 Task: Research Airbnb options in Puerto San José, Guatemala from 5th December, 2023 to 15th December, 2023 for 9 adults.5 bedrooms having 5 beds and 5 bathrooms. Property type can be house. Amenities needed are: washing machine. Look for 5 properties as per requirement.
Action: Mouse moved to (486, 90)
Screenshot: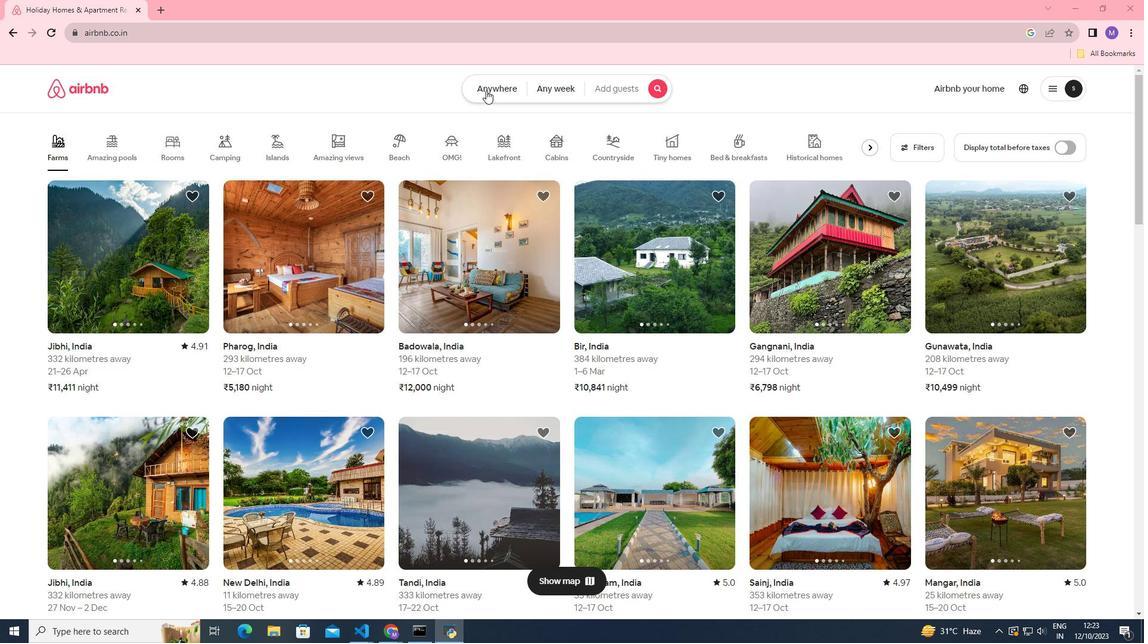 
Action: Mouse pressed left at (486, 90)
Screenshot: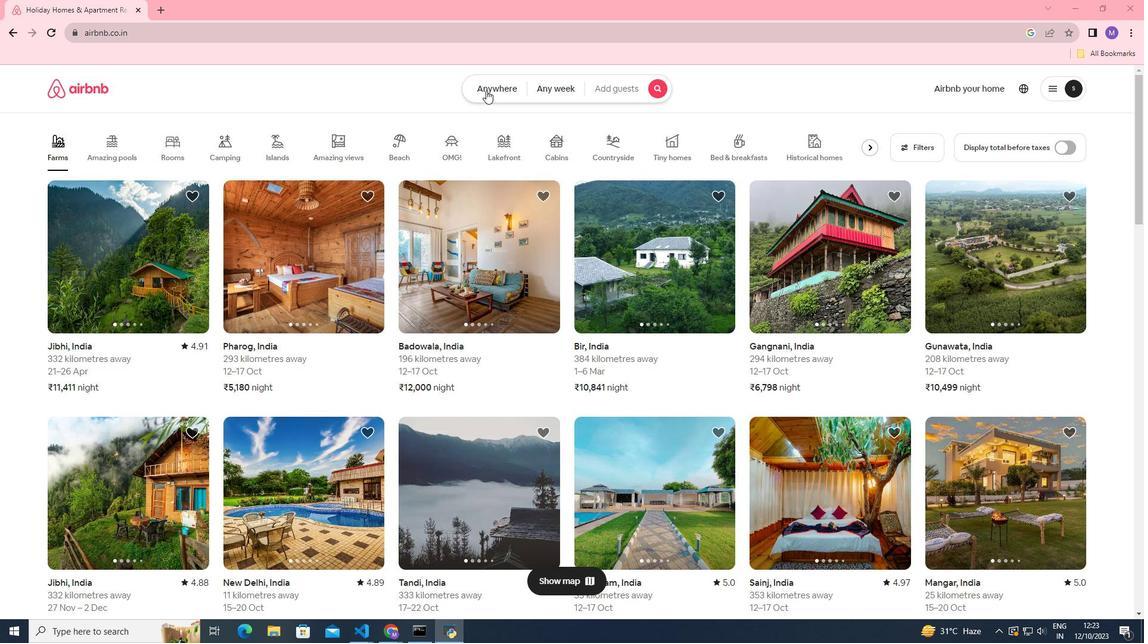 
Action: Mouse moved to (416, 137)
Screenshot: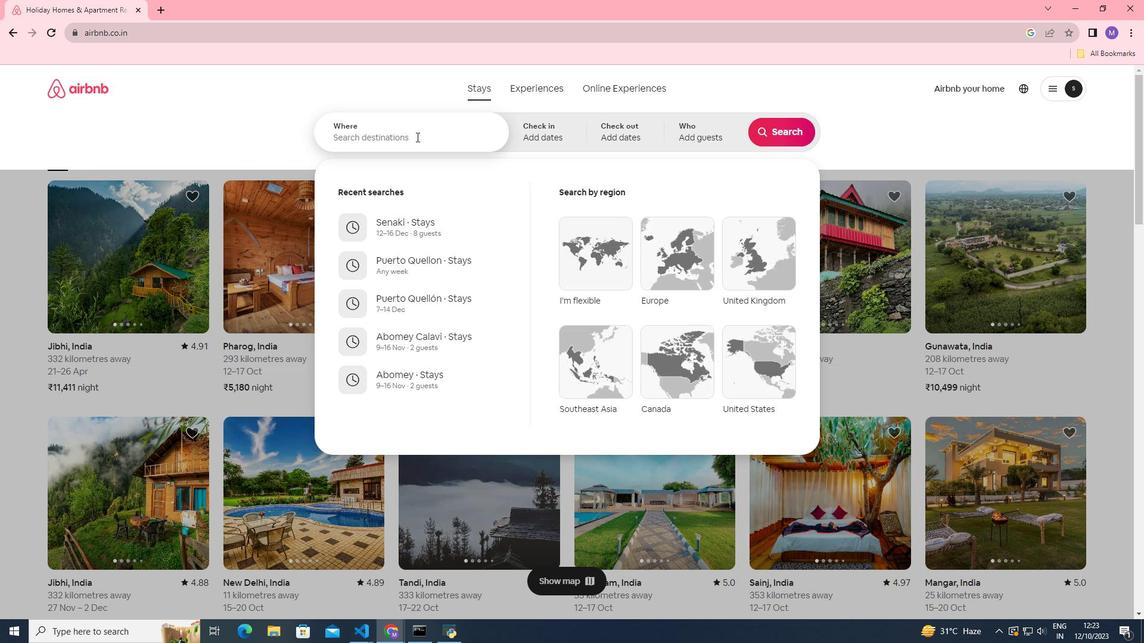 
Action: Mouse pressed left at (416, 137)
Screenshot: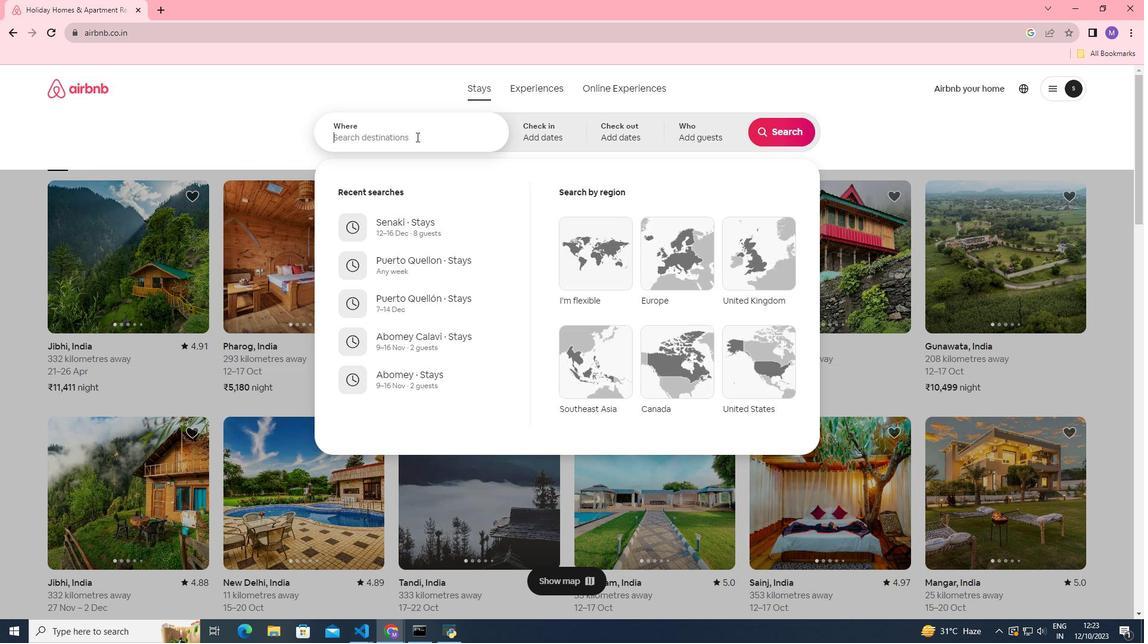 
Action: Key pressed <Key.shift>Puerto<Key.space><Key.shift>San<Key.space><Key.shift><Key.shift>Jose
Screenshot: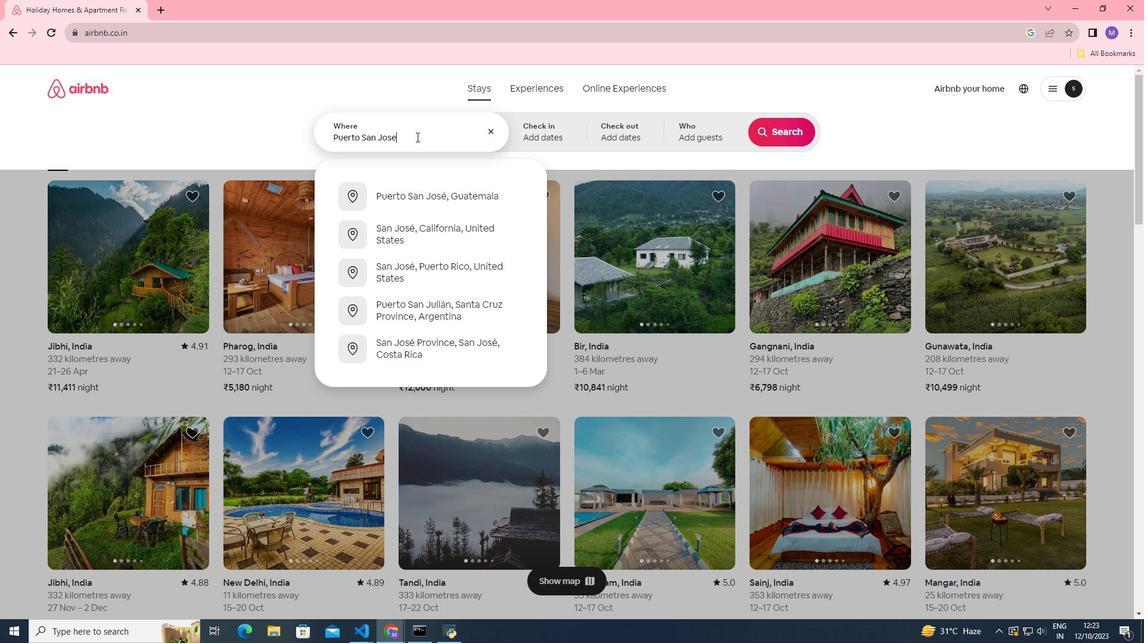 
Action: Mouse moved to (425, 137)
Screenshot: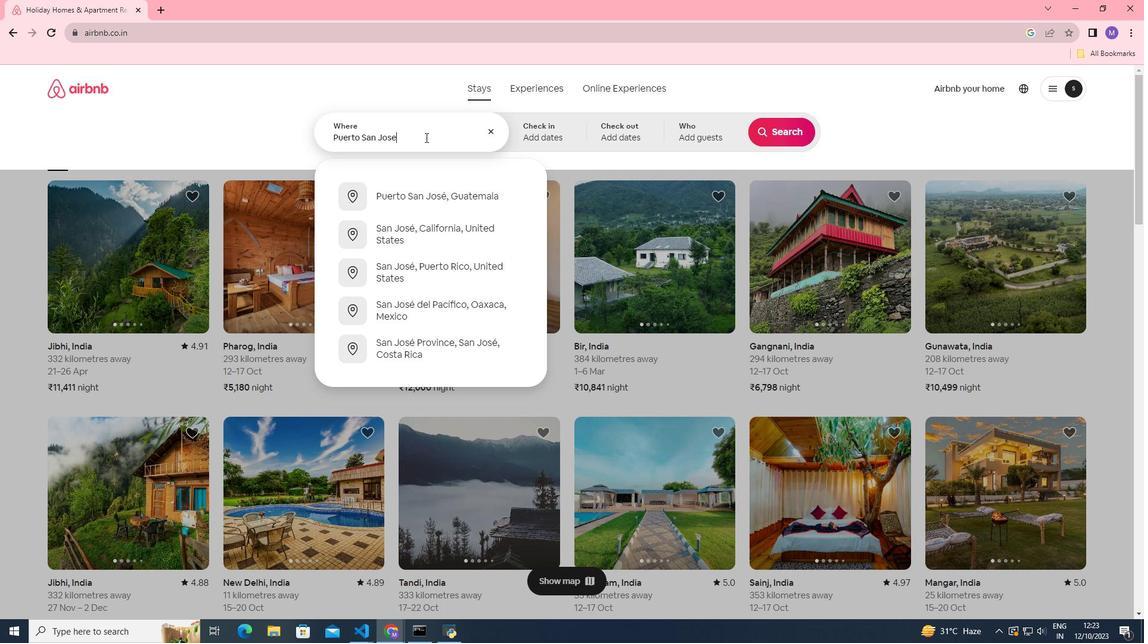 
Action: Key pressed <Key.space><Key.shift>Guatemala
Screenshot: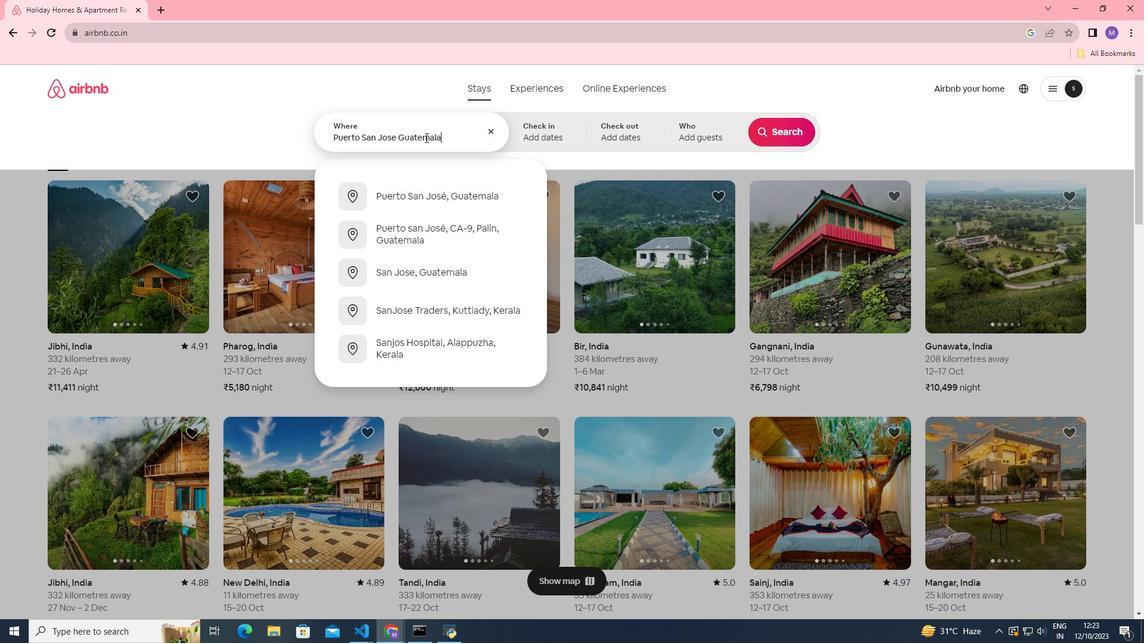 
Action: Mouse moved to (559, 131)
Screenshot: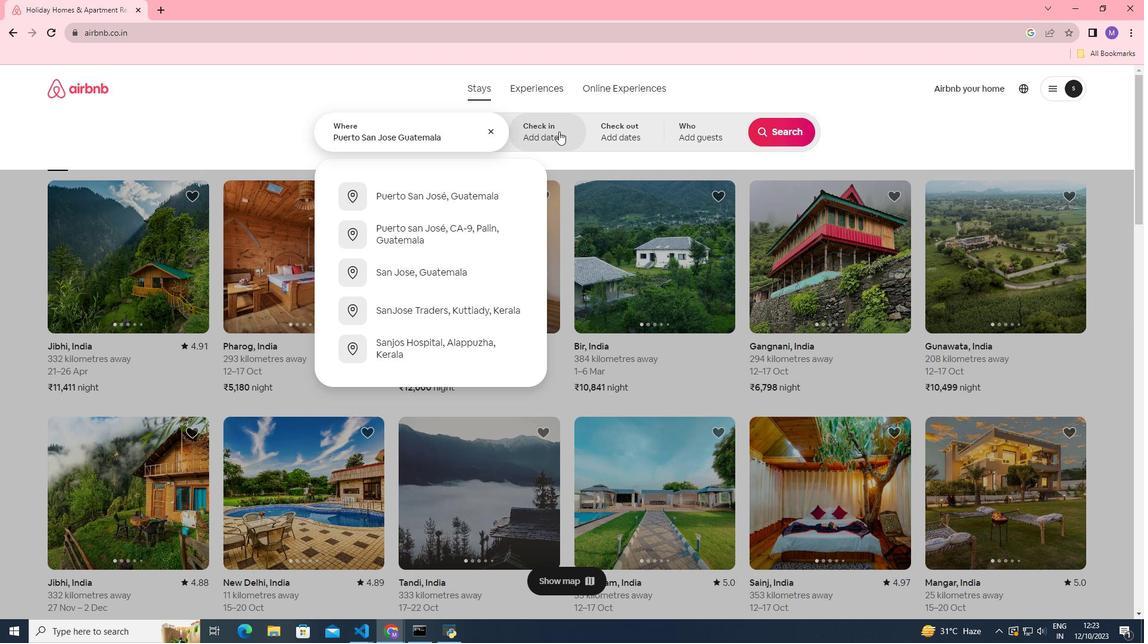 
Action: Mouse pressed left at (559, 131)
Screenshot: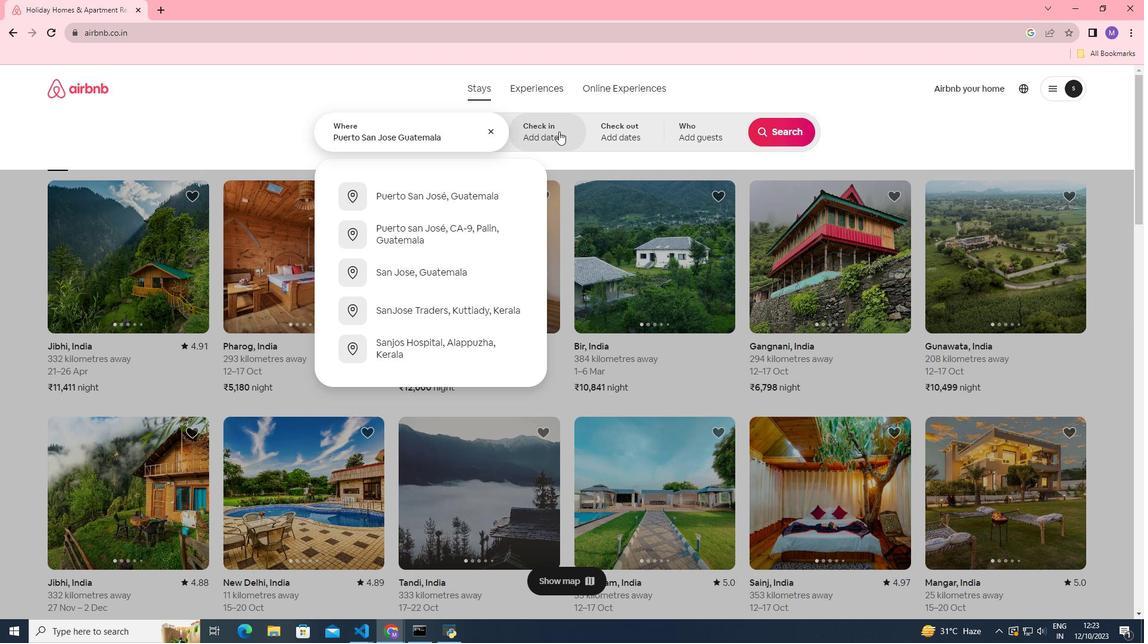 
Action: Mouse moved to (788, 228)
Screenshot: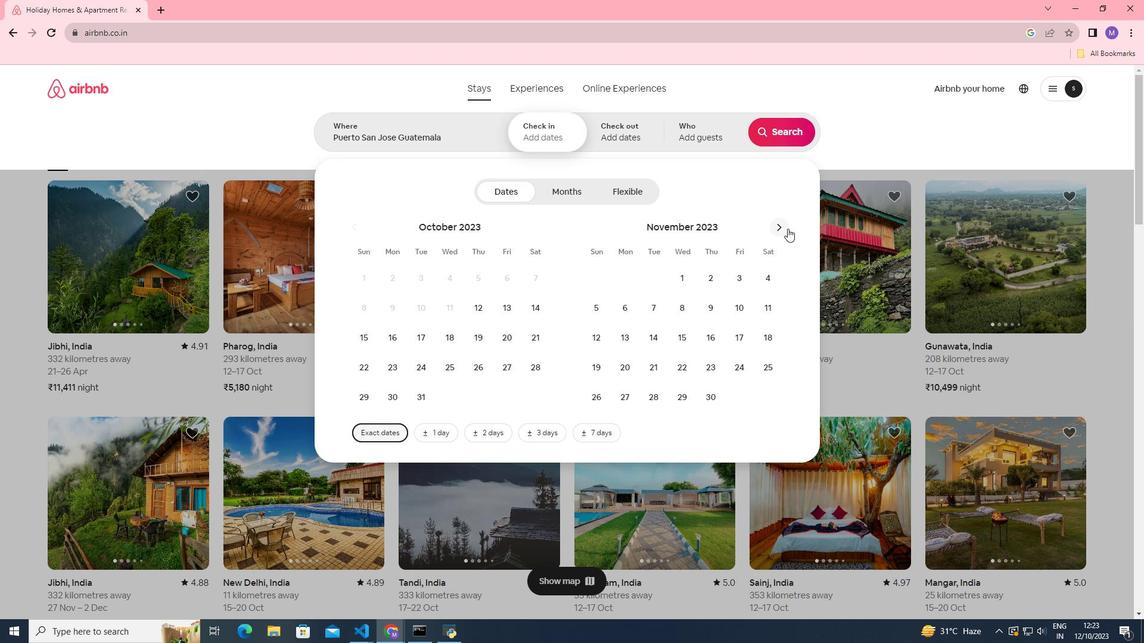 
Action: Mouse pressed left at (788, 228)
Screenshot: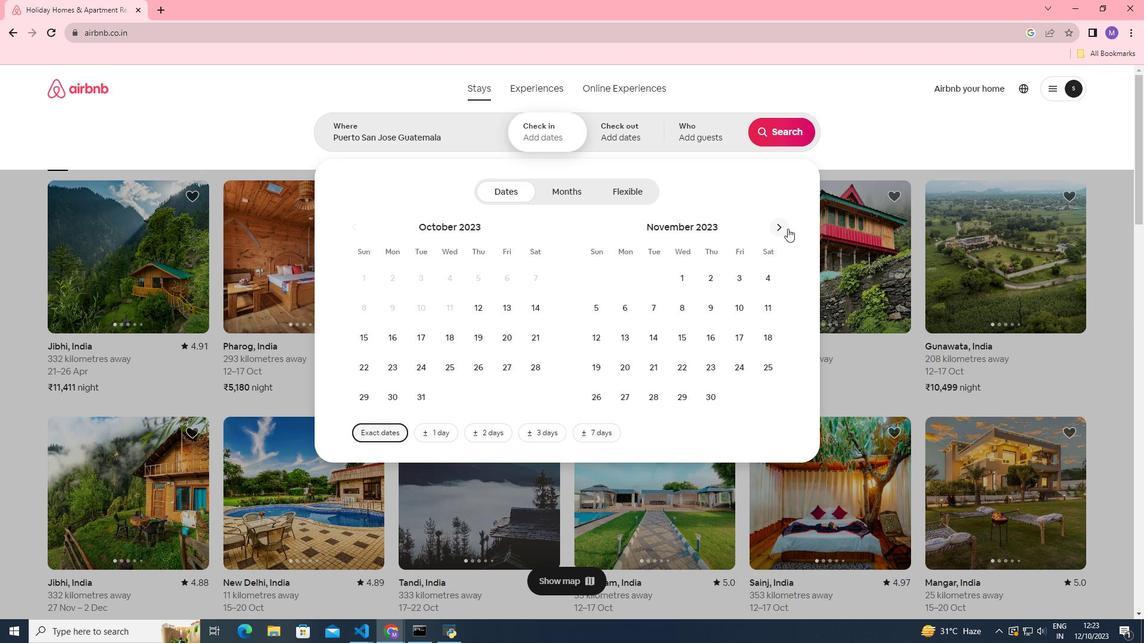 
Action: Mouse moved to (651, 304)
Screenshot: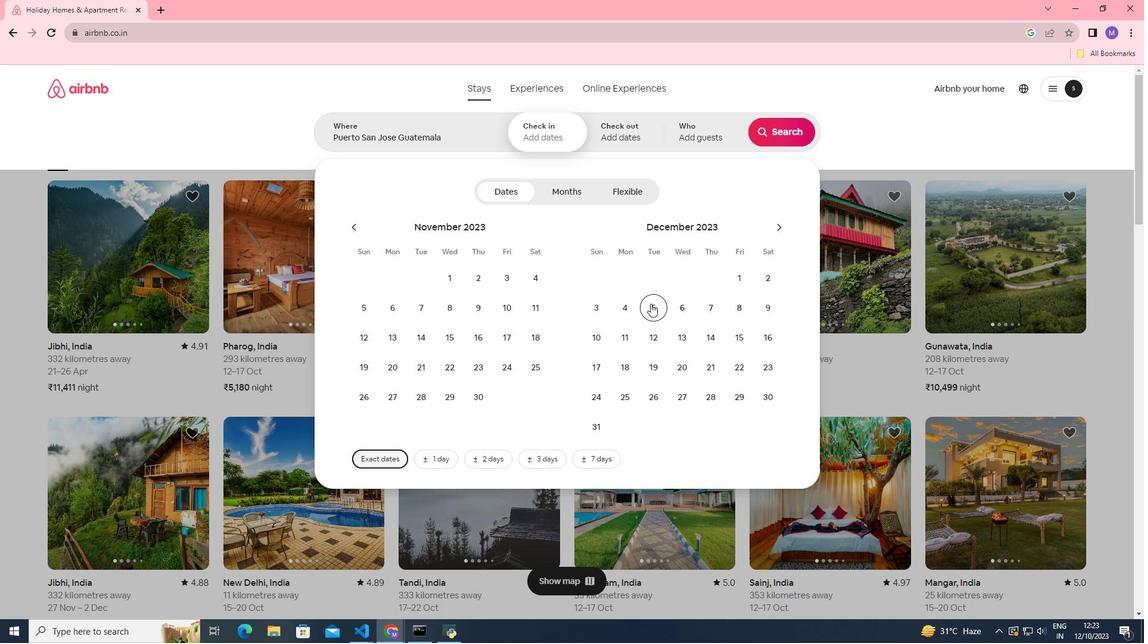 
Action: Mouse pressed left at (651, 304)
Screenshot: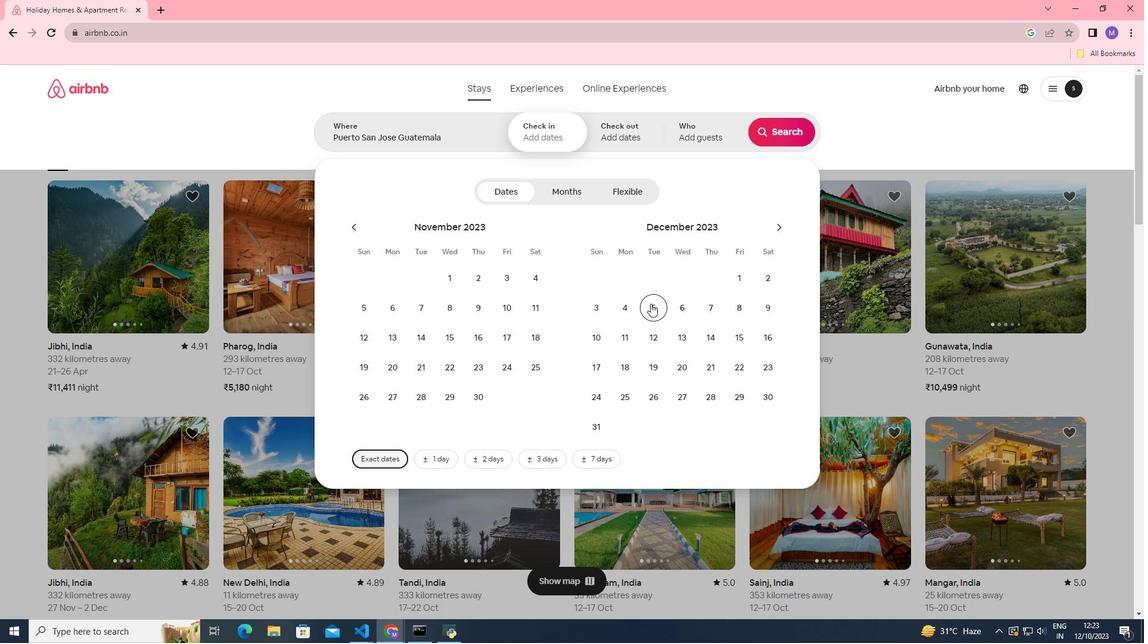 
Action: Mouse moved to (732, 340)
Screenshot: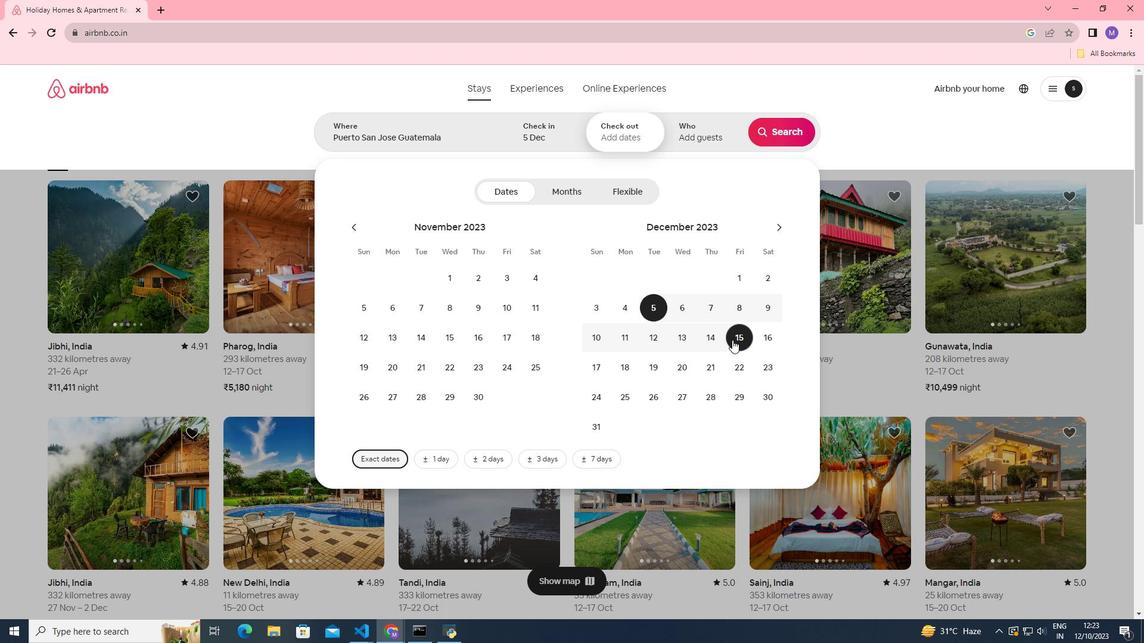 
Action: Mouse pressed left at (732, 340)
Screenshot: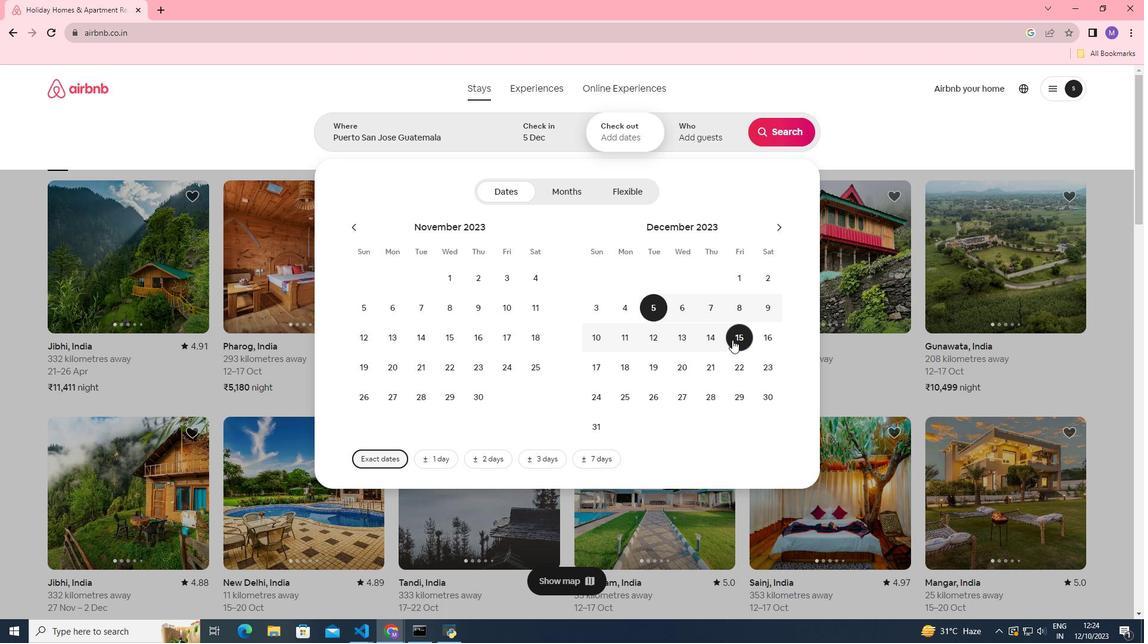 
Action: Mouse moved to (710, 135)
Screenshot: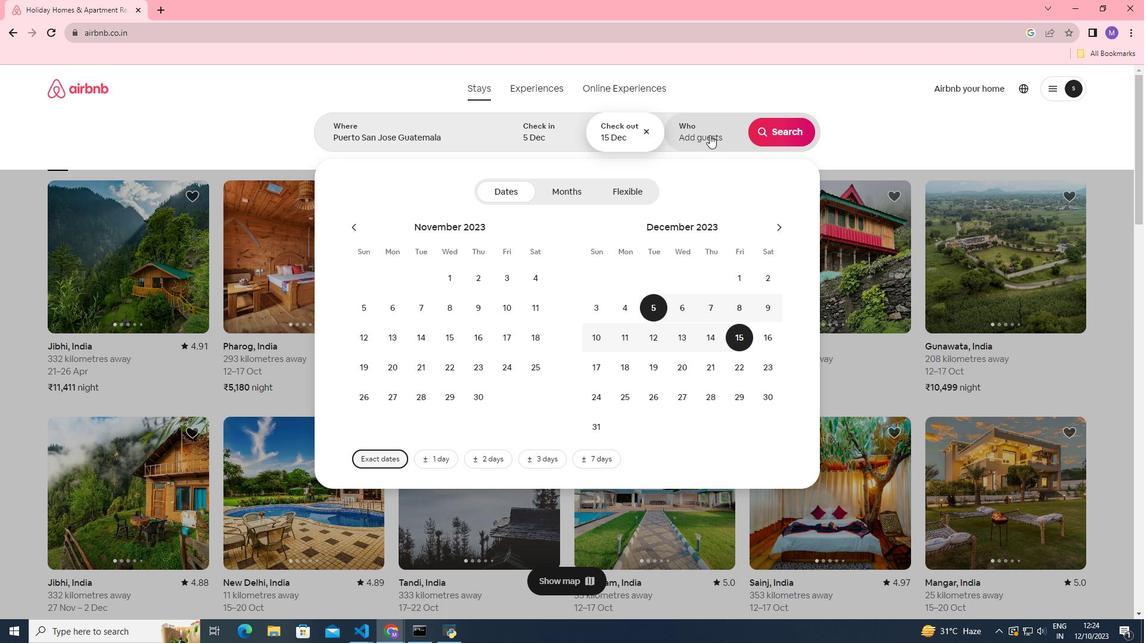 
Action: Mouse pressed left at (710, 135)
Screenshot: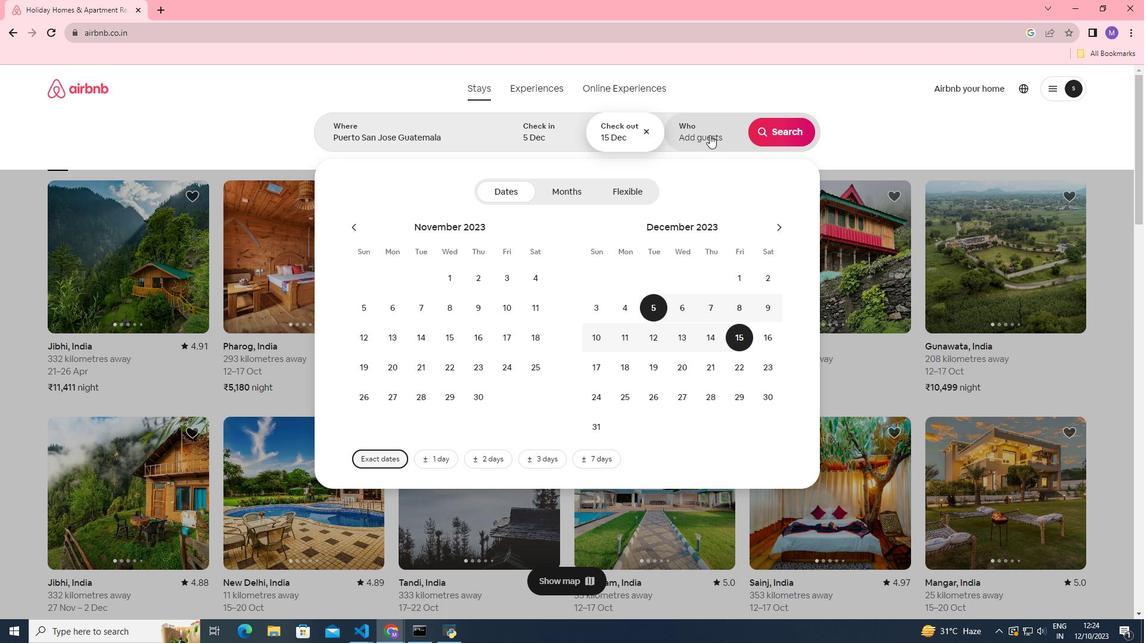 
Action: Mouse moved to (785, 194)
Screenshot: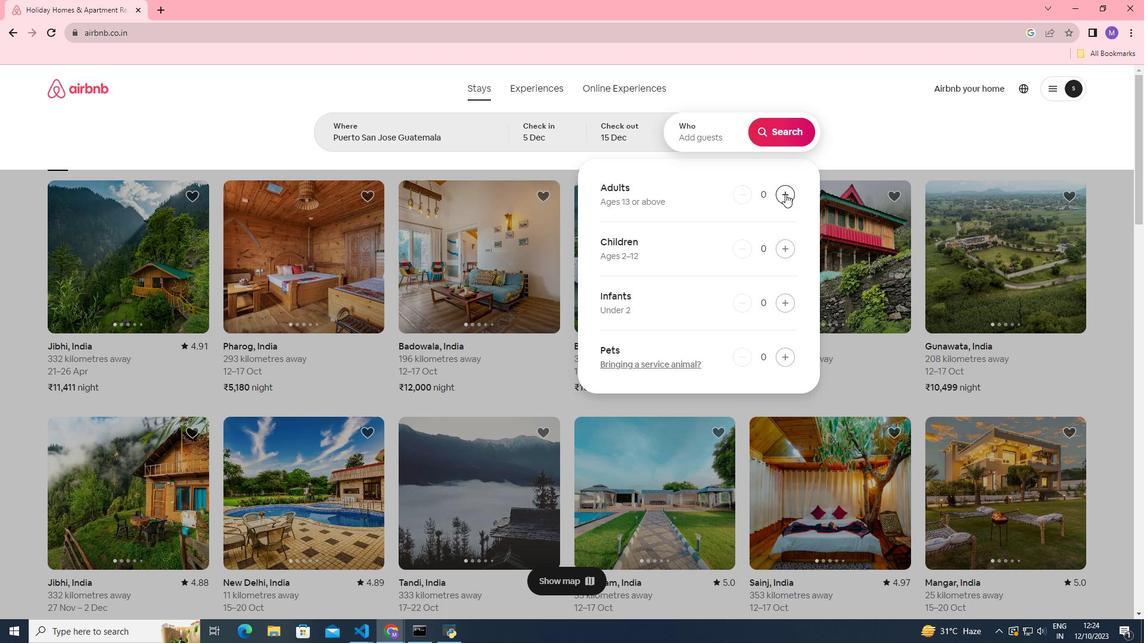 
Action: Mouse pressed left at (785, 194)
Screenshot: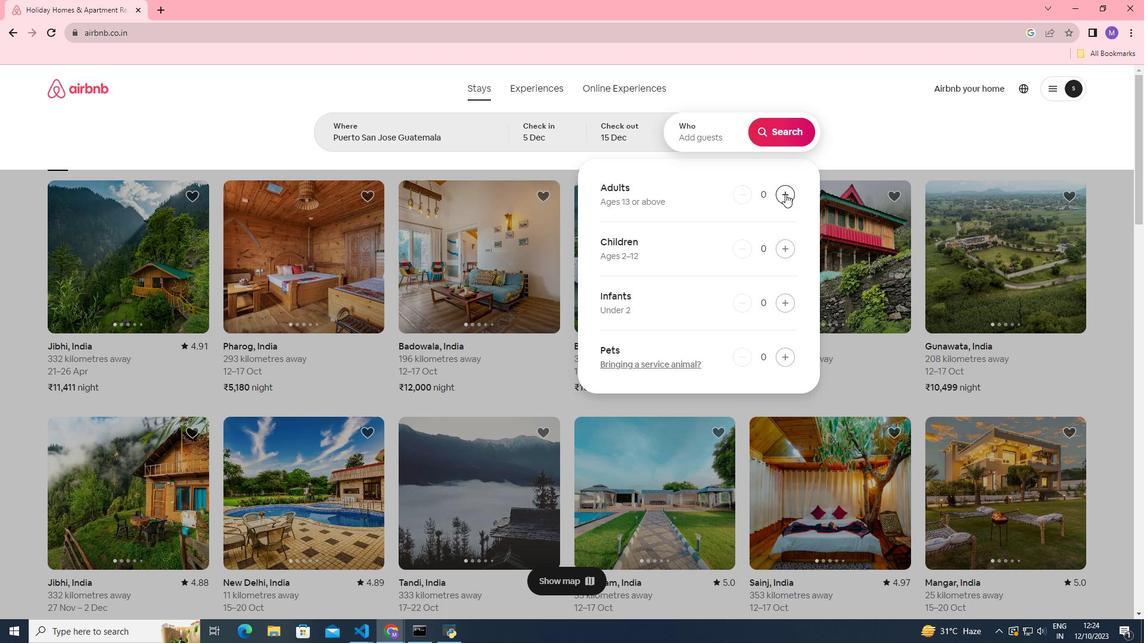 
Action: Mouse pressed left at (785, 194)
Screenshot: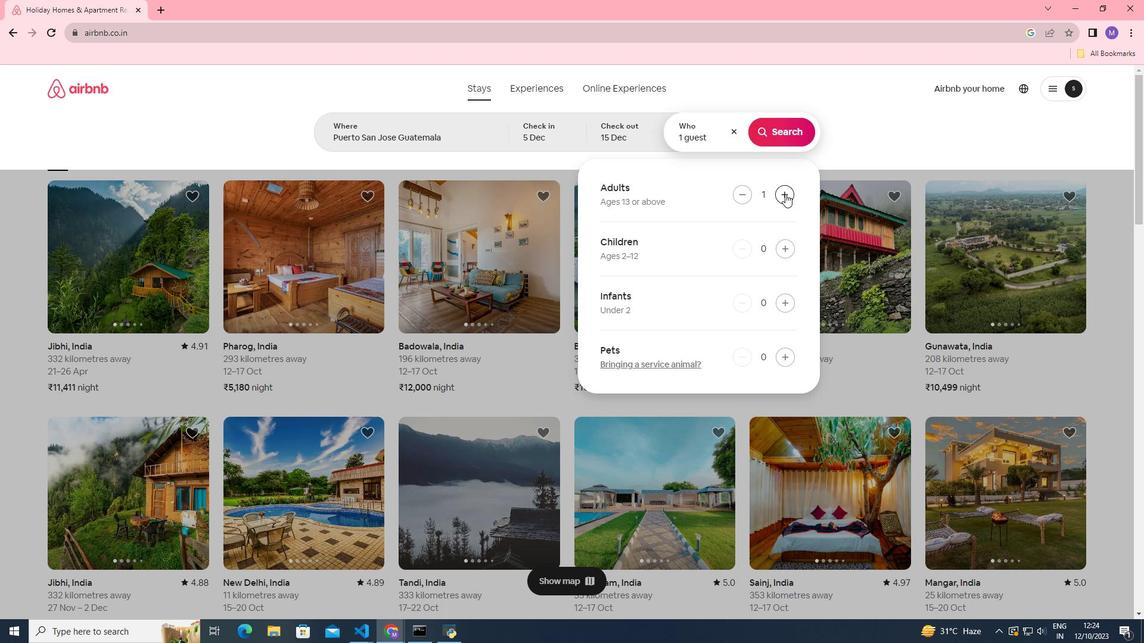 
Action: Mouse pressed left at (785, 194)
Screenshot: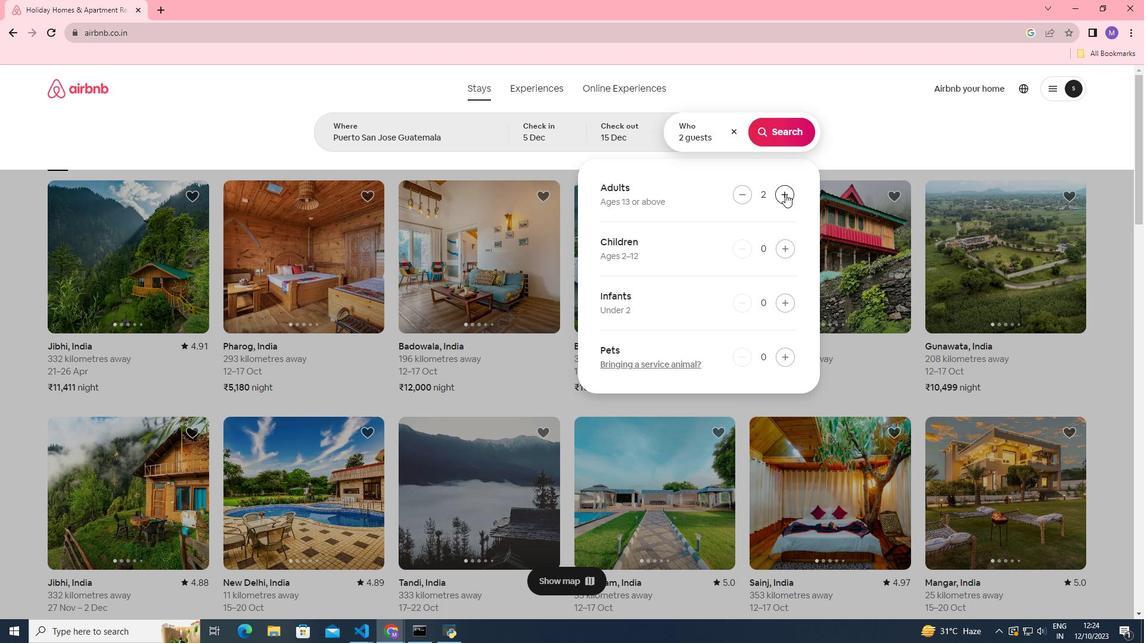 
Action: Mouse pressed left at (785, 194)
Screenshot: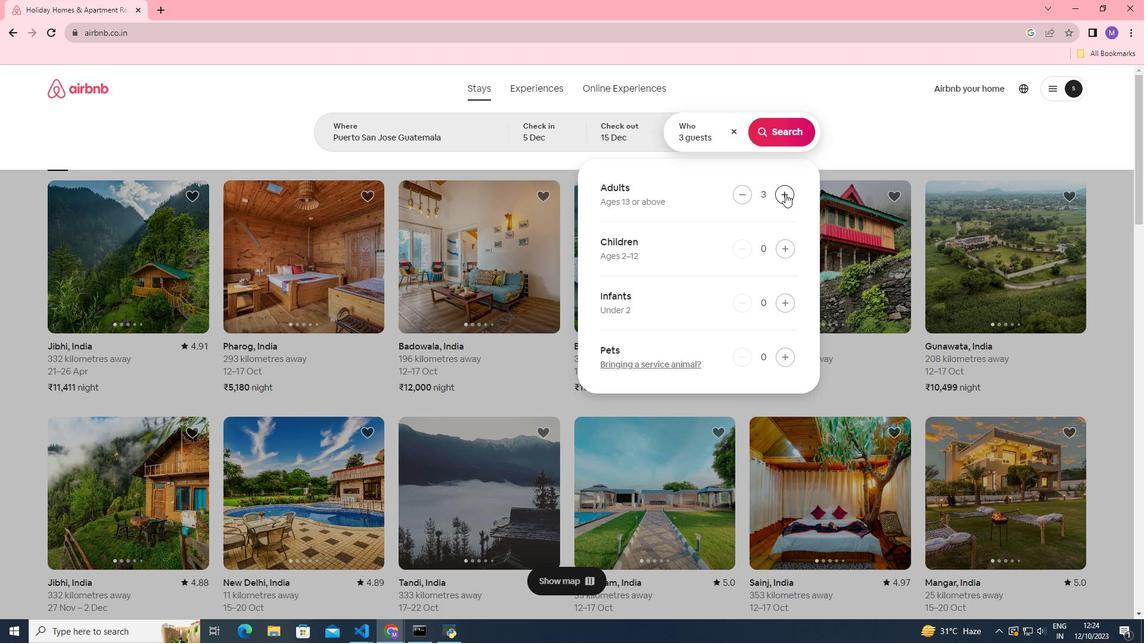
Action: Mouse pressed left at (785, 194)
Screenshot: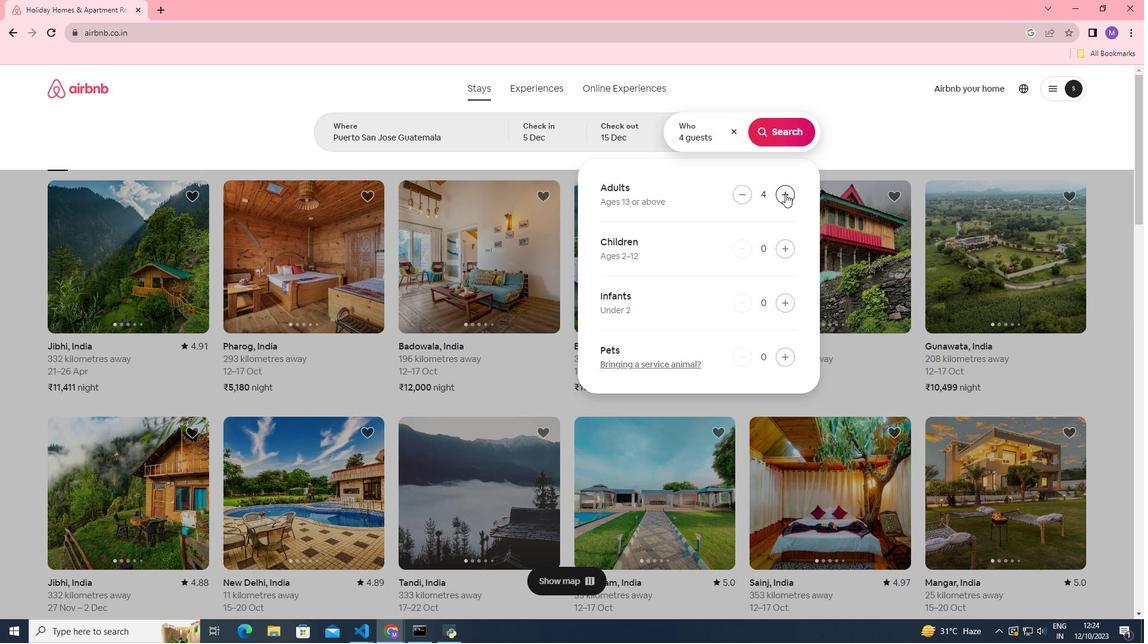 
Action: Mouse pressed left at (785, 194)
Screenshot: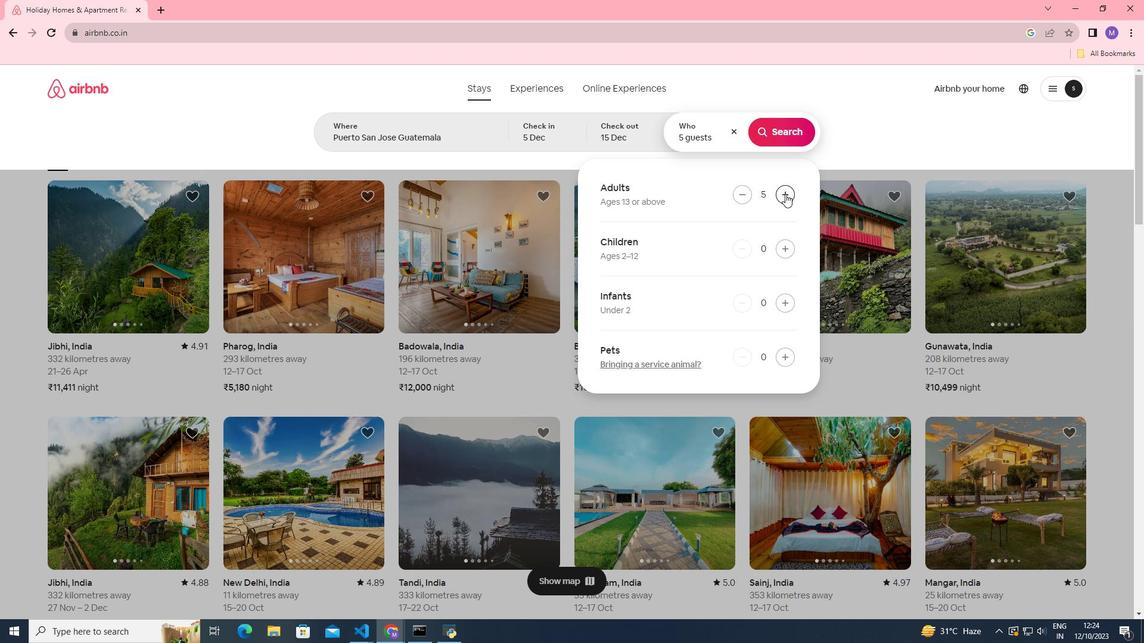 
Action: Mouse pressed left at (785, 194)
Screenshot: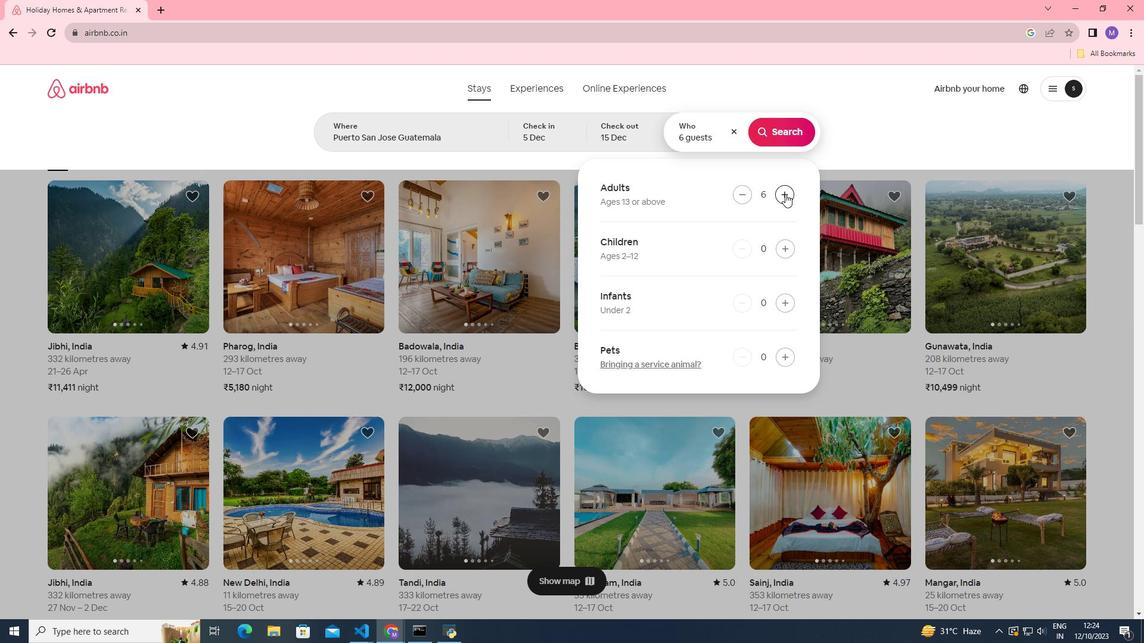 
Action: Mouse pressed left at (785, 194)
Screenshot: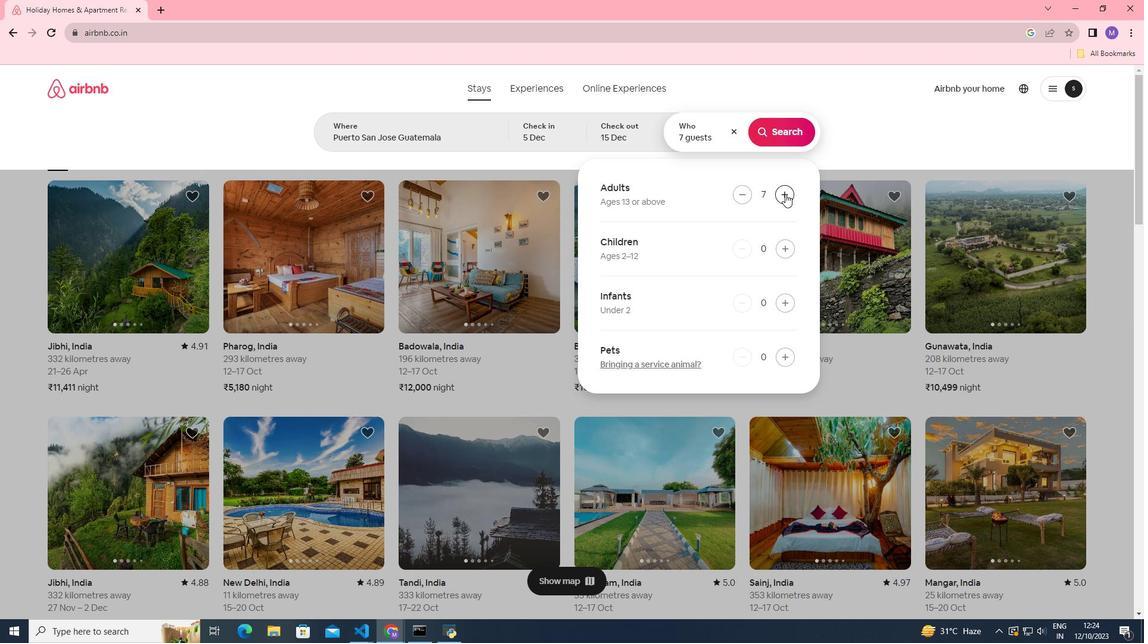 
Action: Mouse pressed left at (785, 194)
Screenshot: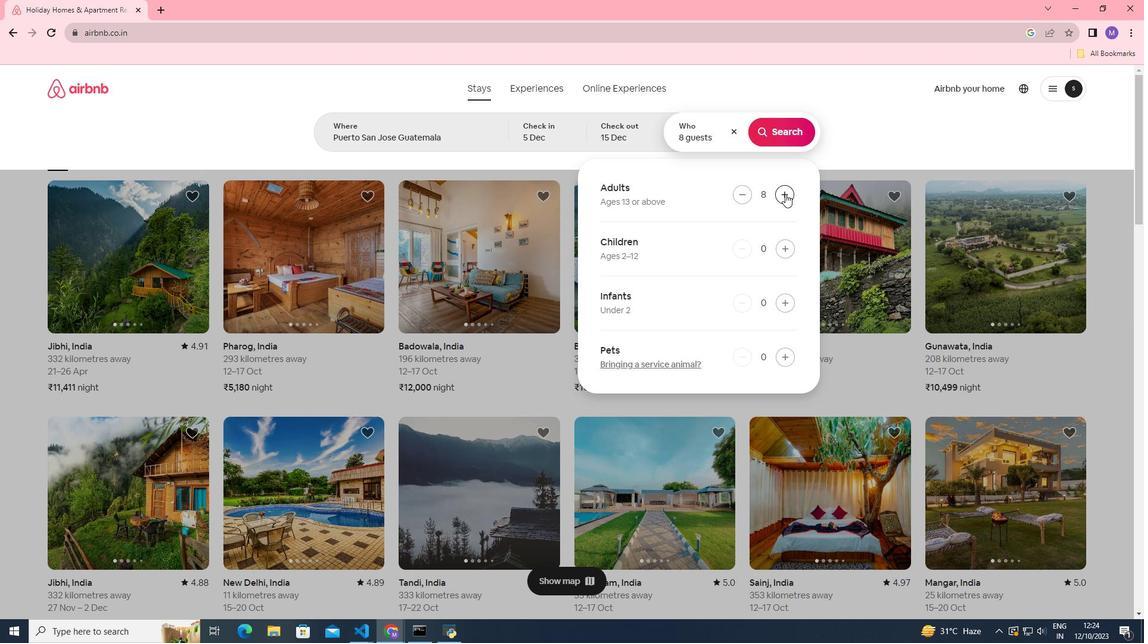 
Action: Mouse moved to (778, 132)
Screenshot: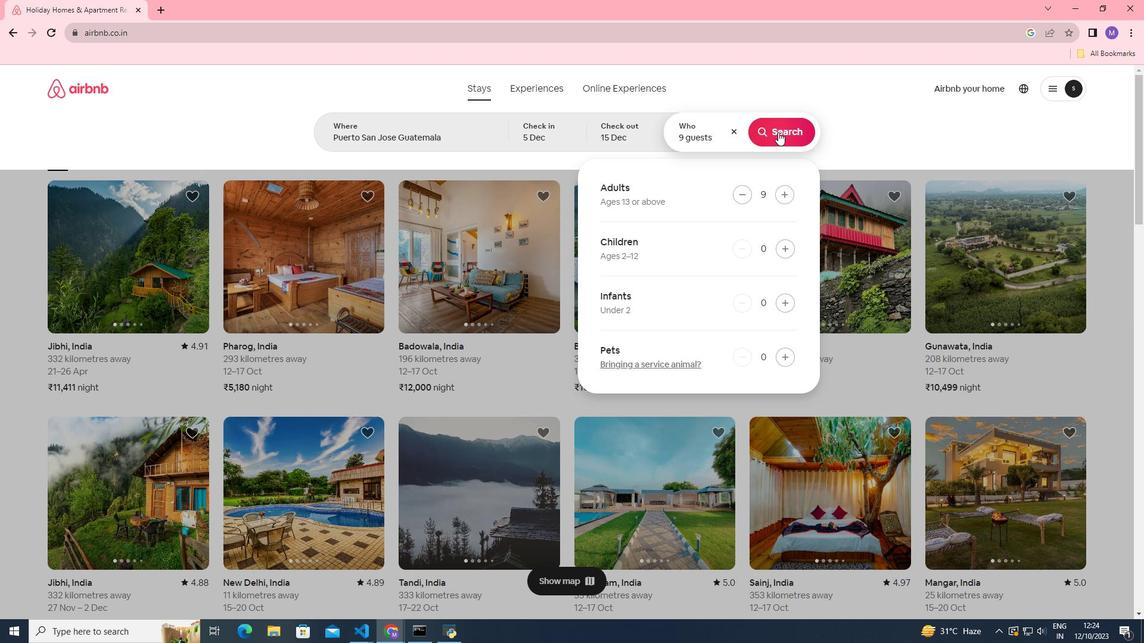
Action: Mouse pressed left at (778, 132)
Screenshot: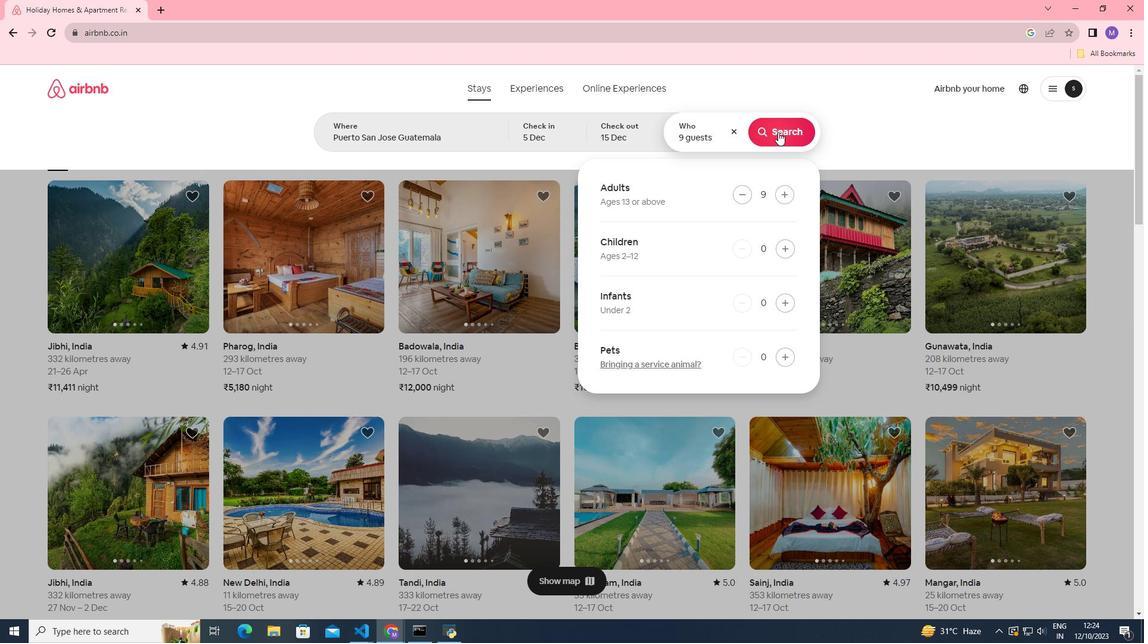
Action: Mouse moved to (964, 134)
Screenshot: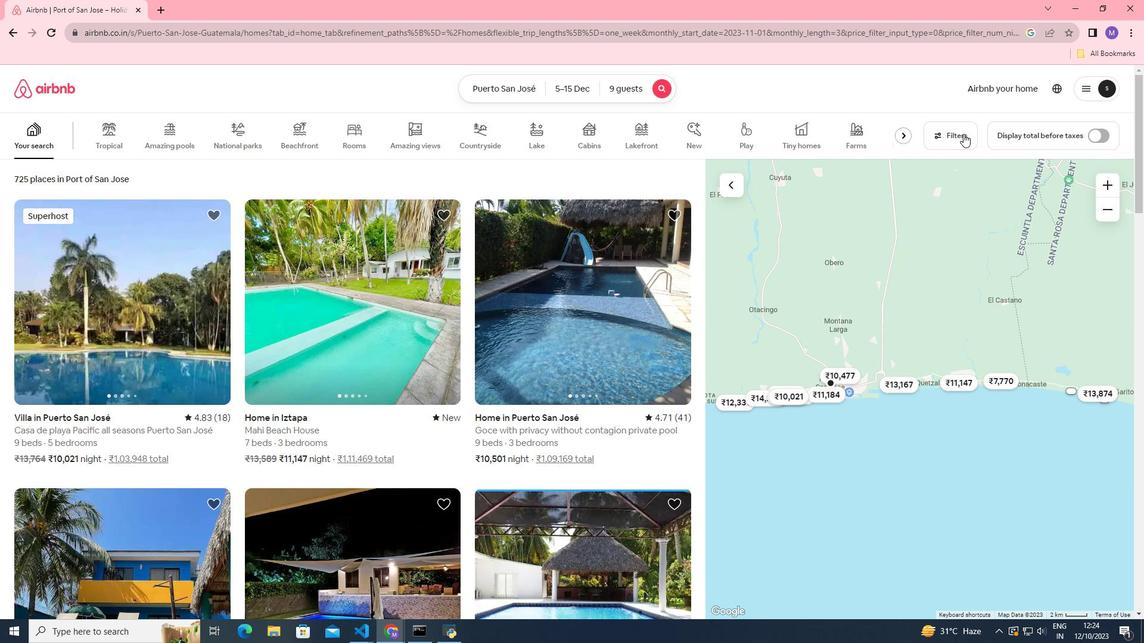 
Action: Mouse pressed left at (964, 134)
Screenshot: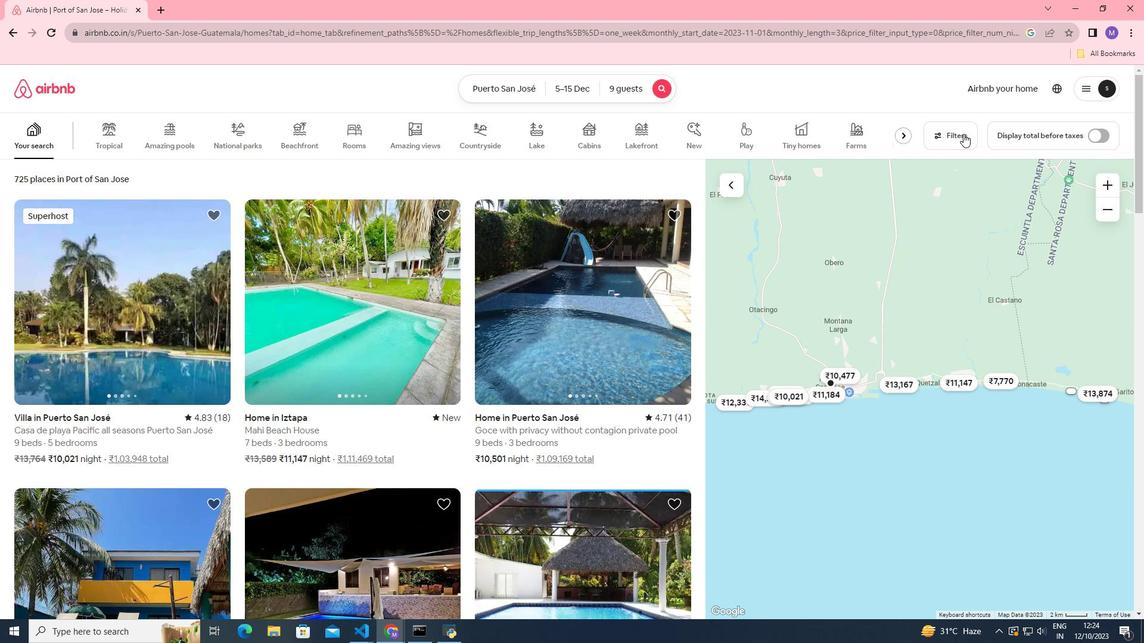 
Action: Mouse moved to (507, 411)
Screenshot: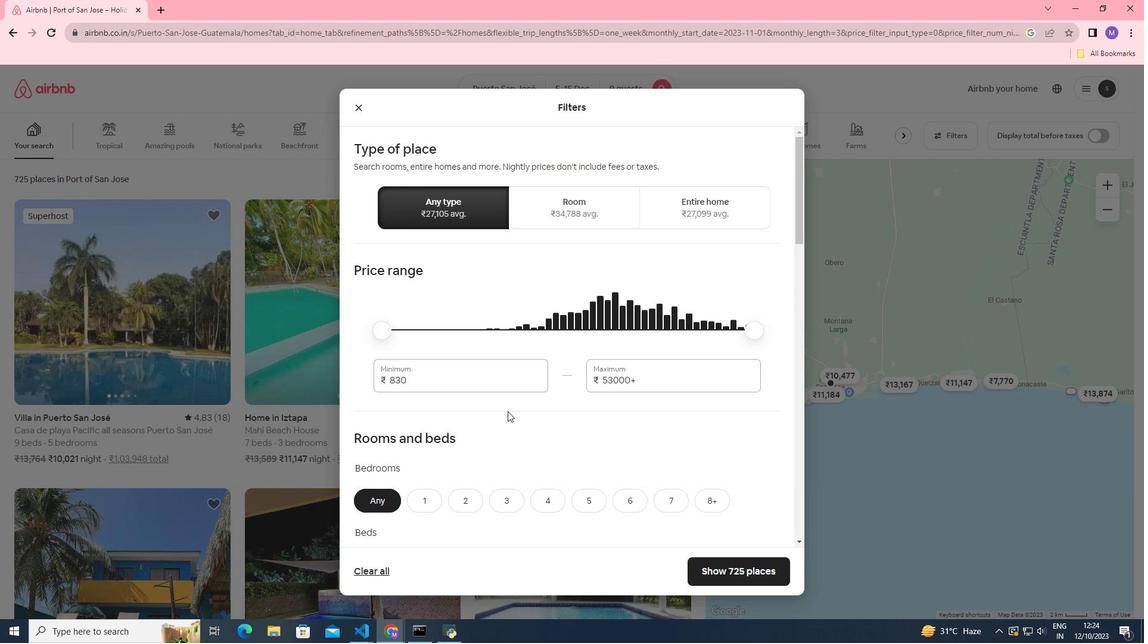
Action: Mouse scrolled (507, 411) with delta (0, 0)
Screenshot: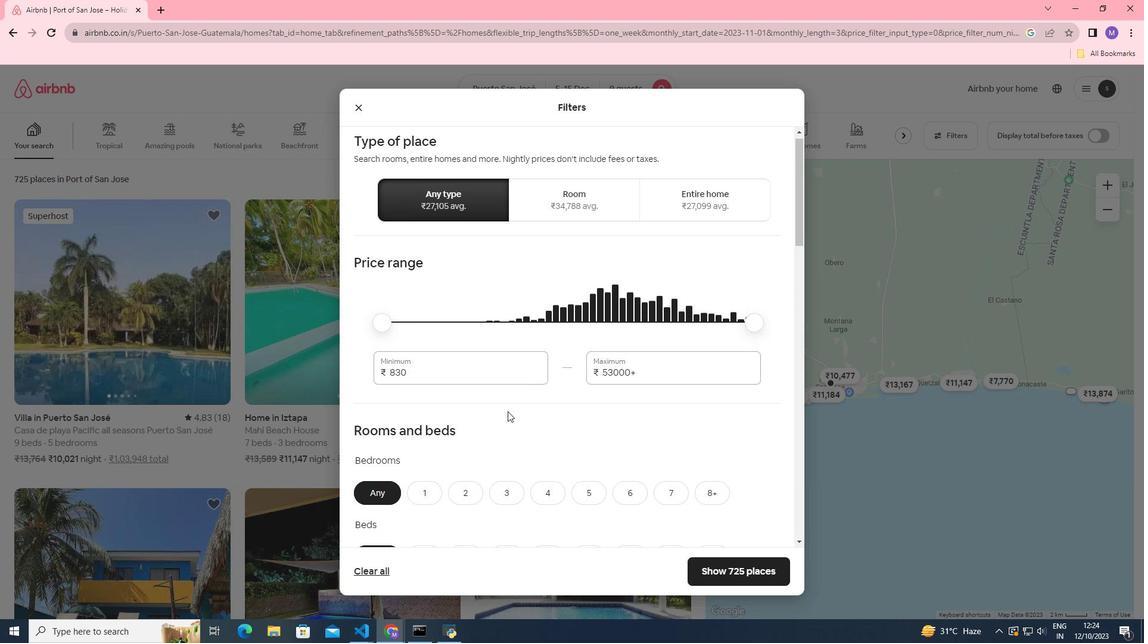 
Action: Mouse moved to (521, 402)
Screenshot: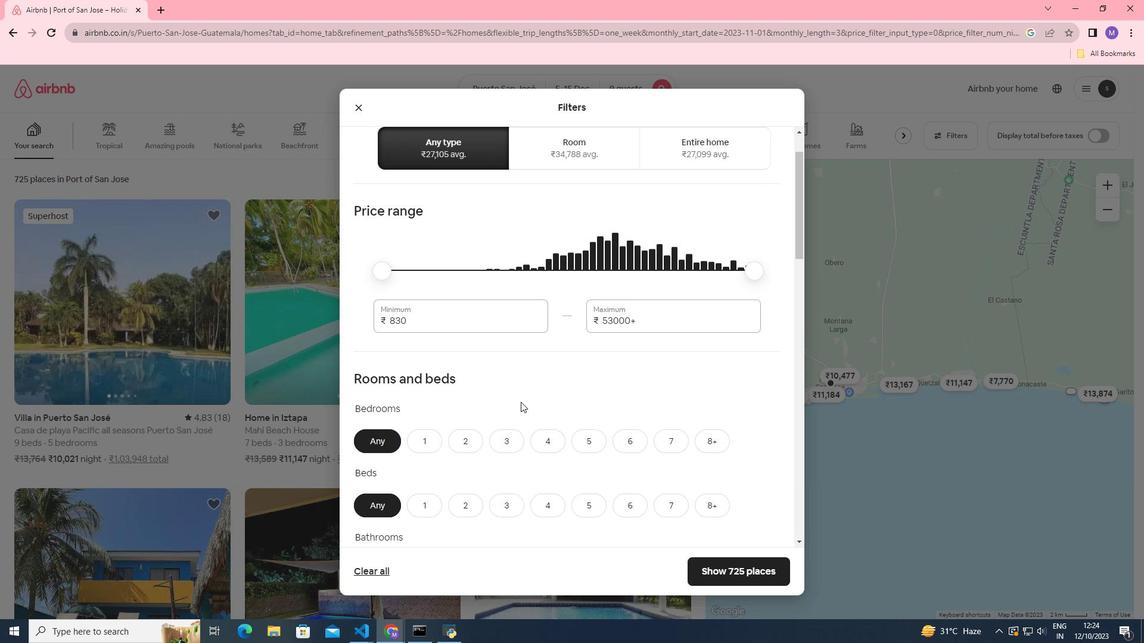 
Action: Mouse scrolled (521, 401) with delta (0, 0)
Screenshot: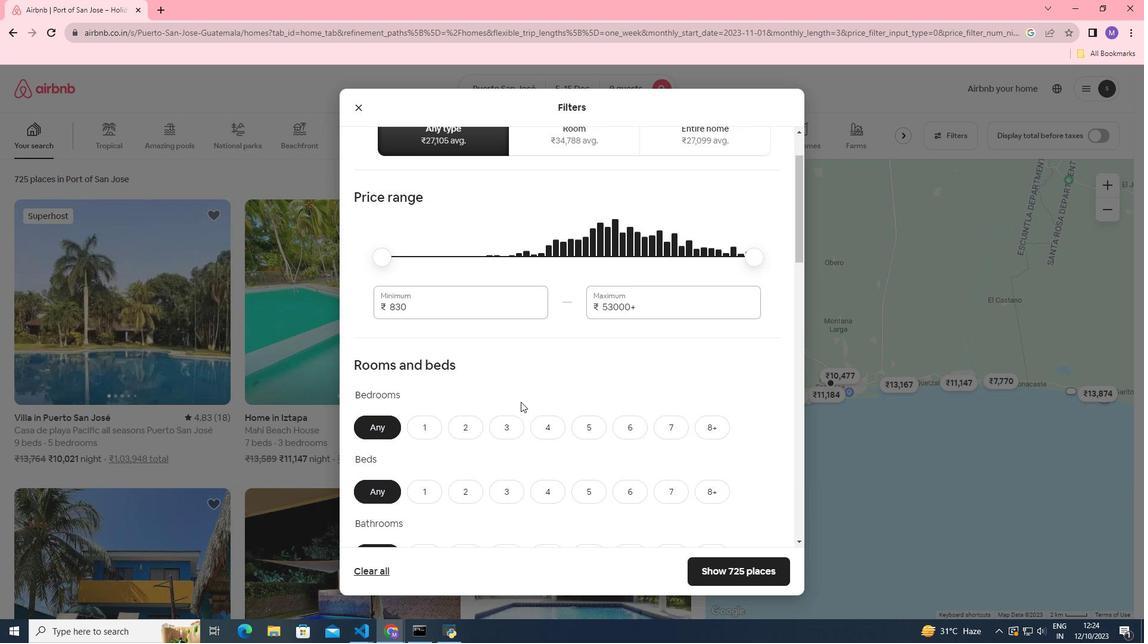 
Action: Mouse scrolled (521, 401) with delta (0, 0)
Screenshot: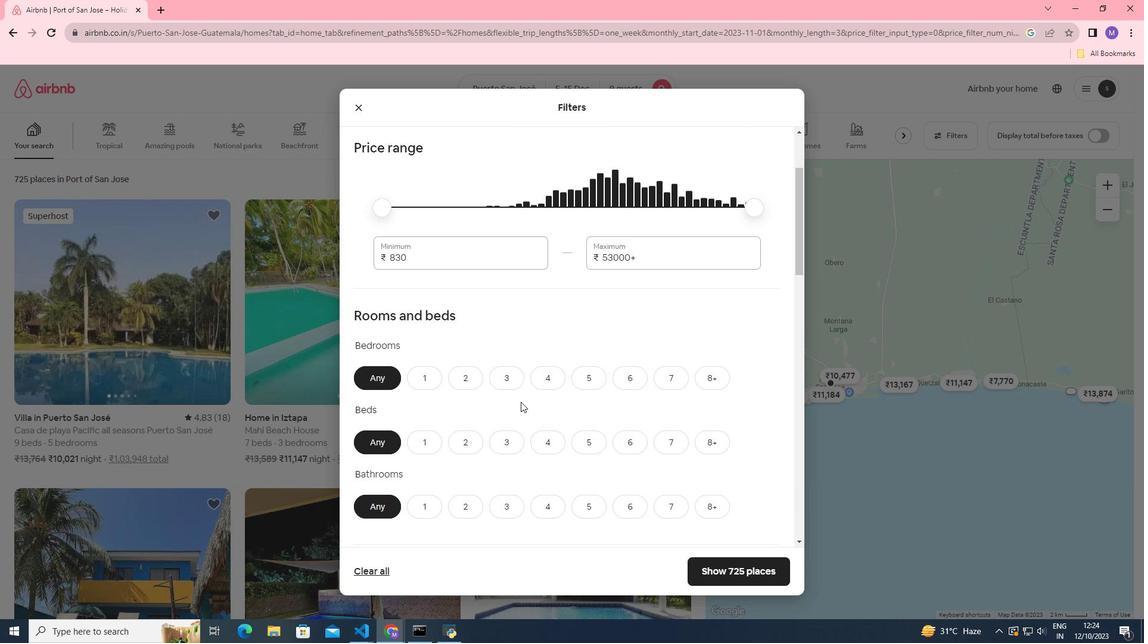 
Action: Mouse moved to (587, 324)
Screenshot: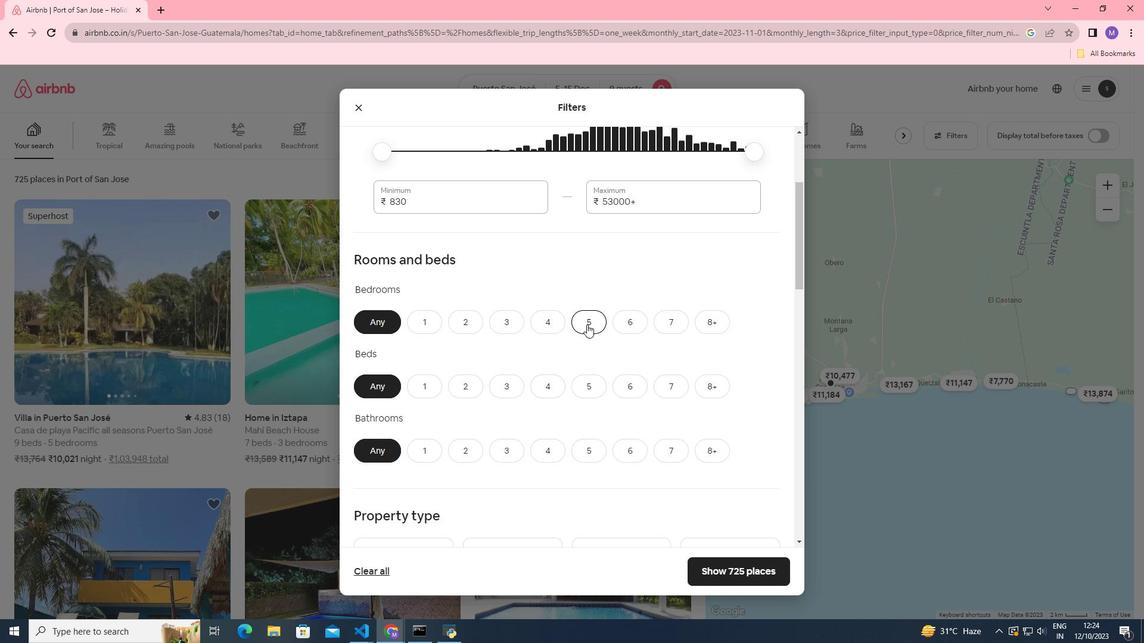 
Action: Mouse pressed left at (587, 324)
Screenshot: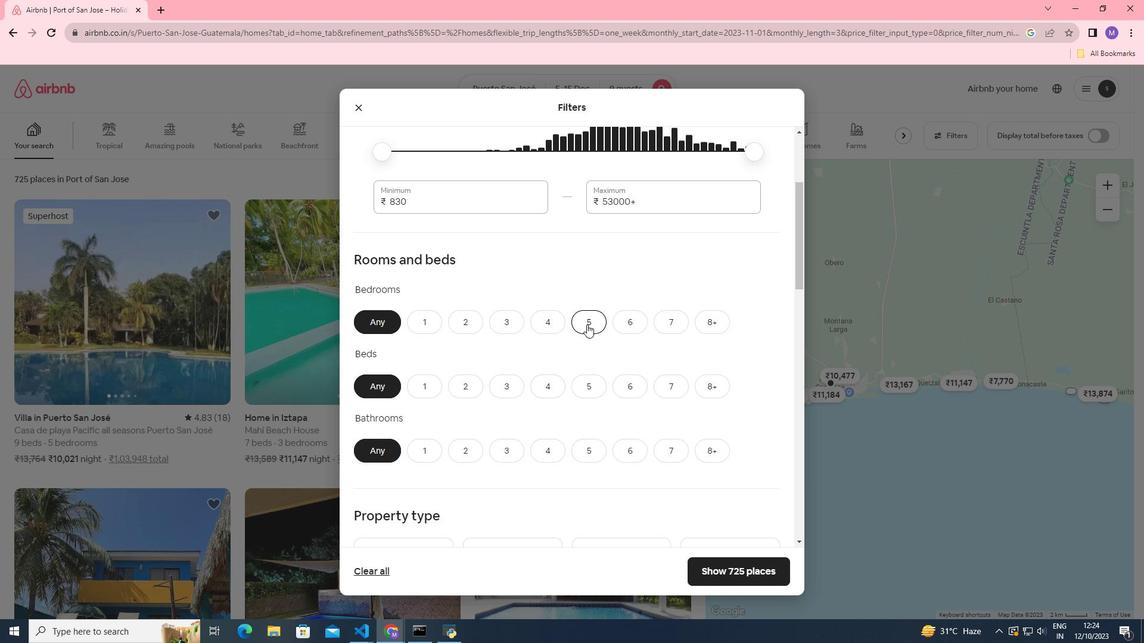 
Action: Mouse moved to (589, 386)
Screenshot: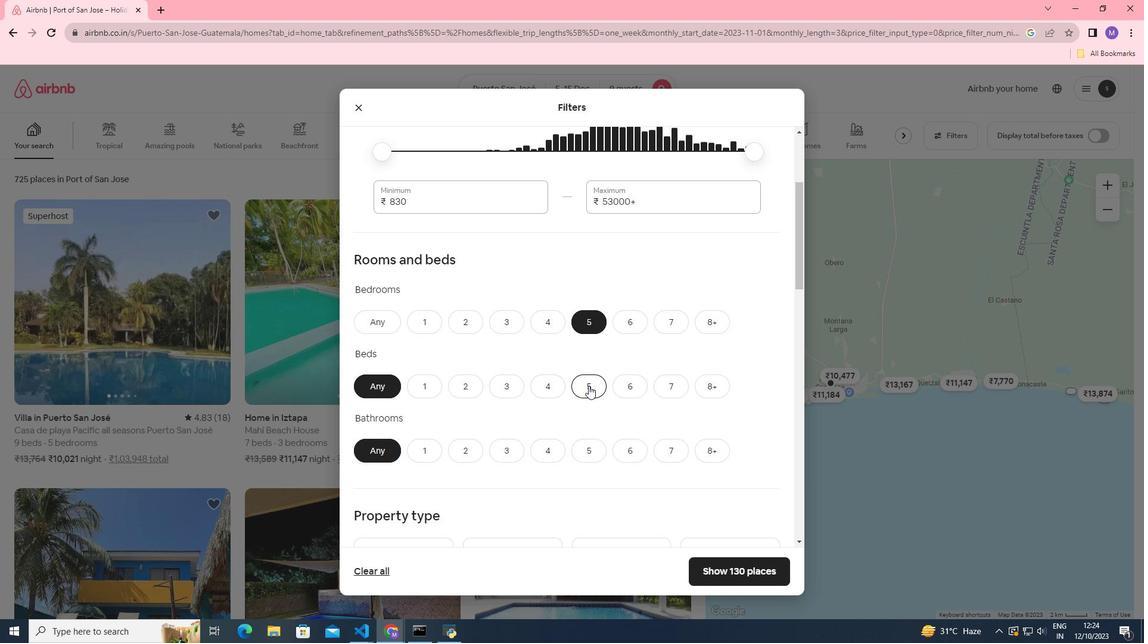 
Action: Mouse pressed left at (589, 386)
Screenshot: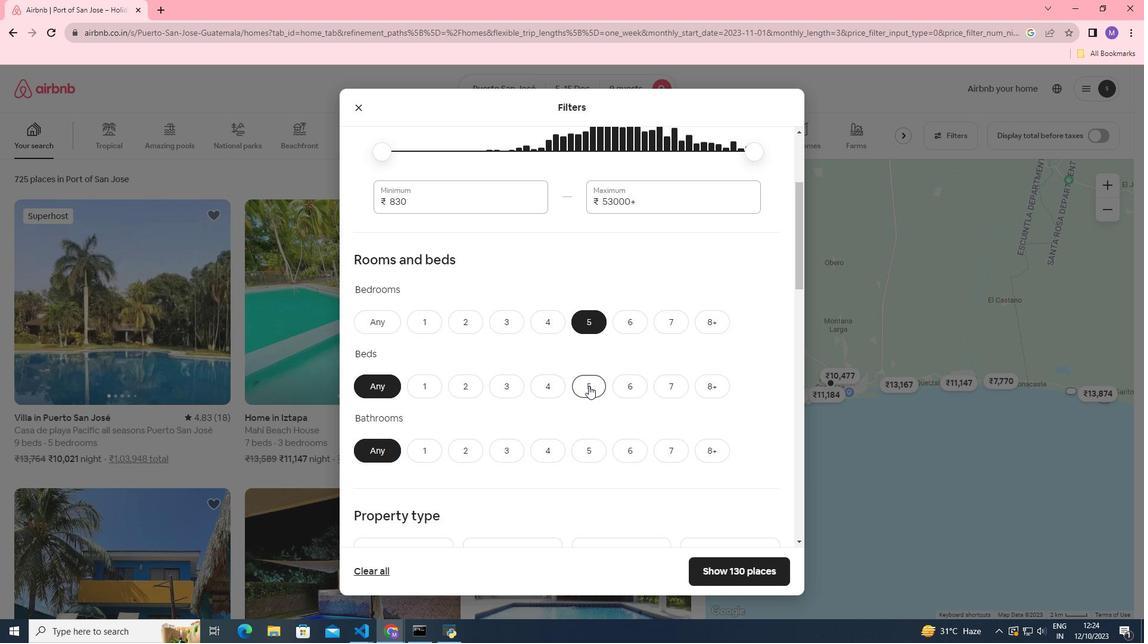 
Action: Mouse moved to (589, 450)
Screenshot: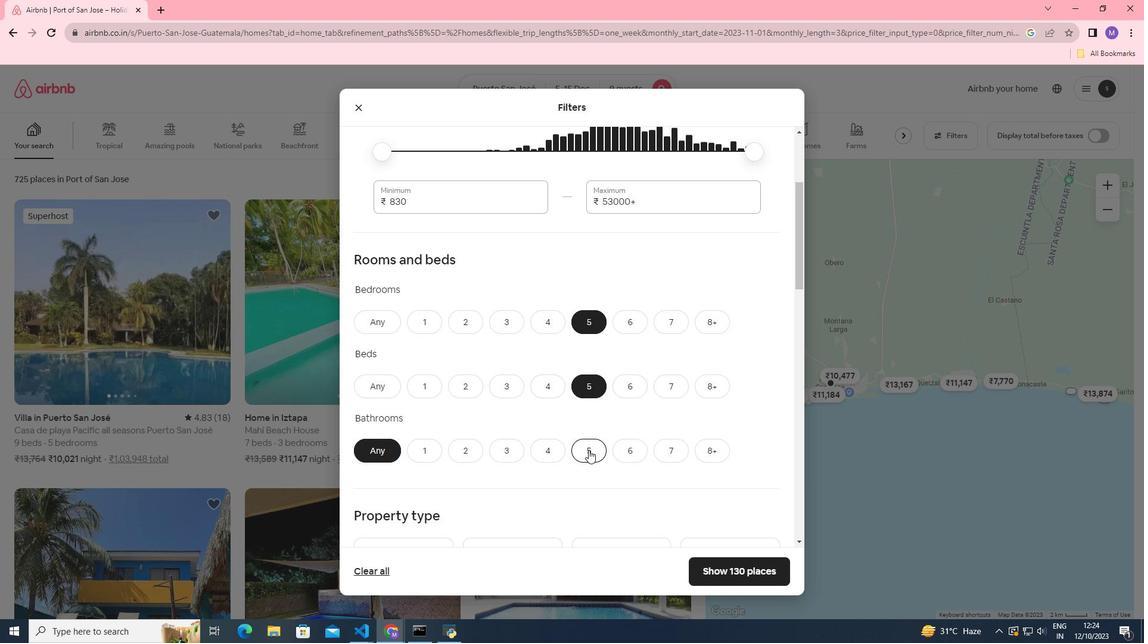 
Action: Mouse pressed left at (589, 450)
Screenshot: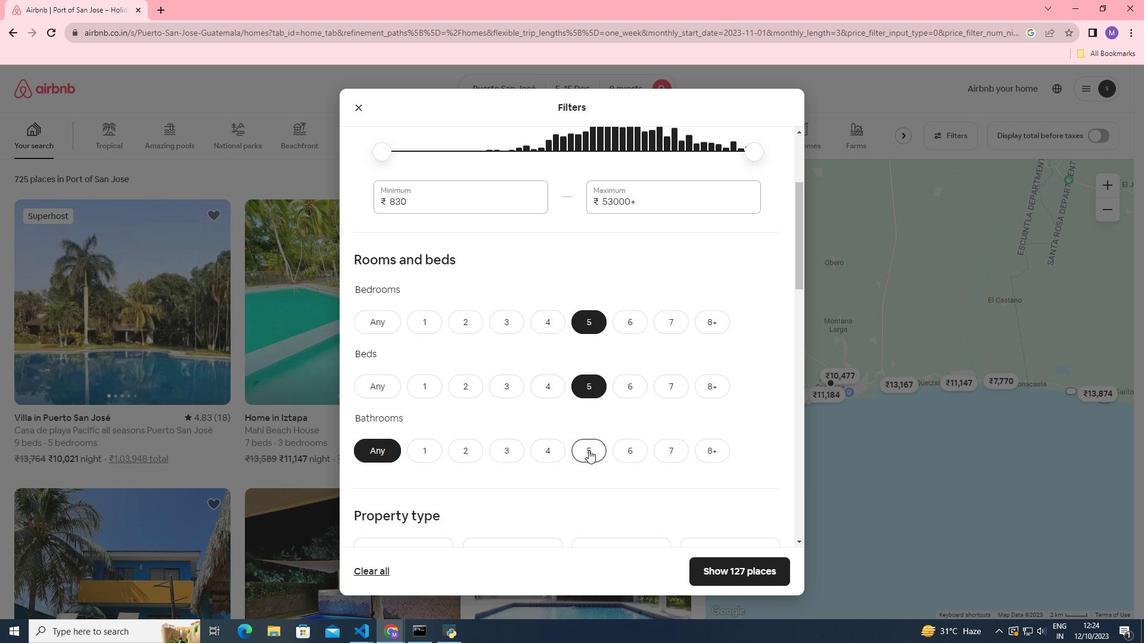 
Action: Mouse moved to (631, 375)
Screenshot: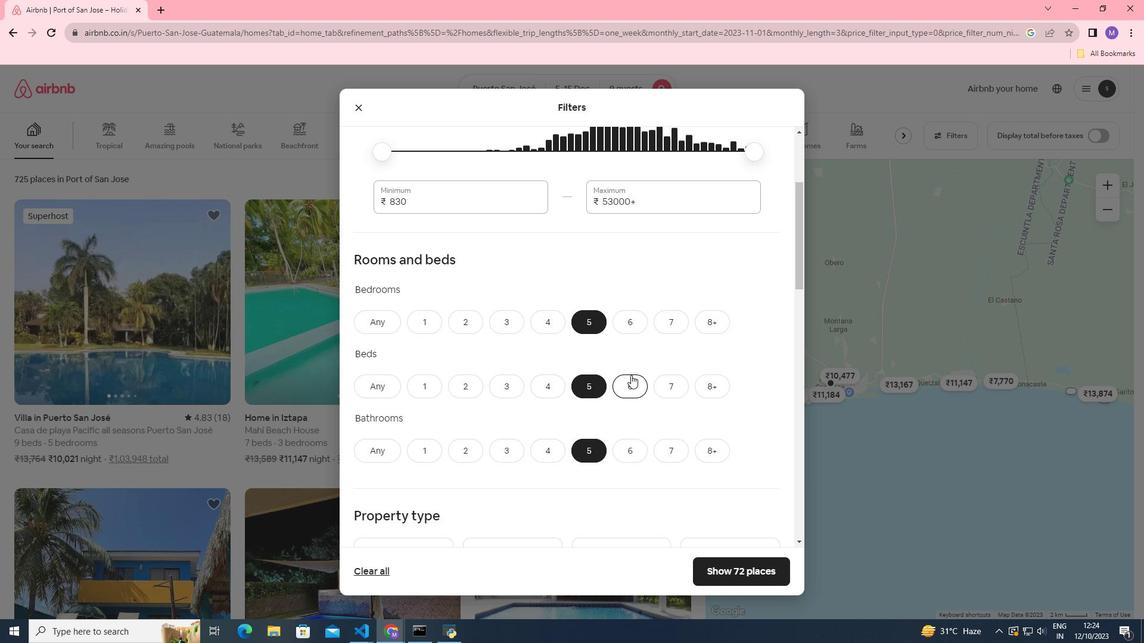 
Action: Mouse scrolled (631, 375) with delta (0, 0)
Screenshot: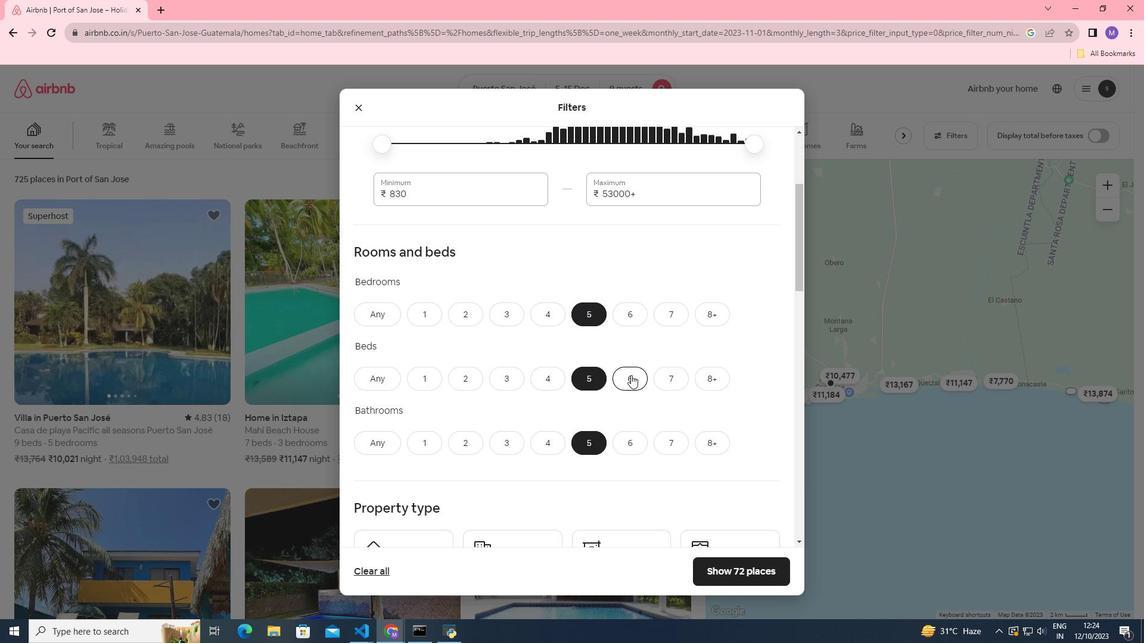 
Action: Mouse scrolled (631, 375) with delta (0, 0)
Screenshot: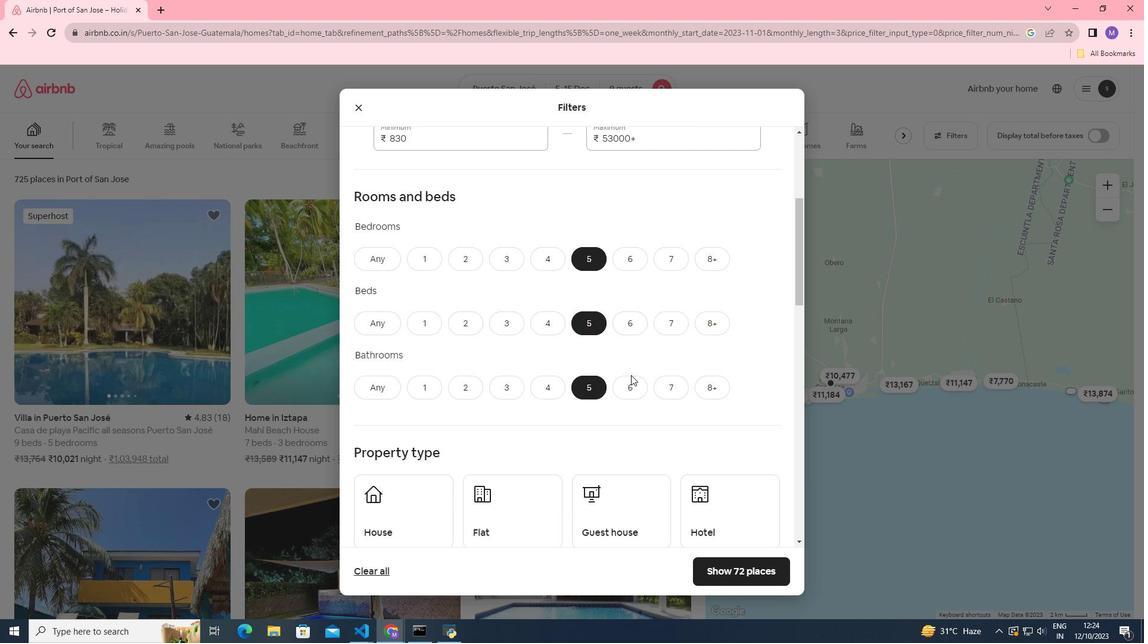 
Action: Mouse scrolled (631, 375) with delta (0, 0)
Screenshot: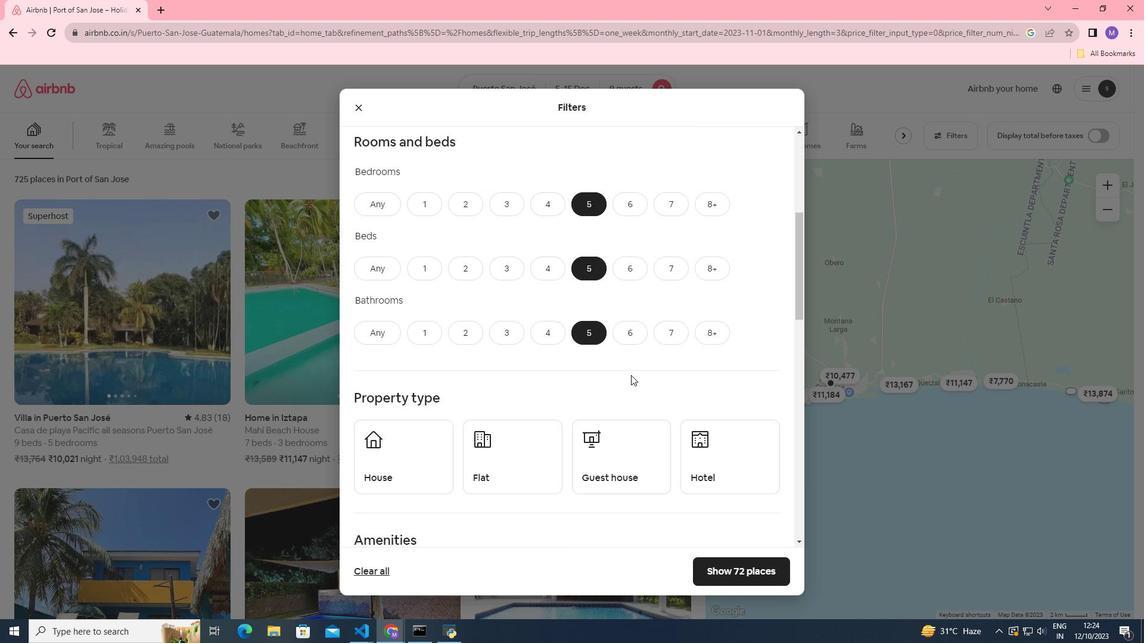 
Action: Mouse moved to (381, 388)
Screenshot: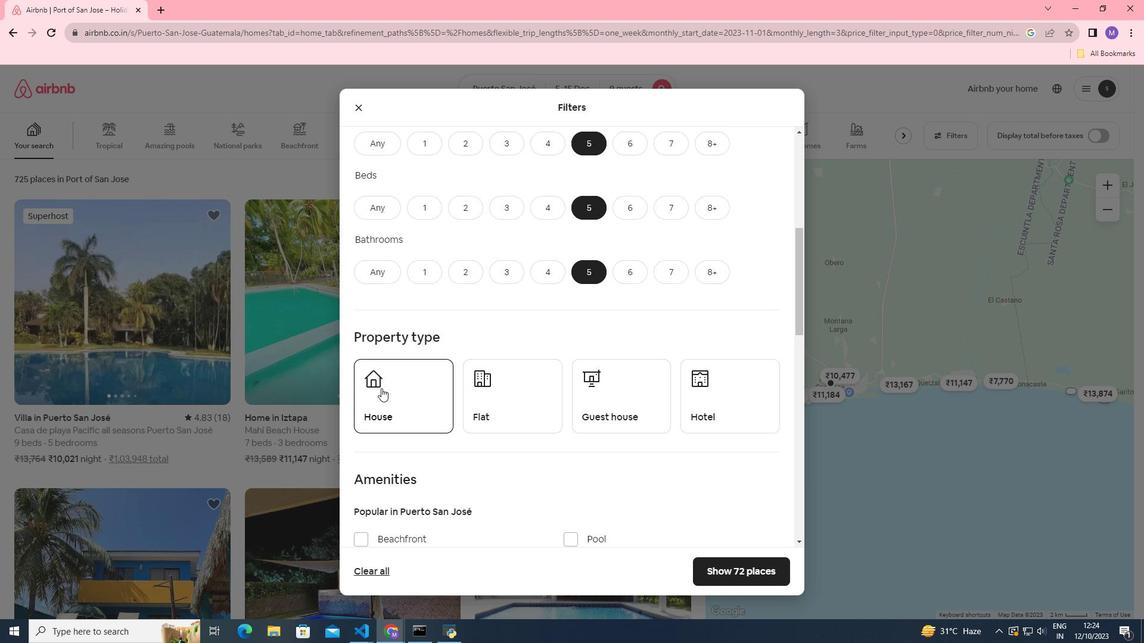 
Action: Mouse pressed left at (381, 388)
Screenshot: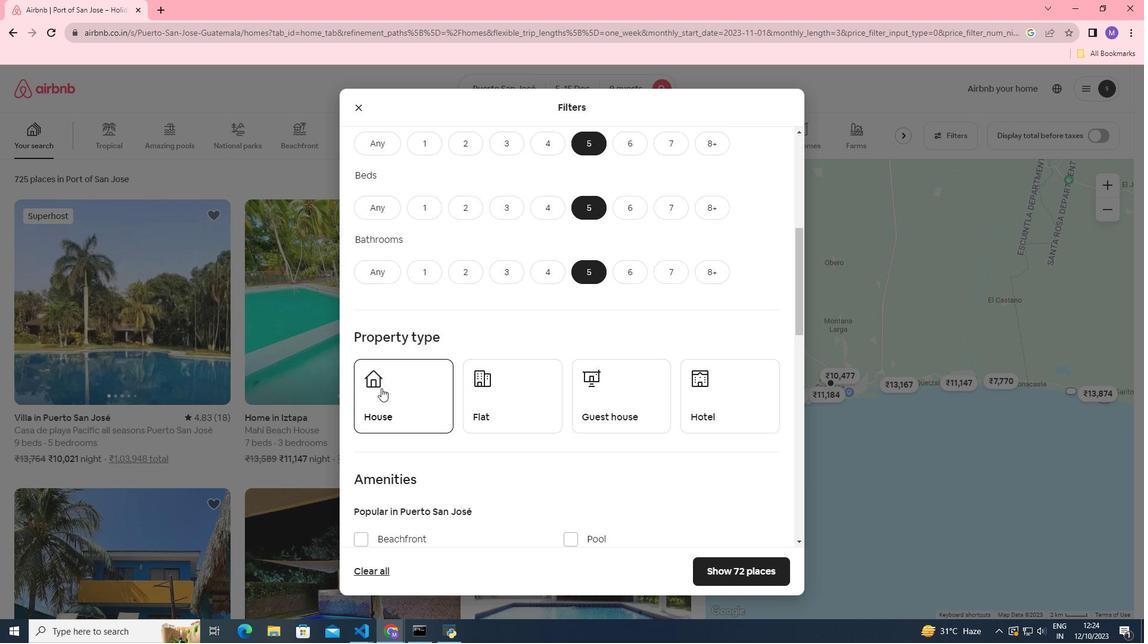 
Action: Mouse moved to (456, 392)
Screenshot: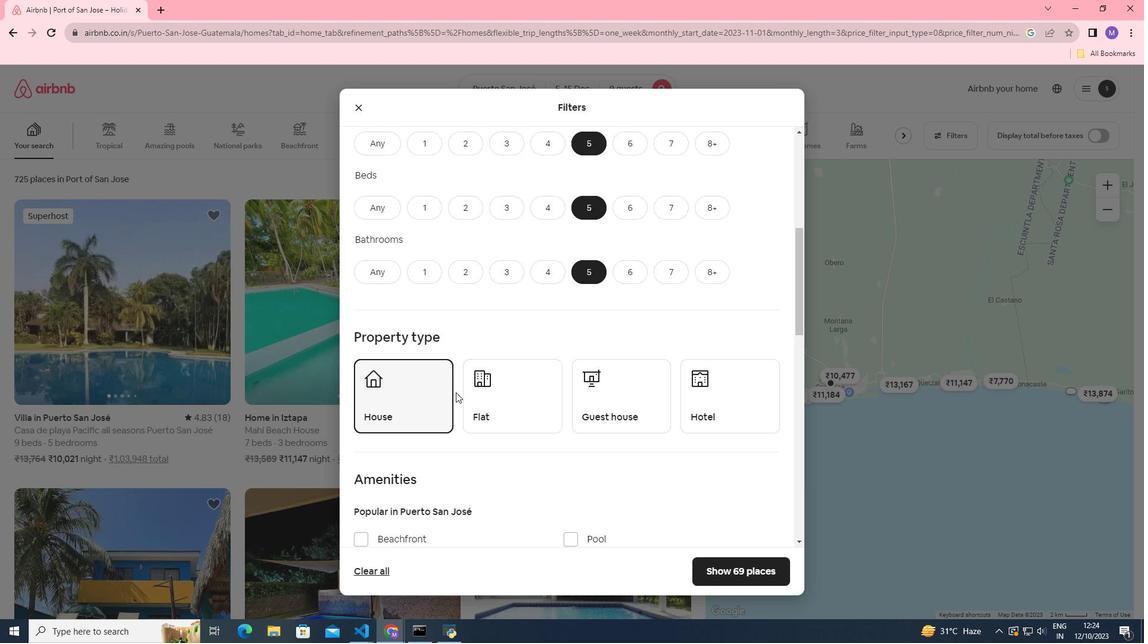 
Action: Mouse scrolled (456, 392) with delta (0, 0)
Screenshot: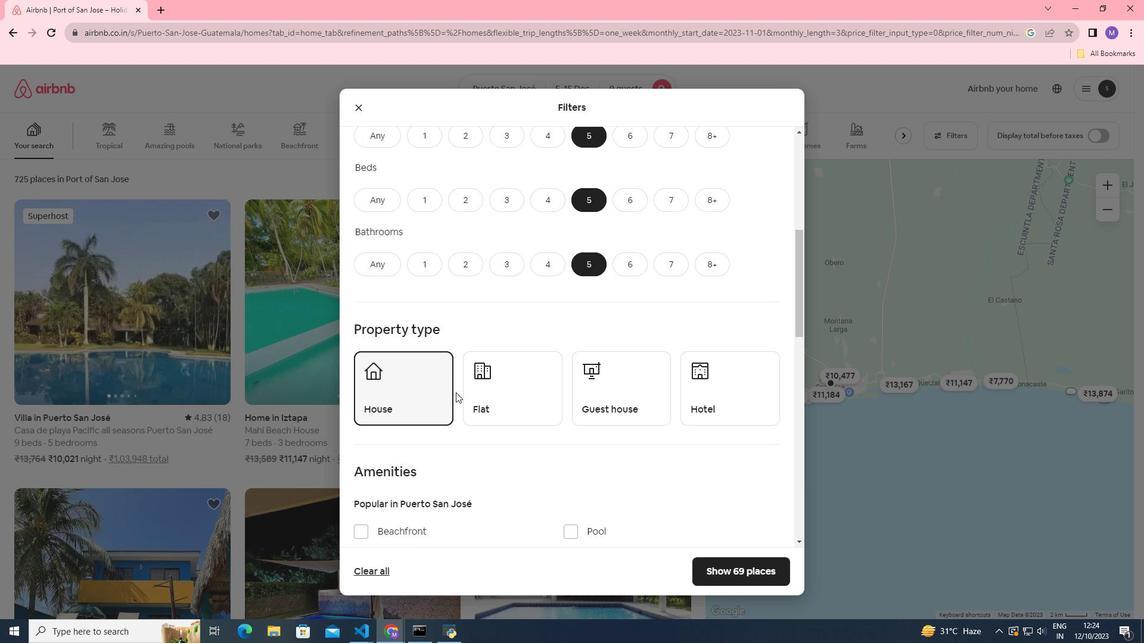 
Action: Mouse scrolled (456, 392) with delta (0, 0)
Screenshot: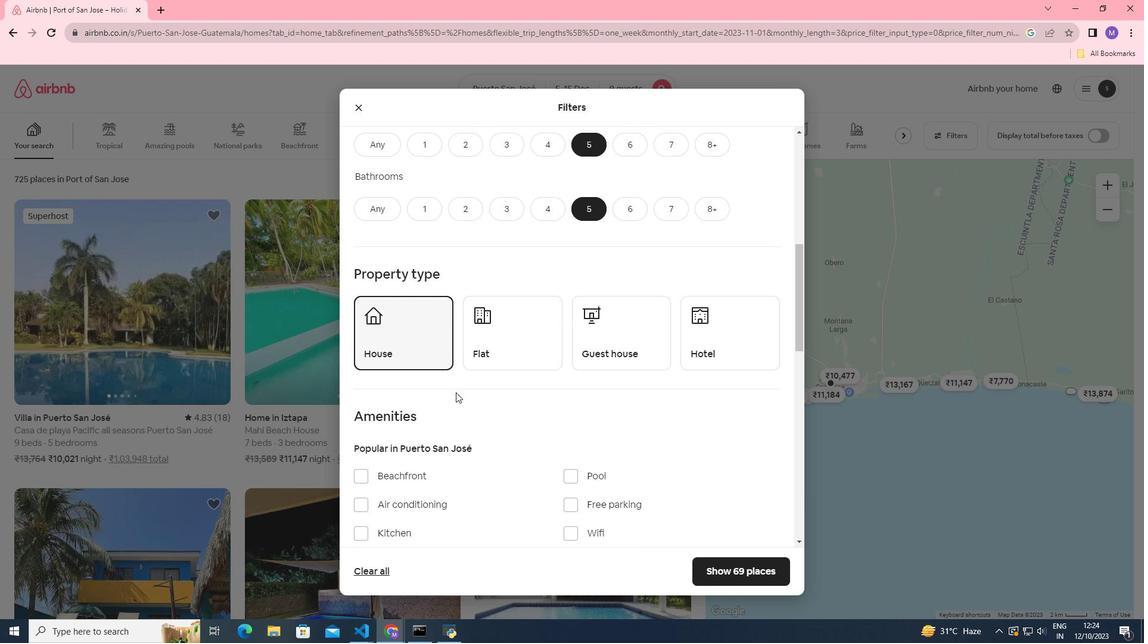 
Action: Mouse moved to (492, 375)
Screenshot: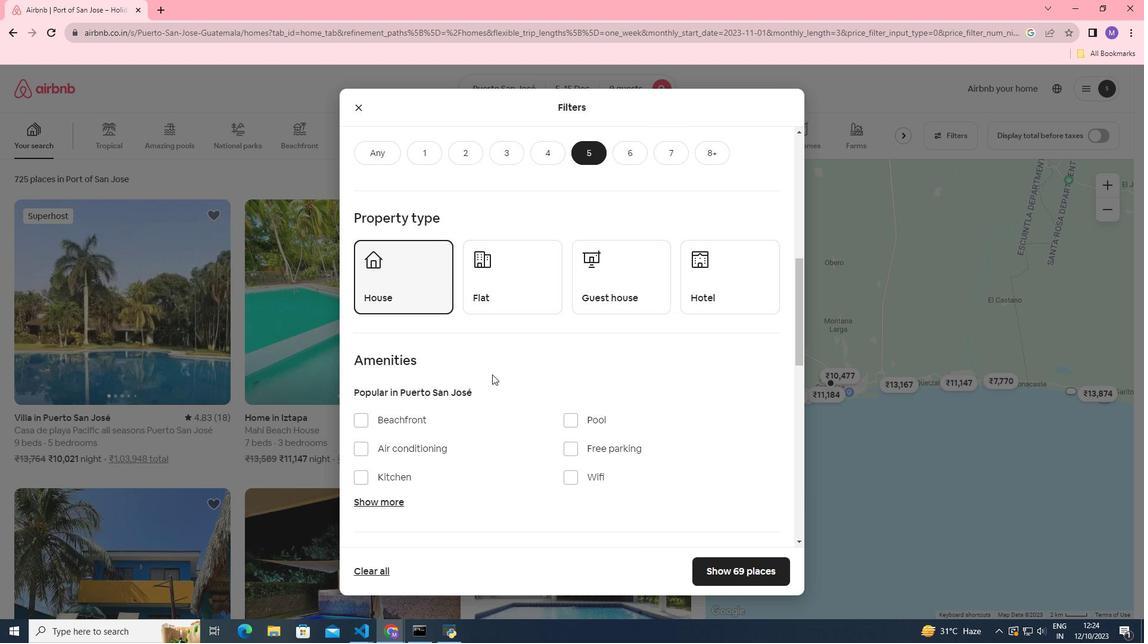 
Action: Mouse scrolled (492, 374) with delta (0, 0)
Screenshot: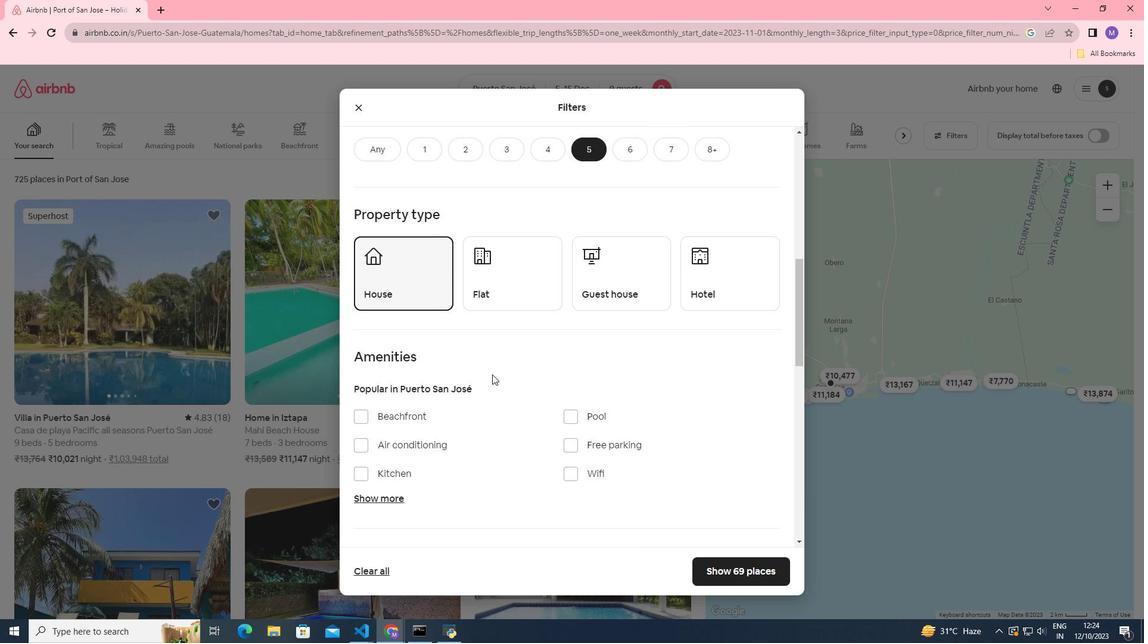 
Action: Mouse moved to (380, 445)
Screenshot: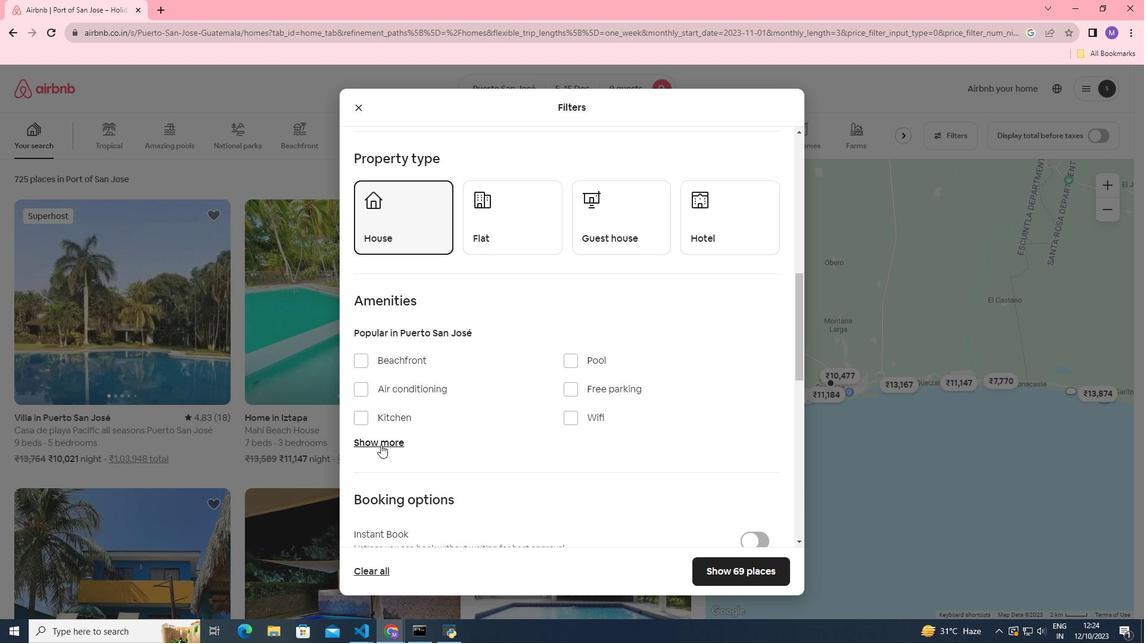 
Action: Mouse pressed left at (380, 445)
Screenshot: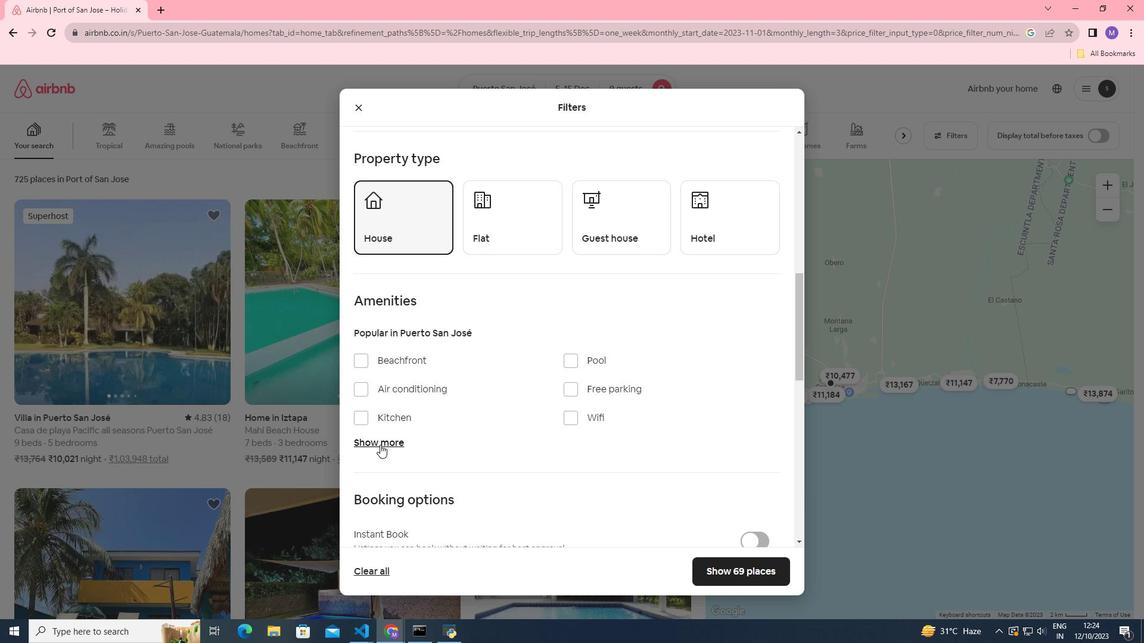 
Action: Mouse moved to (484, 431)
Screenshot: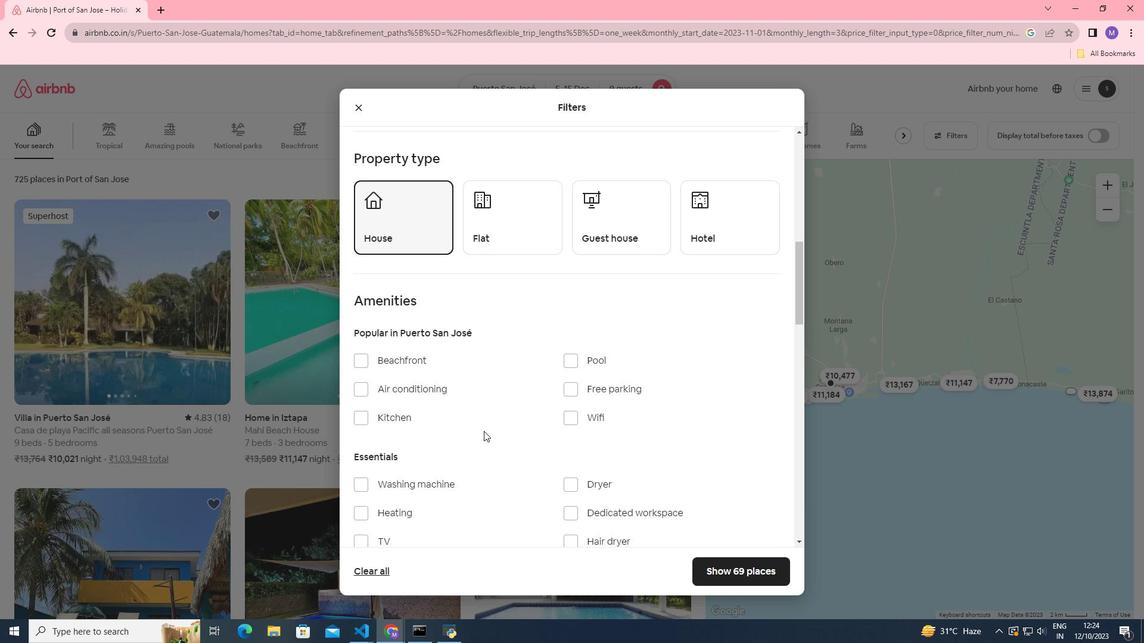
Action: Mouse scrolled (484, 431) with delta (0, 0)
Screenshot: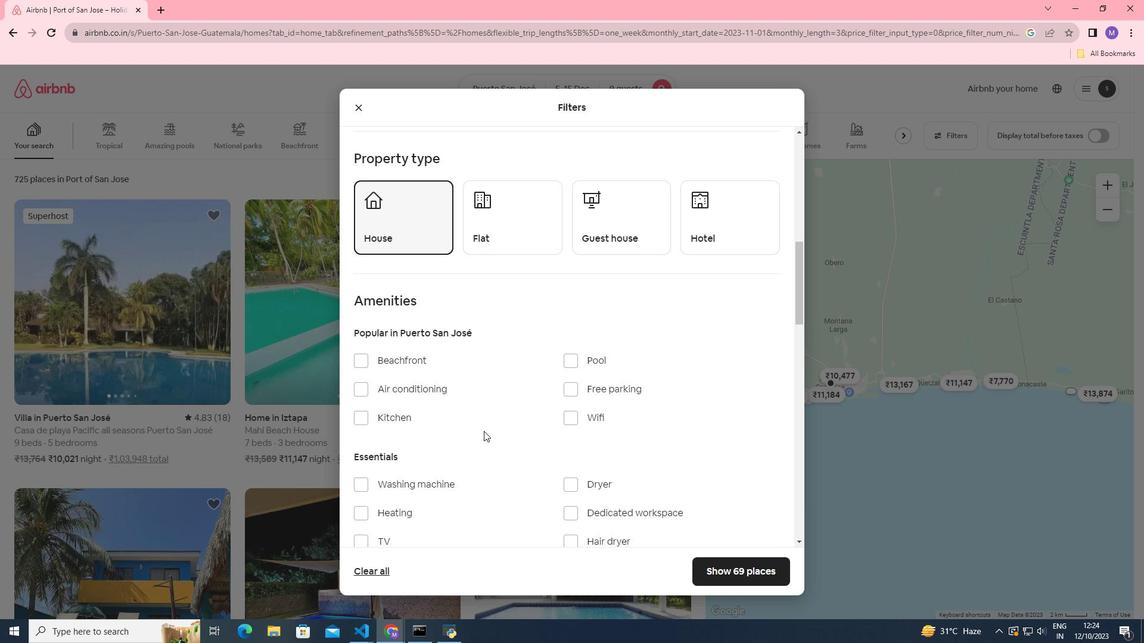 
Action: Mouse moved to (358, 425)
Screenshot: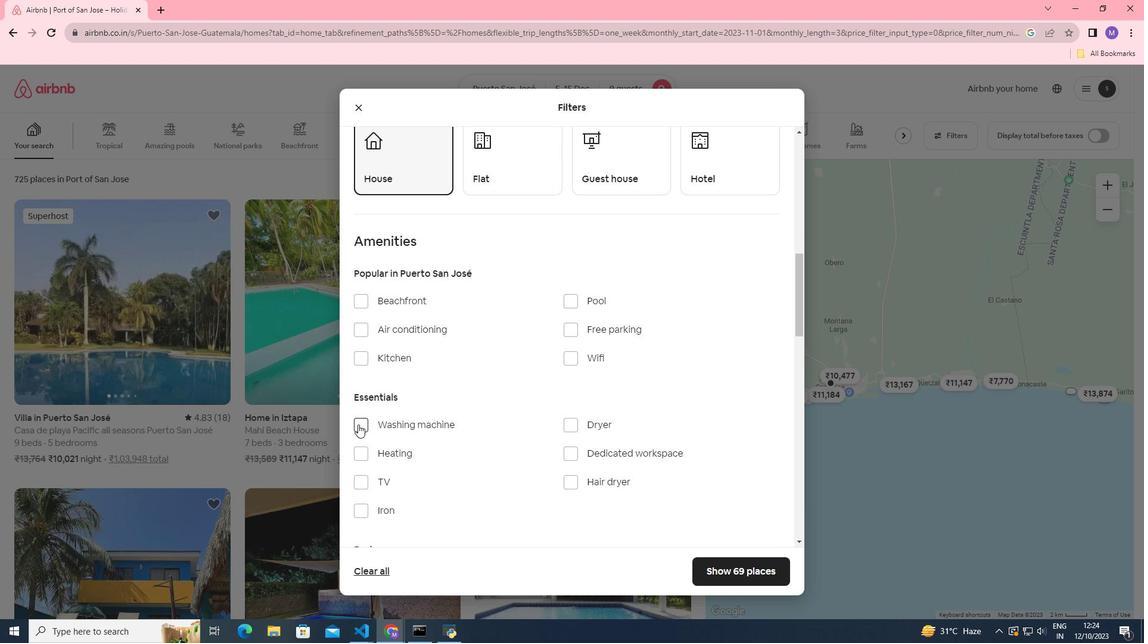 
Action: Mouse pressed left at (358, 425)
Screenshot: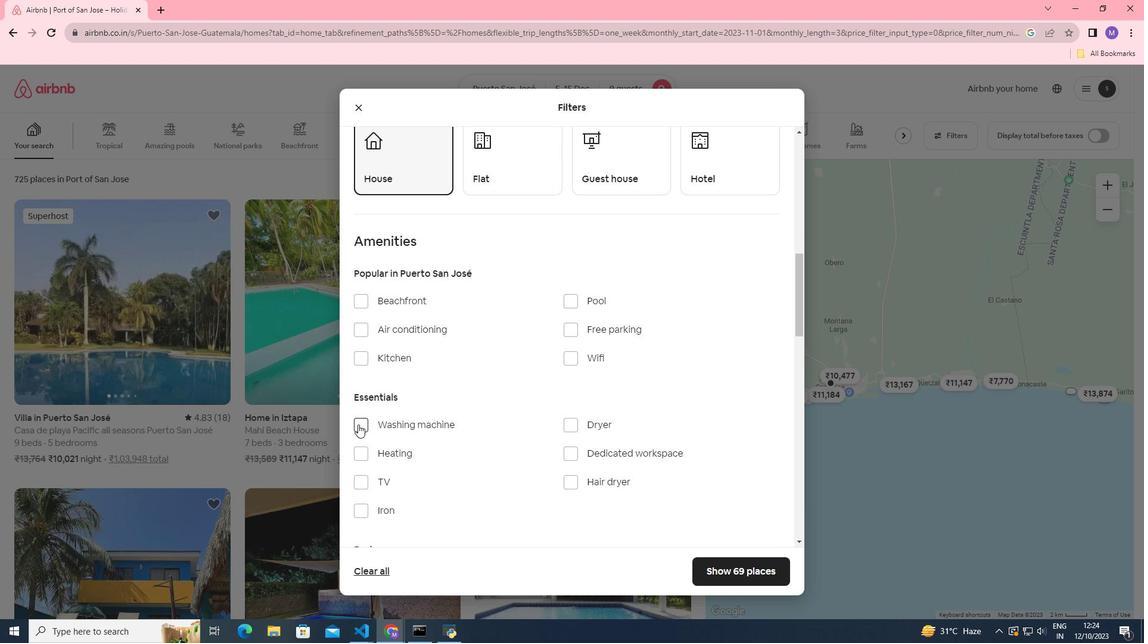 
Action: Mouse moved to (710, 385)
Screenshot: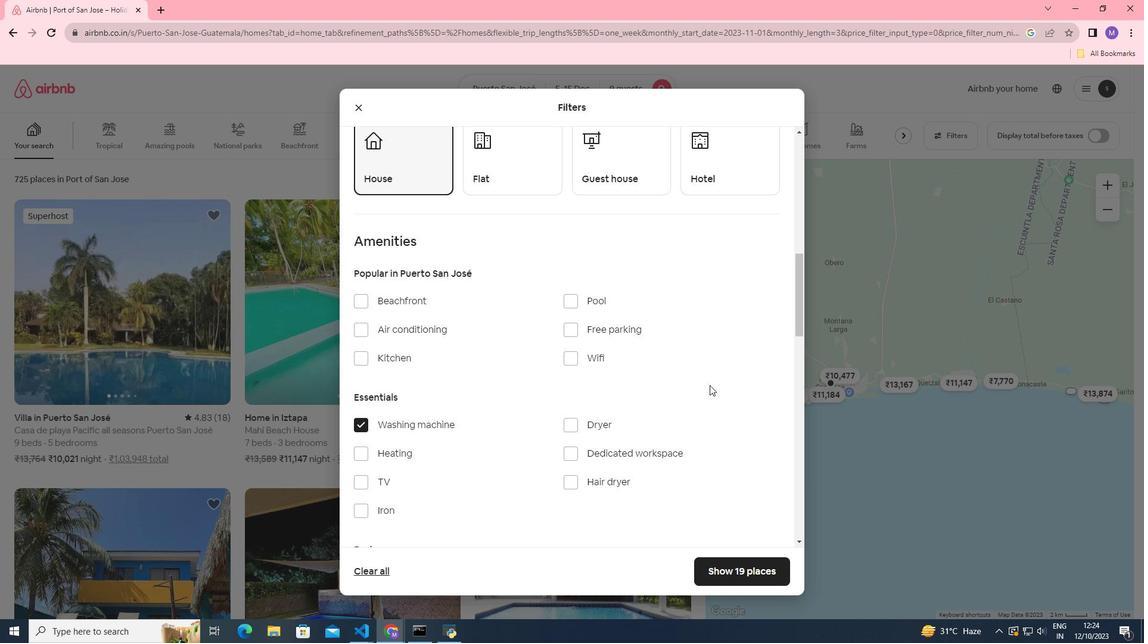 
Action: Mouse scrolled (710, 385) with delta (0, 0)
Screenshot: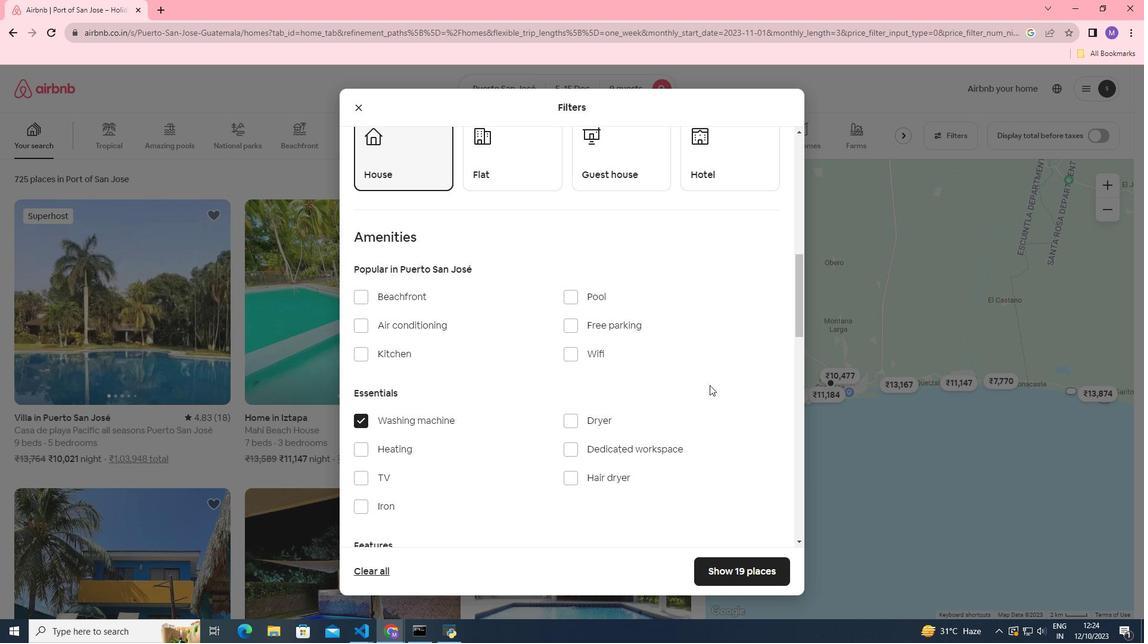 
Action: Mouse moved to (733, 562)
Screenshot: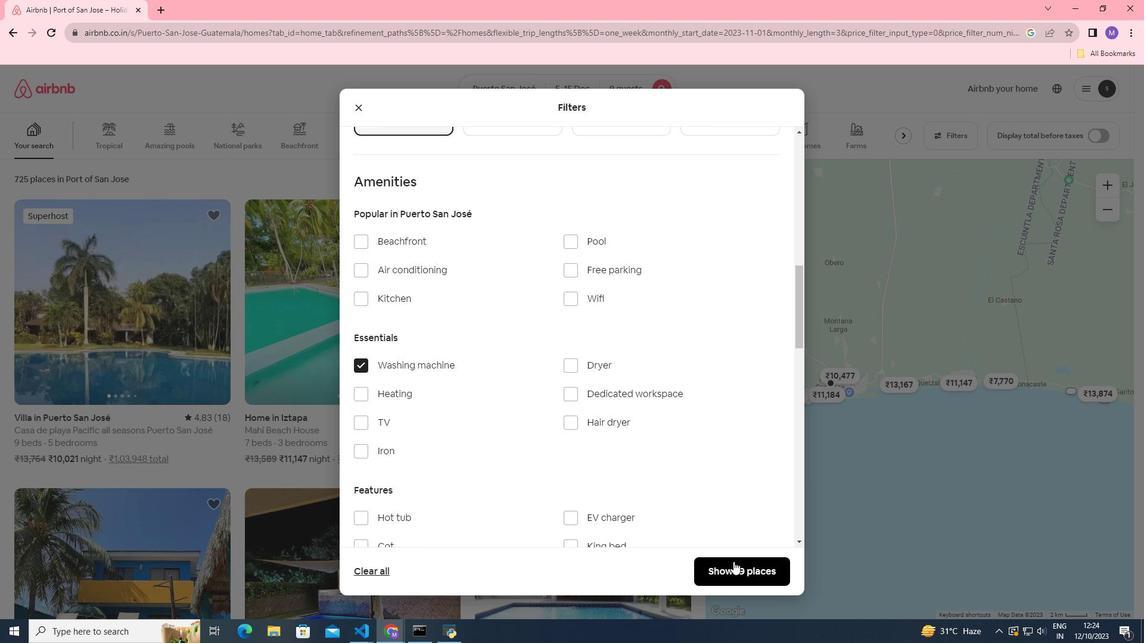 
Action: Mouse pressed left at (733, 562)
Screenshot: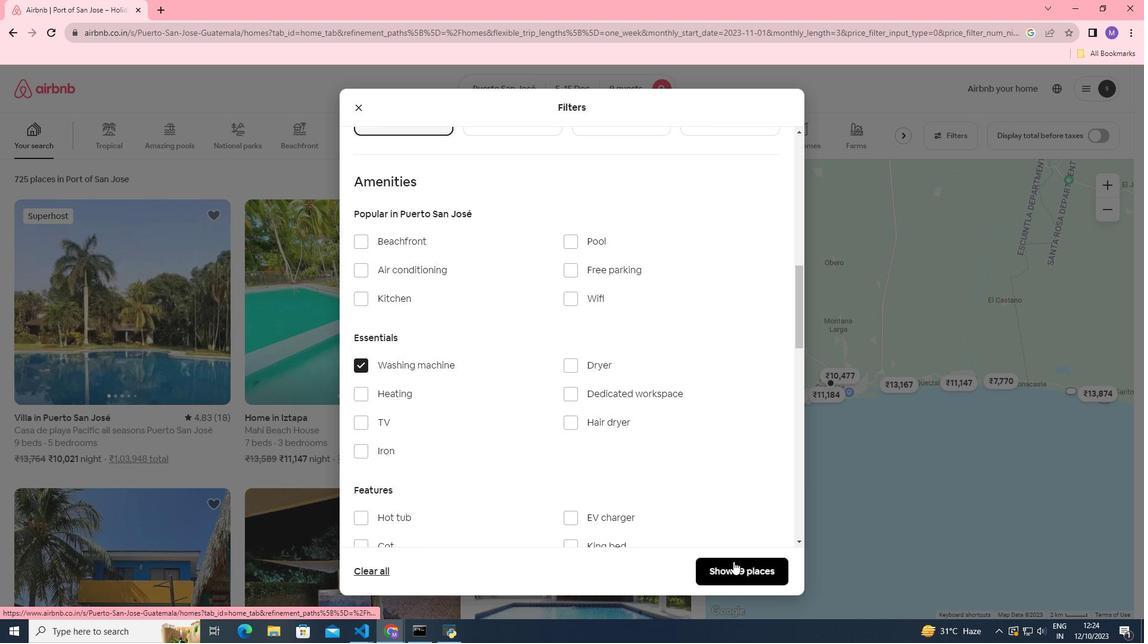 
Action: Mouse moved to (138, 305)
Screenshot: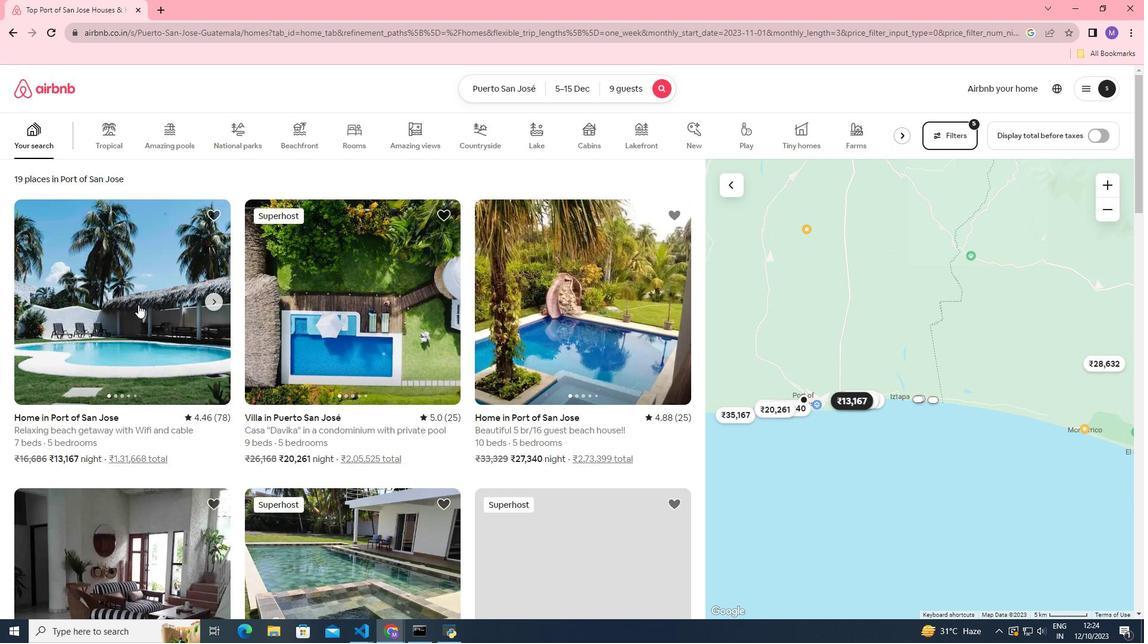 
Action: Mouse pressed left at (138, 305)
Screenshot: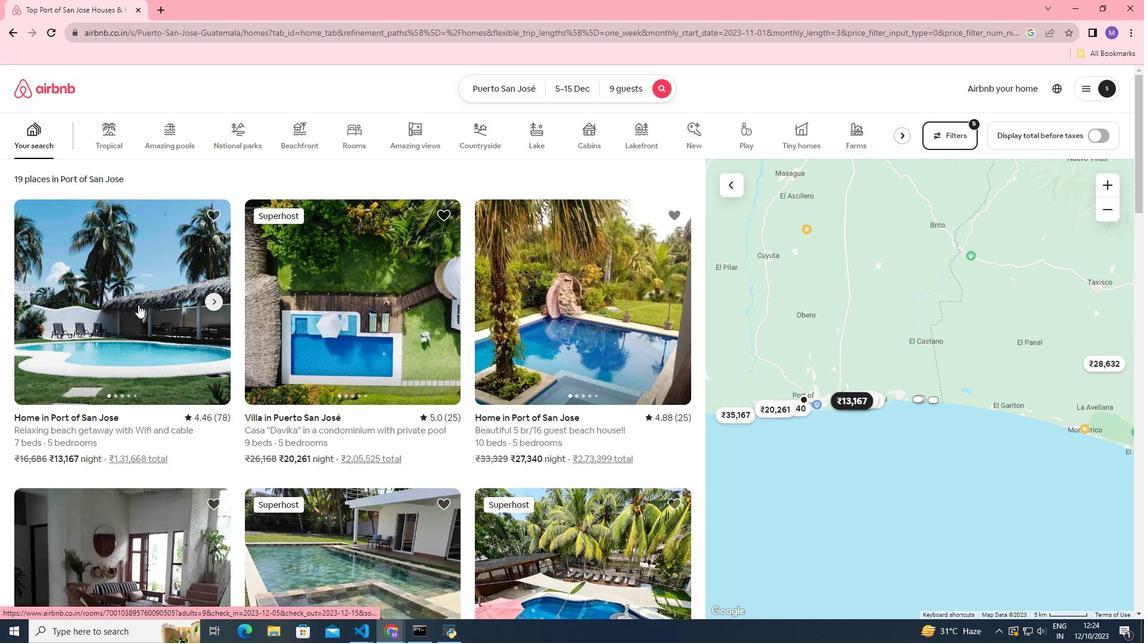 
Action: Mouse moved to (865, 450)
Screenshot: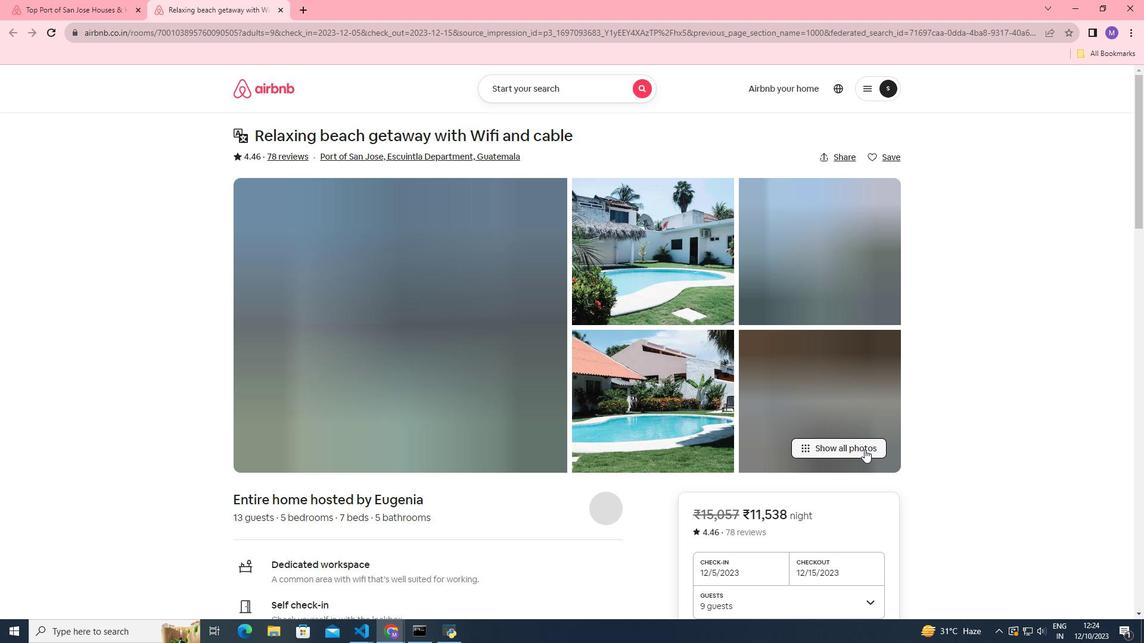 
Action: Mouse pressed left at (865, 450)
Screenshot: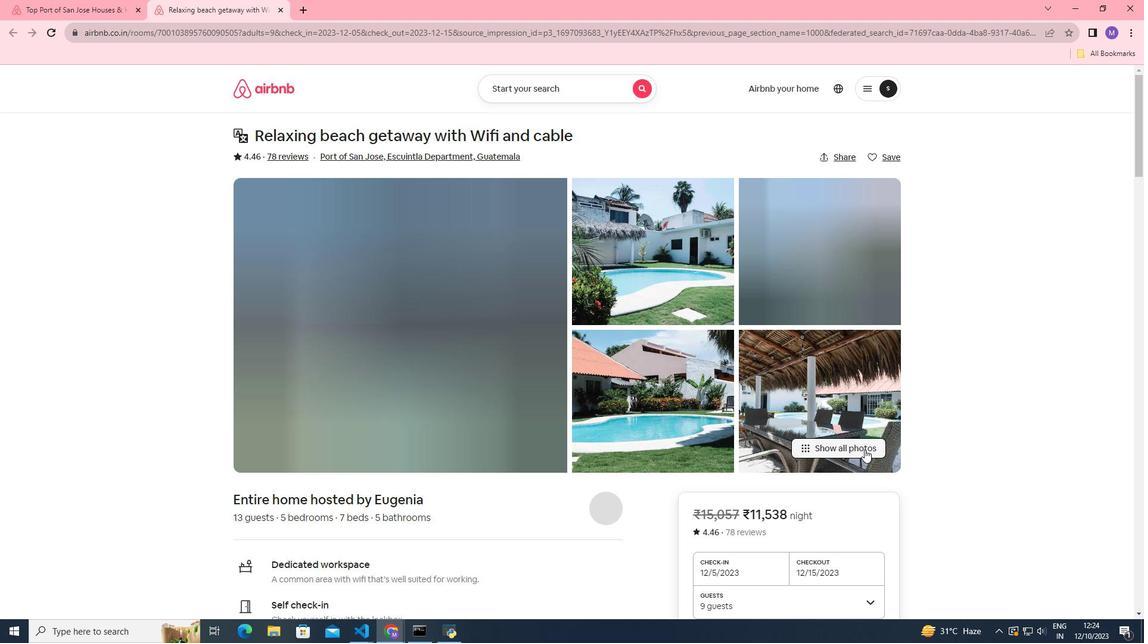
Action: Mouse moved to (559, 298)
Screenshot: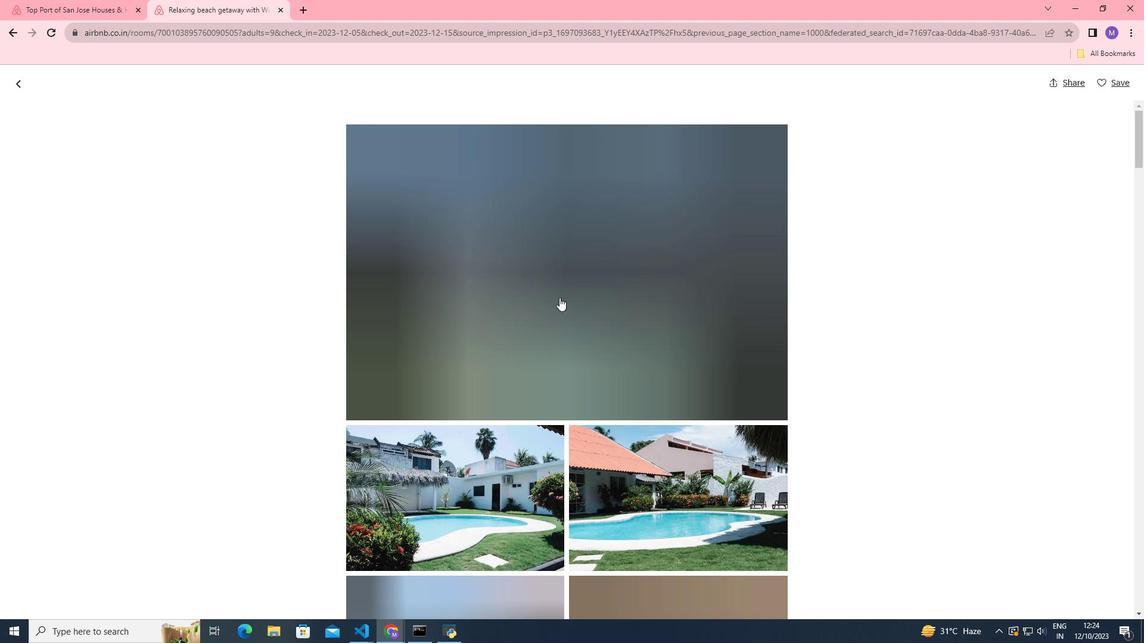 
Action: Mouse scrolled (559, 297) with delta (0, 0)
Screenshot: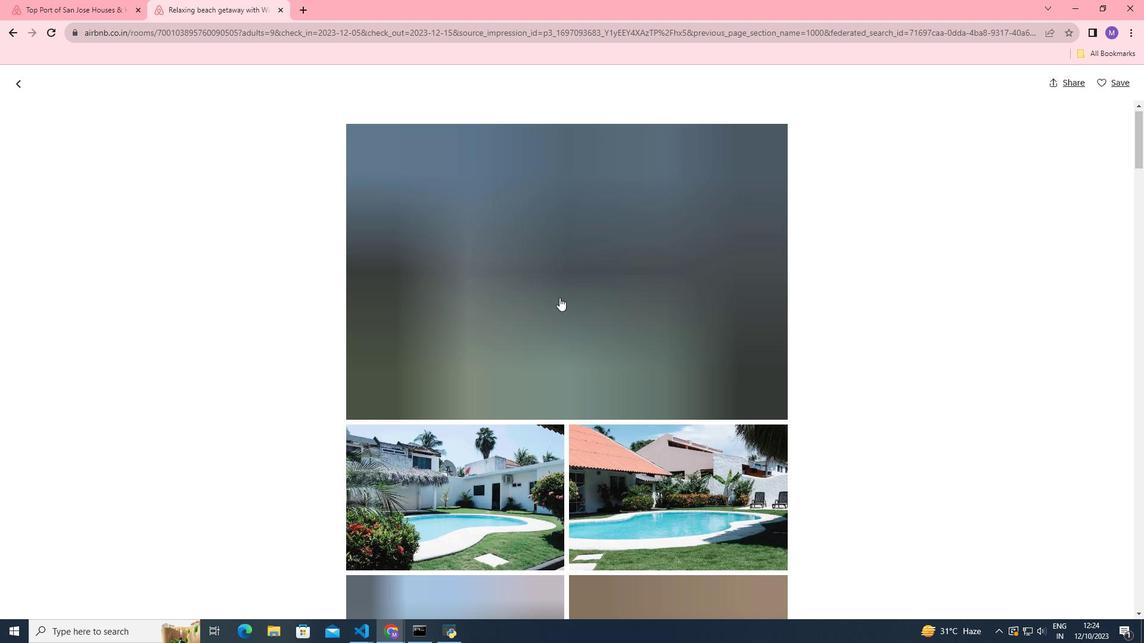 
Action: Mouse scrolled (559, 297) with delta (0, 0)
Screenshot: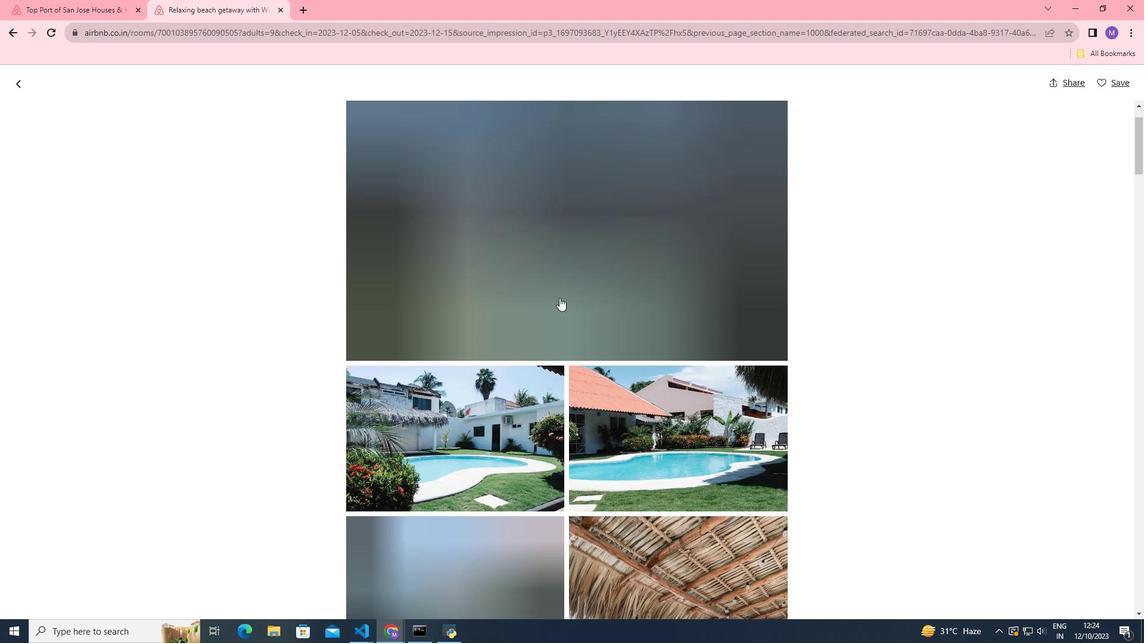 
Action: Mouse scrolled (559, 297) with delta (0, 0)
Screenshot: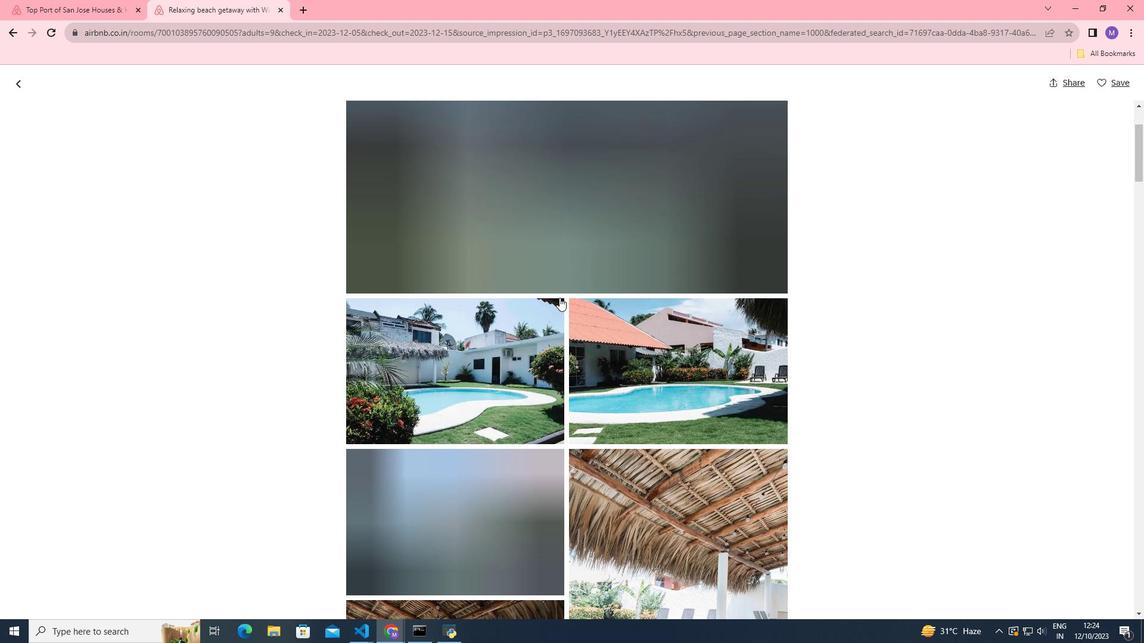 
Action: Mouse scrolled (559, 297) with delta (0, 0)
Screenshot: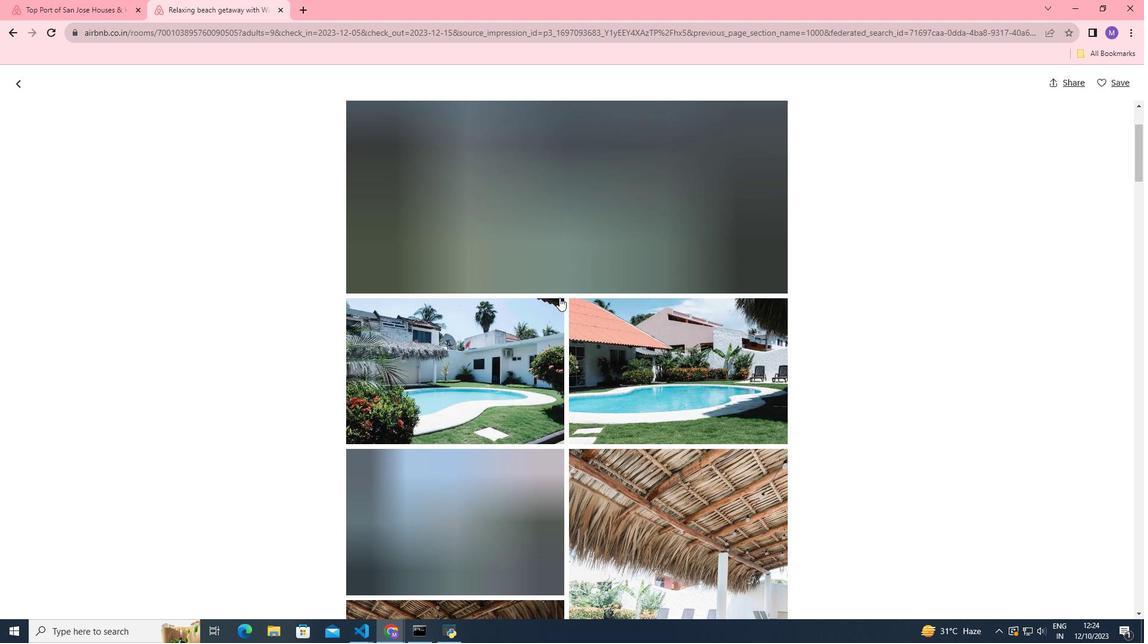 
Action: Mouse scrolled (559, 297) with delta (0, 0)
Screenshot: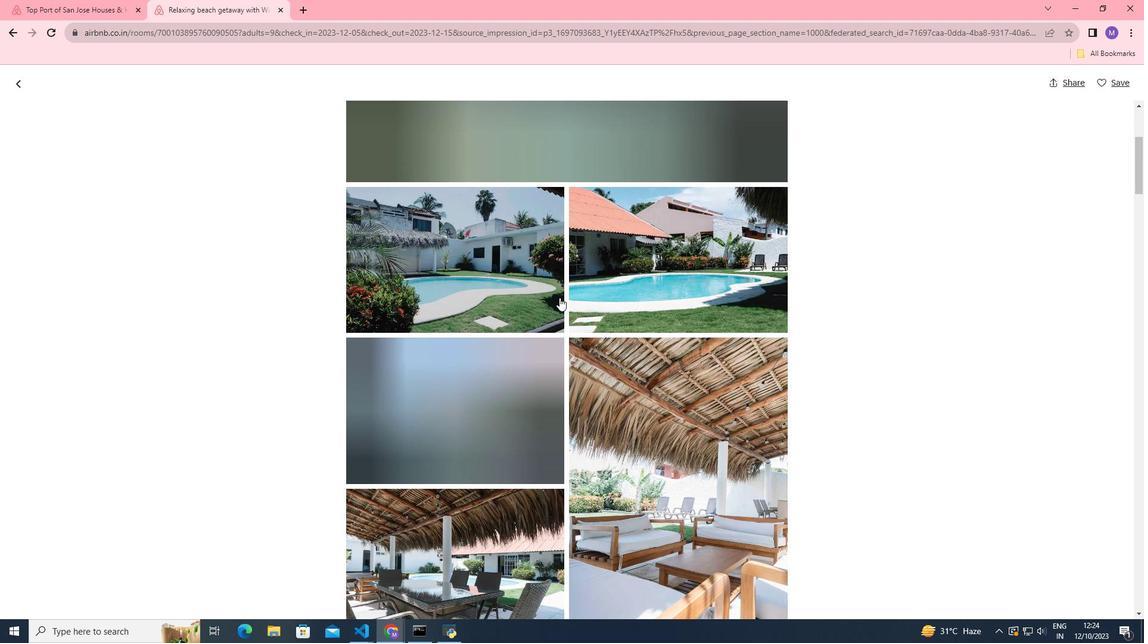 
Action: Mouse scrolled (559, 297) with delta (0, 0)
Screenshot: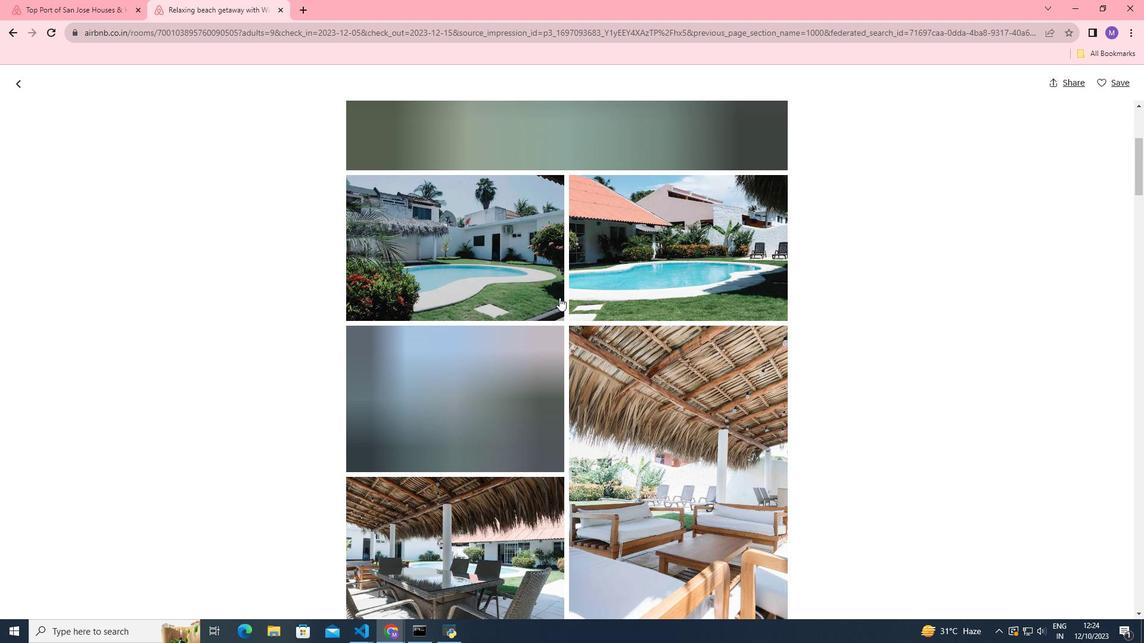 
Action: Mouse scrolled (559, 297) with delta (0, 0)
Screenshot: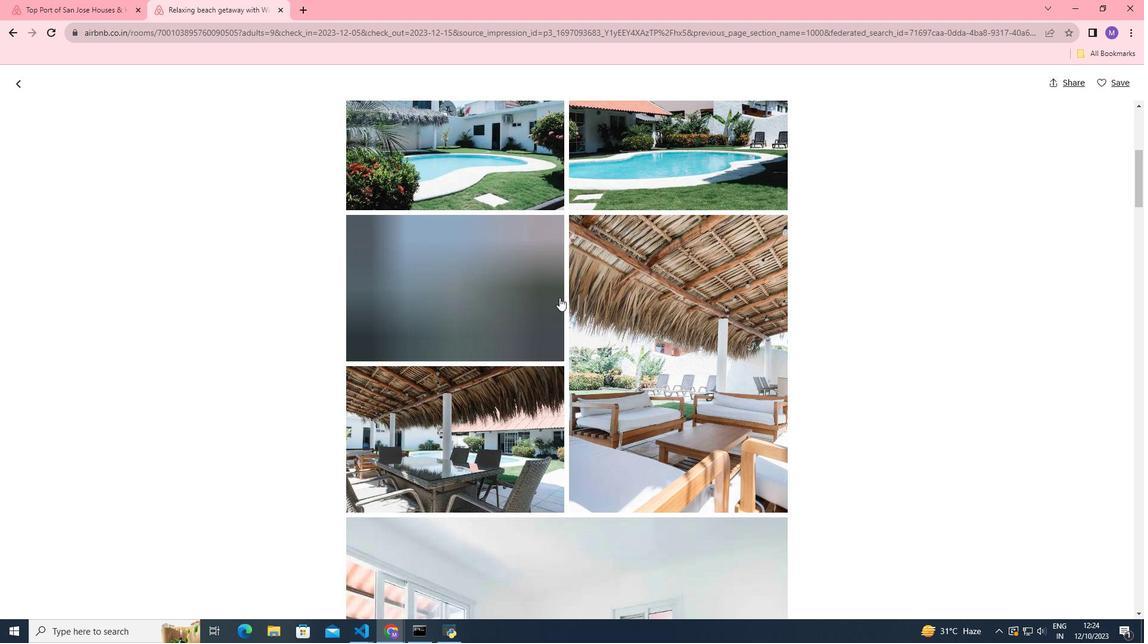 
Action: Mouse scrolled (559, 297) with delta (0, 0)
Screenshot: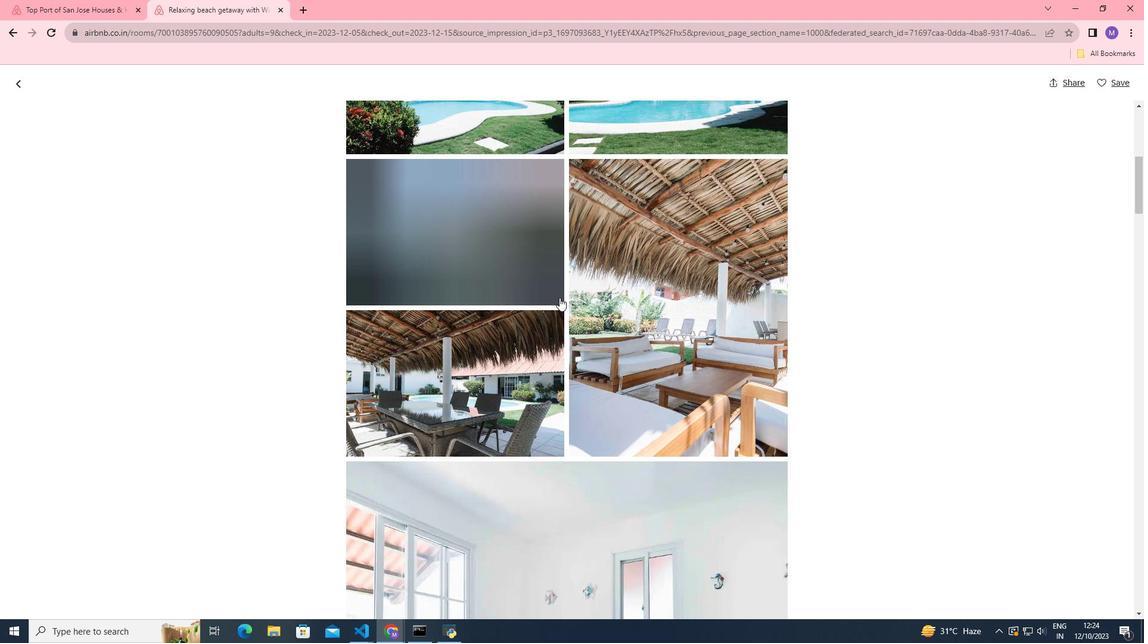 
Action: Mouse scrolled (559, 297) with delta (0, 0)
Screenshot: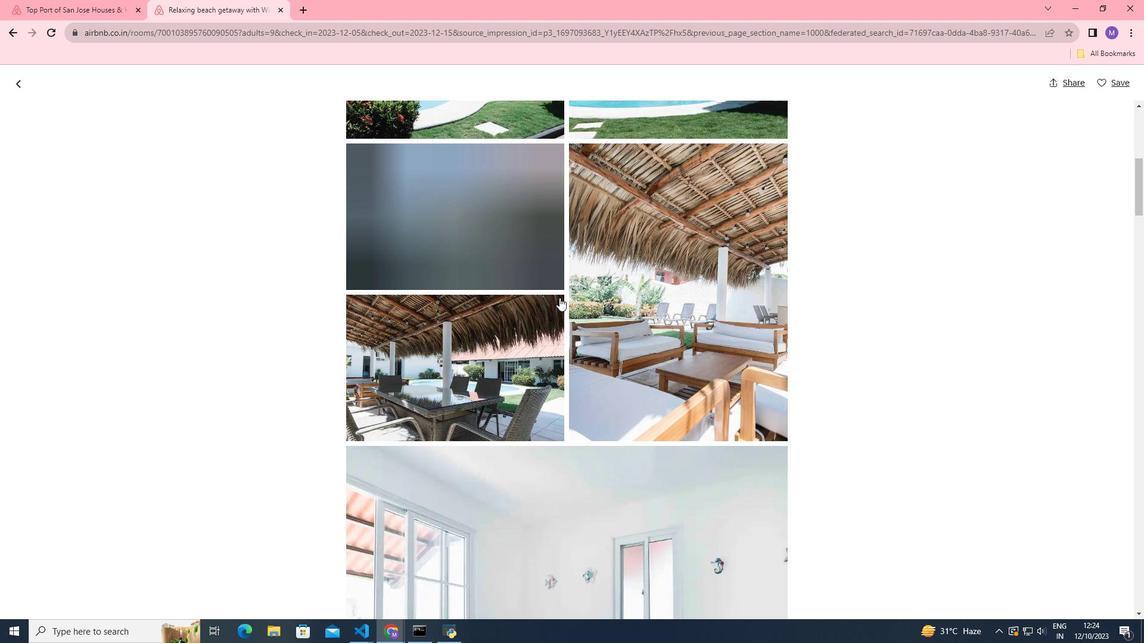 
Action: Mouse scrolled (559, 297) with delta (0, 0)
Screenshot: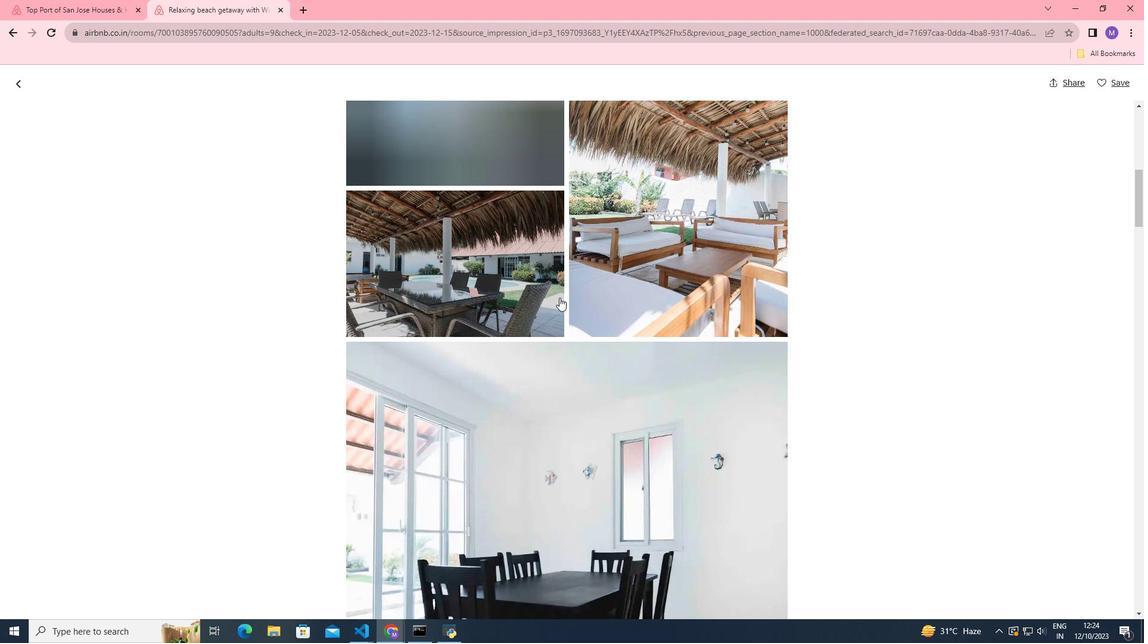
Action: Mouse scrolled (559, 297) with delta (0, 0)
Screenshot: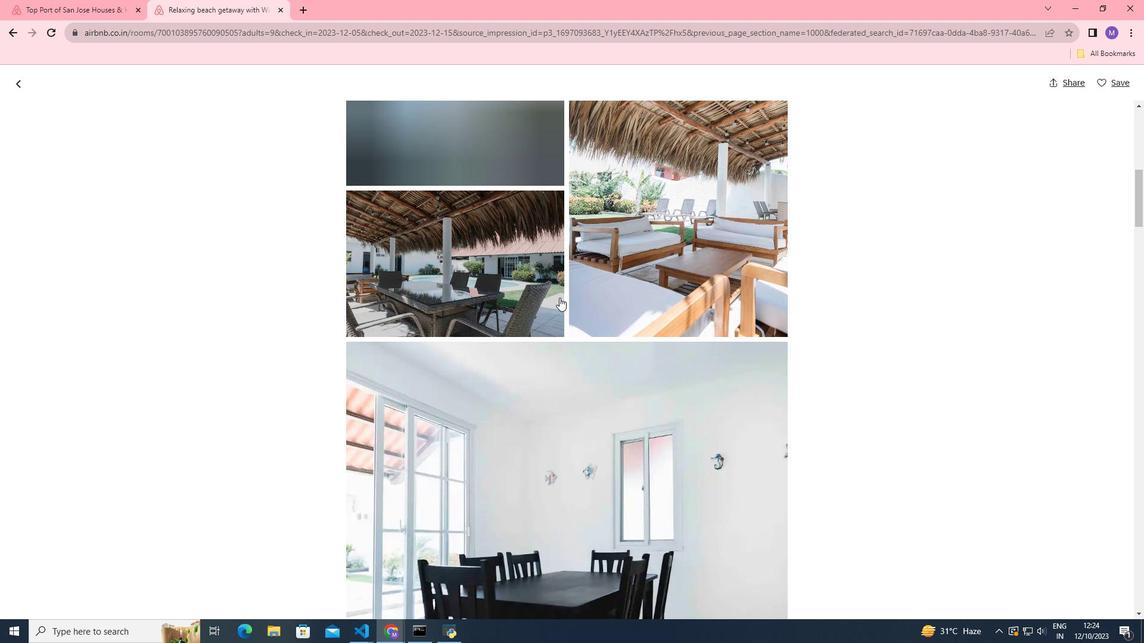 
Action: Mouse scrolled (559, 297) with delta (0, 0)
Screenshot: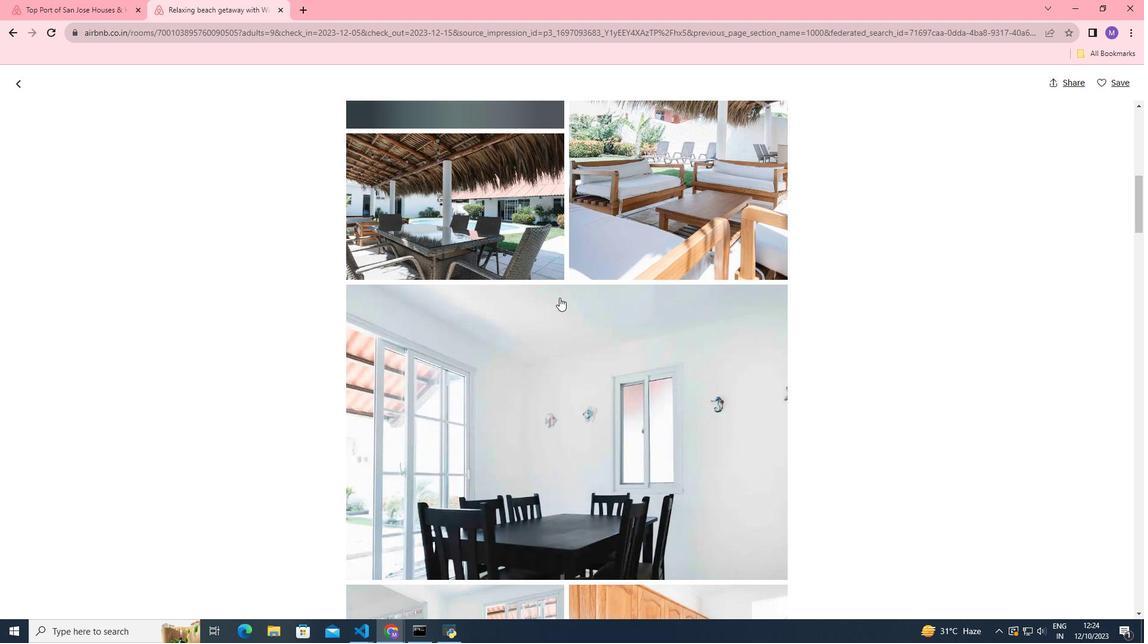 
Action: Mouse scrolled (559, 297) with delta (0, 0)
Screenshot: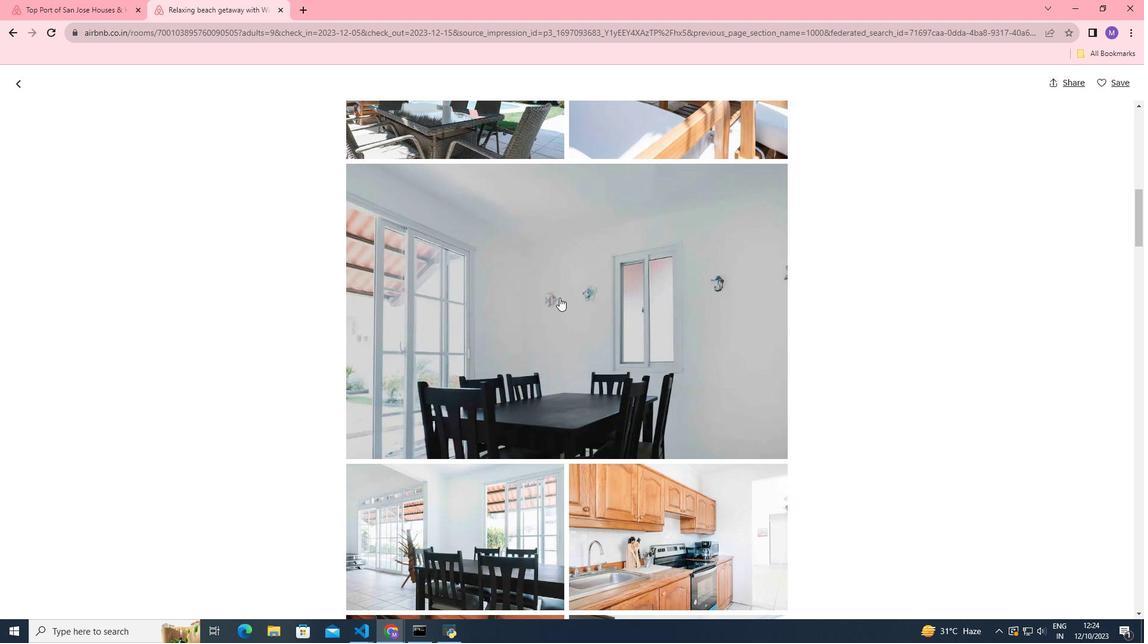 
Action: Mouse scrolled (559, 297) with delta (0, 0)
Screenshot: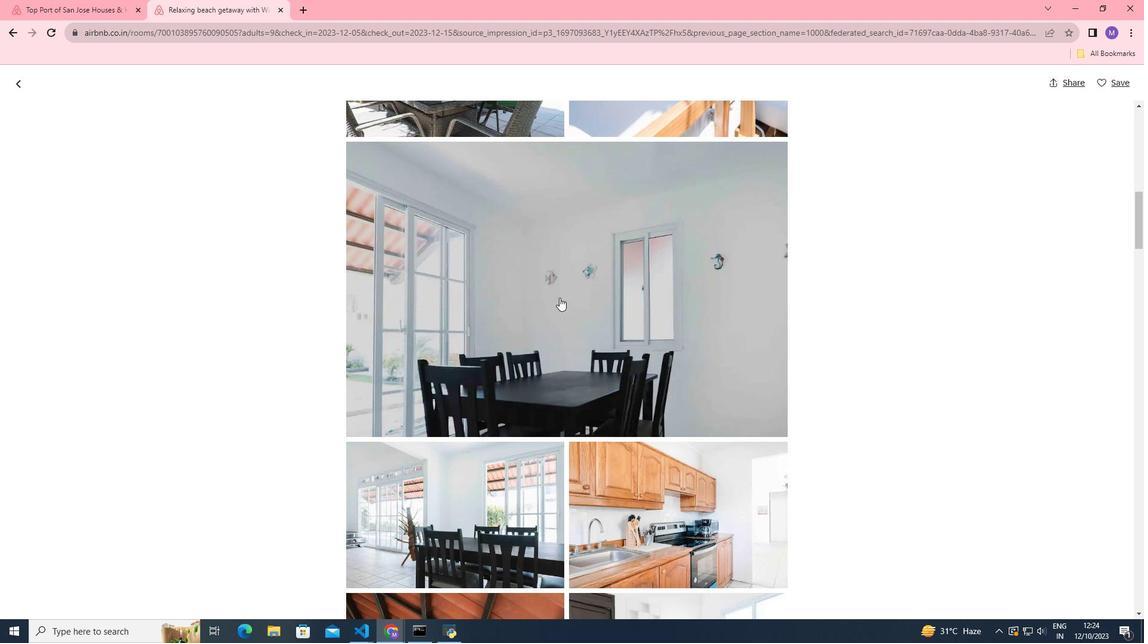 
Action: Mouse scrolled (559, 297) with delta (0, 0)
Screenshot: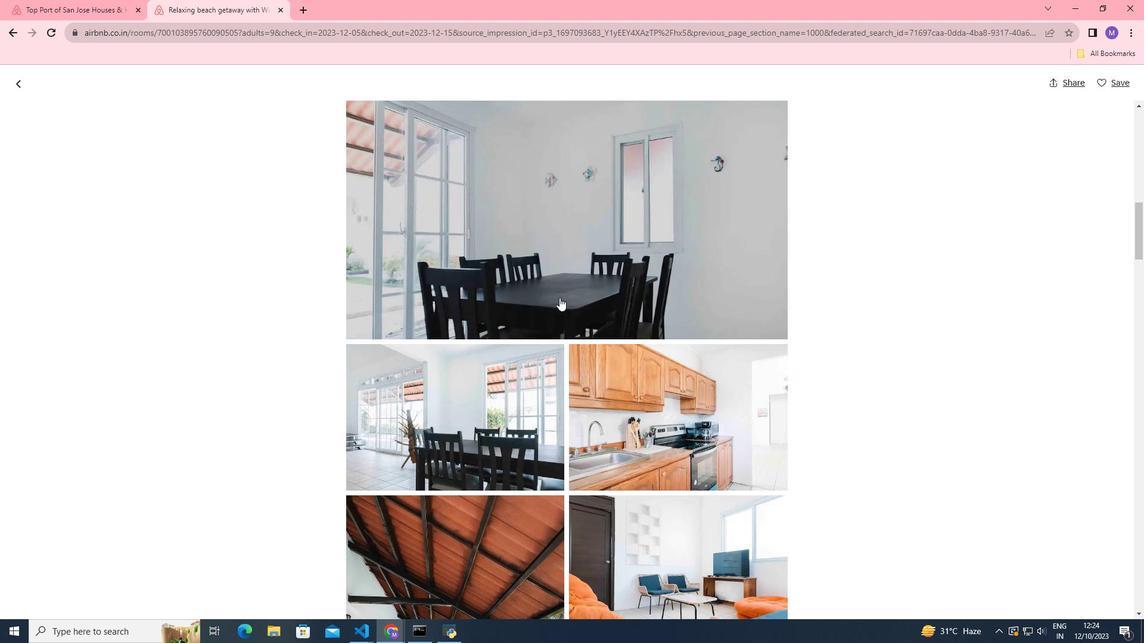 
Action: Mouse scrolled (559, 297) with delta (0, 0)
Screenshot: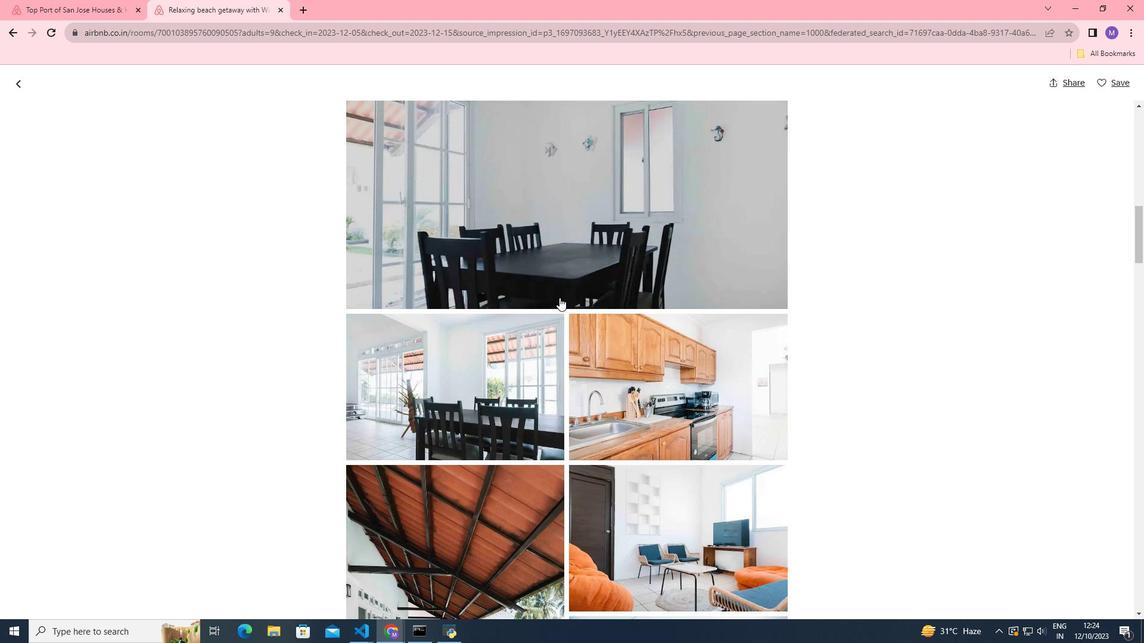 
Action: Mouse scrolled (559, 297) with delta (0, 0)
Screenshot: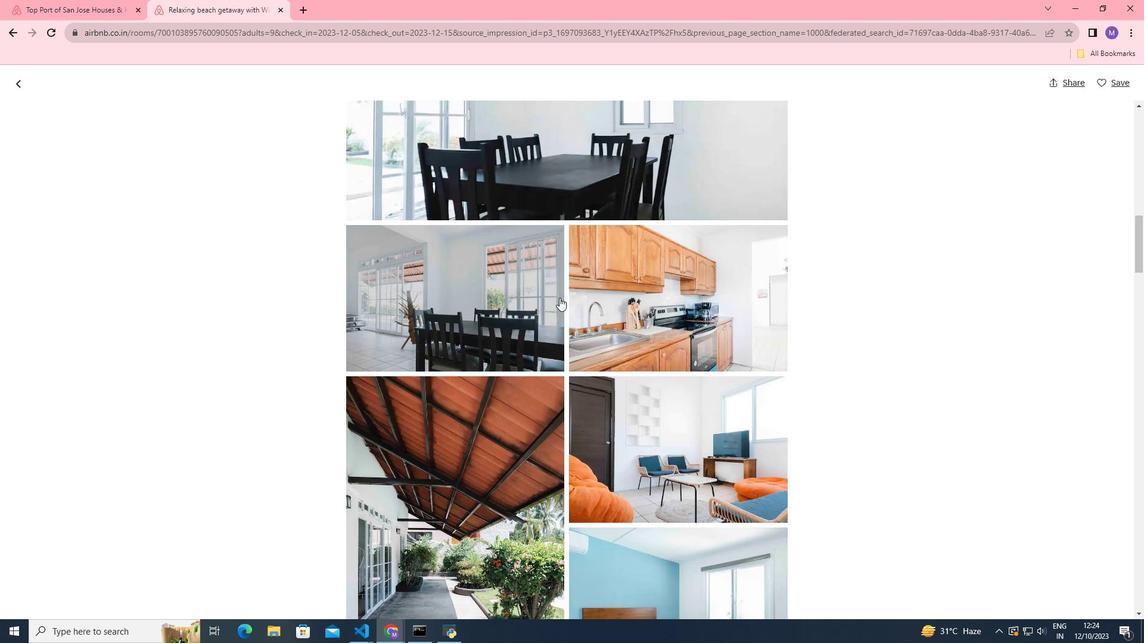 
Action: Mouse scrolled (559, 297) with delta (0, 0)
Screenshot: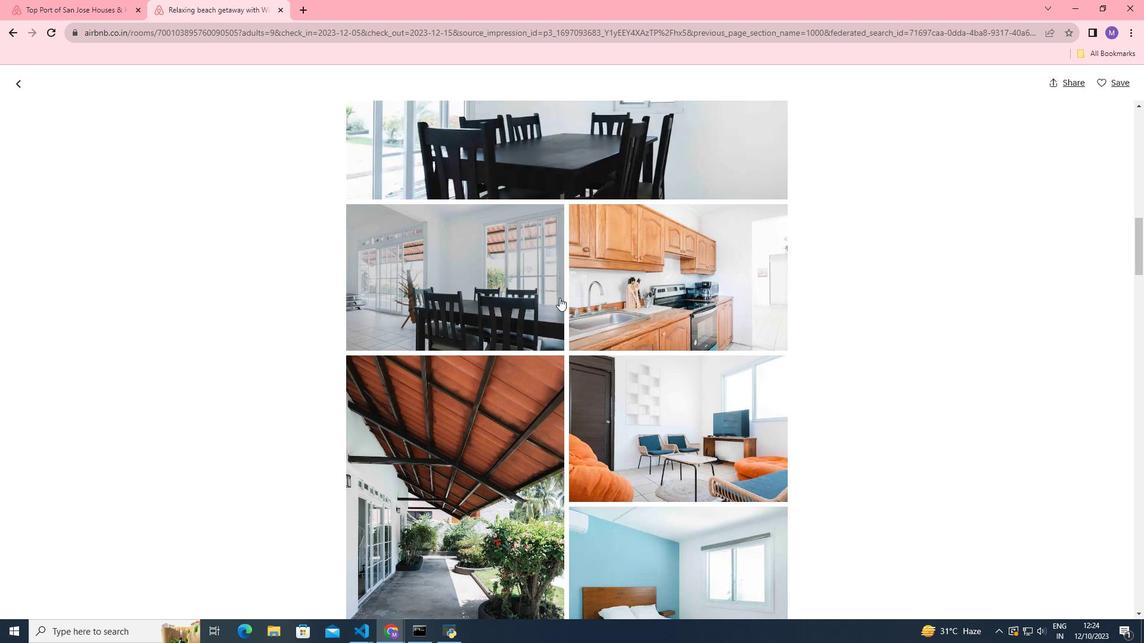 
Action: Mouse scrolled (559, 297) with delta (0, 0)
Screenshot: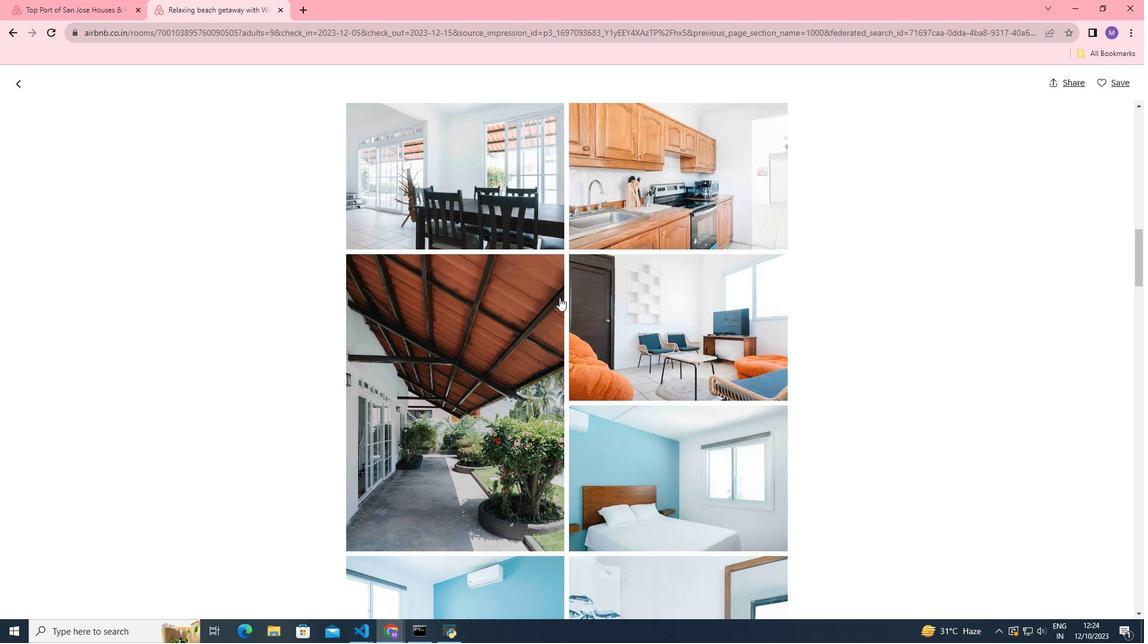 
Action: Mouse scrolled (559, 297) with delta (0, 0)
Screenshot: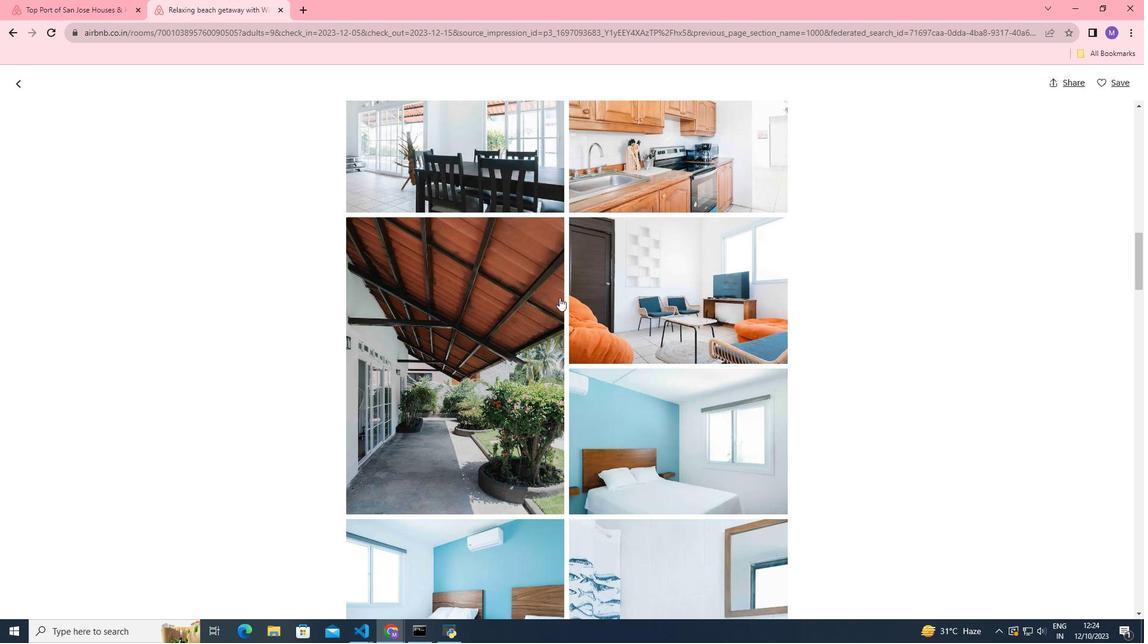 
Action: Mouse scrolled (559, 297) with delta (0, 0)
Screenshot: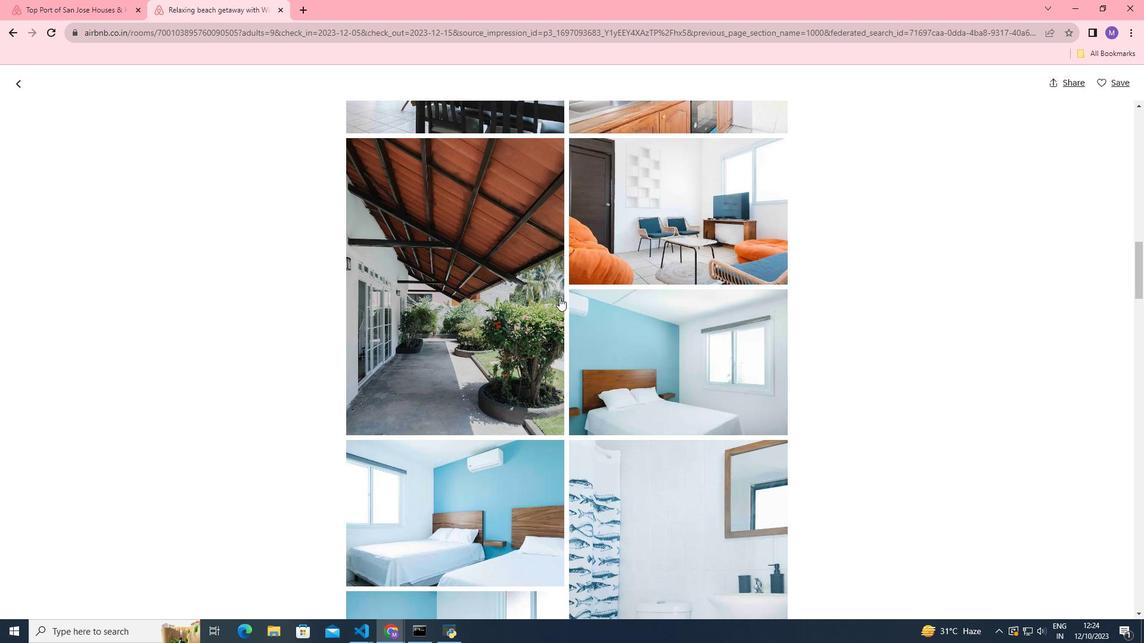 
Action: Mouse scrolled (559, 297) with delta (0, 0)
Screenshot: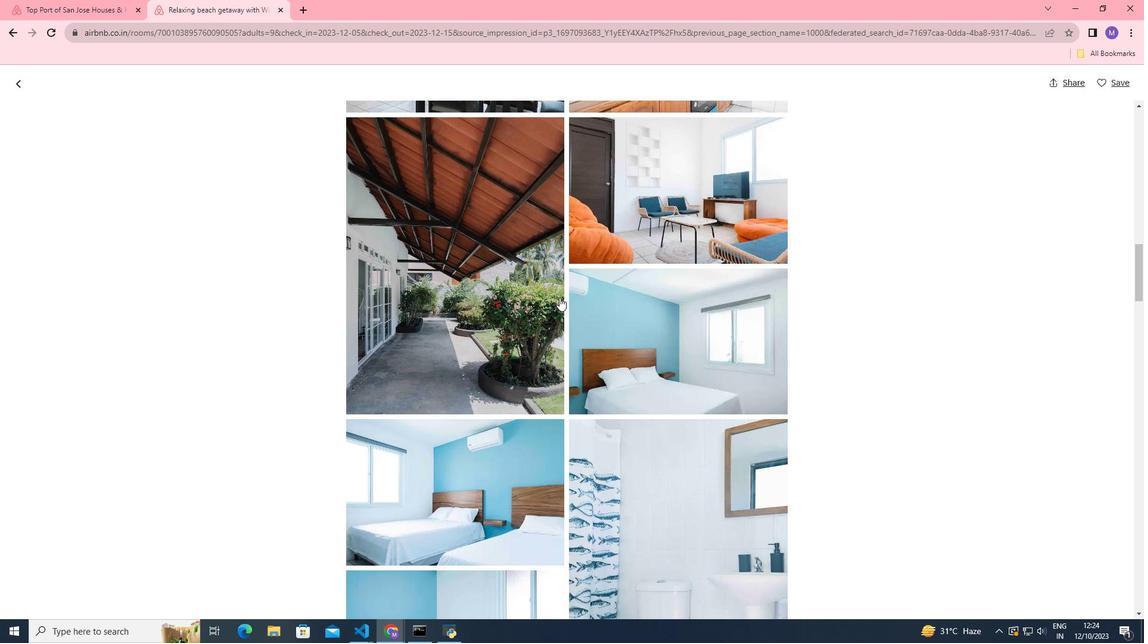 
Action: Mouse scrolled (559, 297) with delta (0, 0)
Screenshot: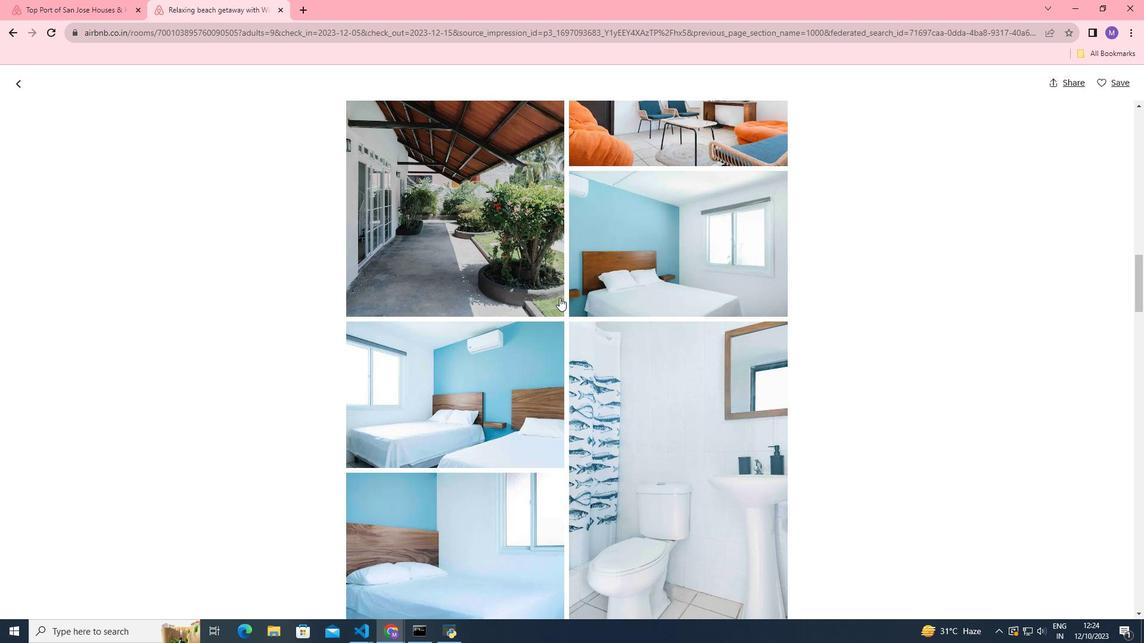 
Action: Mouse moved to (559, 298)
Screenshot: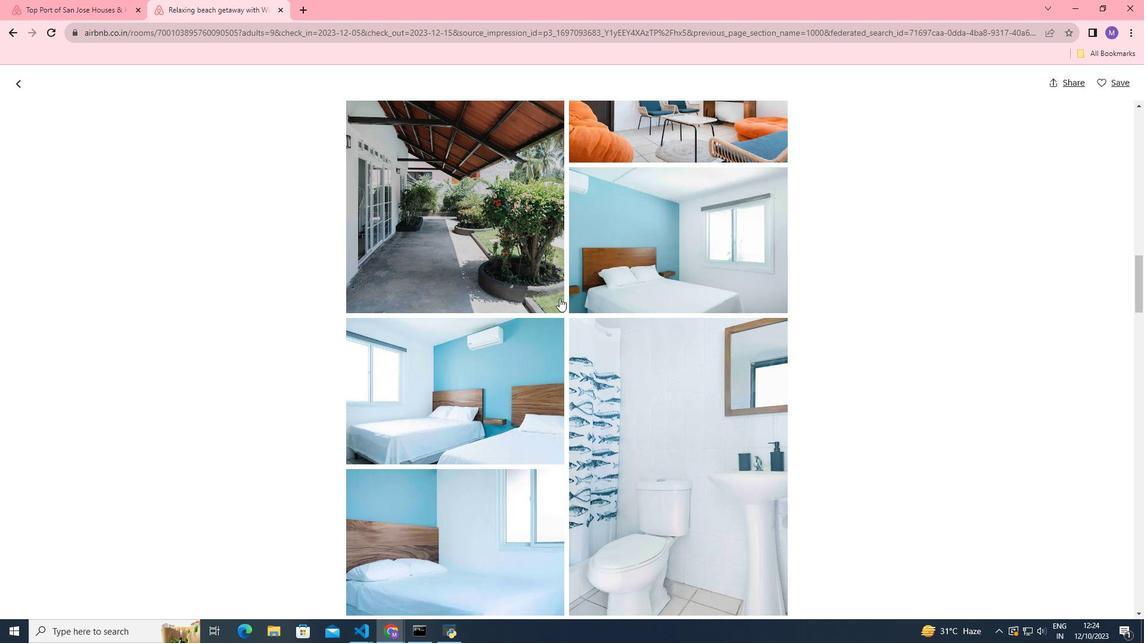 
Action: Mouse scrolled (559, 298) with delta (0, 0)
Screenshot: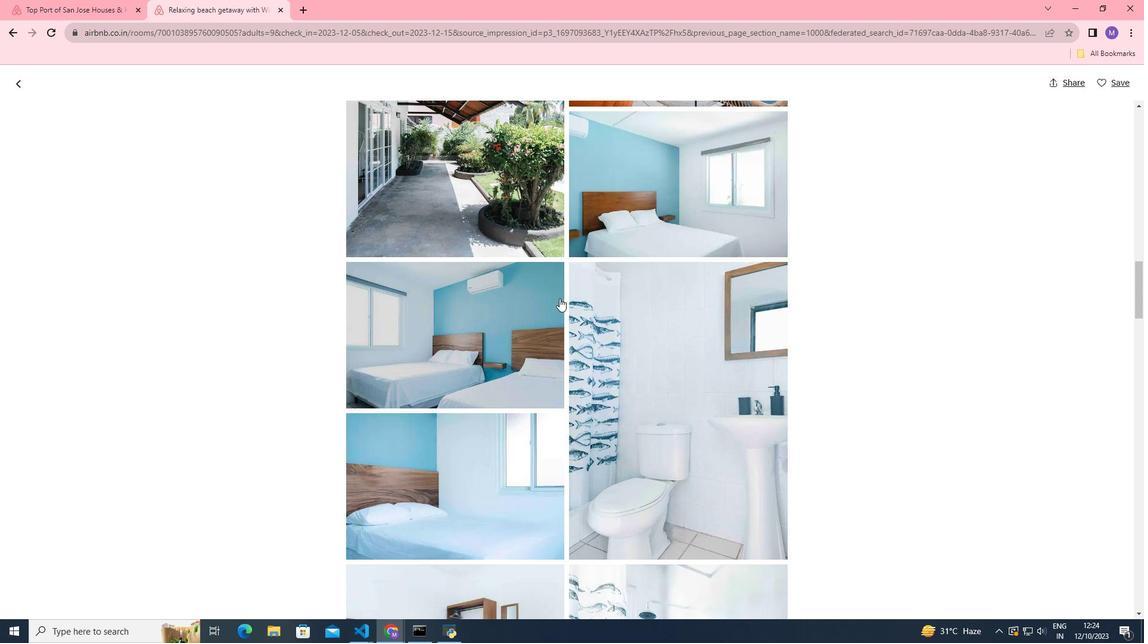 
Action: Mouse scrolled (559, 298) with delta (0, 0)
Screenshot: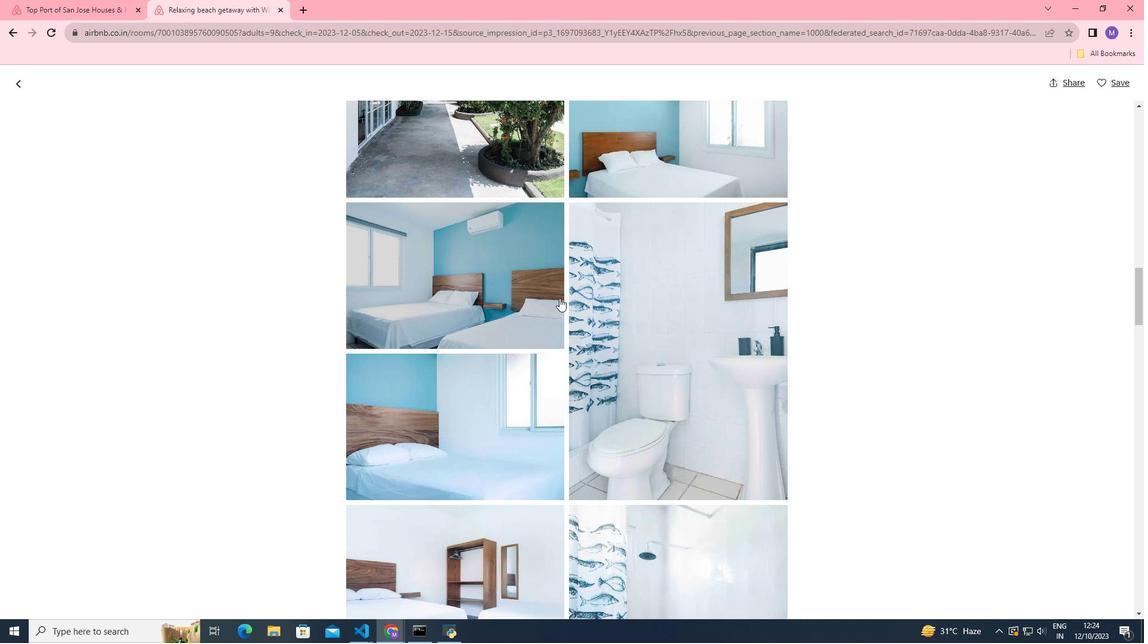
Action: Mouse scrolled (559, 298) with delta (0, 0)
Screenshot: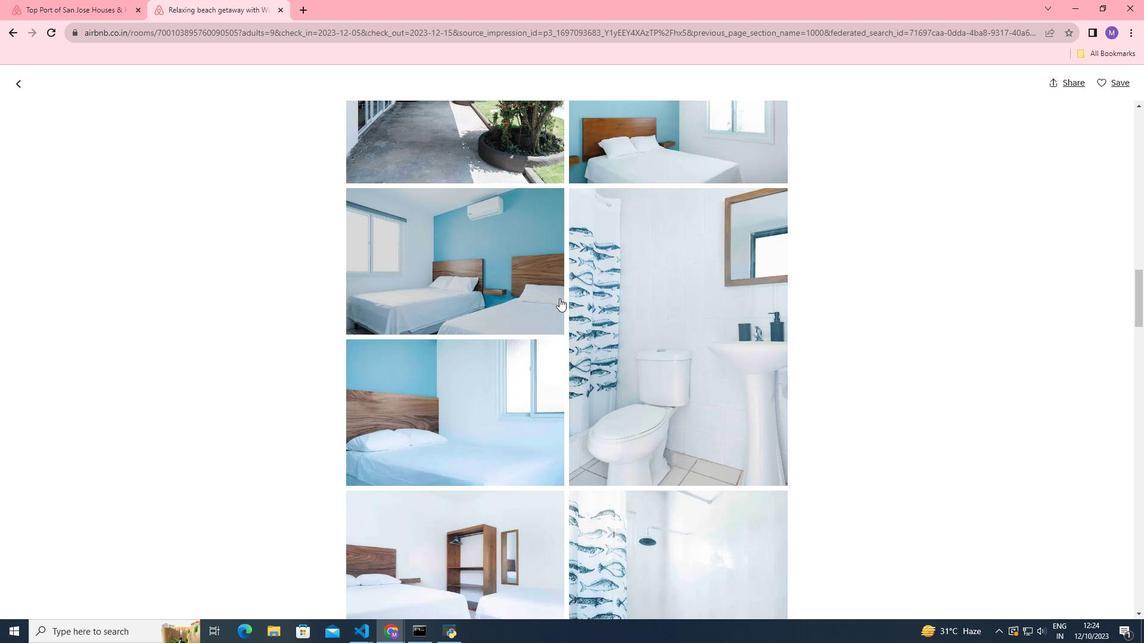 
Action: Mouse scrolled (559, 298) with delta (0, 0)
Screenshot: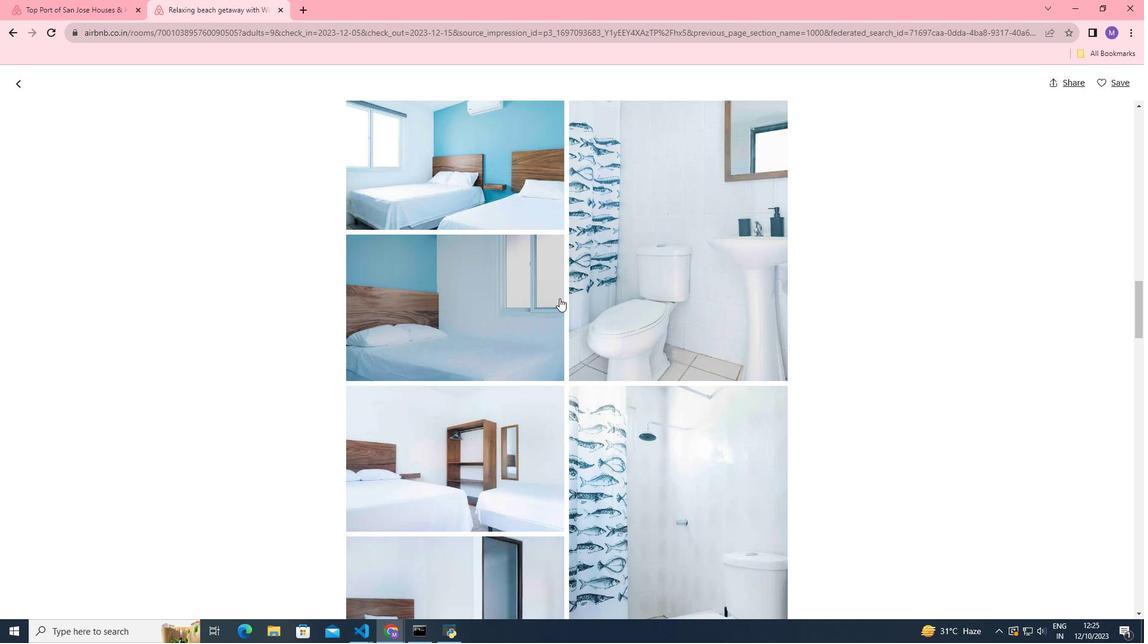
Action: Mouse scrolled (559, 298) with delta (0, 0)
Screenshot: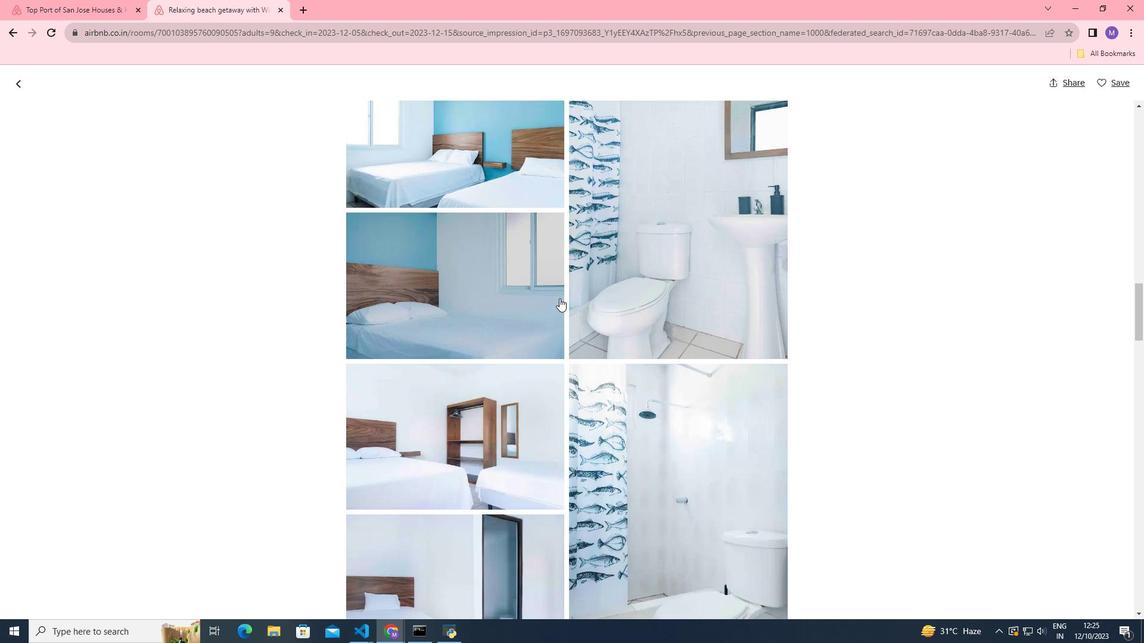 
Action: Mouse scrolled (559, 298) with delta (0, 0)
Screenshot: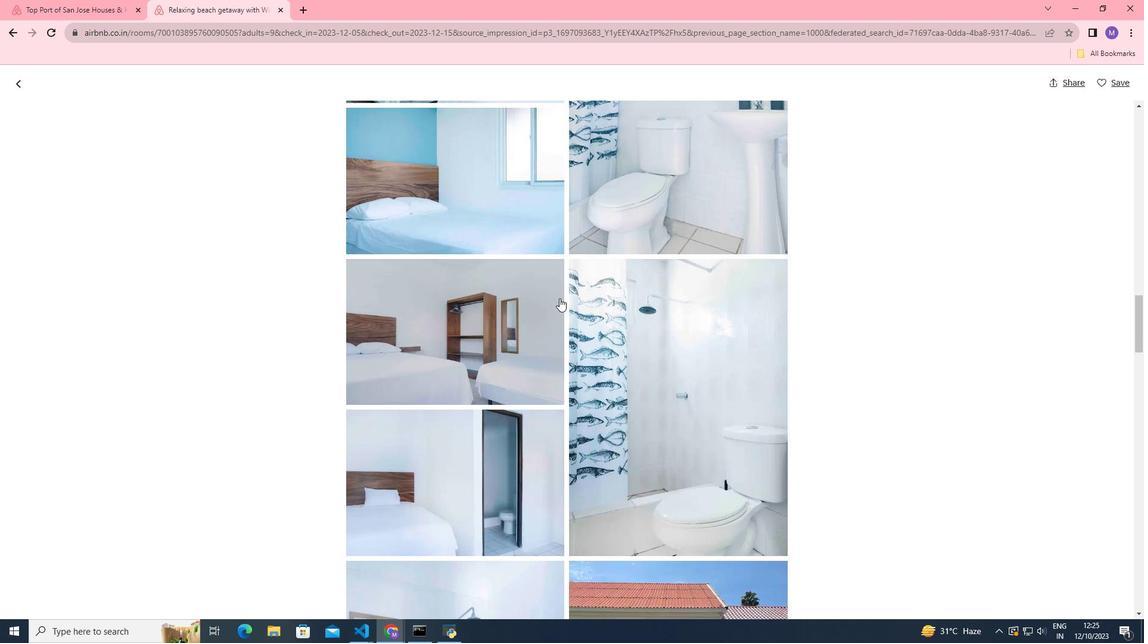 
Action: Mouse scrolled (559, 298) with delta (0, 0)
Screenshot: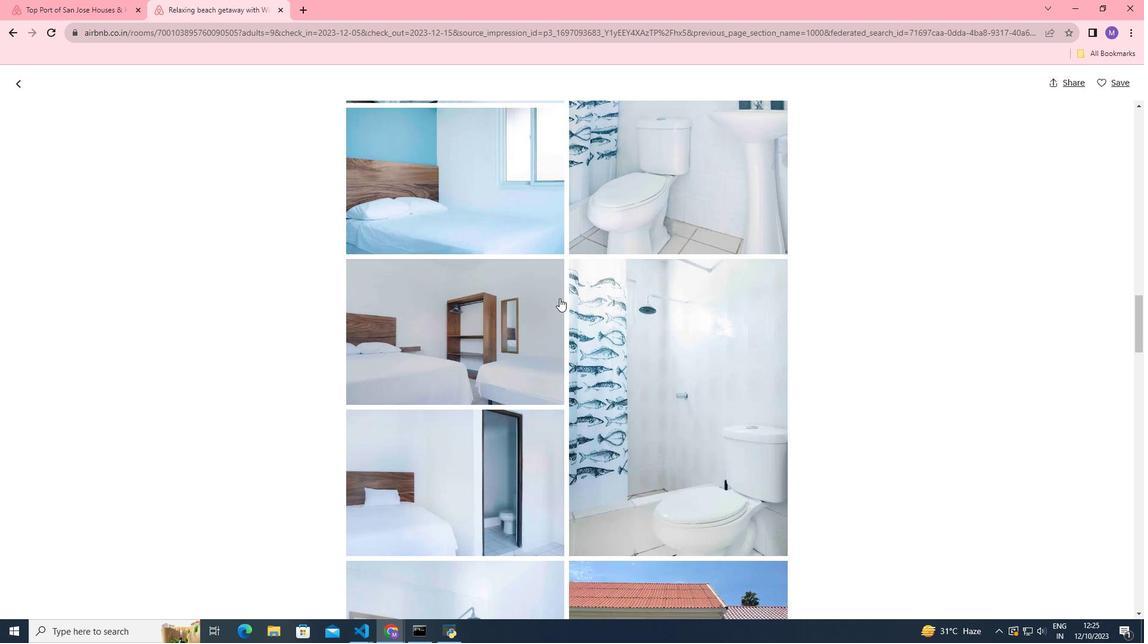 
Action: Mouse scrolled (559, 298) with delta (0, 0)
Screenshot: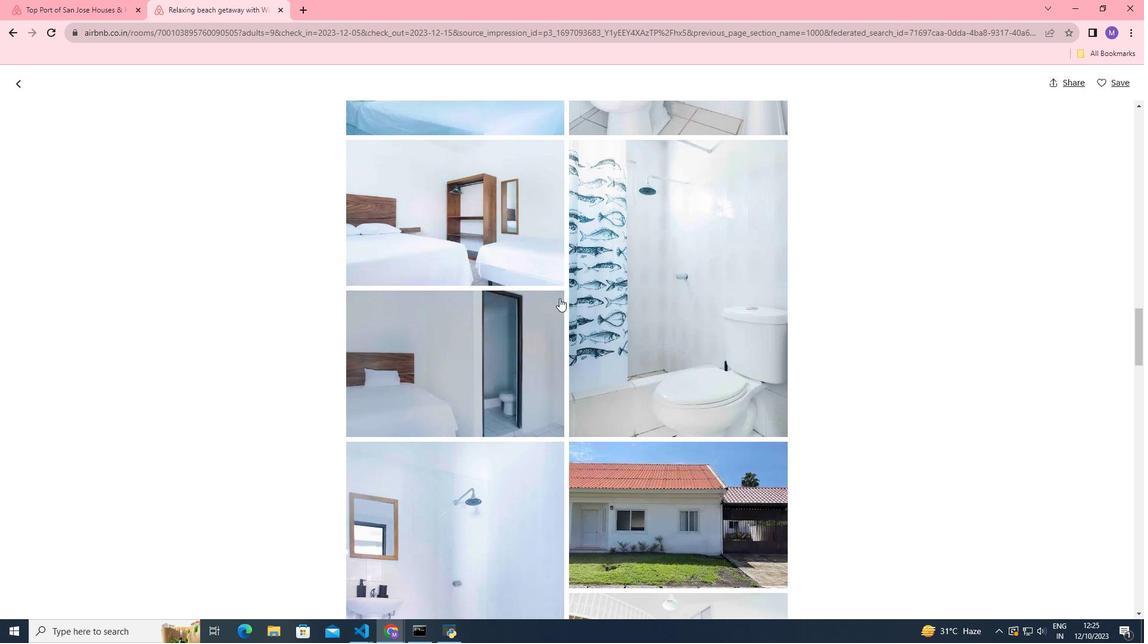 
Action: Mouse scrolled (559, 298) with delta (0, 0)
Screenshot: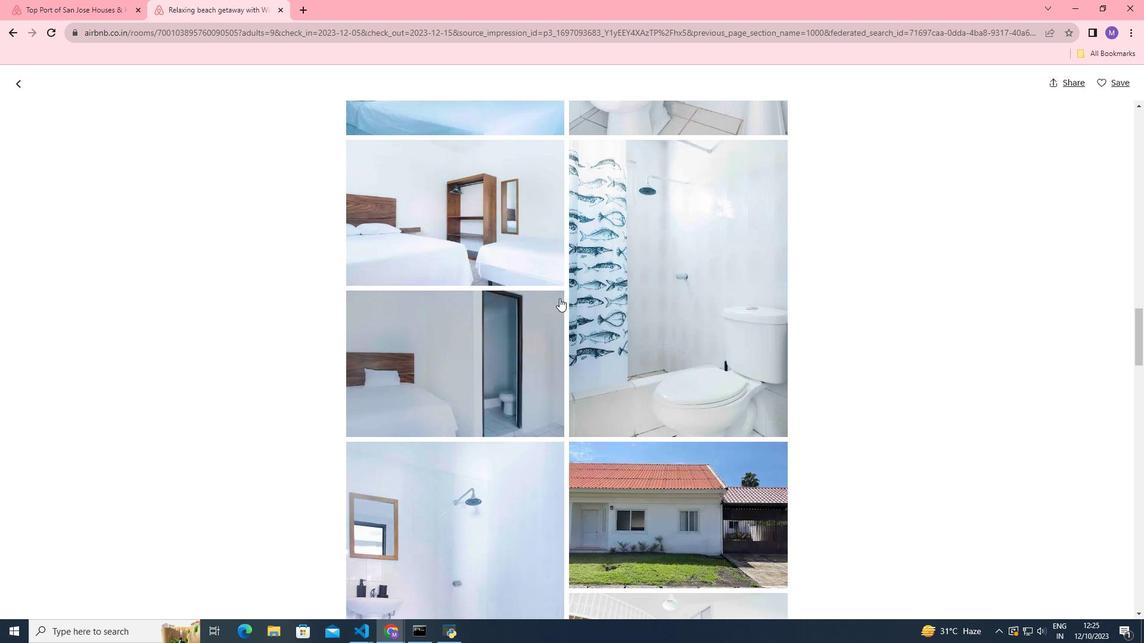 
Action: Mouse scrolled (559, 298) with delta (0, 0)
Screenshot: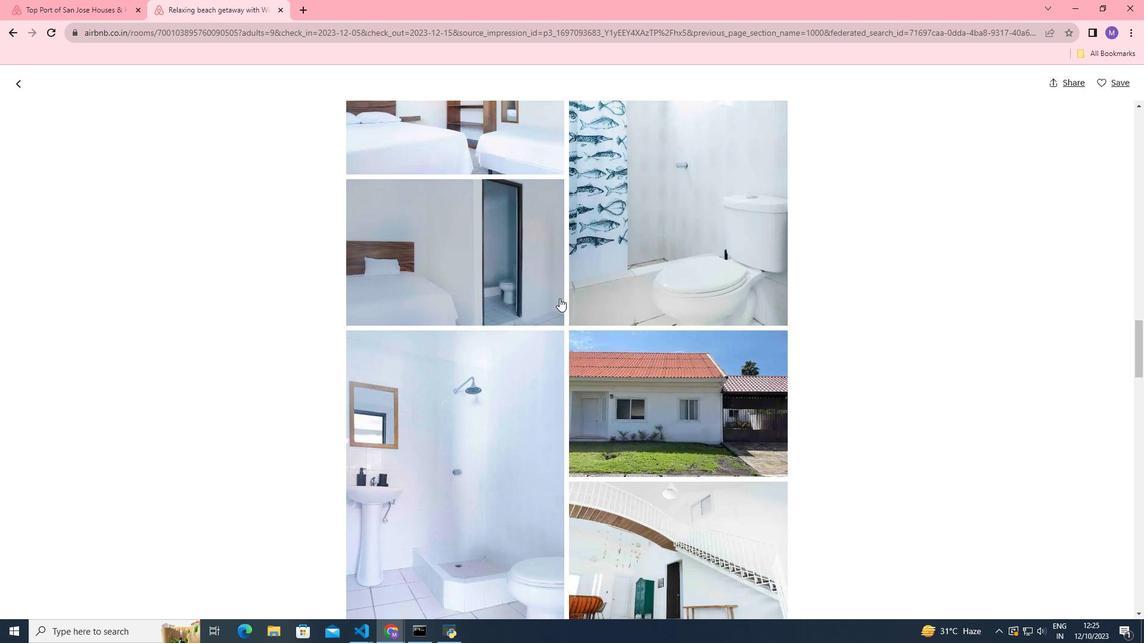 
Action: Mouse scrolled (559, 298) with delta (0, 0)
Screenshot: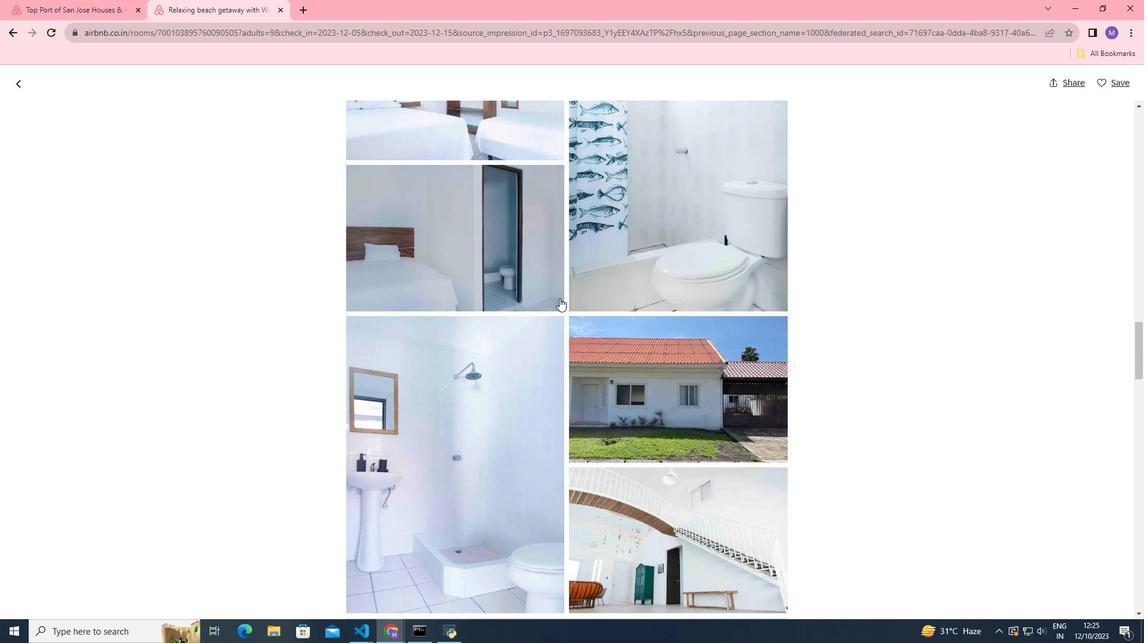 
Action: Mouse scrolled (559, 298) with delta (0, 0)
Screenshot: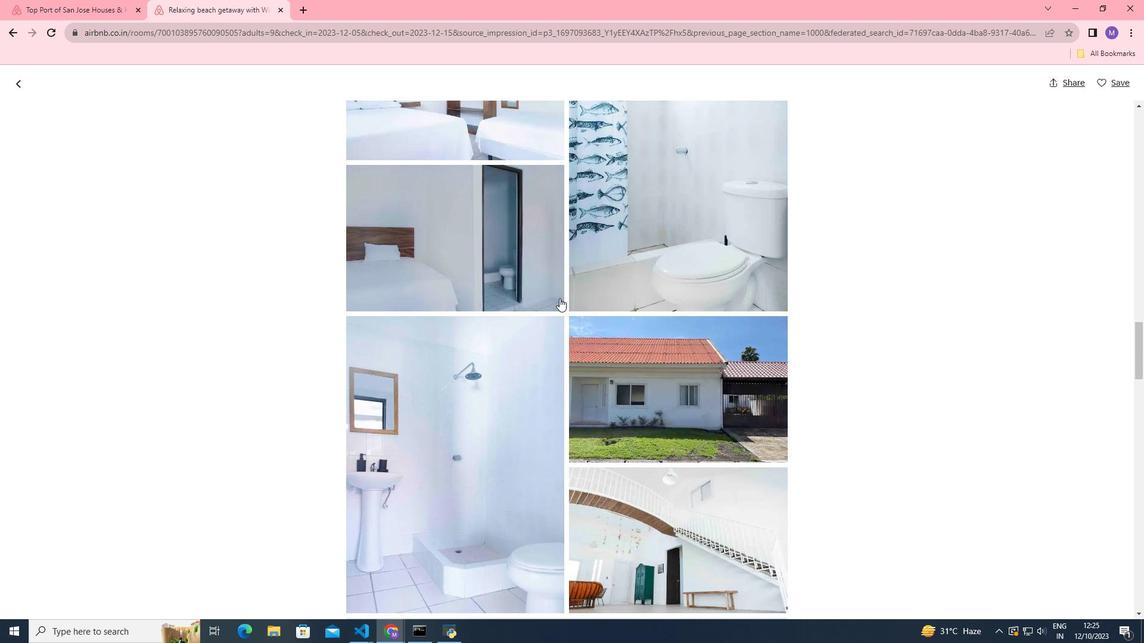 
Action: Mouse scrolled (559, 298) with delta (0, 0)
Screenshot: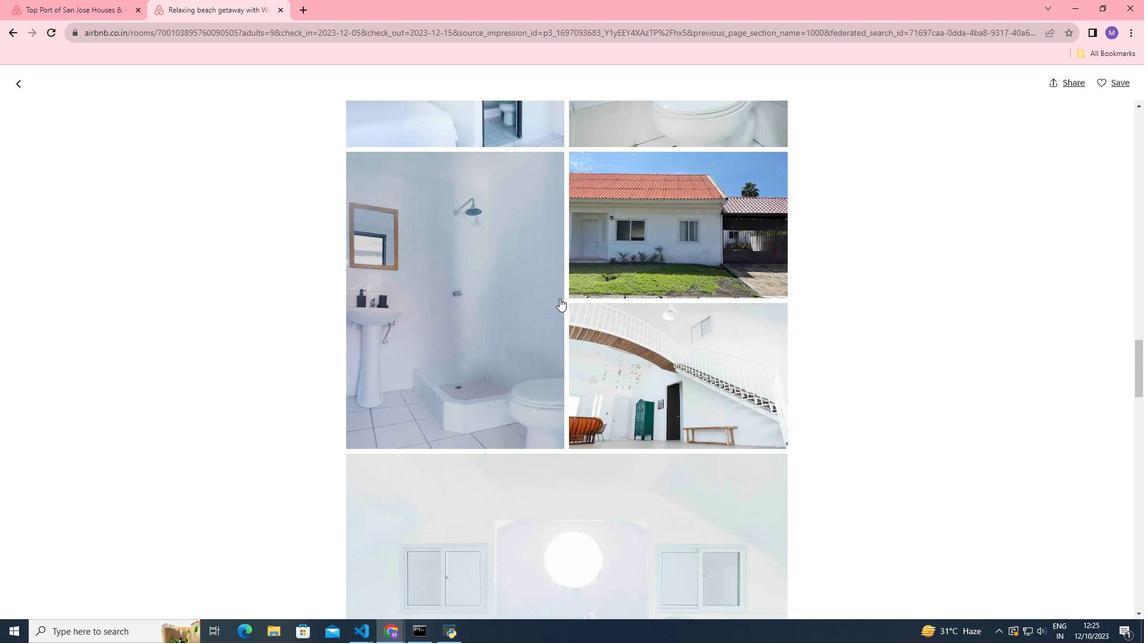 
Action: Mouse scrolled (559, 298) with delta (0, 0)
Screenshot: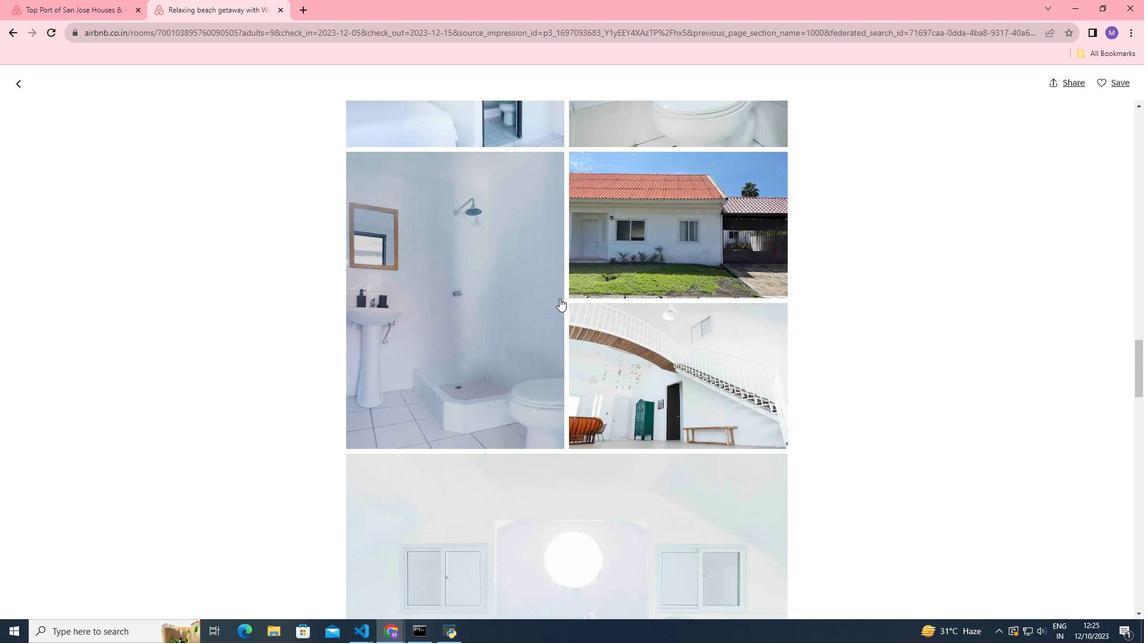
Action: Mouse scrolled (559, 298) with delta (0, 0)
Screenshot: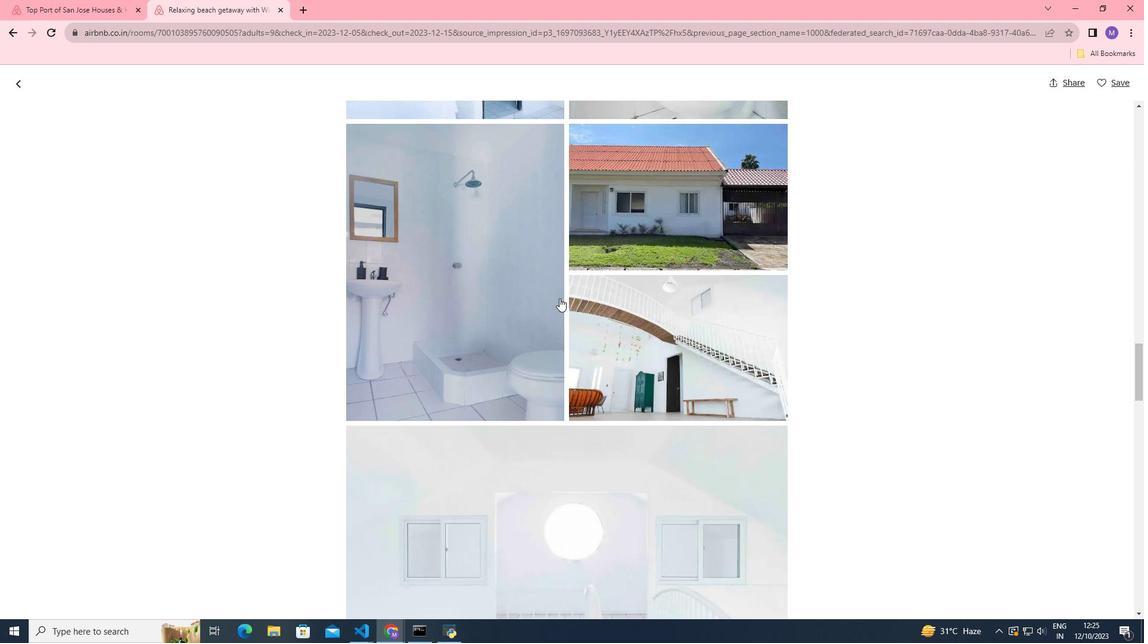 
Action: Mouse scrolled (559, 298) with delta (0, 0)
Screenshot: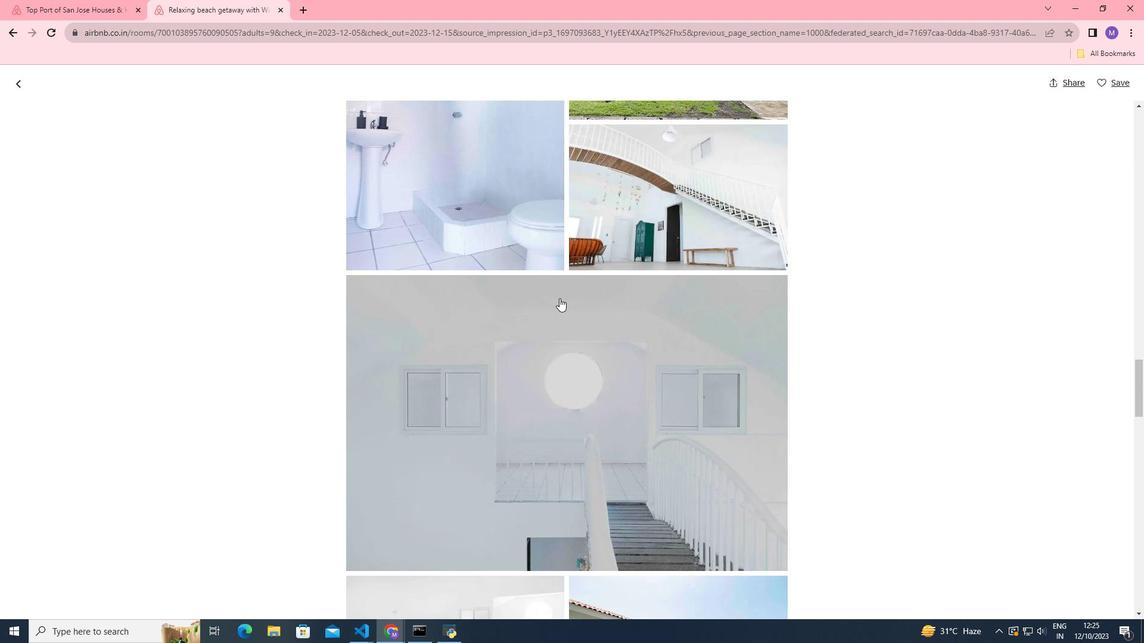 
Action: Mouse scrolled (559, 298) with delta (0, 0)
Screenshot: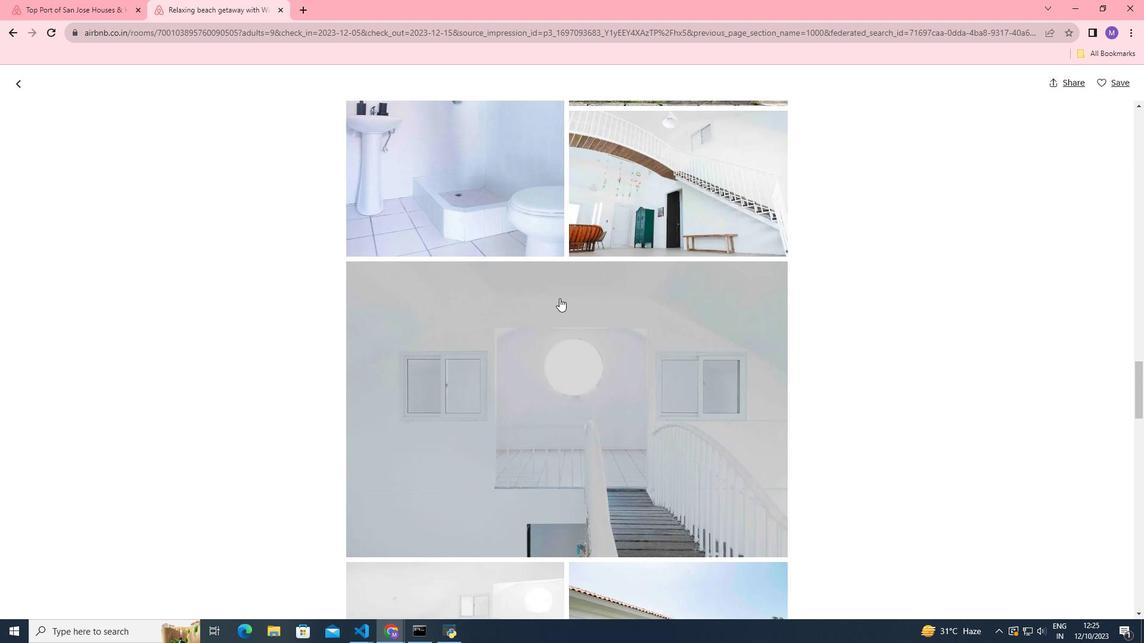 
Action: Mouse scrolled (559, 298) with delta (0, 0)
Screenshot: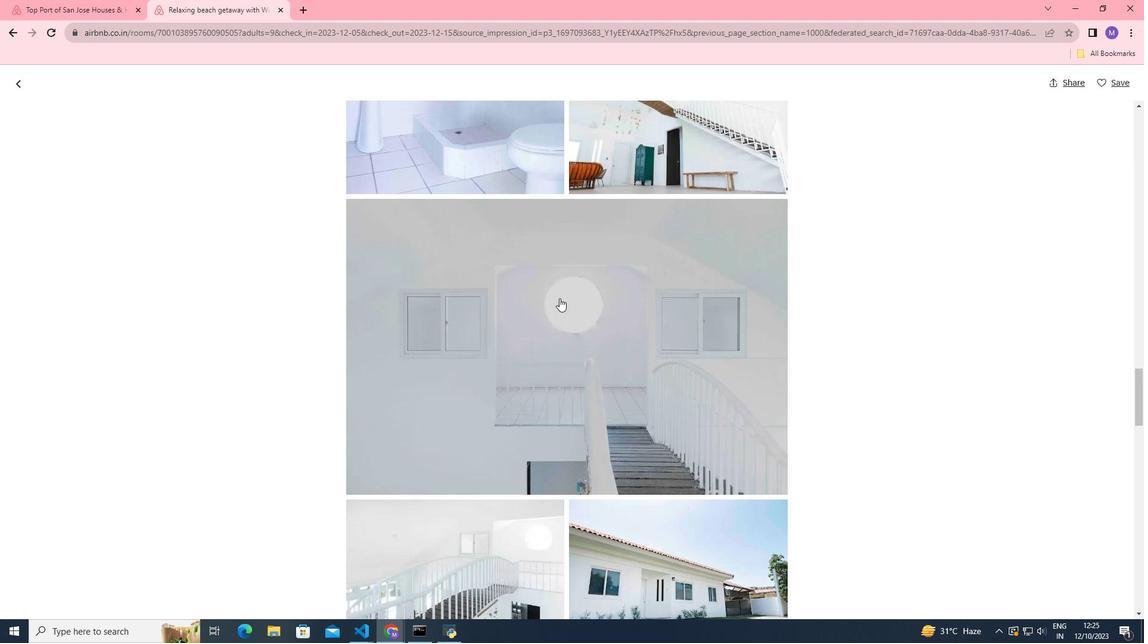 
Action: Mouse scrolled (559, 298) with delta (0, 0)
Screenshot: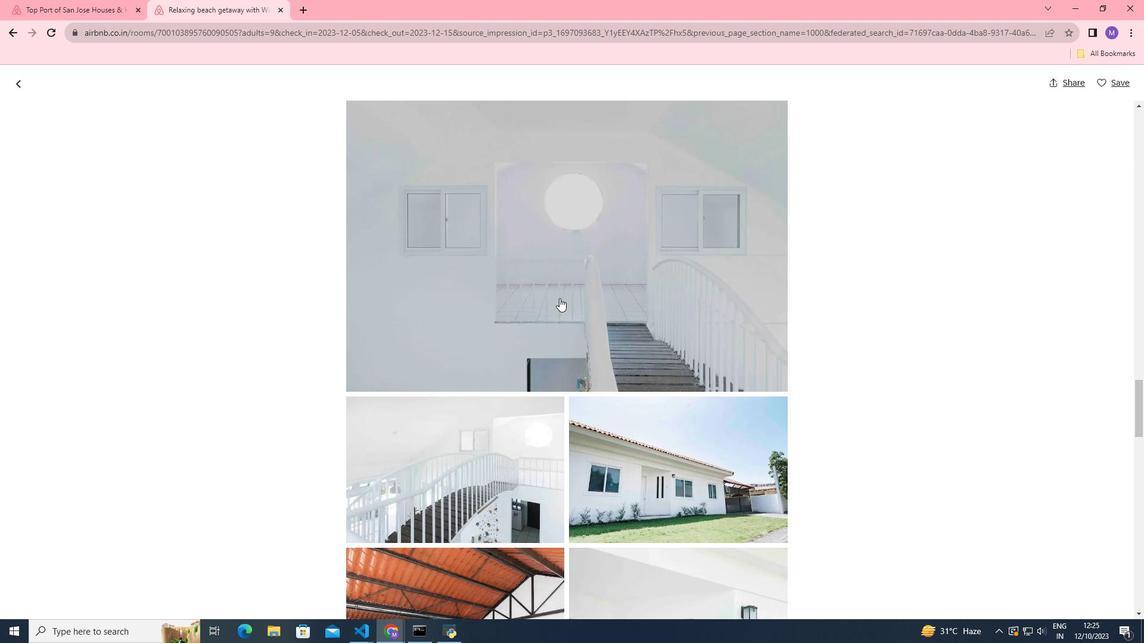 
Action: Mouse scrolled (559, 298) with delta (0, 0)
Screenshot: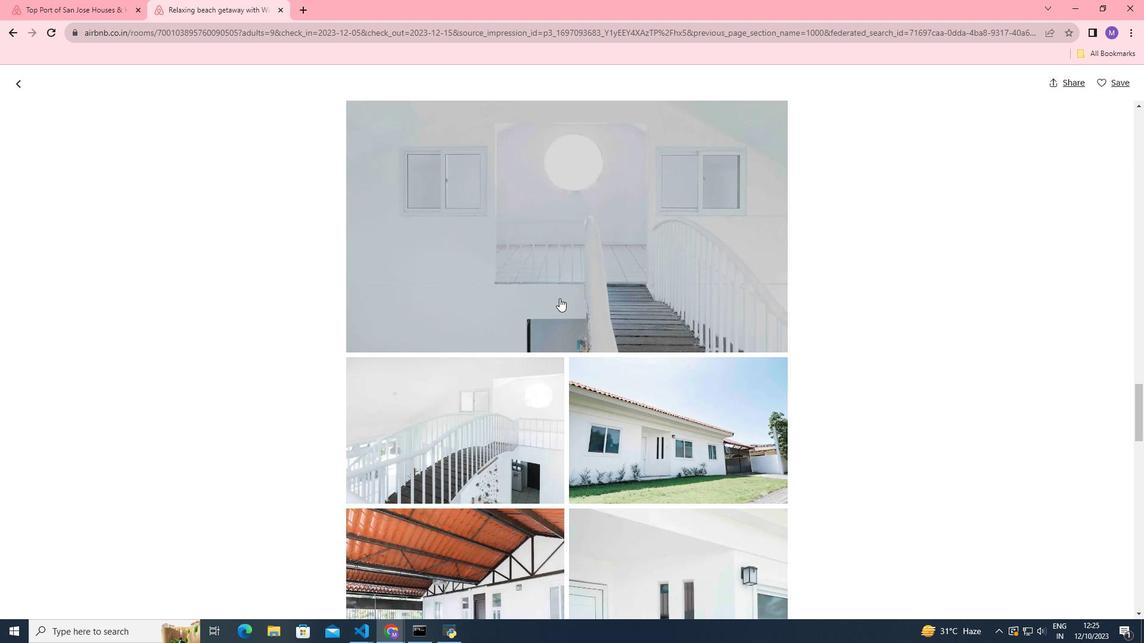 
Action: Mouse scrolled (559, 298) with delta (0, 0)
Screenshot: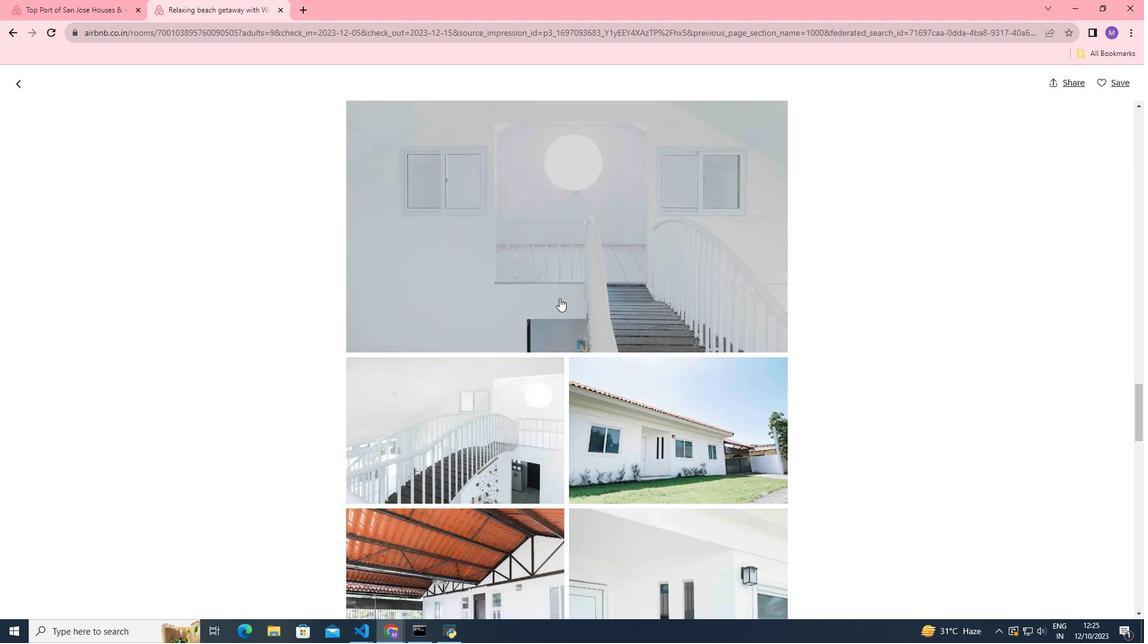 
Action: Mouse scrolled (559, 298) with delta (0, 0)
Screenshot: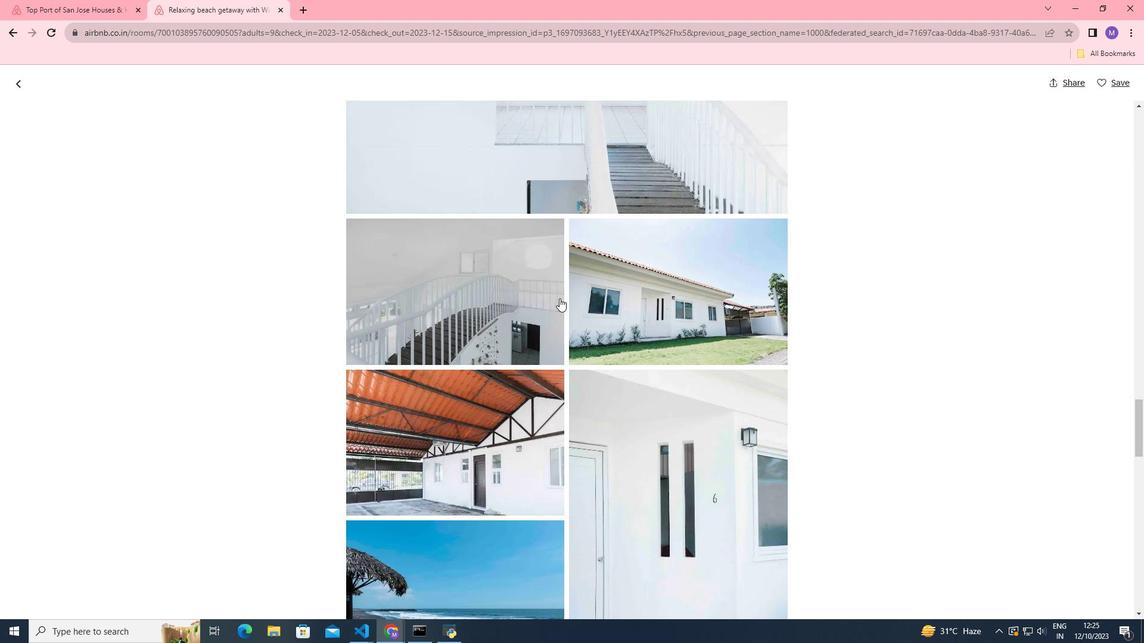 
Action: Mouse scrolled (559, 298) with delta (0, 0)
Screenshot: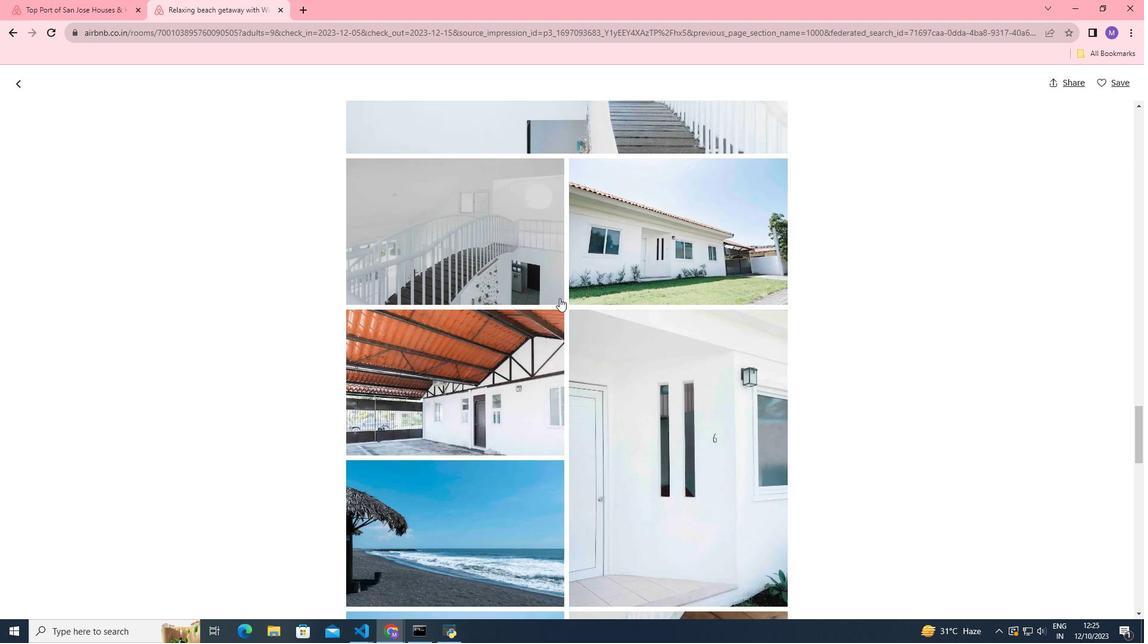 
Action: Mouse scrolled (559, 298) with delta (0, 0)
Screenshot: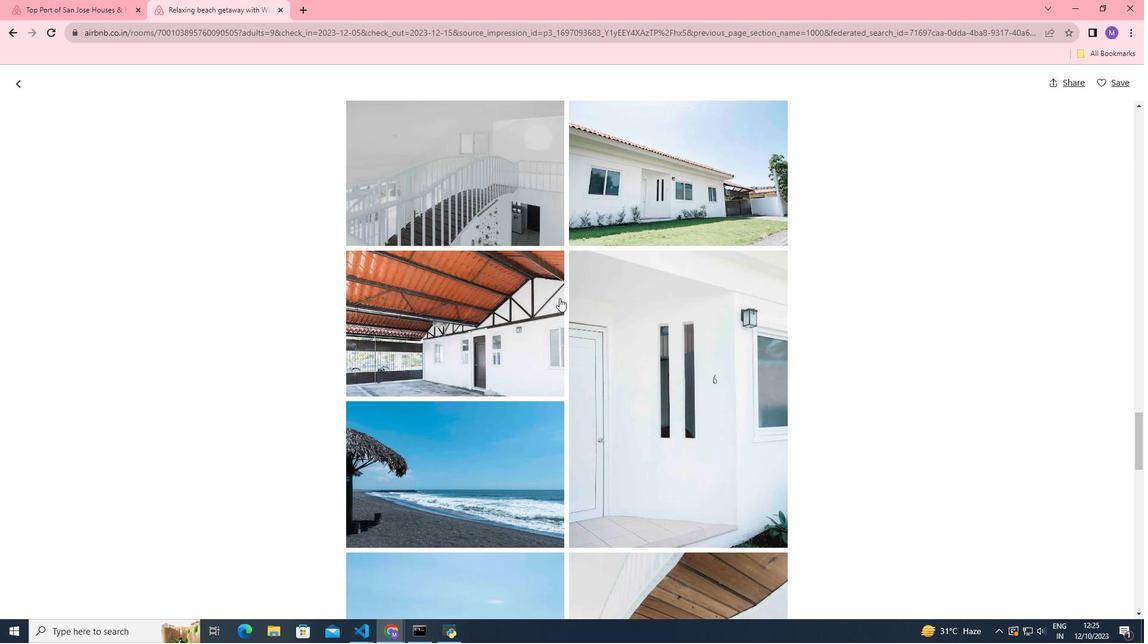 
Action: Mouse scrolled (559, 298) with delta (0, 0)
Screenshot: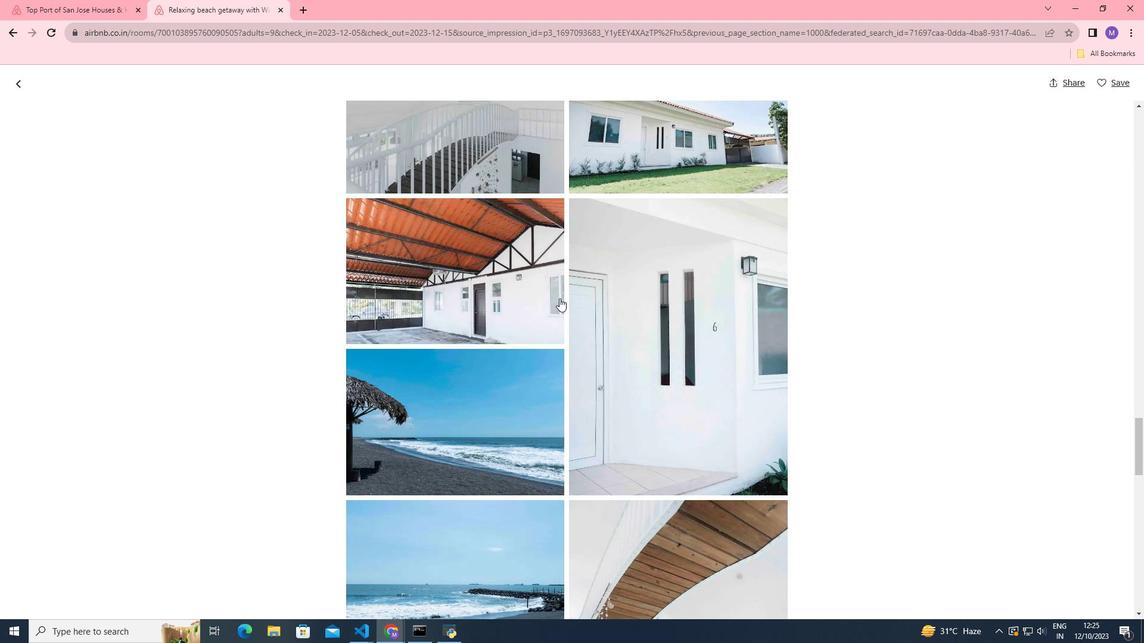 
Action: Mouse scrolled (559, 298) with delta (0, 0)
Screenshot: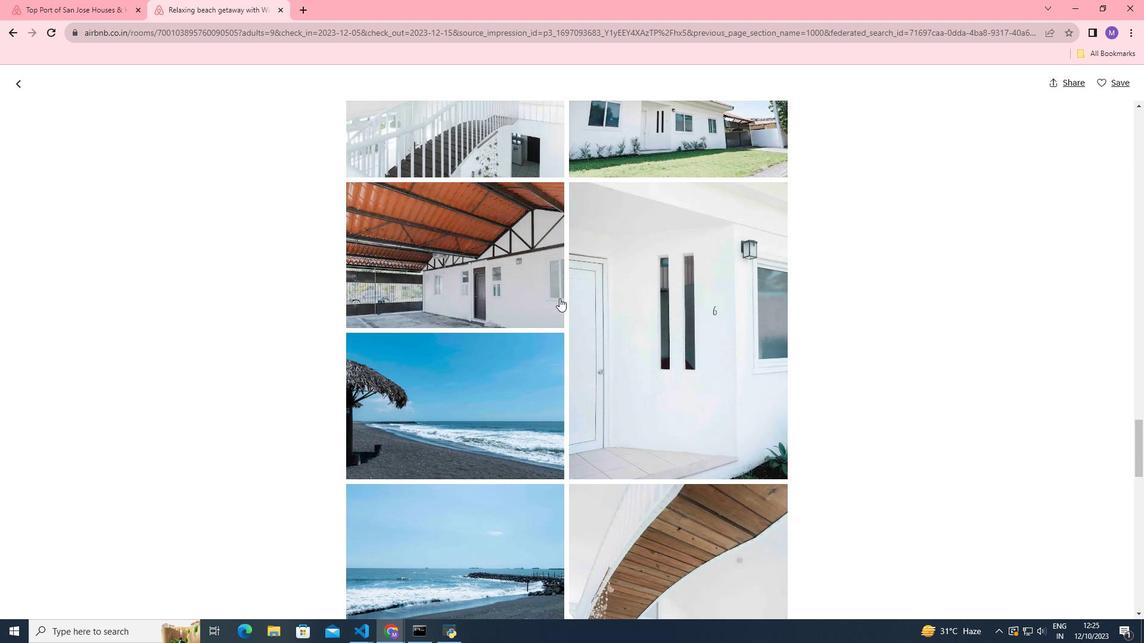 
Action: Mouse scrolled (559, 298) with delta (0, 0)
Screenshot: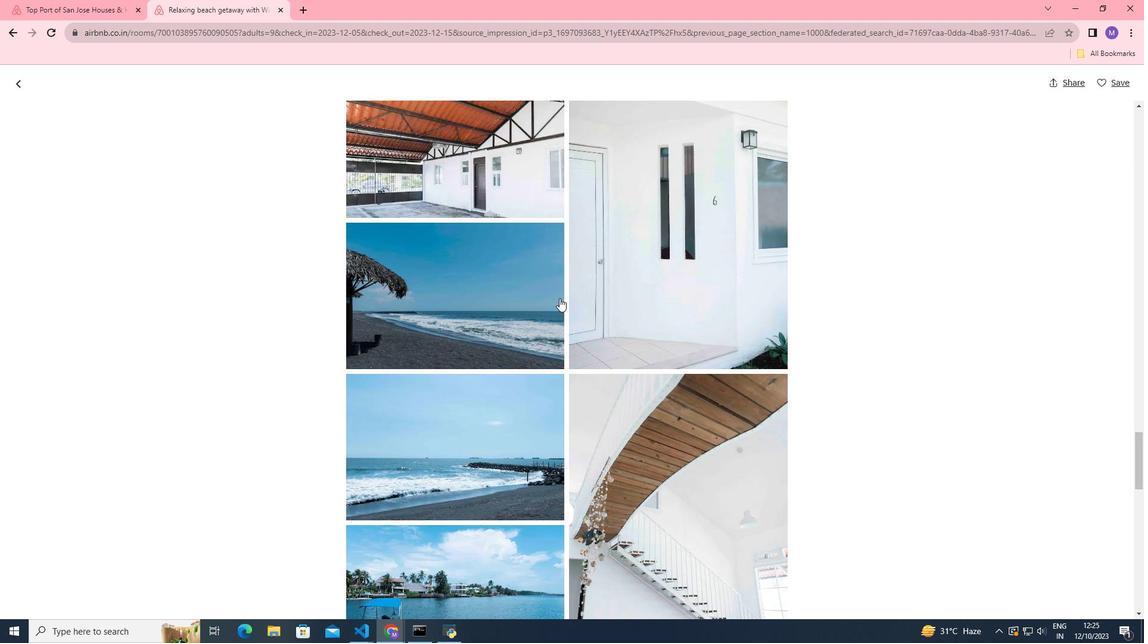 
Action: Mouse scrolled (559, 298) with delta (0, 0)
Screenshot: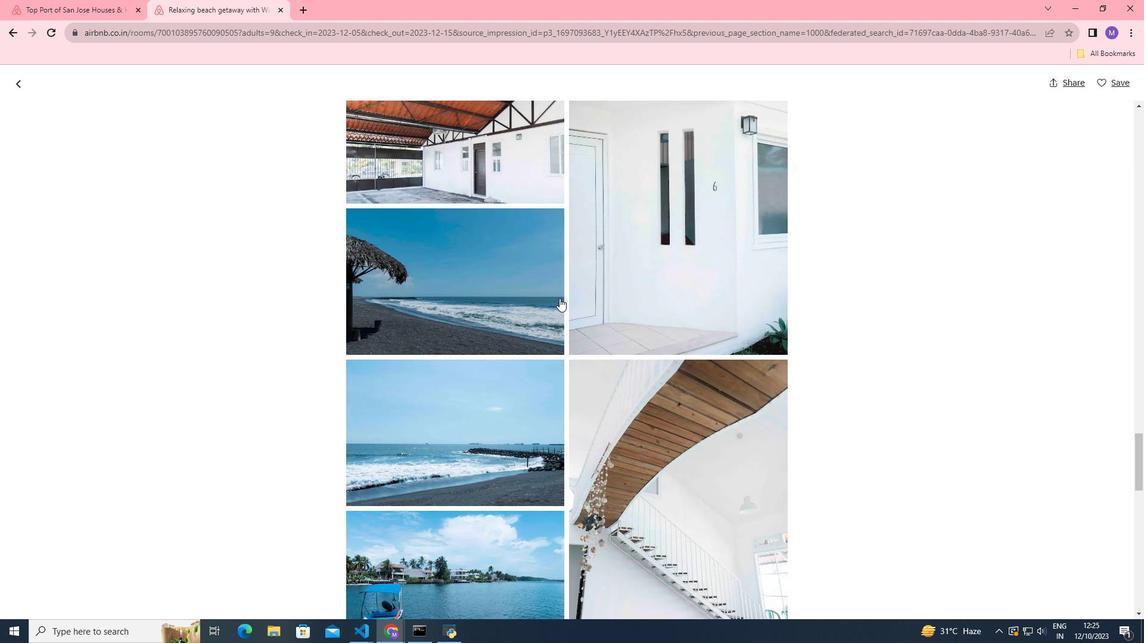 
Action: Mouse moved to (559, 298)
Screenshot: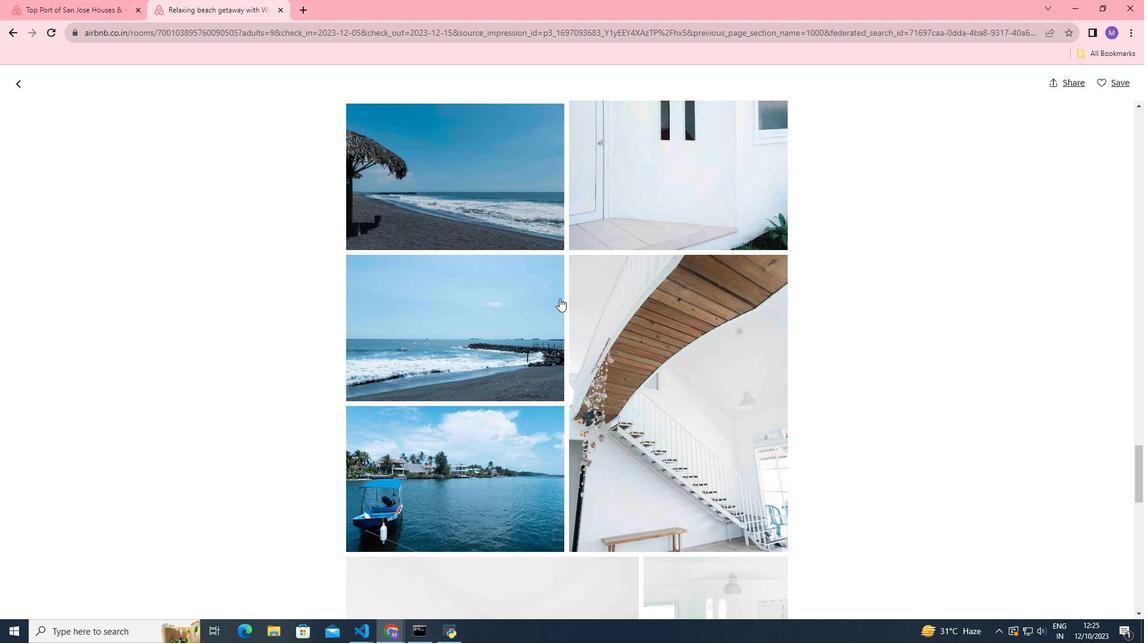 
Action: Mouse scrolled (559, 298) with delta (0, 0)
Screenshot: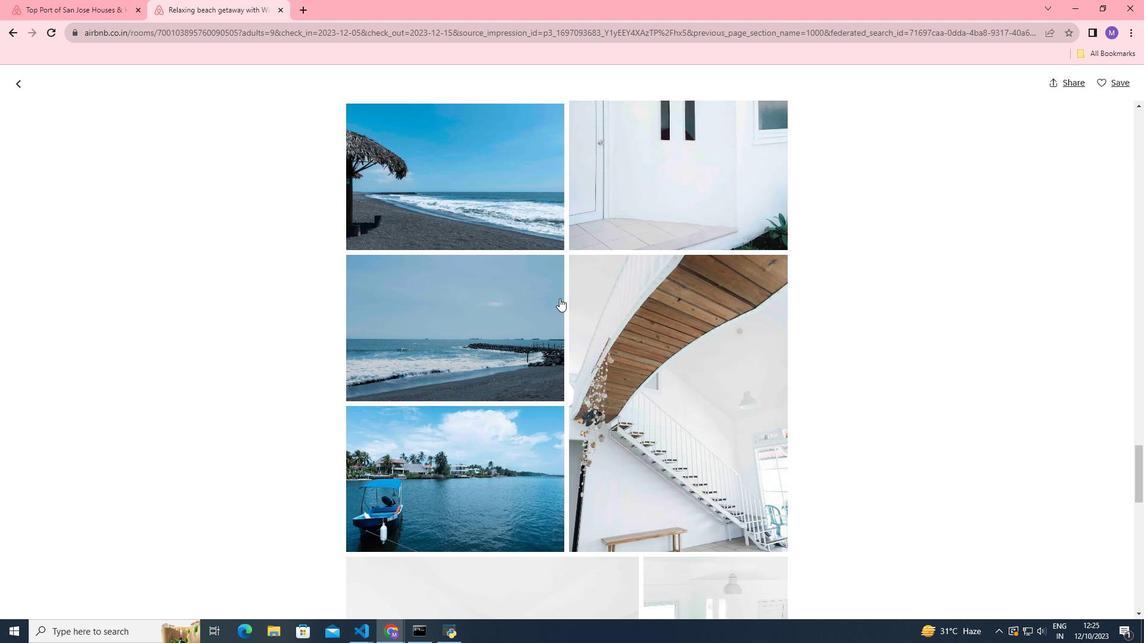 
Action: Mouse scrolled (559, 298) with delta (0, 0)
Screenshot: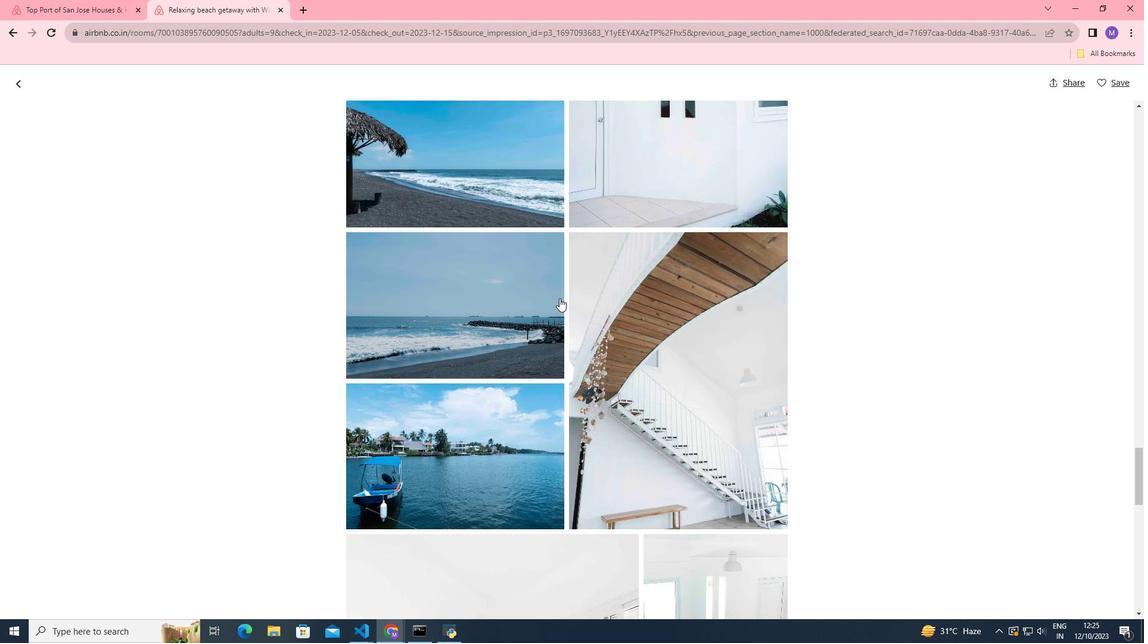 
Action: Mouse scrolled (559, 298) with delta (0, 0)
Screenshot: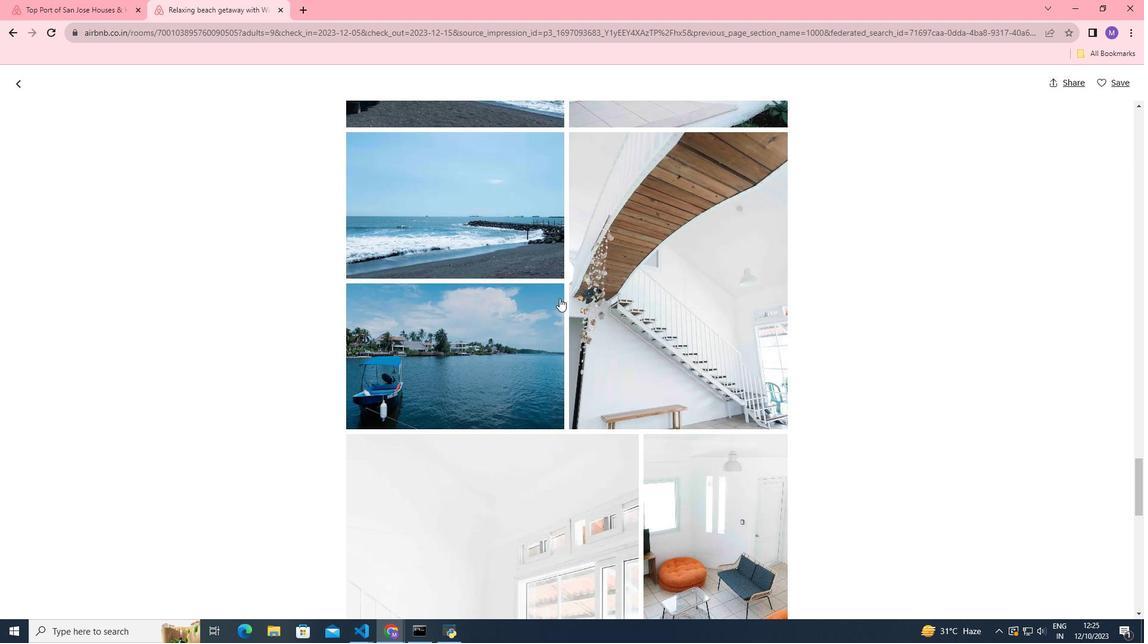 
Action: Mouse scrolled (559, 298) with delta (0, 0)
Screenshot: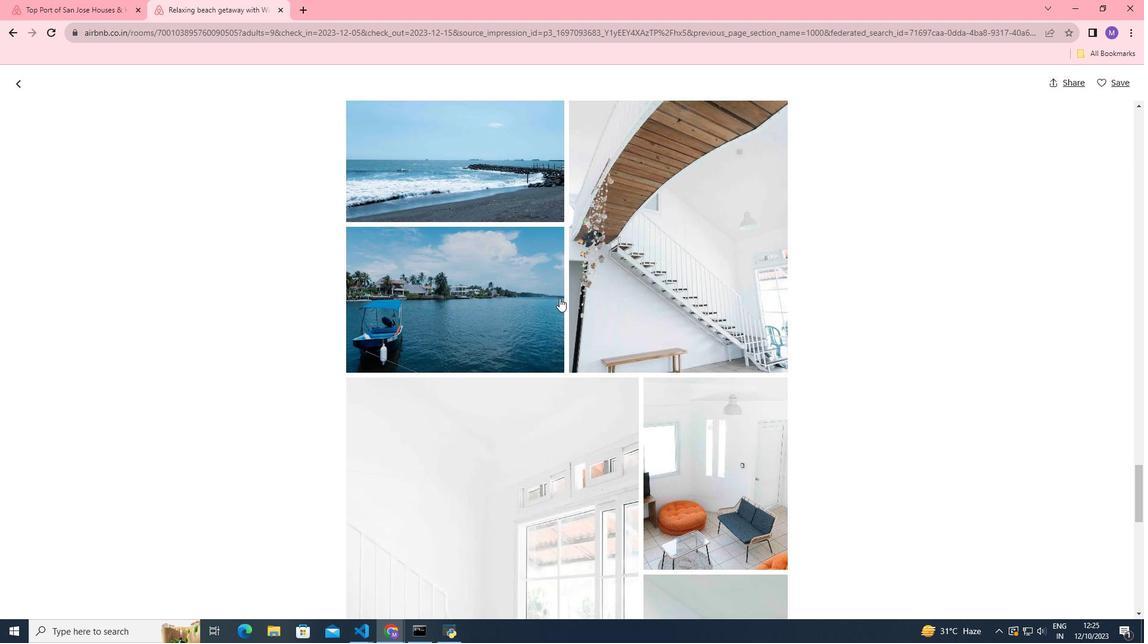 
Action: Mouse scrolled (559, 298) with delta (0, 0)
Screenshot: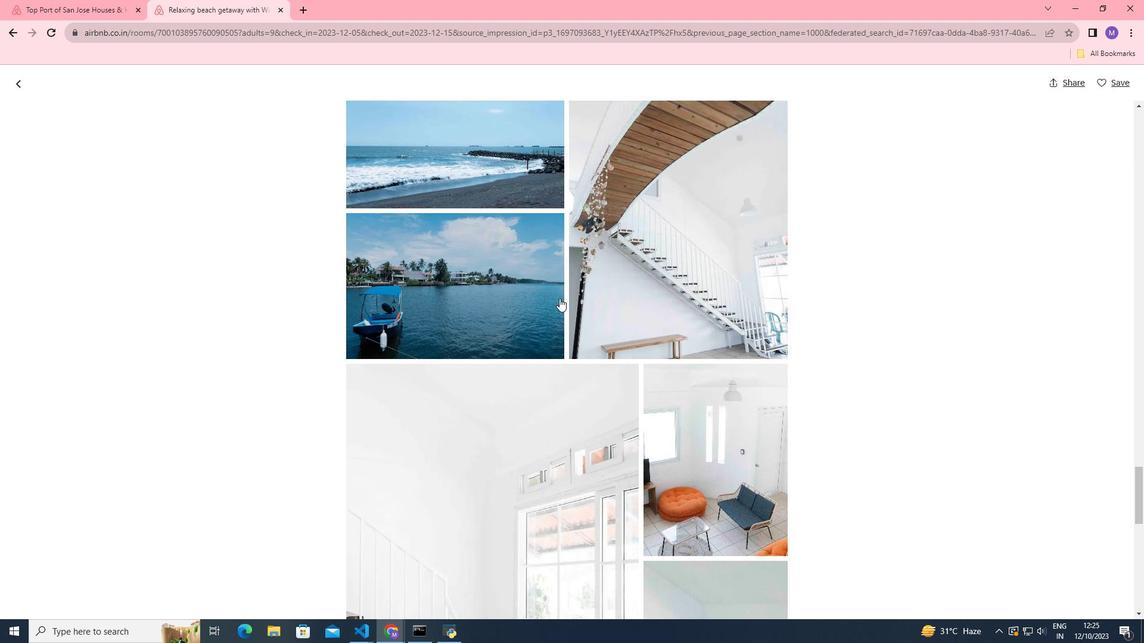 
Action: Mouse scrolled (559, 298) with delta (0, 0)
Screenshot: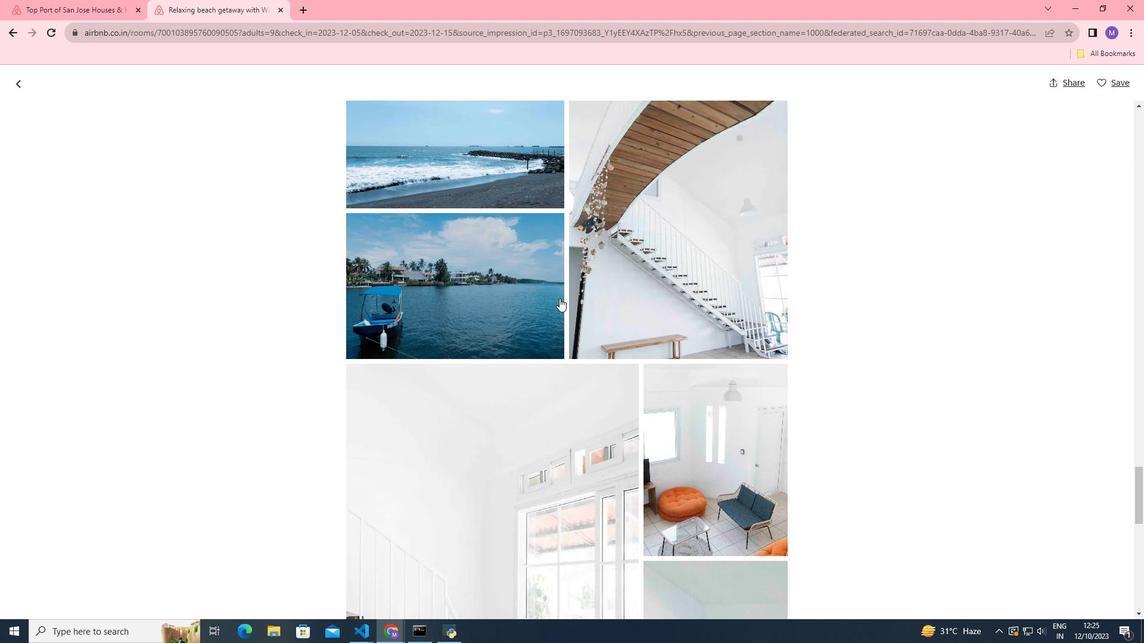 
Action: Mouse scrolled (559, 298) with delta (0, 0)
Screenshot: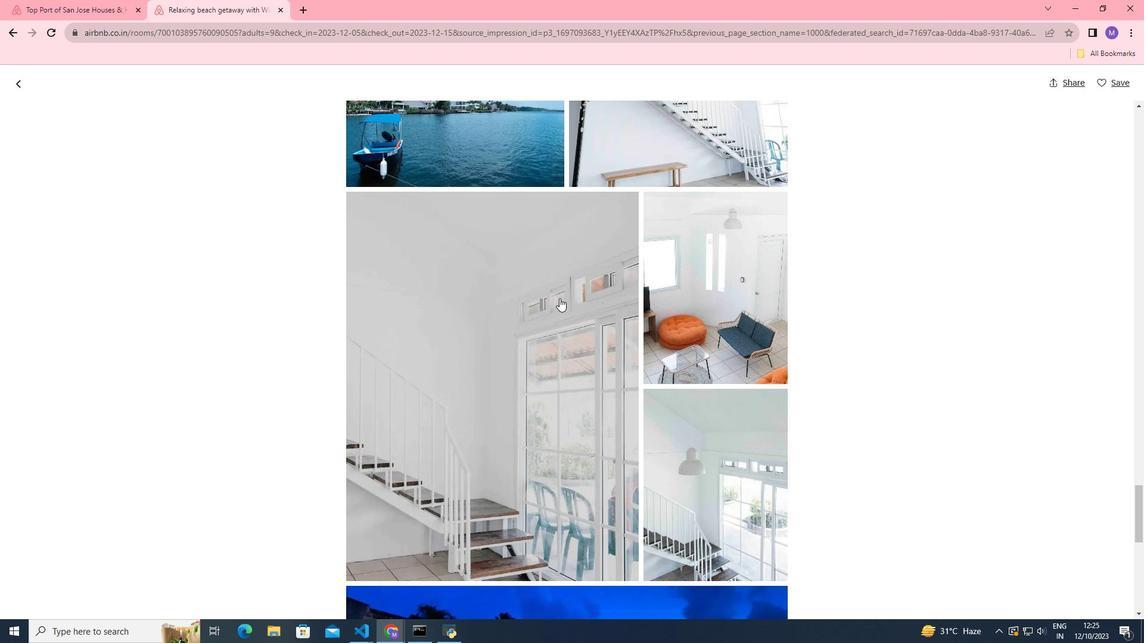 
Action: Mouse scrolled (559, 298) with delta (0, 0)
Screenshot: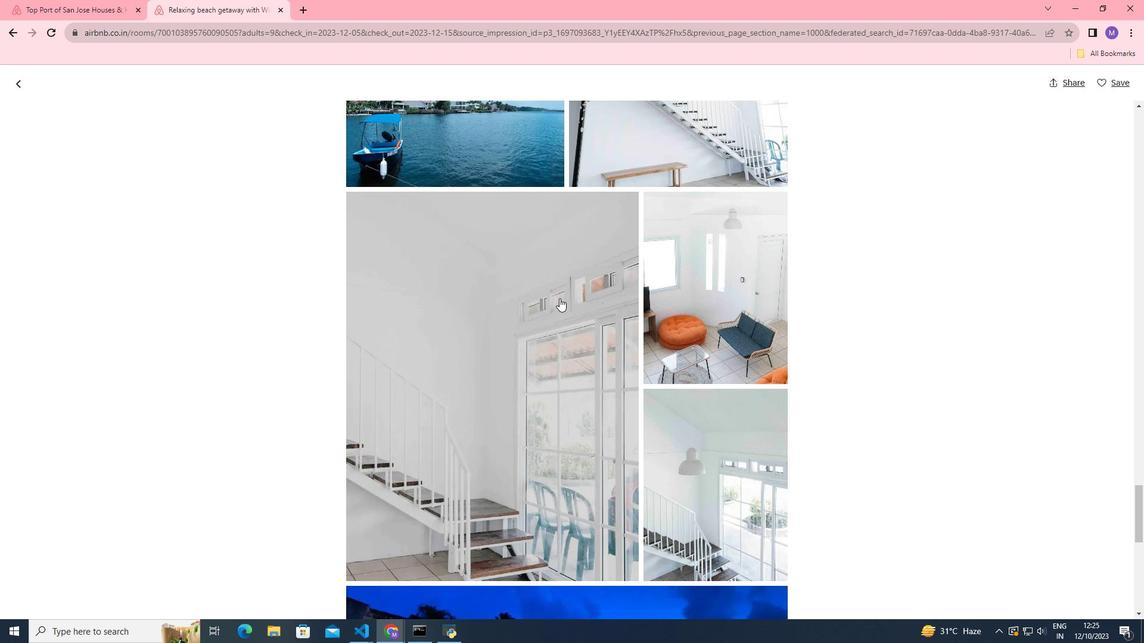 
Action: Mouse scrolled (559, 298) with delta (0, 0)
Screenshot: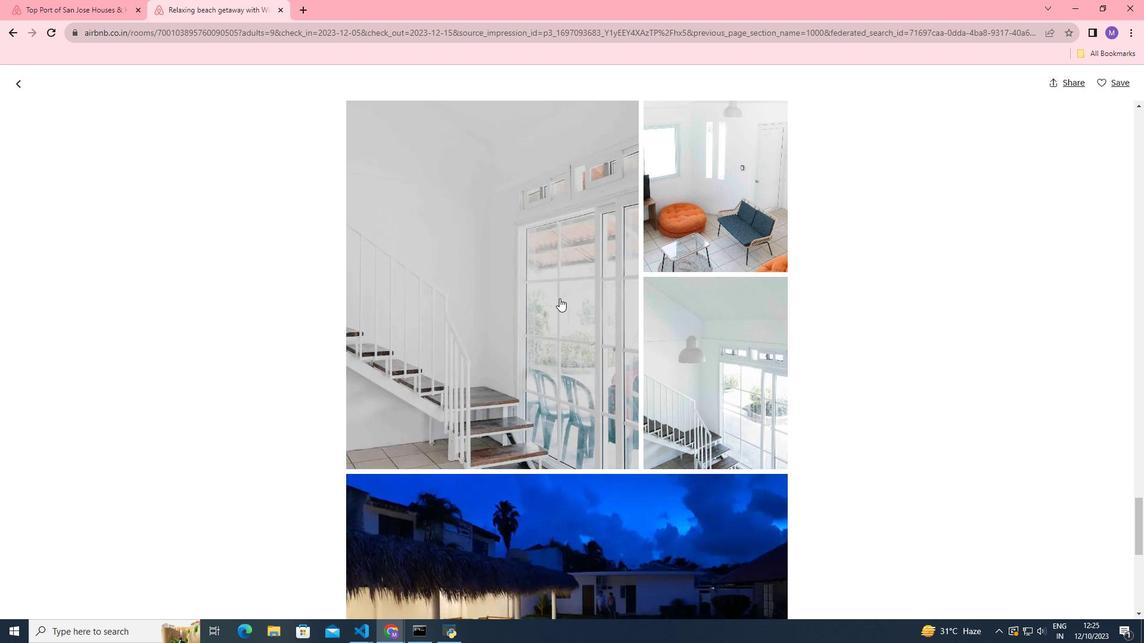 
Action: Mouse scrolled (559, 298) with delta (0, 0)
Screenshot: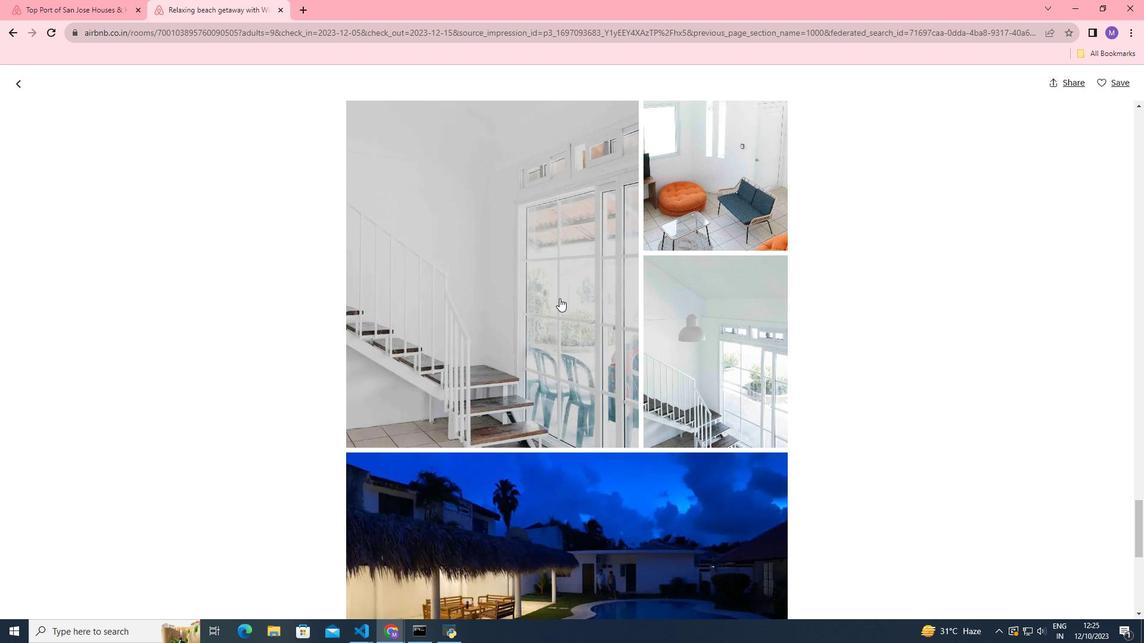 
Action: Mouse scrolled (559, 298) with delta (0, 0)
Screenshot: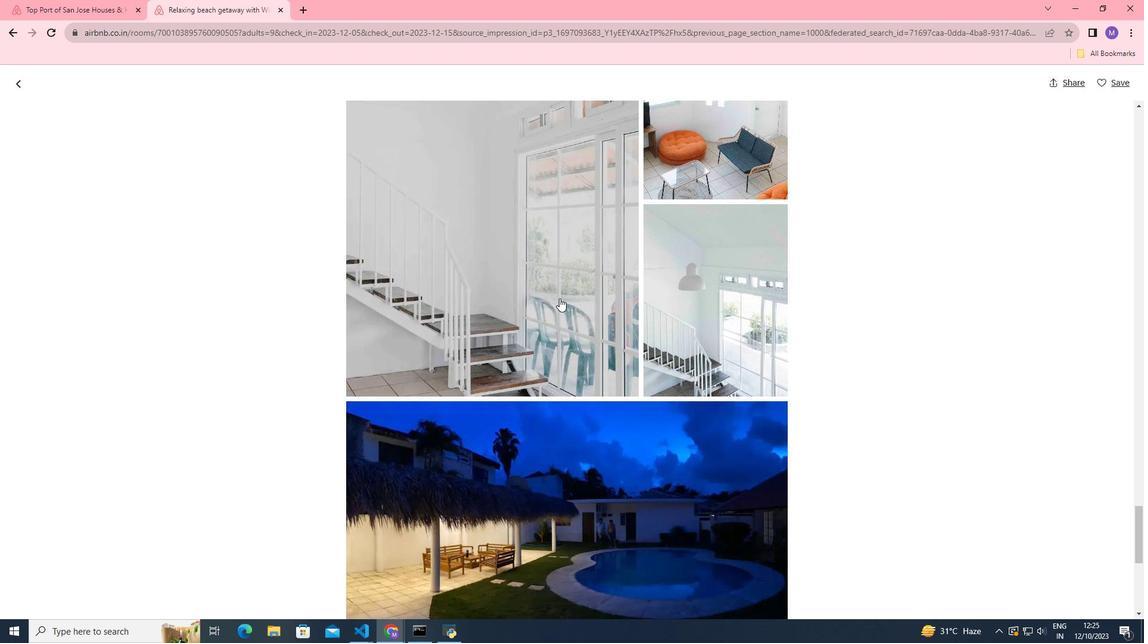 
Action: Mouse scrolled (559, 298) with delta (0, 0)
Screenshot: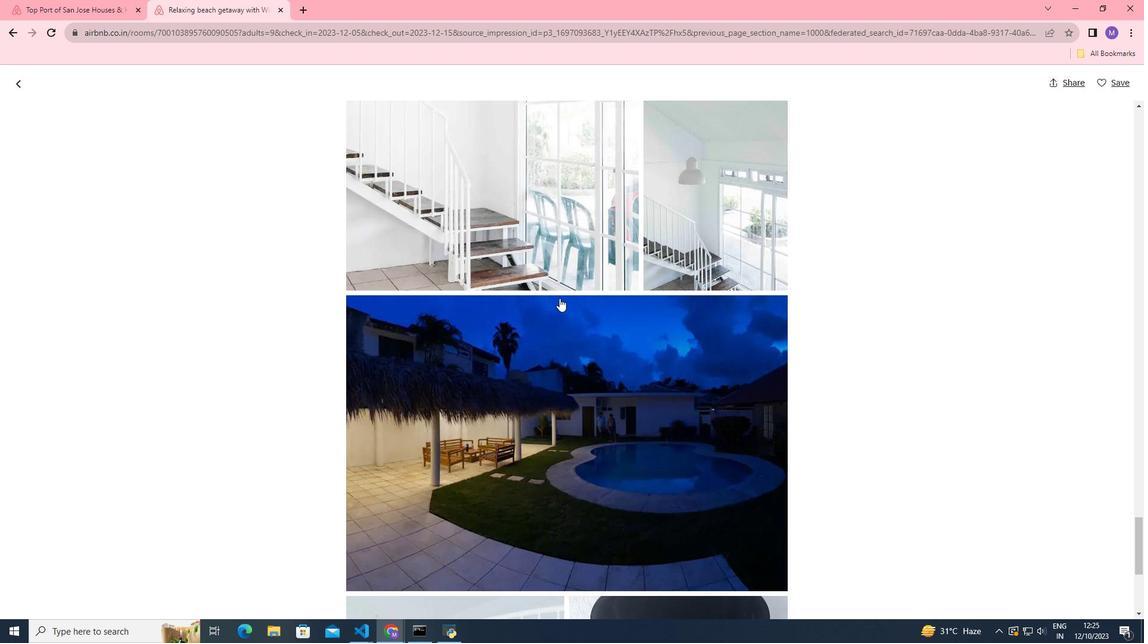 
Action: Mouse scrolled (559, 298) with delta (0, 0)
Screenshot: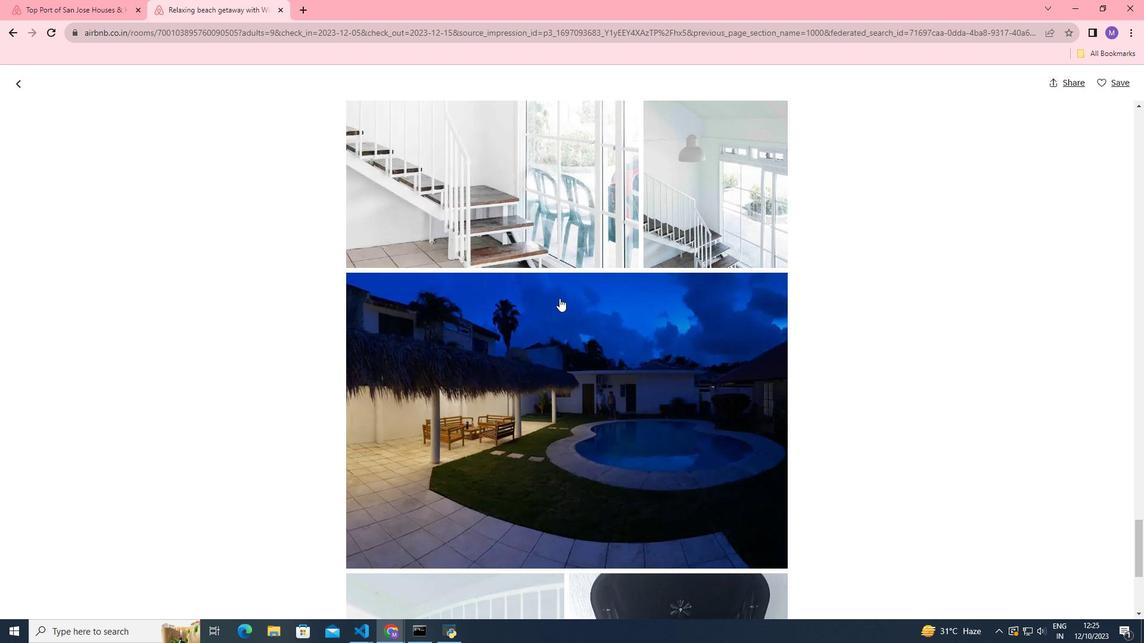 
Action: Mouse scrolled (559, 298) with delta (0, 0)
Screenshot: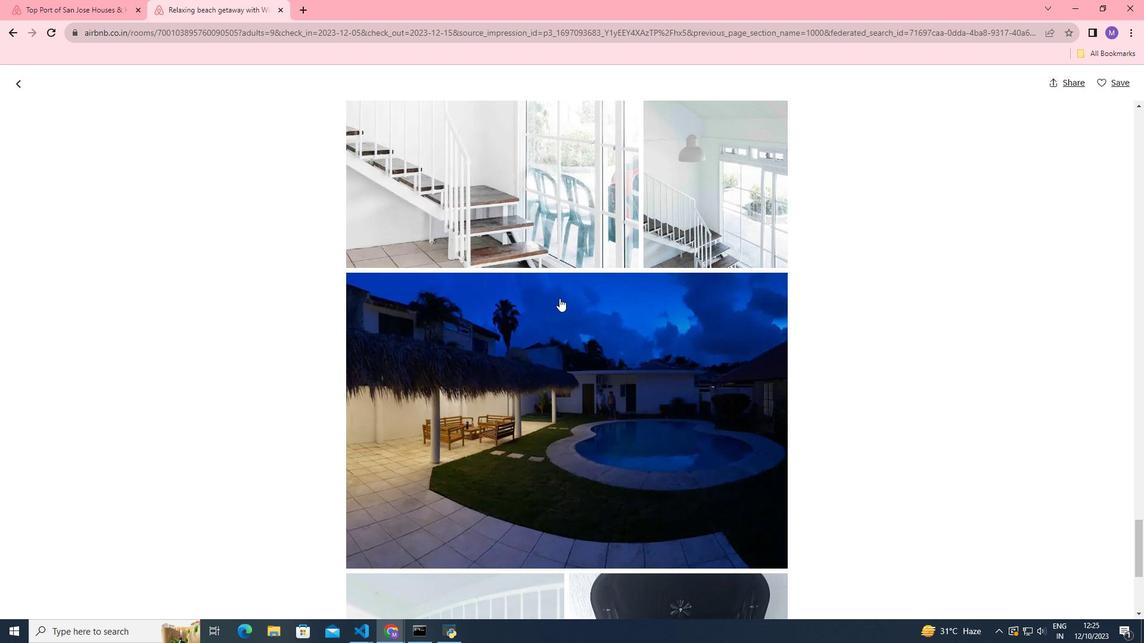 
Action: Mouse scrolled (559, 298) with delta (0, 0)
Screenshot: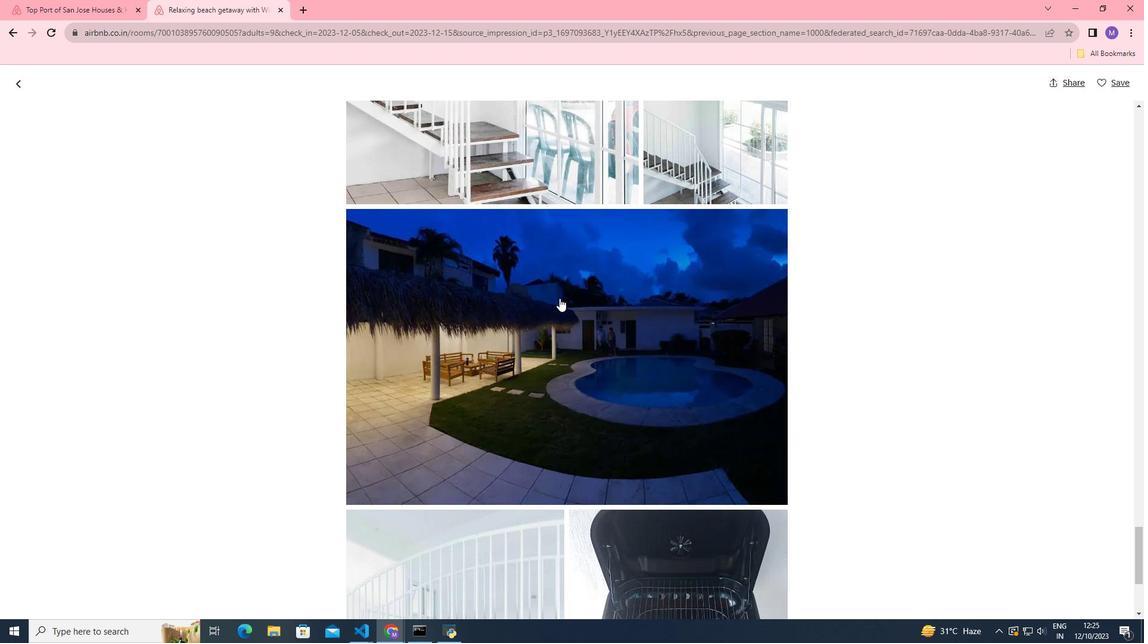 
Action: Mouse scrolled (559, 298) with delta (0, 0)
Screenshot: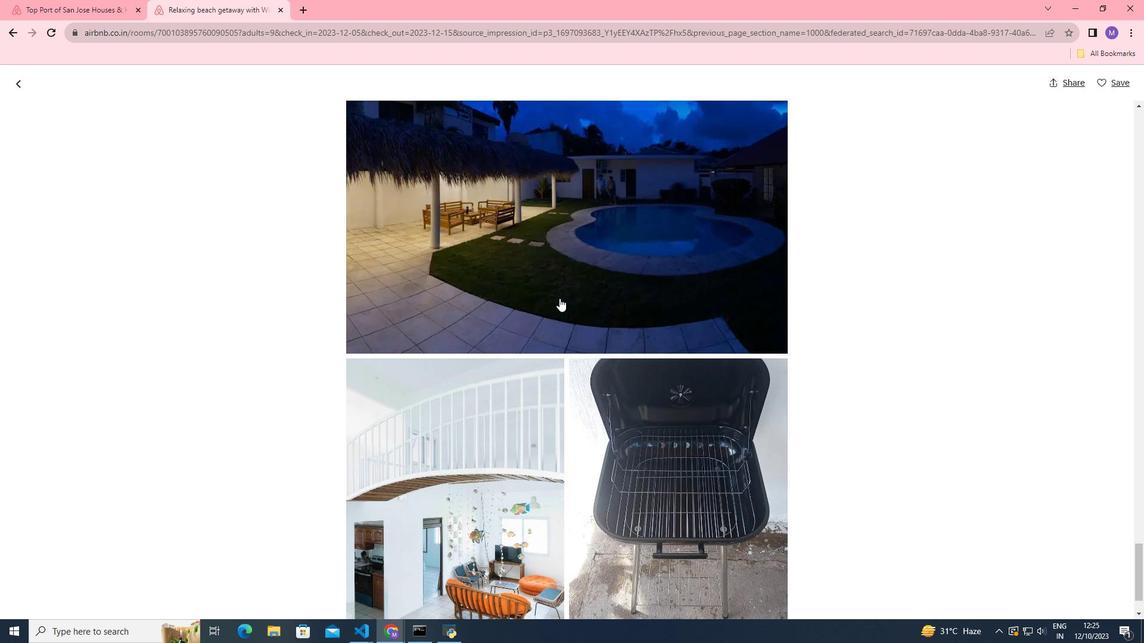 
Action: Mouse scrolled (559, 298) with delta (0, 0)
Screenshot: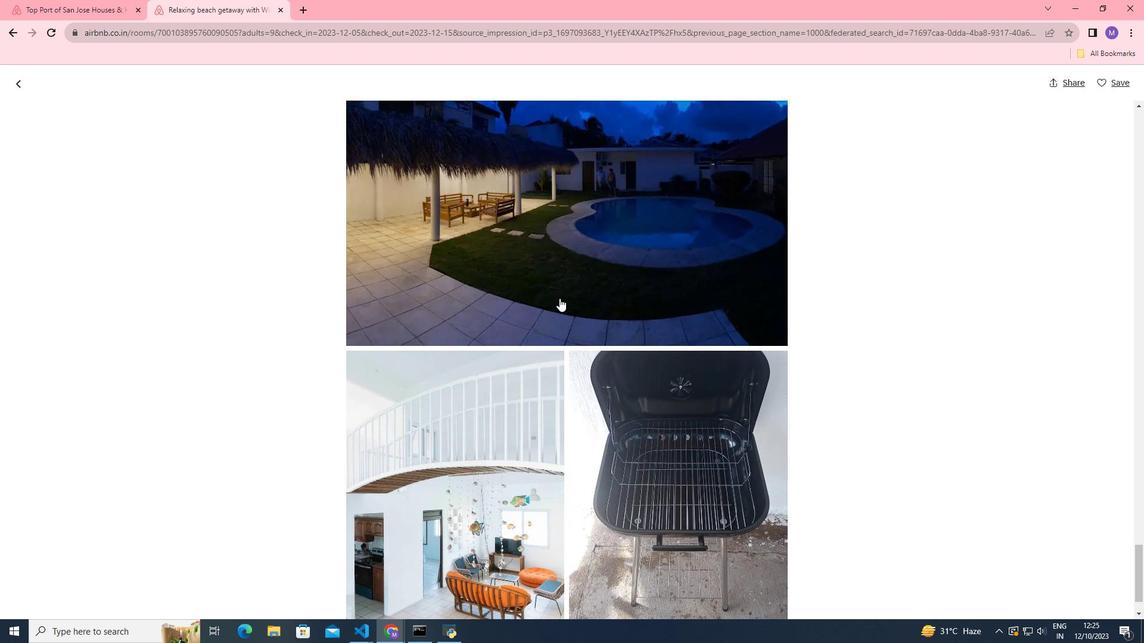 
Action: Mouse scrolled (559, 298) with delta (0, 0)
Screenshot: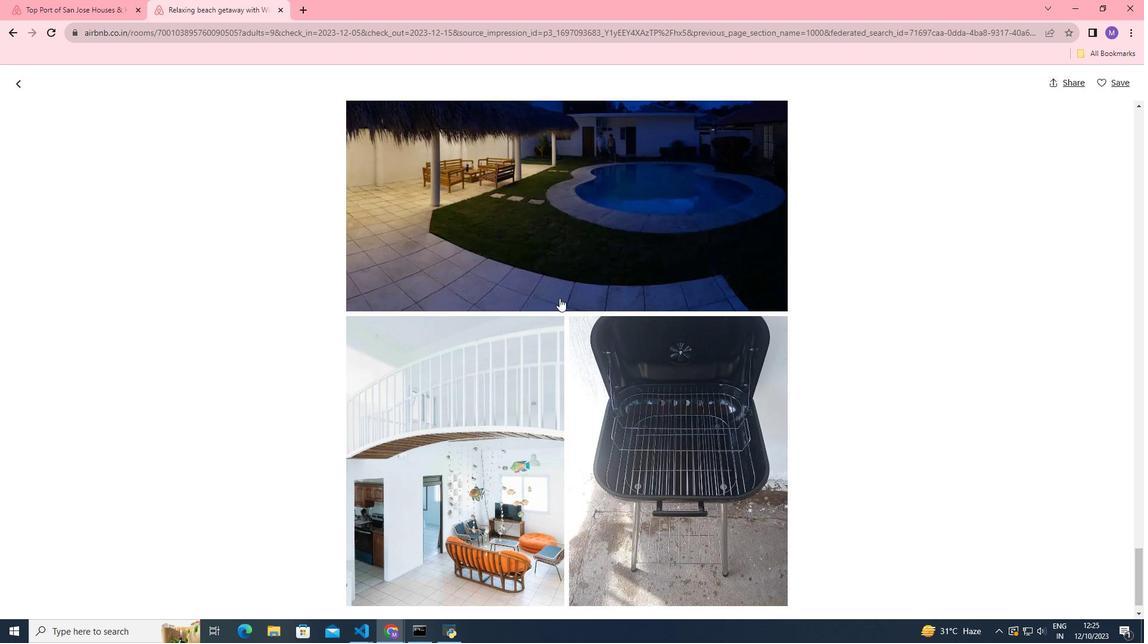 
Action: Mouse scrolled (559, 298) with delta (0, 0)
Screenshot: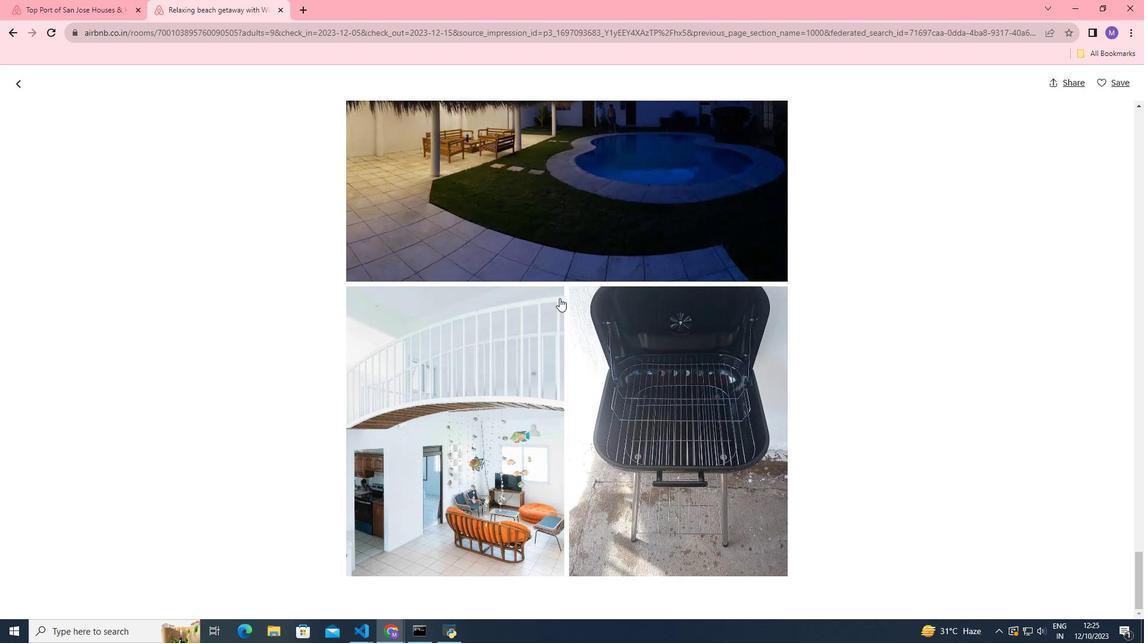 
Action: Mouse scrolled (559, 298) with delta (0, 0)
Screenshot: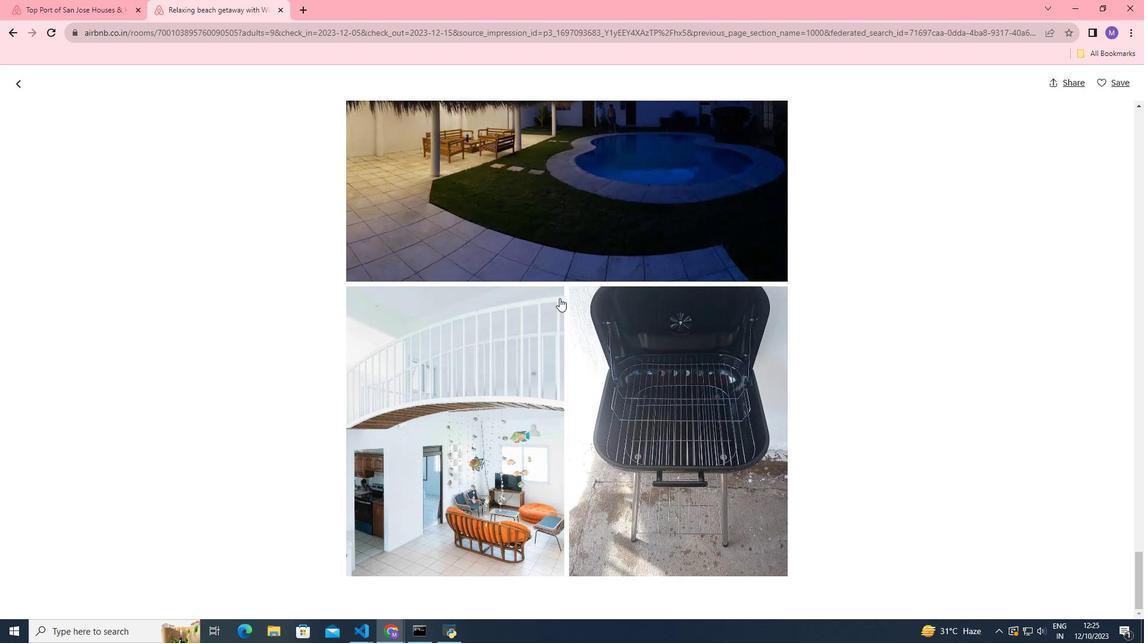 
Action: Mouse scrolled (559, 298) with delta (0, 0)
Screenshot: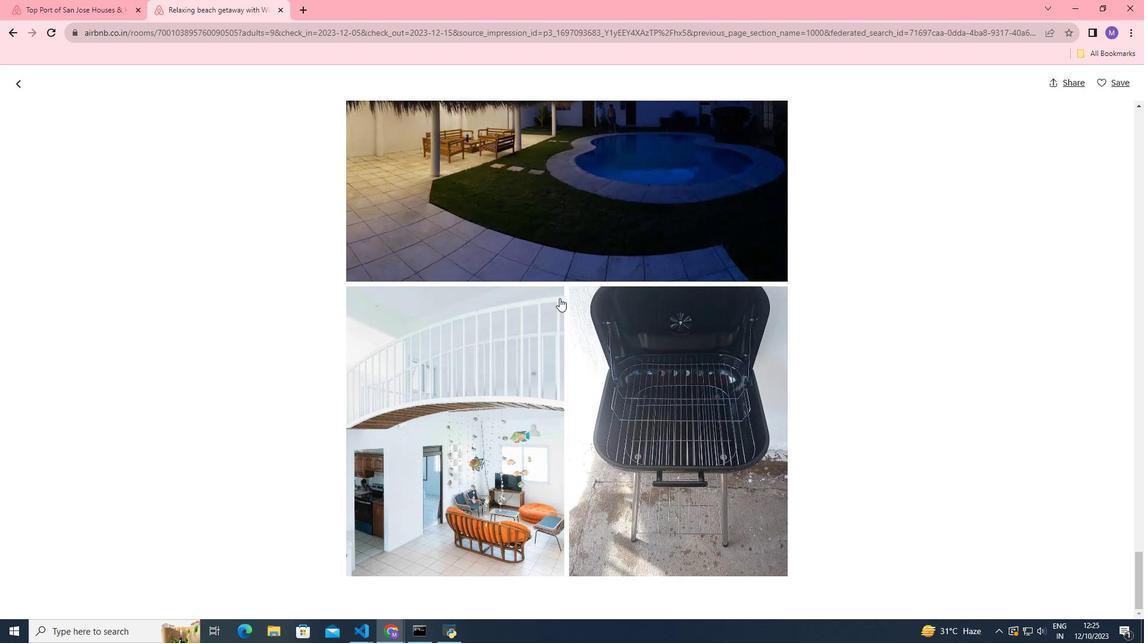 
Action: Mouse scrolled (559, 298) with delta (0, 0)
Screenshot: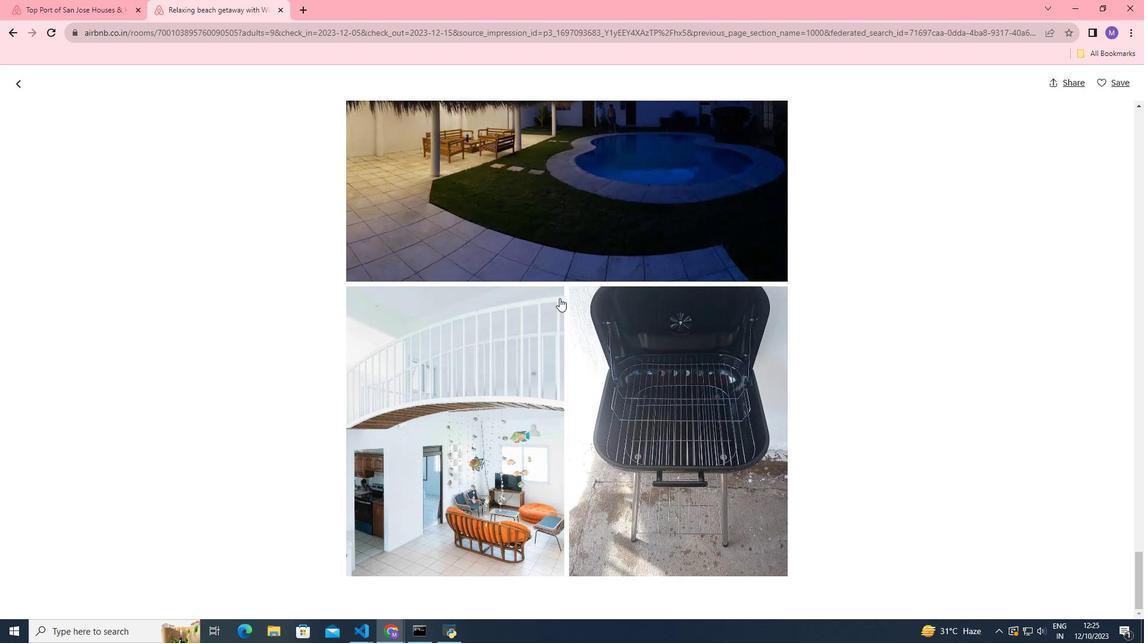 
Action: Mouse moved to (13, 81)
Screenshot: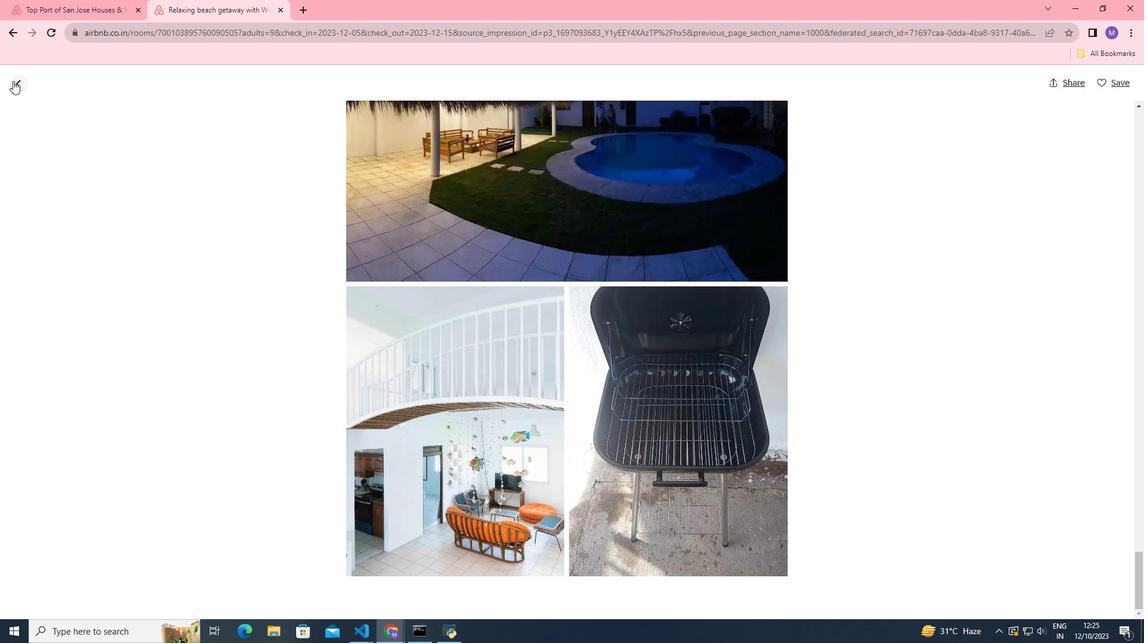 
Action: Mouse pressed left at (13, 81)
Screenshot: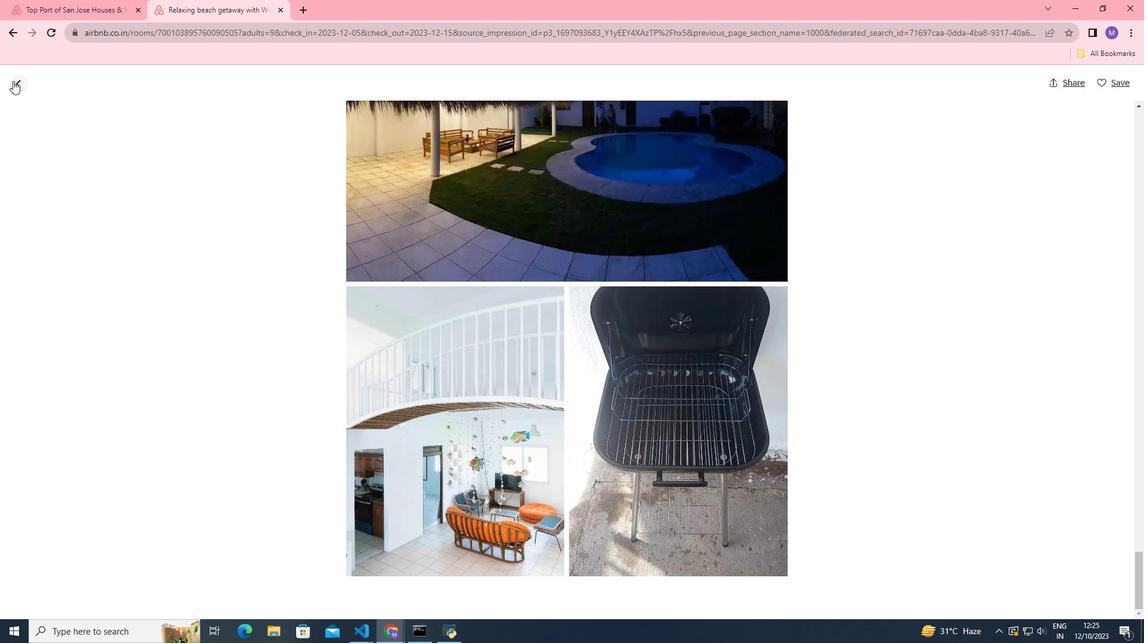 
Action: Mouse moved to (347, 300)
Screenshot: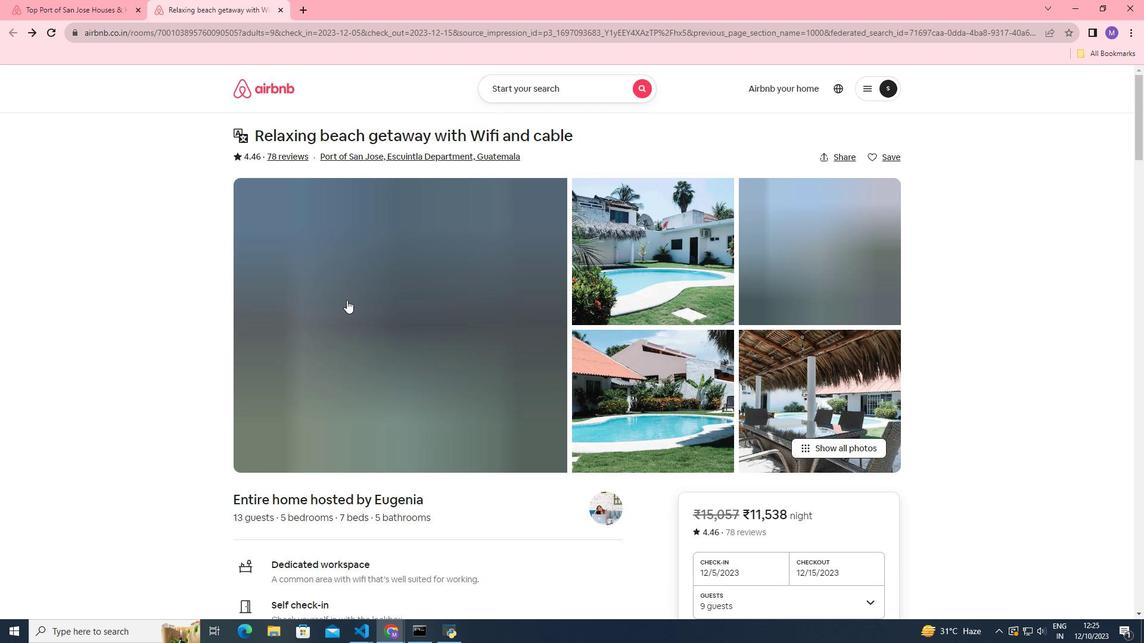 
Action: Mouse scrolled (347, 299) with delta (0, 0)
Screenshot: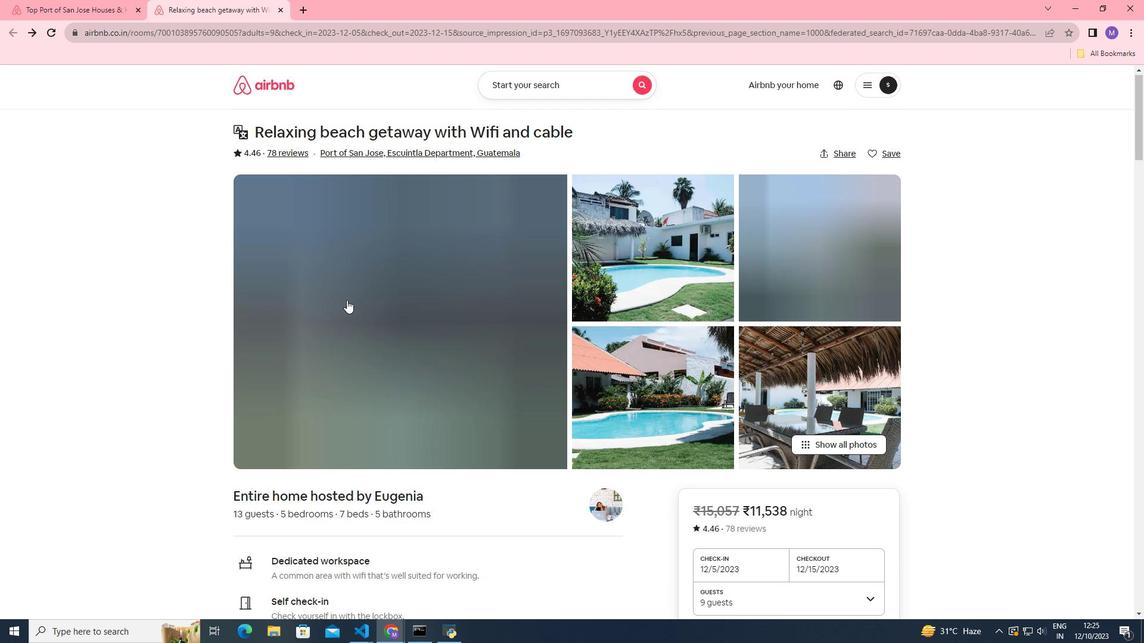 
Action: Mouse scrolled (347, 299) with delta (0, 0)
Screenshot: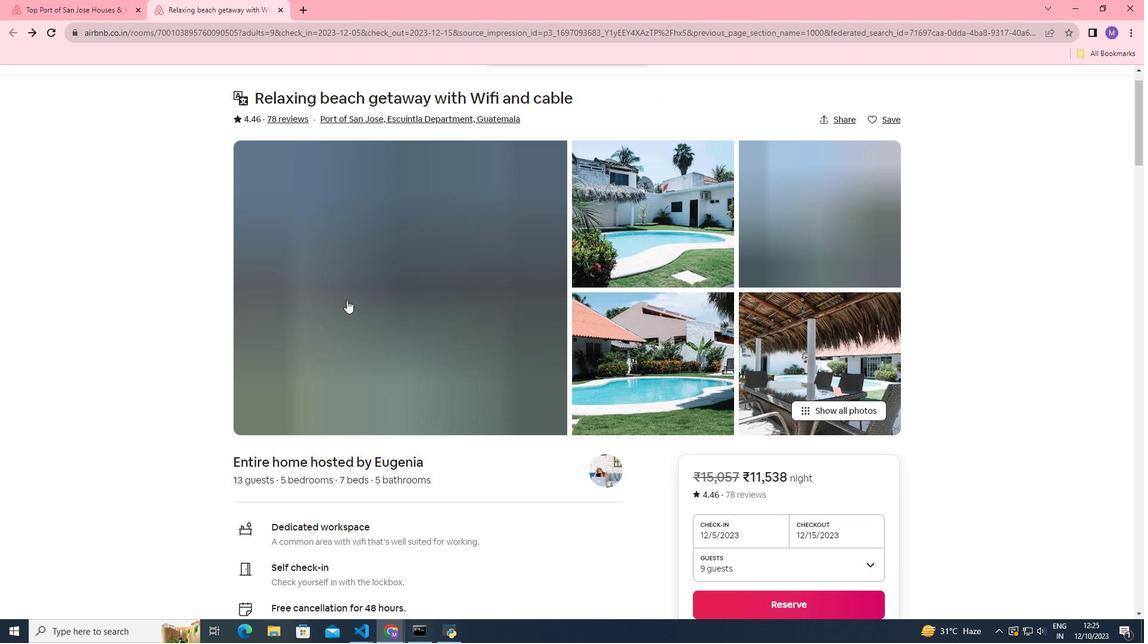 
Action: Mouse scrolled (347, 299) with delta (0, 0)
Screenshot: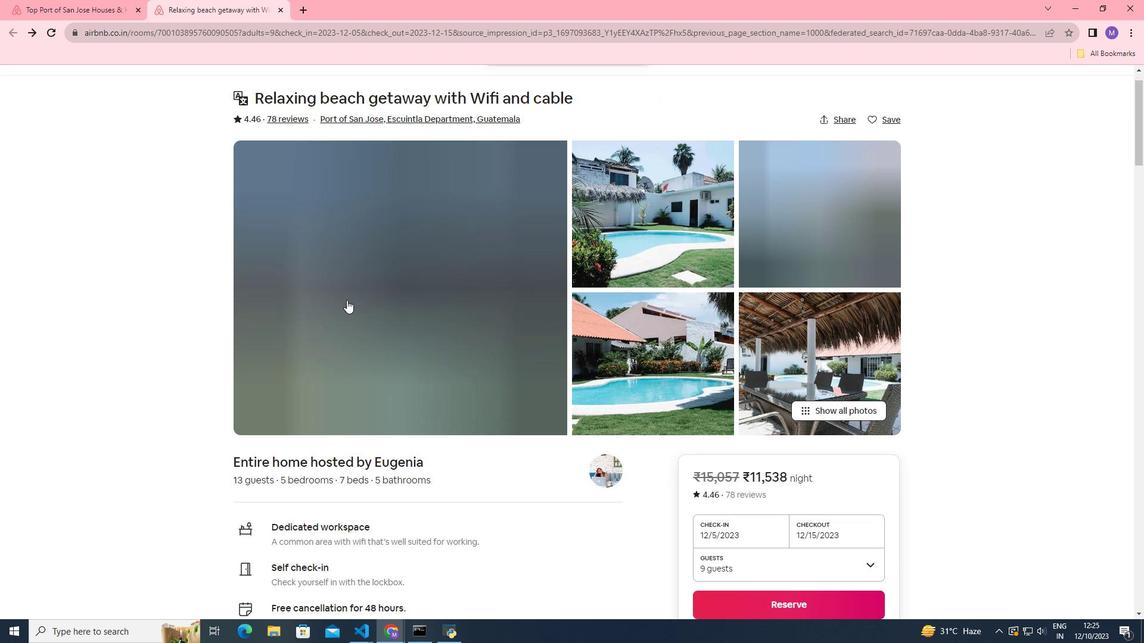 
Action: Mouse scrolled (347, 299) with delta (0, 0)
Screenshot: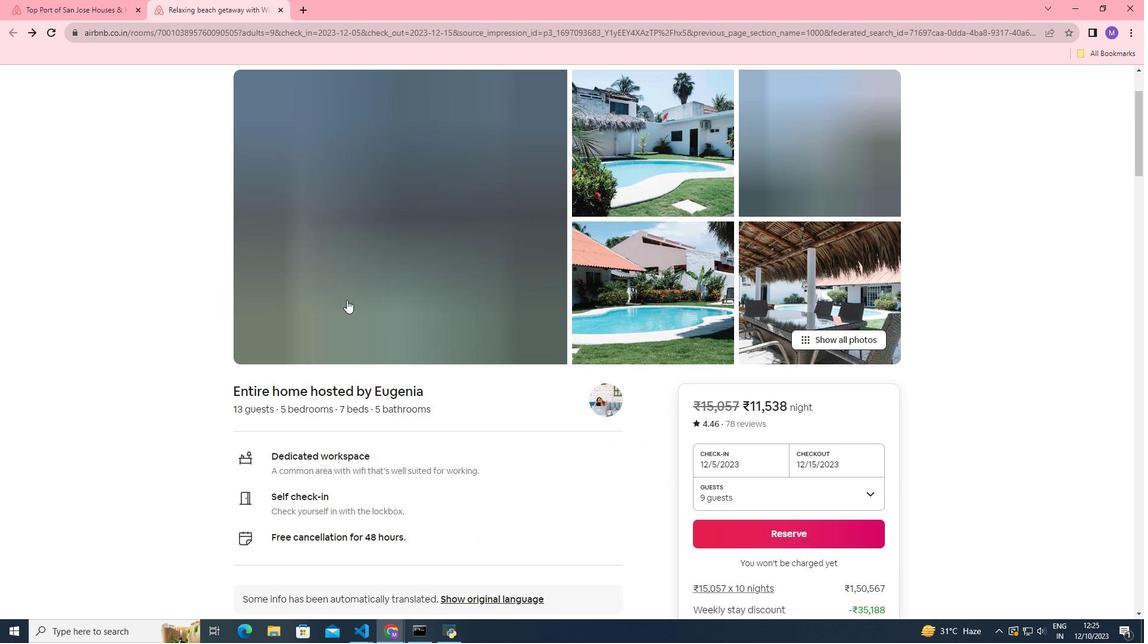 
Action: Mouse scrolled (347, 299) with delta (0, 0)
Screenshot: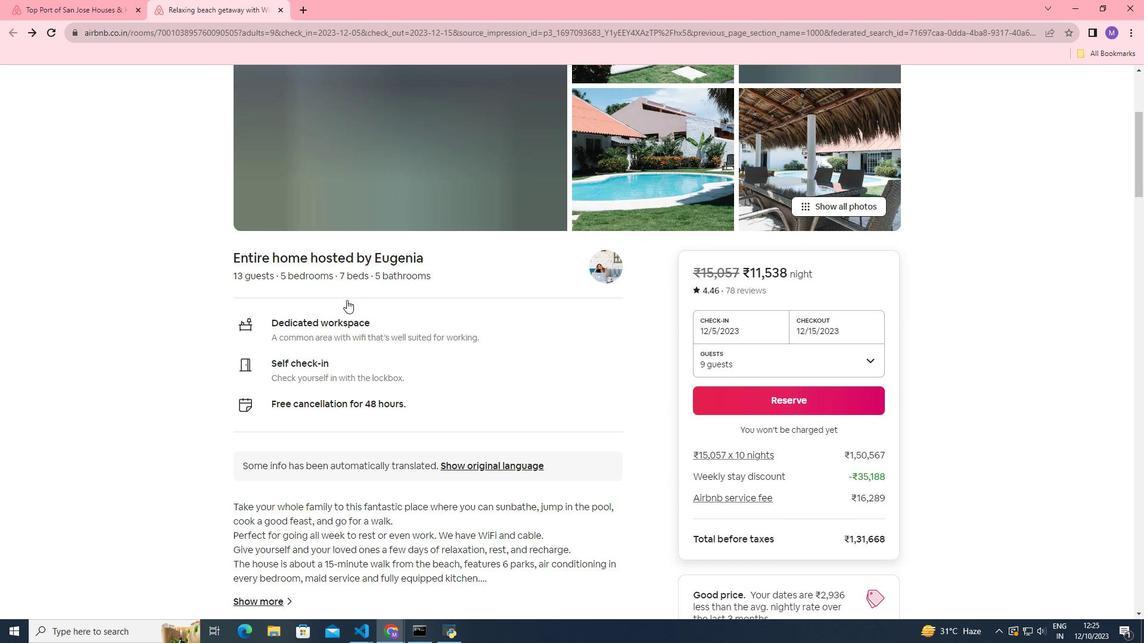 
Action: Mouse scrolled (347, 299) with delta (0, 0)
Screenshot: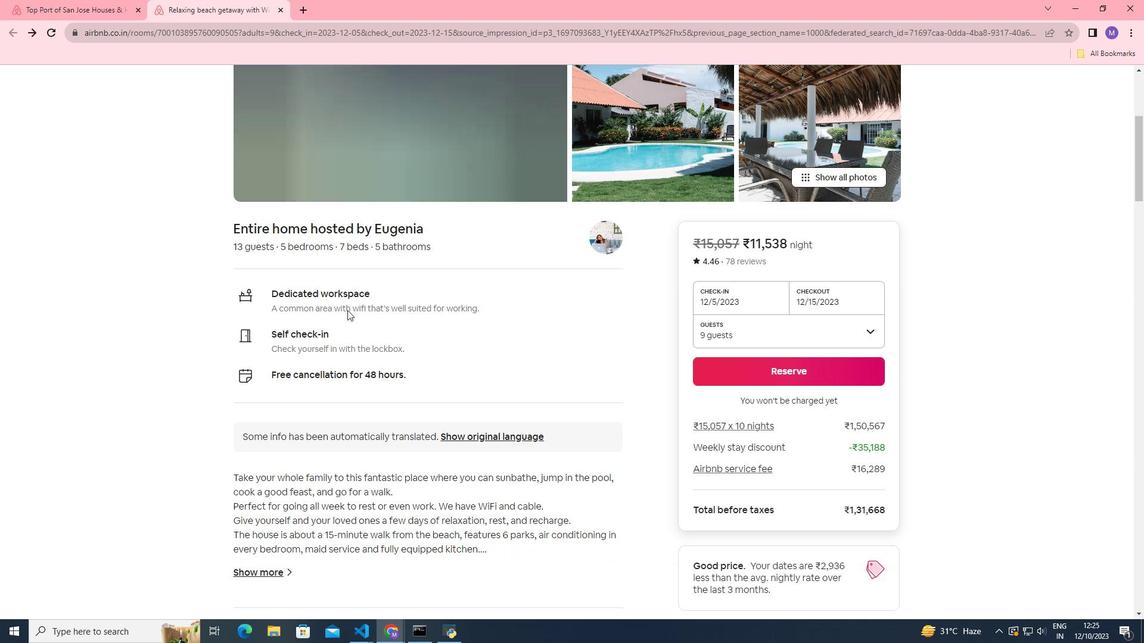 
Action: Mouse moved to (347, 309)
Screenshot: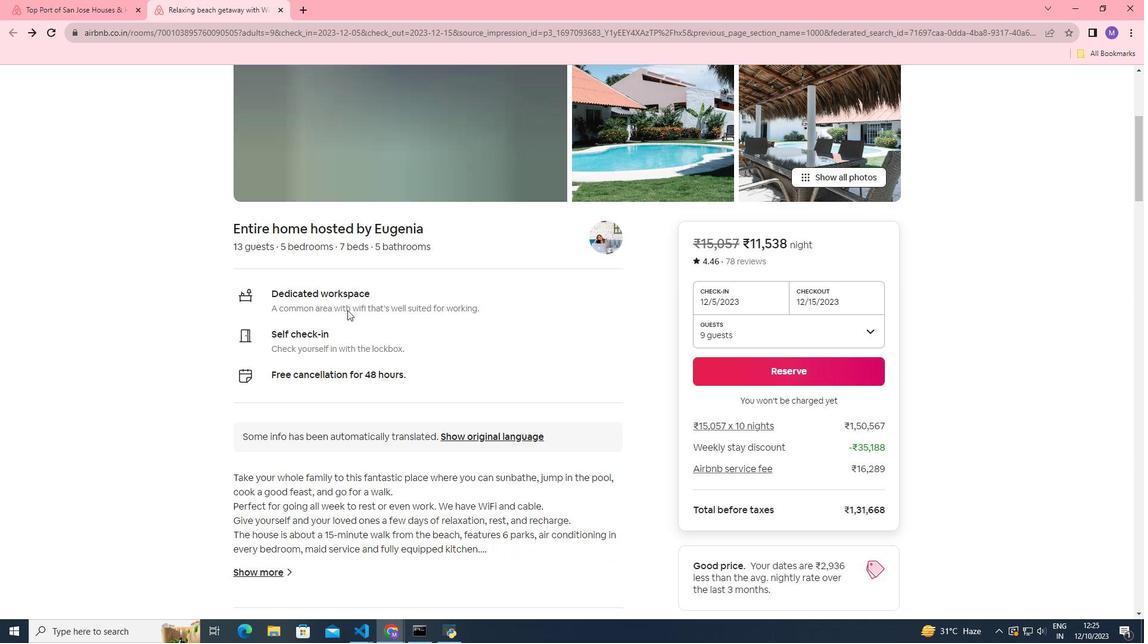 
Action: Mouse scrolled (347, 308) with delta (0, 0)
Screenshot: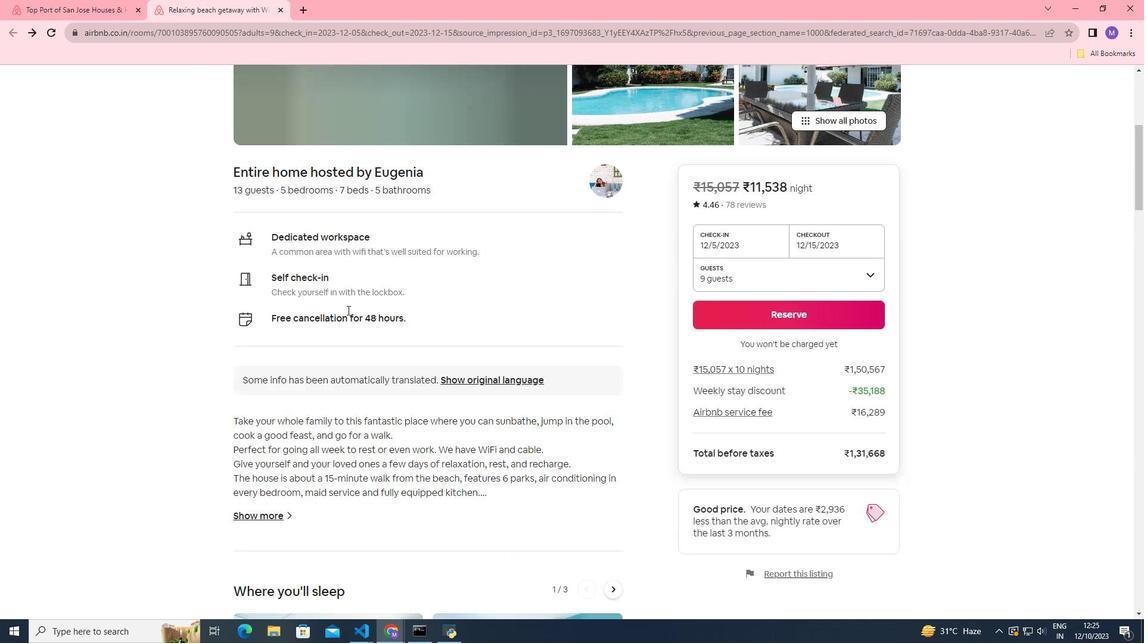 
Action: Mouse moved to (305, 365)
Screenshot: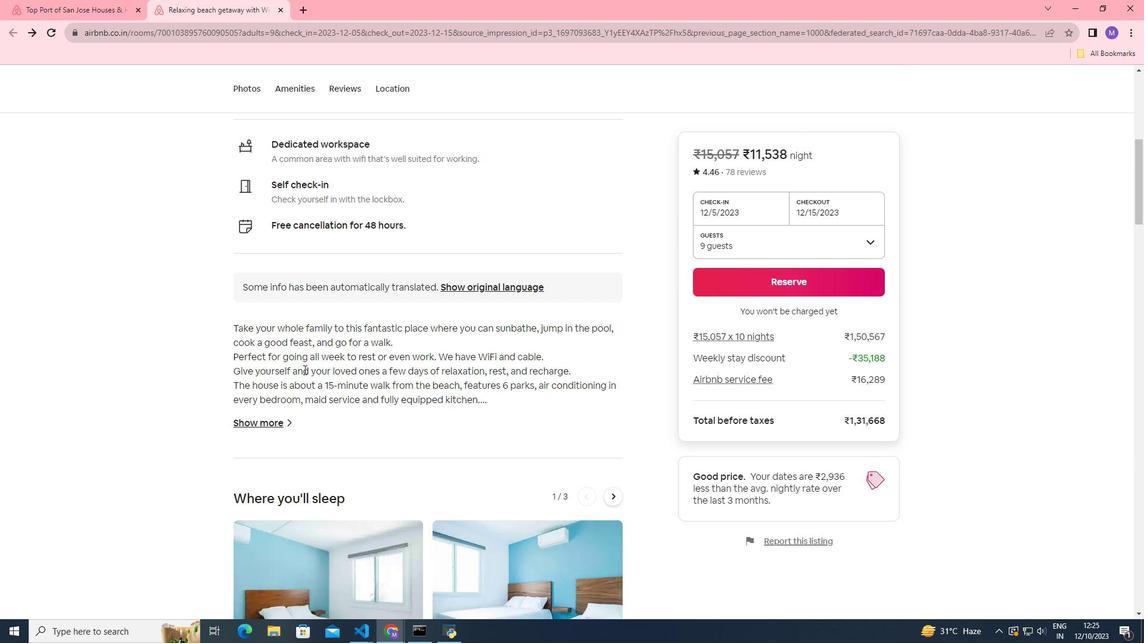 
Action: Mouse scrolled (305, 364) with delta (0, 0)
Screenshot: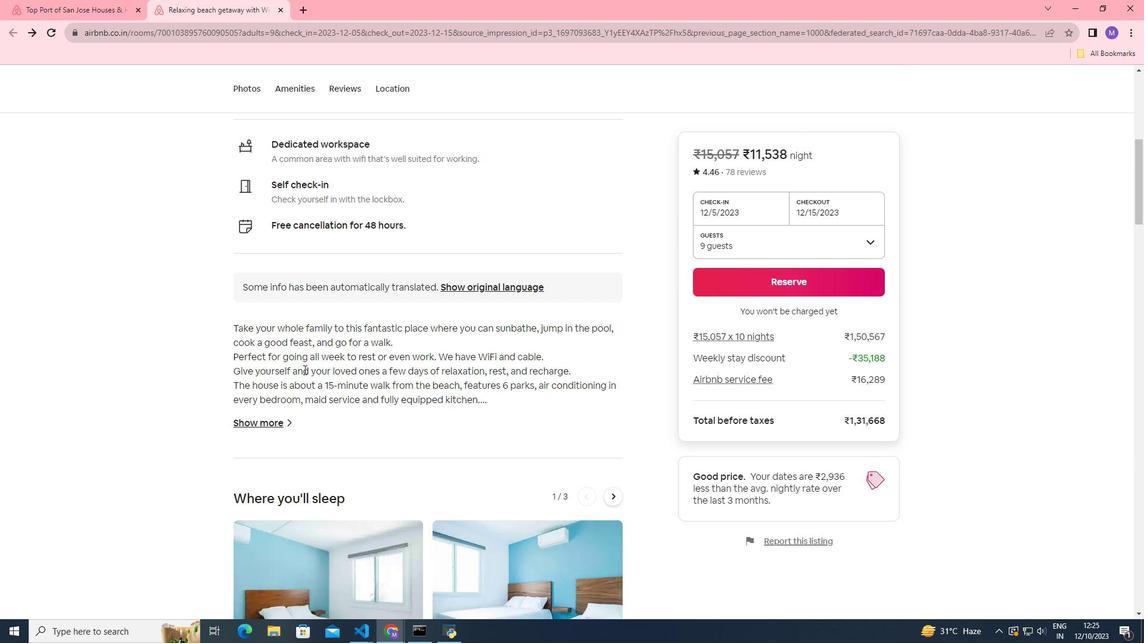 
Action: Mouse moved to (264, 369)
Screenshot: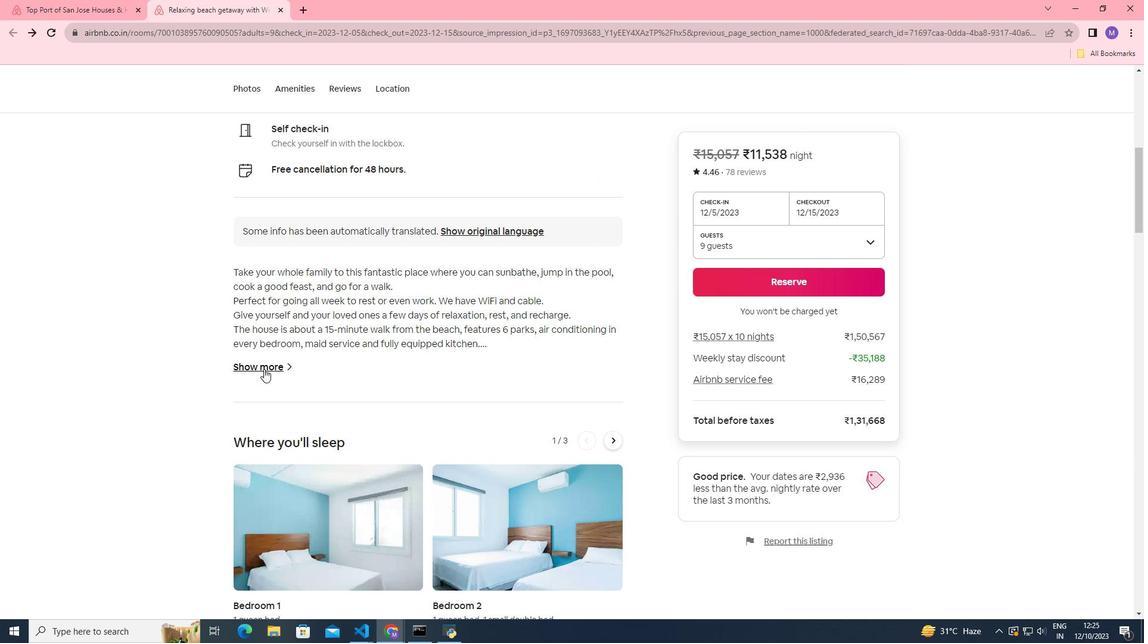 
Action: Mouse pressed left at (264, 369)
Screenshot: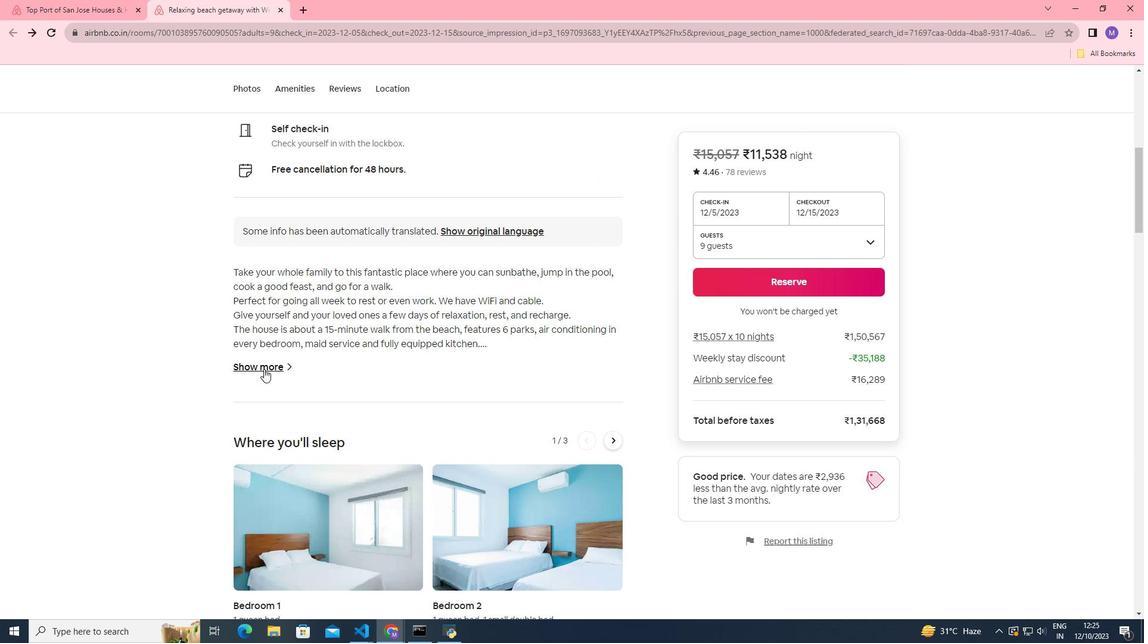 
Action: Mouse moved to (354, 205)
Screenshot: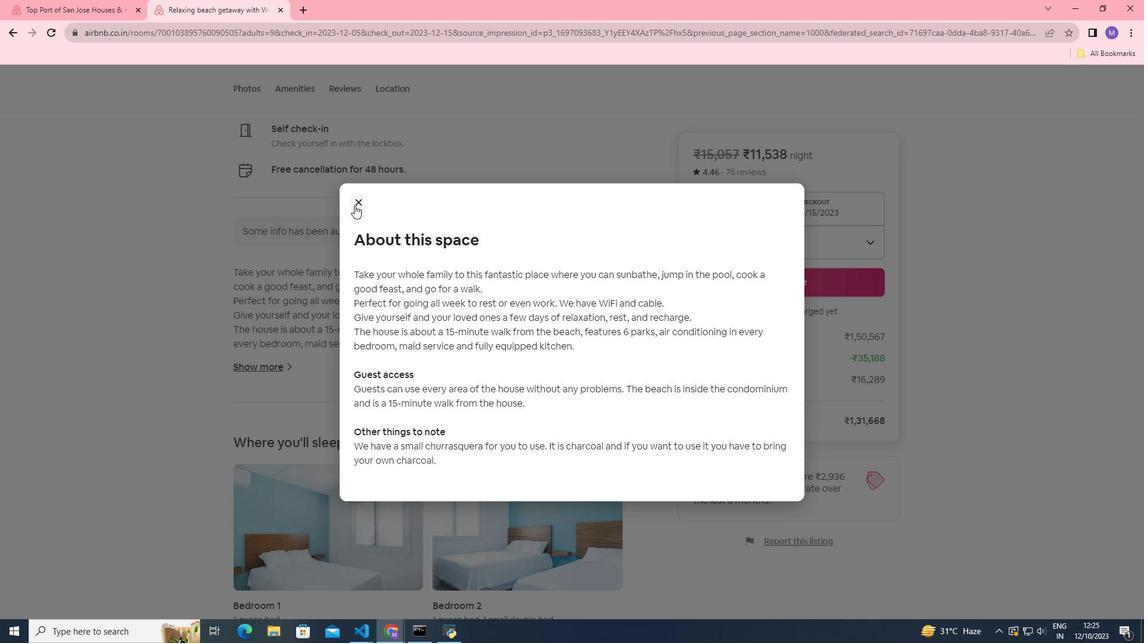 
Action: Mouse pressed left at (354, 205)
Screenshot: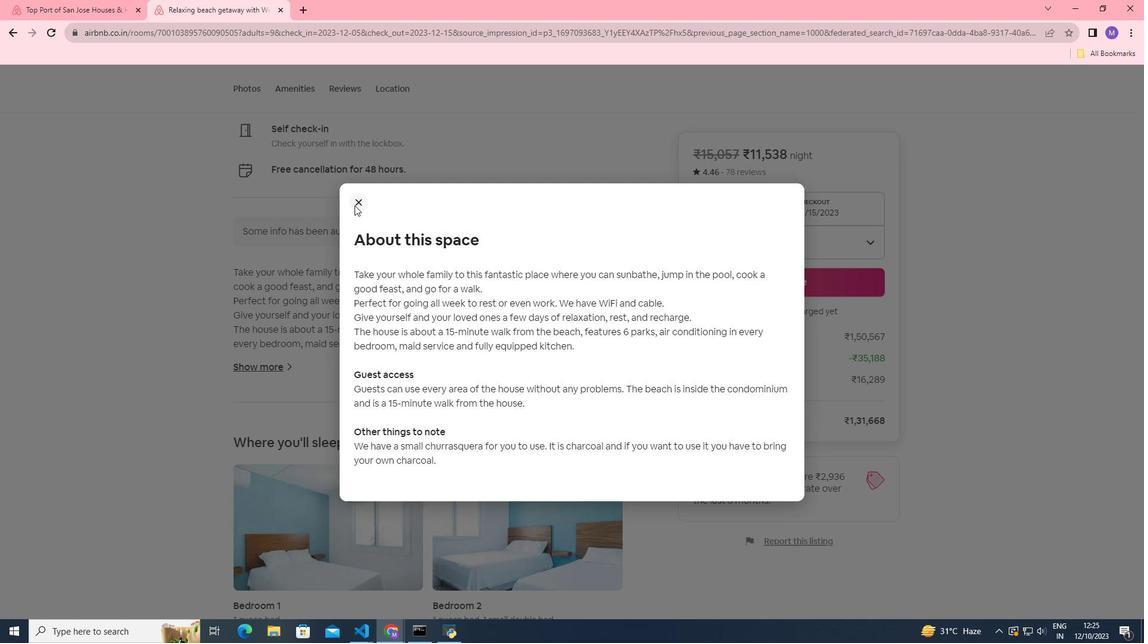 
Action: Mouse moved to (430, 383)
Screenshot: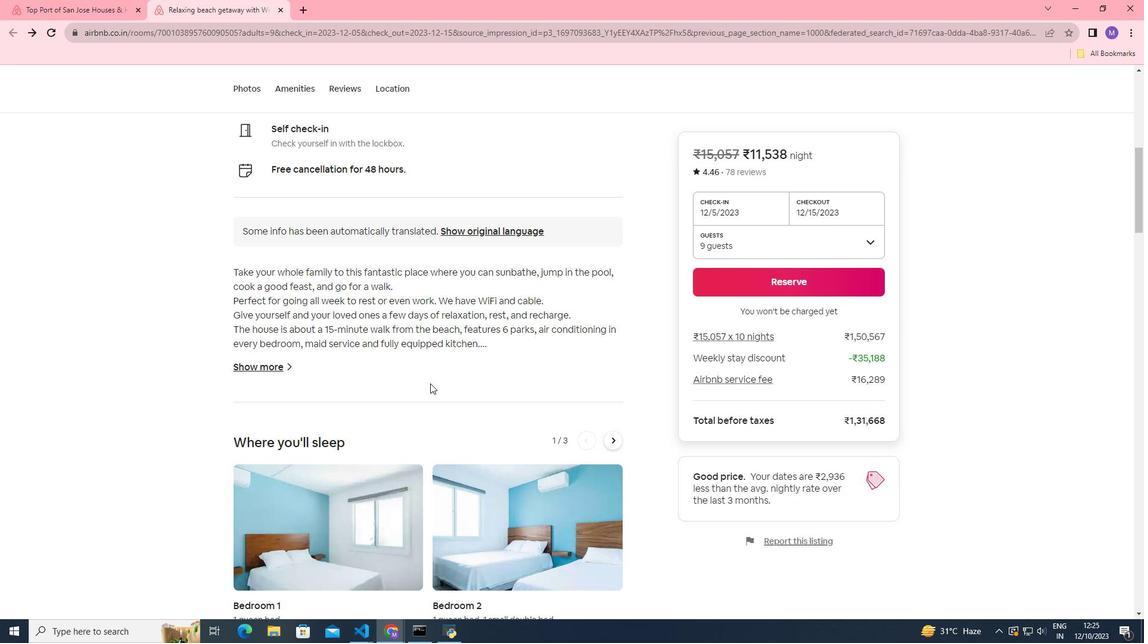 
Action: Mouse scrolled (430, 383) with delta (0, 0)
Screenshot: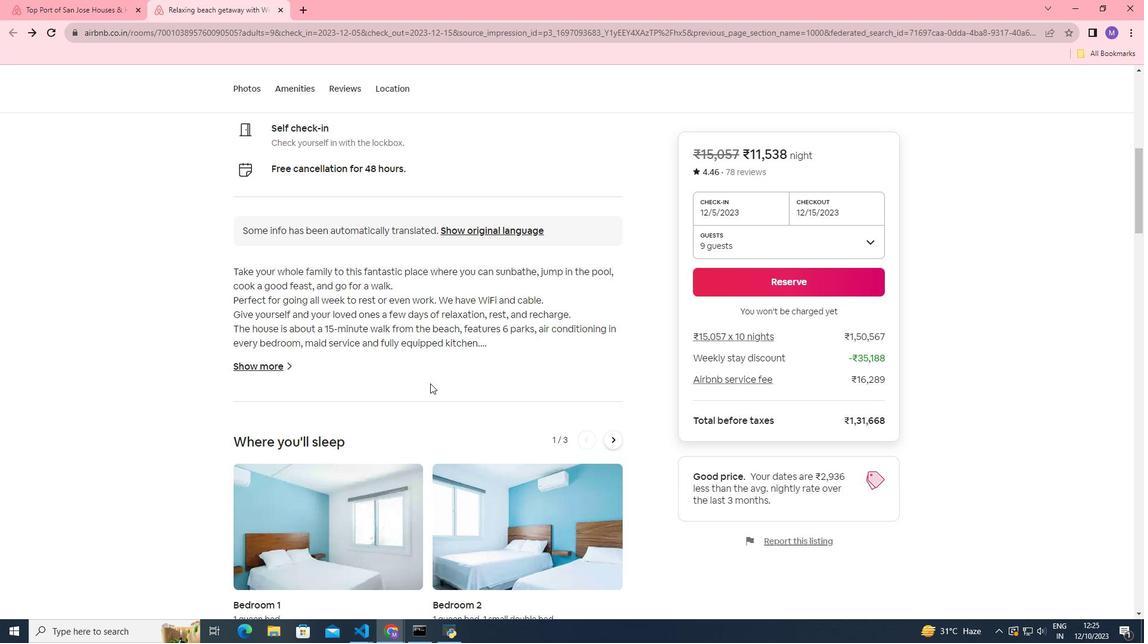 
Action: Mouse scrolled (430, 383) with delta (0, 0)
Screenshot: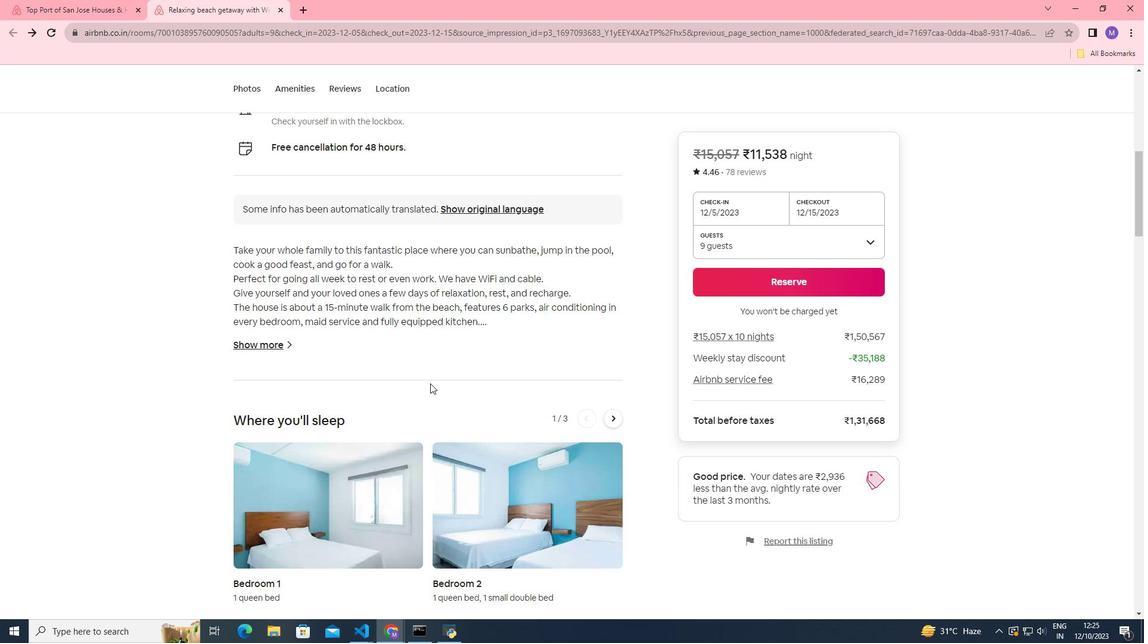 
Action: Mouse scrolled (430, 383) with delta (0, 0)
Screenshot: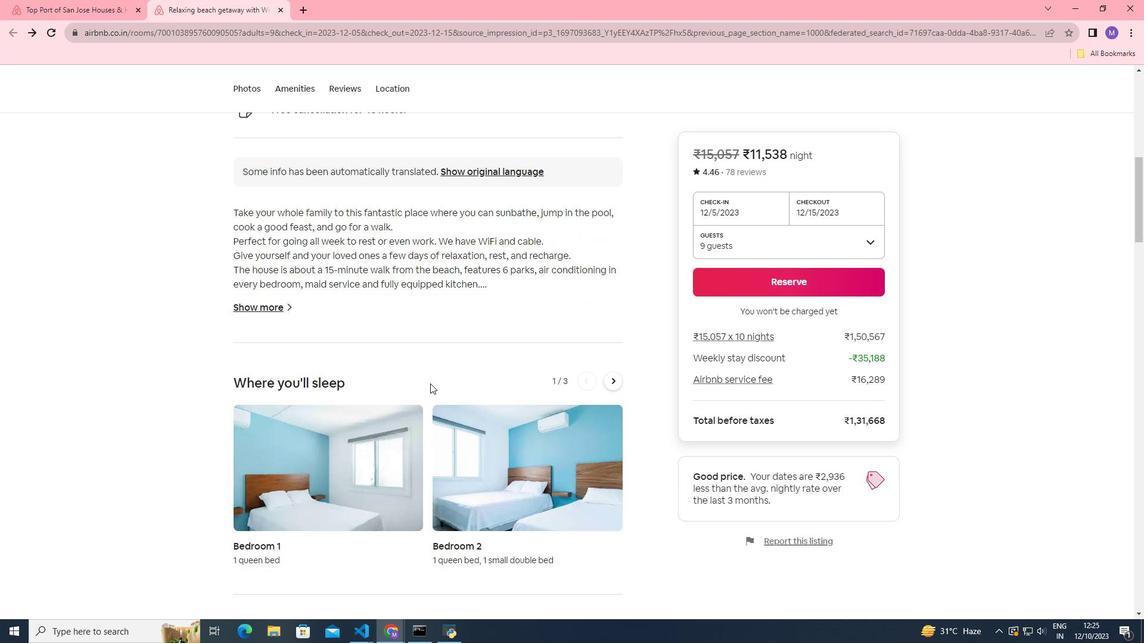 
Action: Mouse scrolled (430, 383) with delta (0, 0)
Screenshot: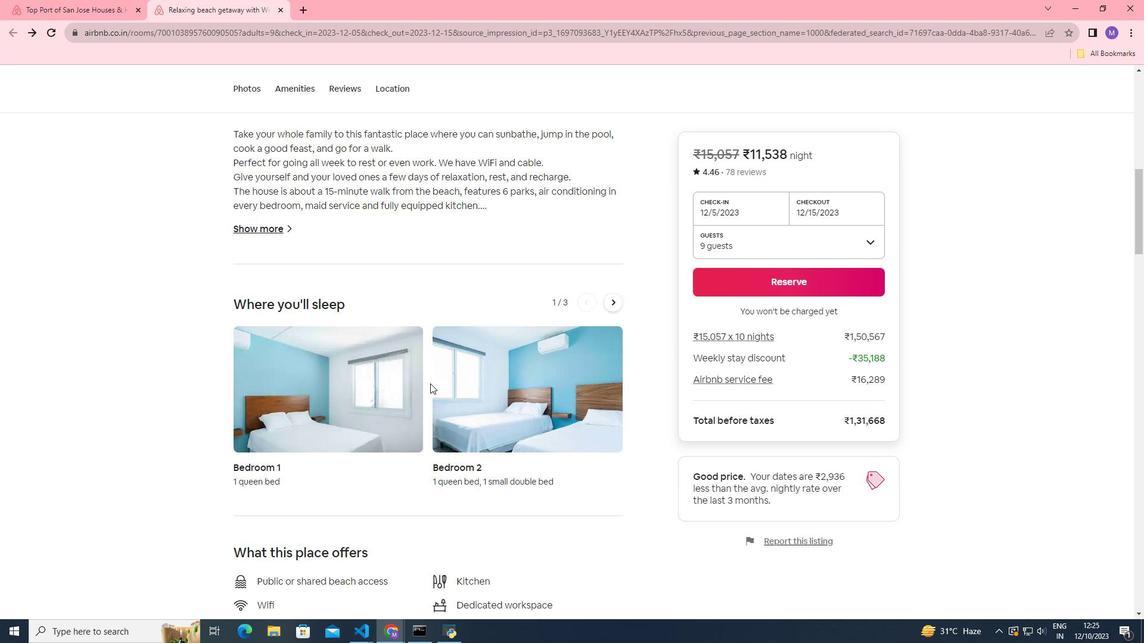 
Action: Mouse scrolled (430, 383) with delta (0, 0)
Screenshot: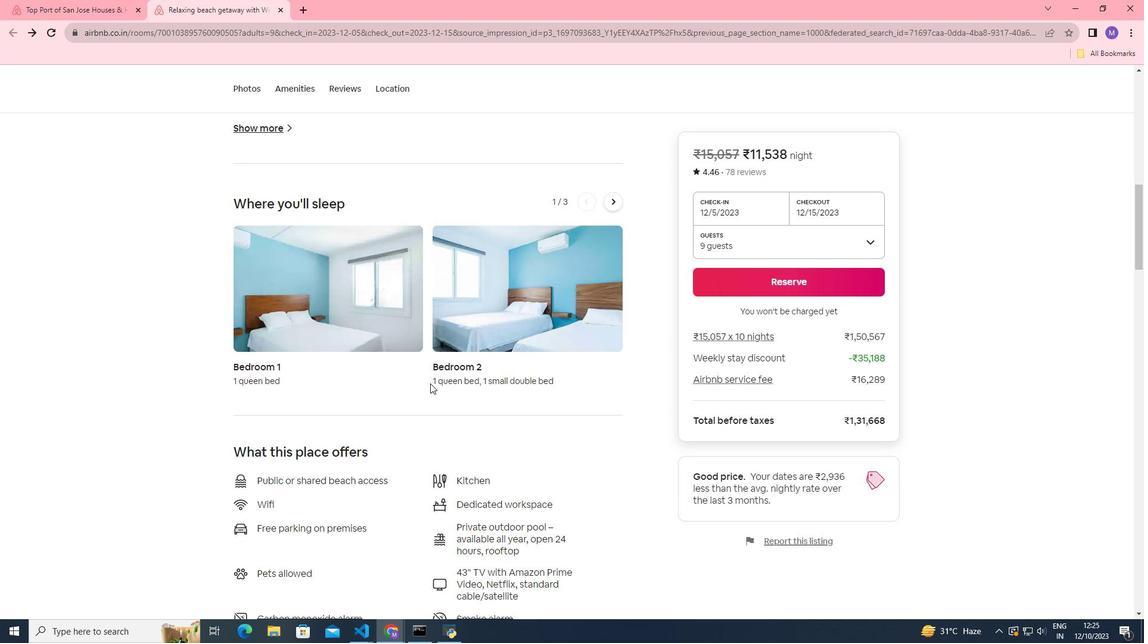 
Action: Mouse scrolled (430, 383) with delta (0, 0)
Screenshot: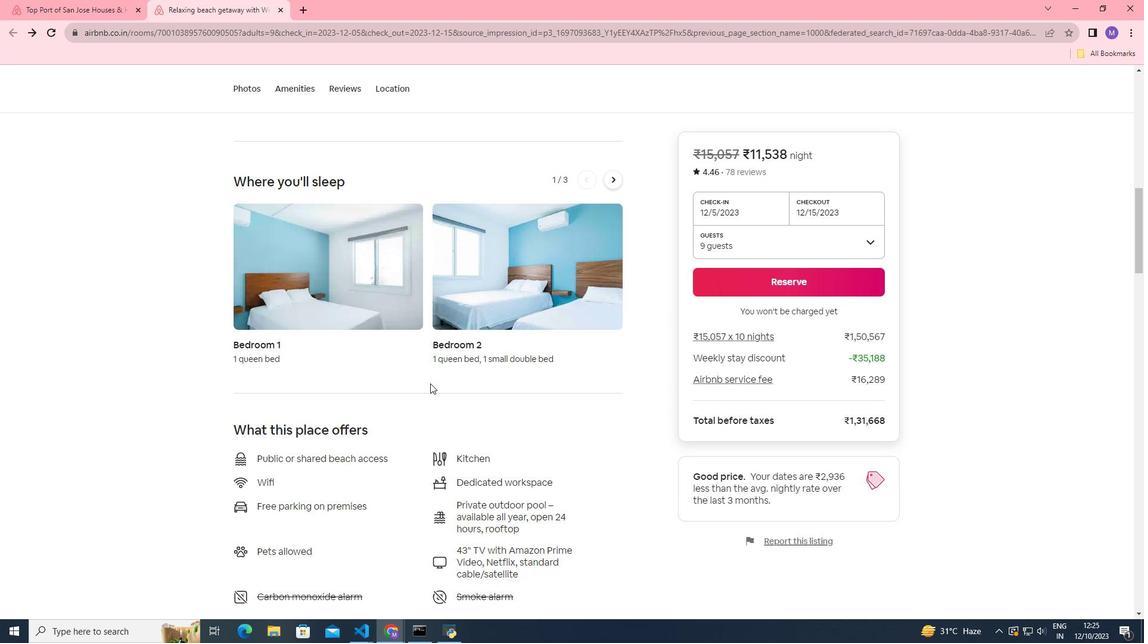 
Action: Mouse scrolled (430, 383) with delta (0, 0)
Screenshot: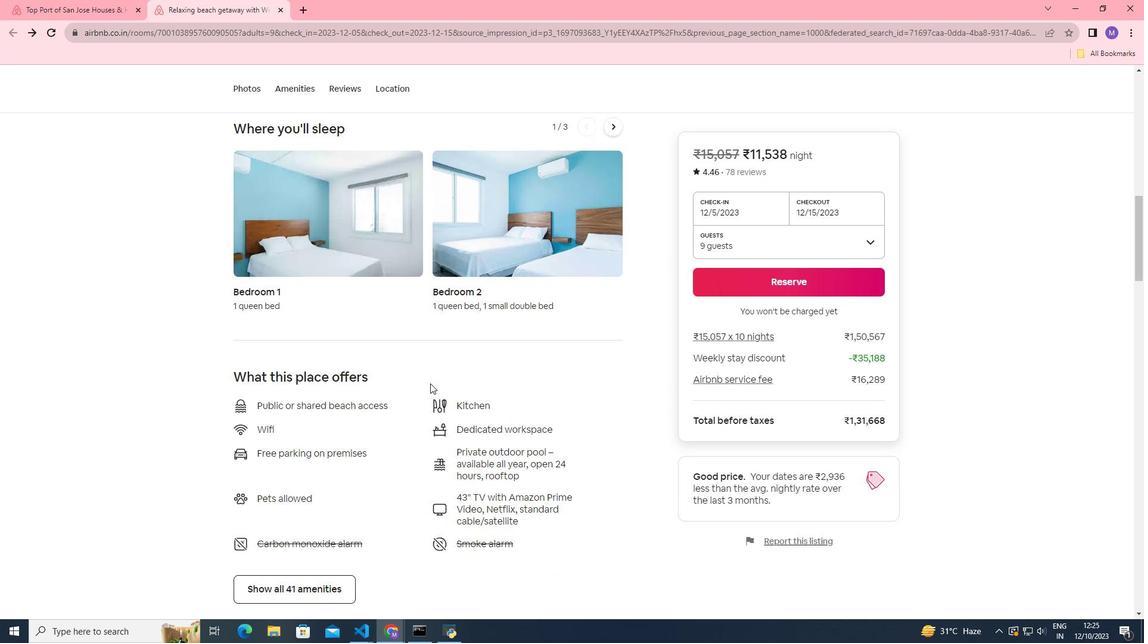 
Action: Mouse moved to (429, 385)
Screenshot: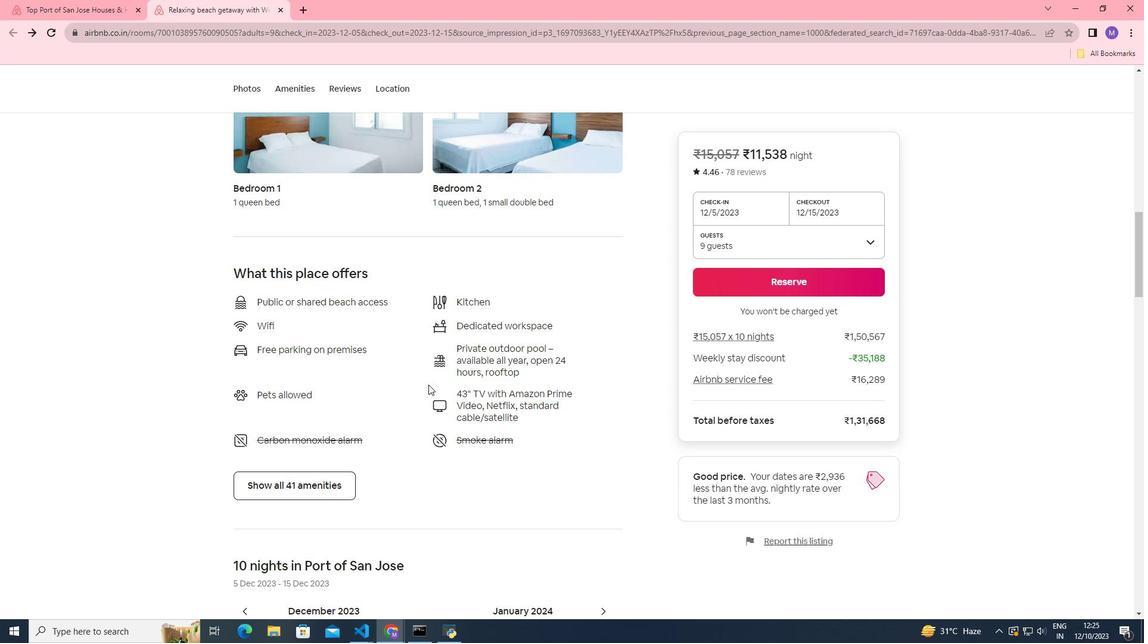 
Action: Mouse scrolled (429, 384) with delta (0, 0)
Screenshot: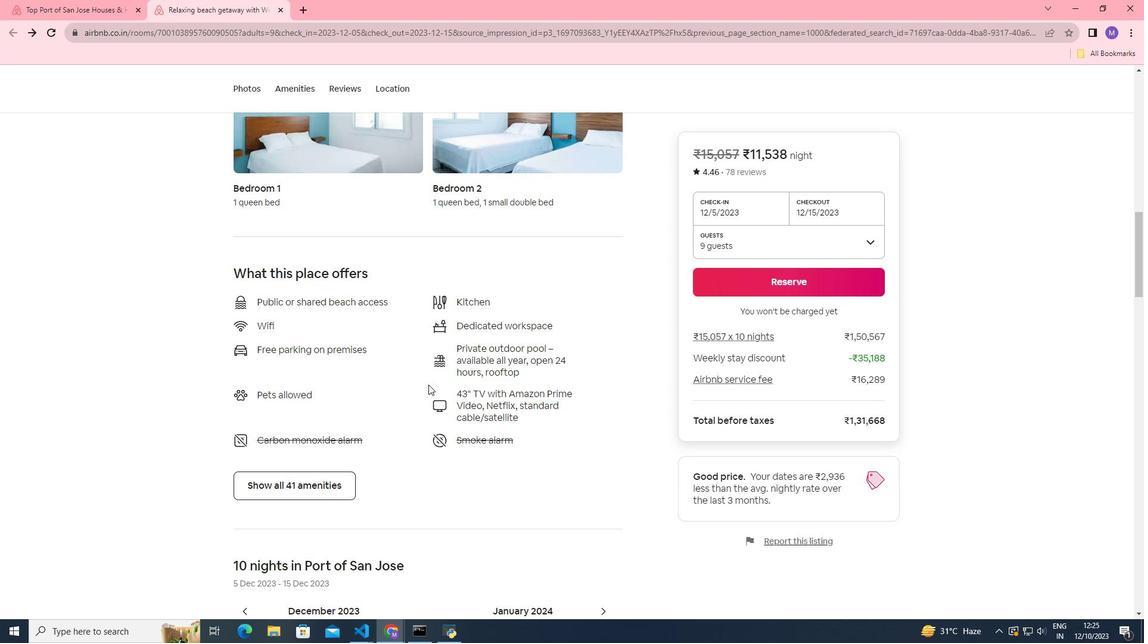 
Action: Mouse moved to (305, 418)
Screenshot: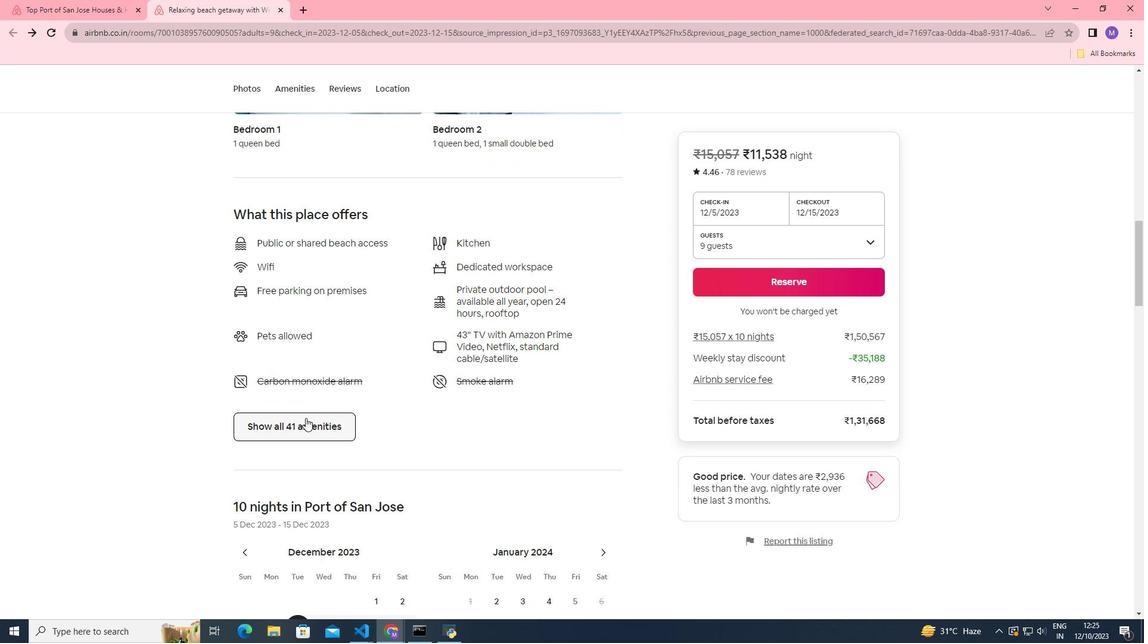 
Action: Mouse pressed left at (305, 418)
Screenshot: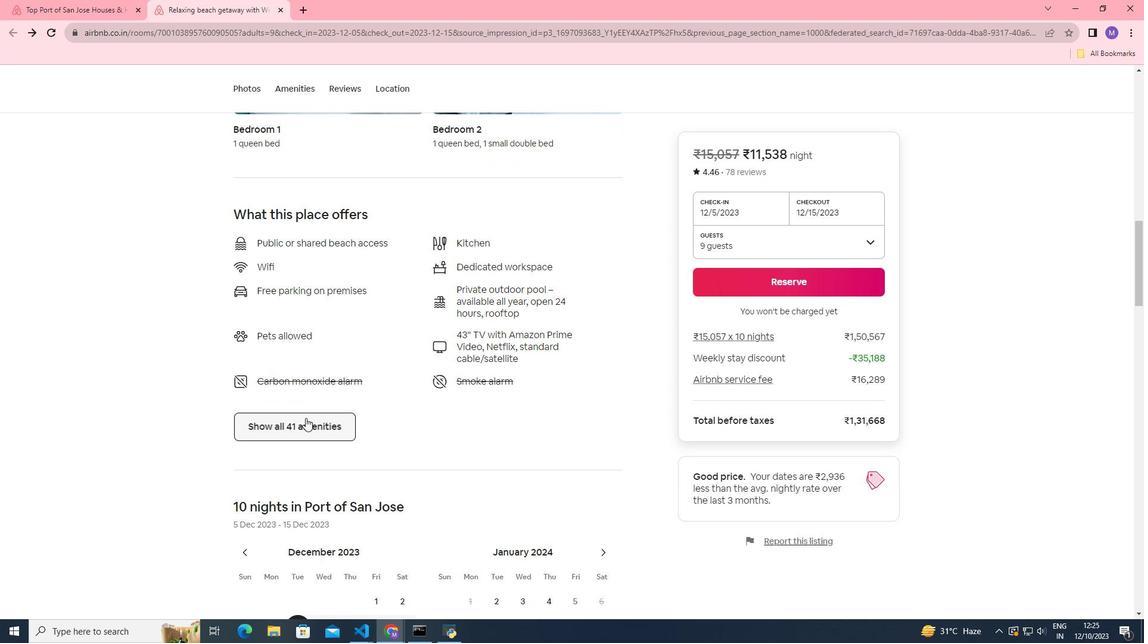 
Action: Mouse moved to (583, 361)
Screenshot: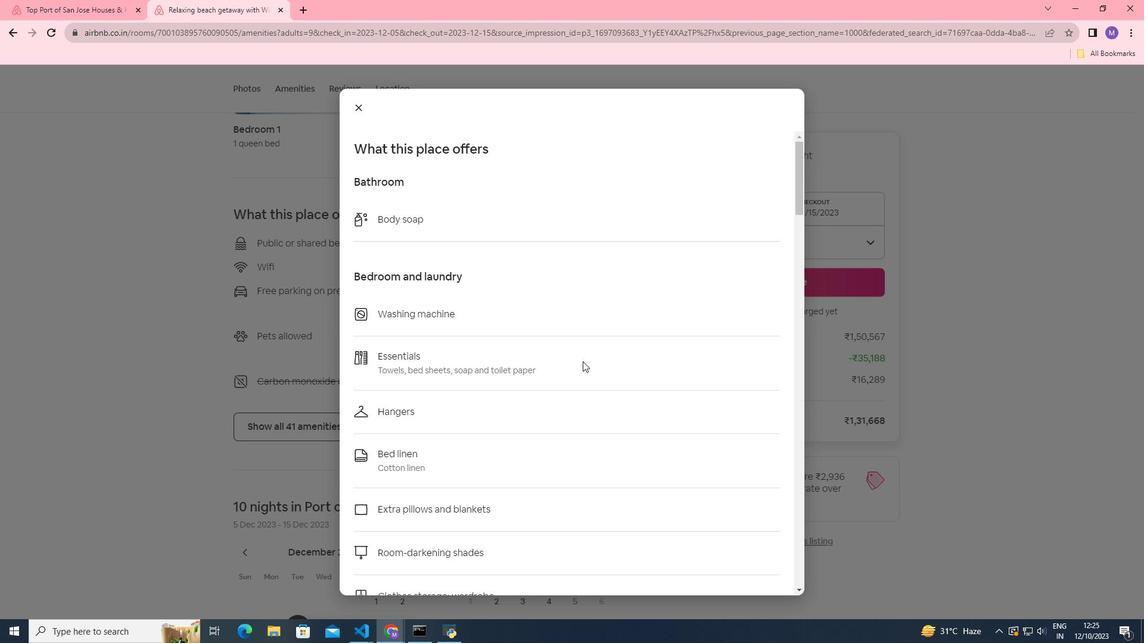 
Action: Mouse scrolled (583, 361) with delta (0, 0)
Screenshot: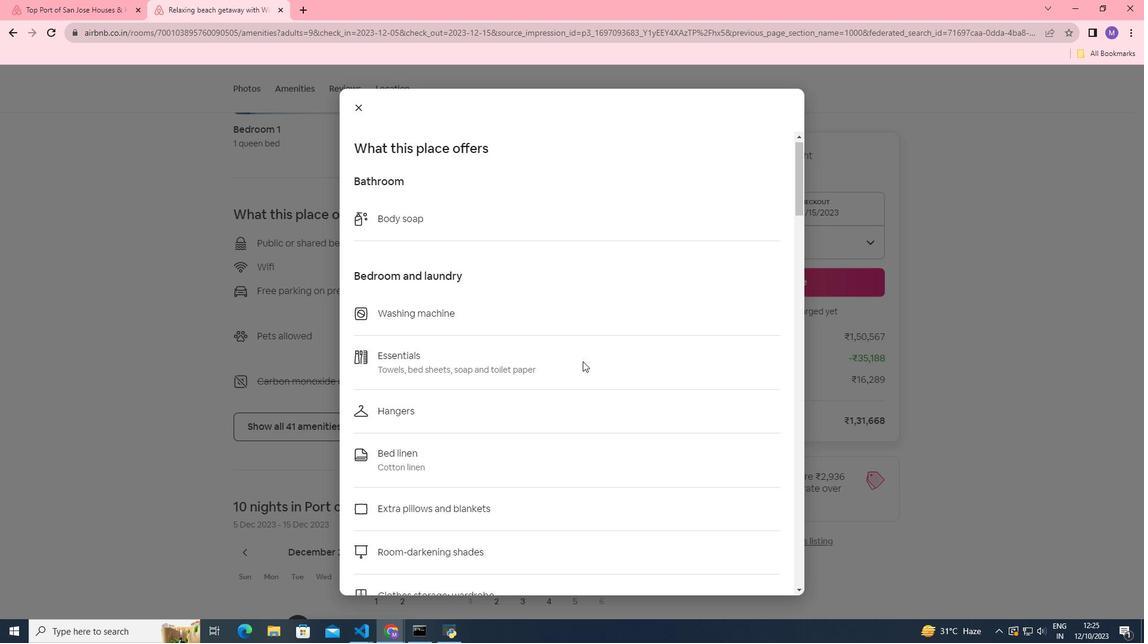 
Action: Mouse scrolled (583, 361) with delta (0, 0)
Screenshot: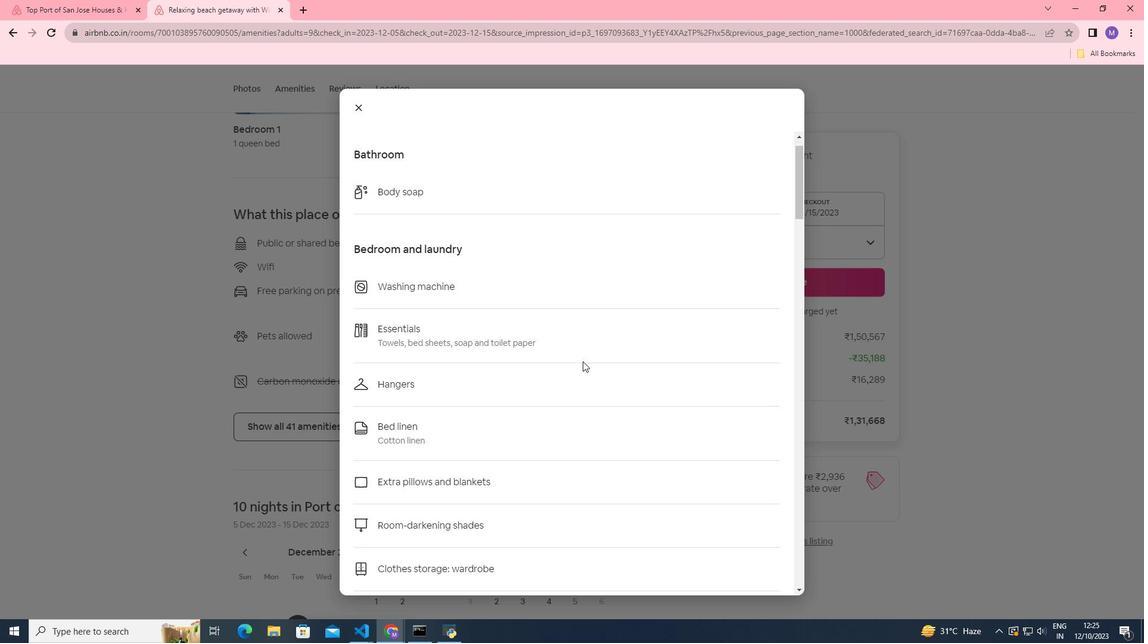 
Action: Mouse scrolled (583, 361) with delta (0, 0)
Screenshot: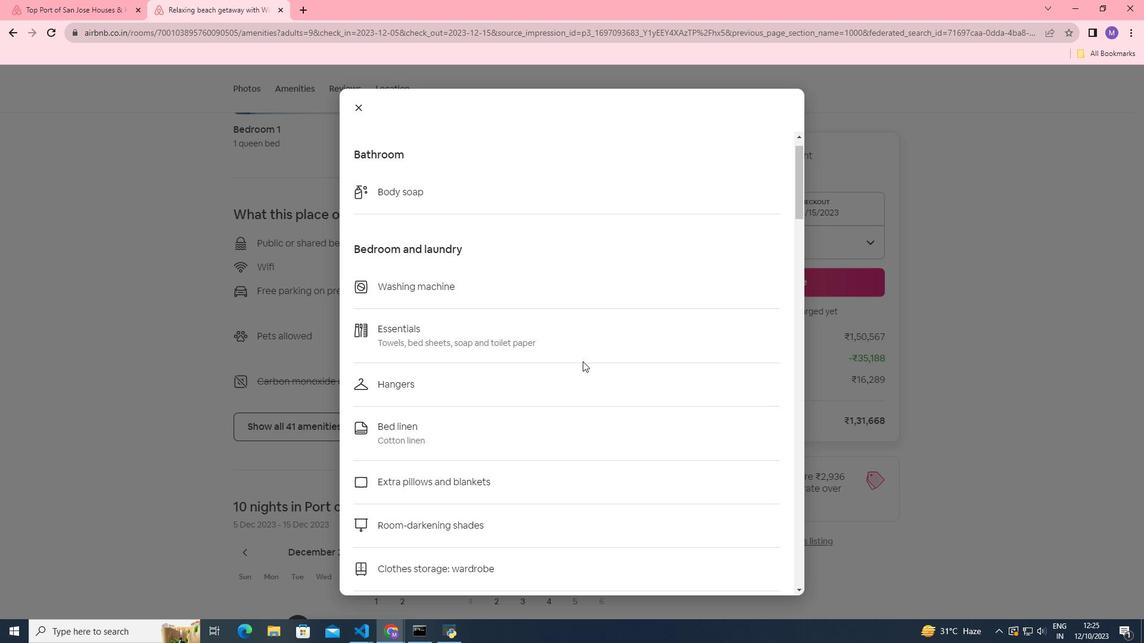 
Action: Mouse scrolled (583, 361) with delta (0, 0)
Screenshot: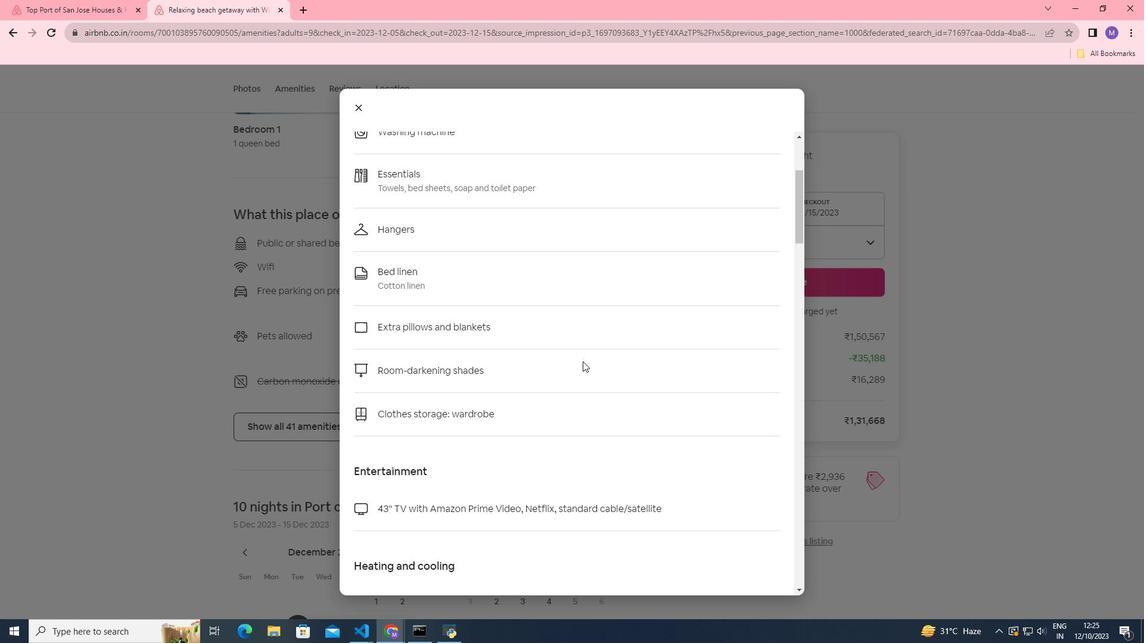 
Action: Mouse scrolled (583, 361) with delta (0, 0)
Screenshot: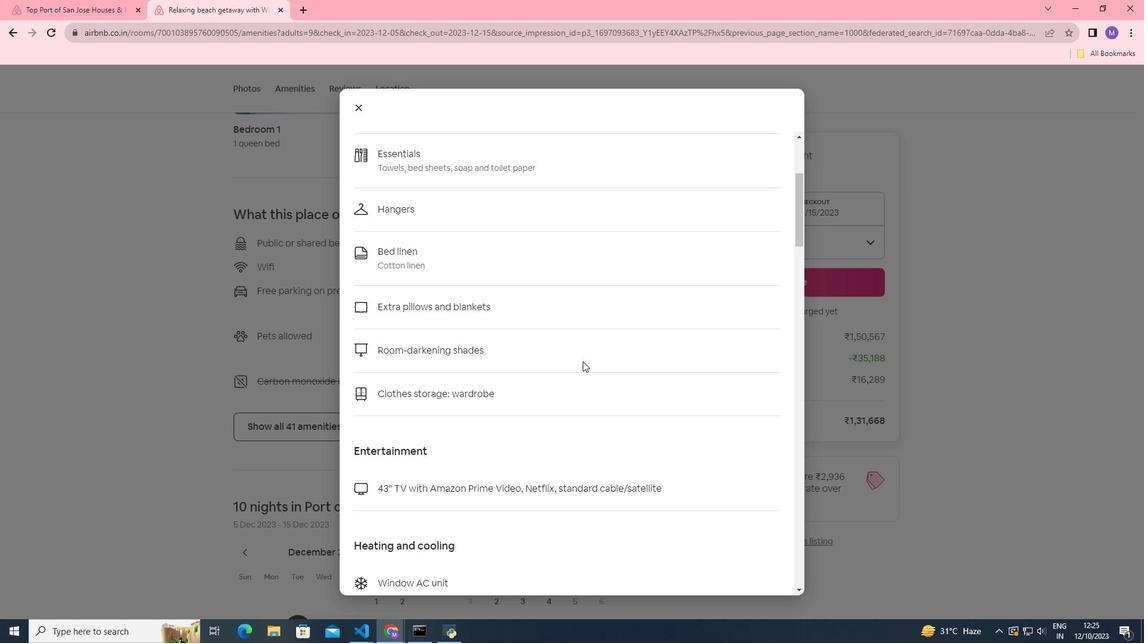 
Action: Mouse scrolled (583, 361) with delta (0, 0)
Screenshot: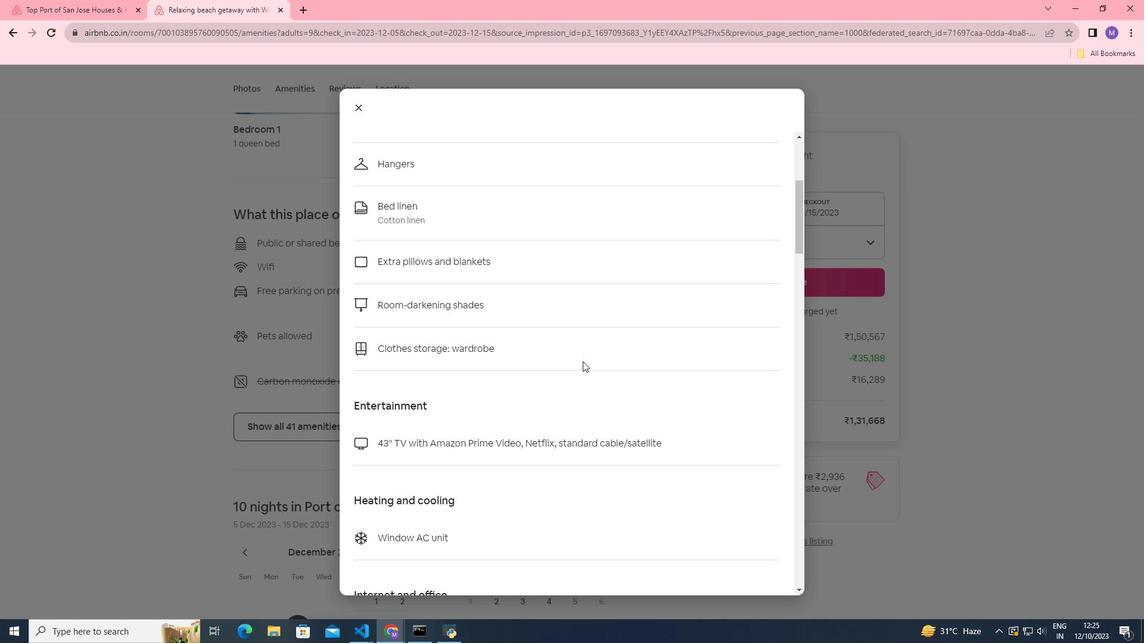 
Action: Mouse scrolled (583, 361) with delta (0, 0)
Screenshot: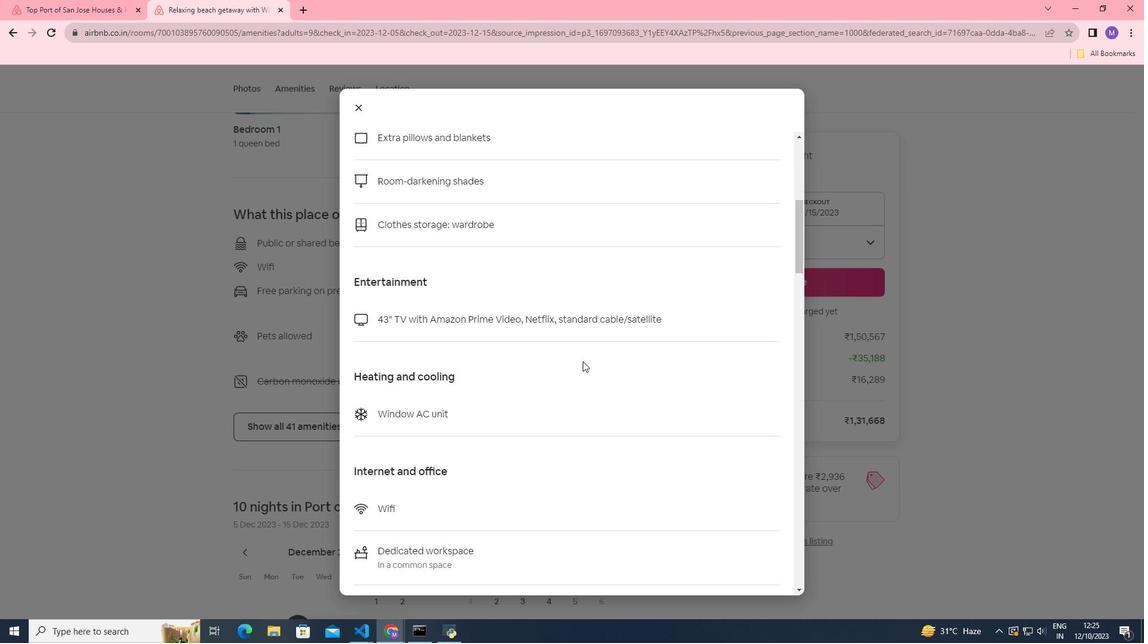 
Action: Mouse scrolled (583, 361) with delta (0, 0)
Screenshot: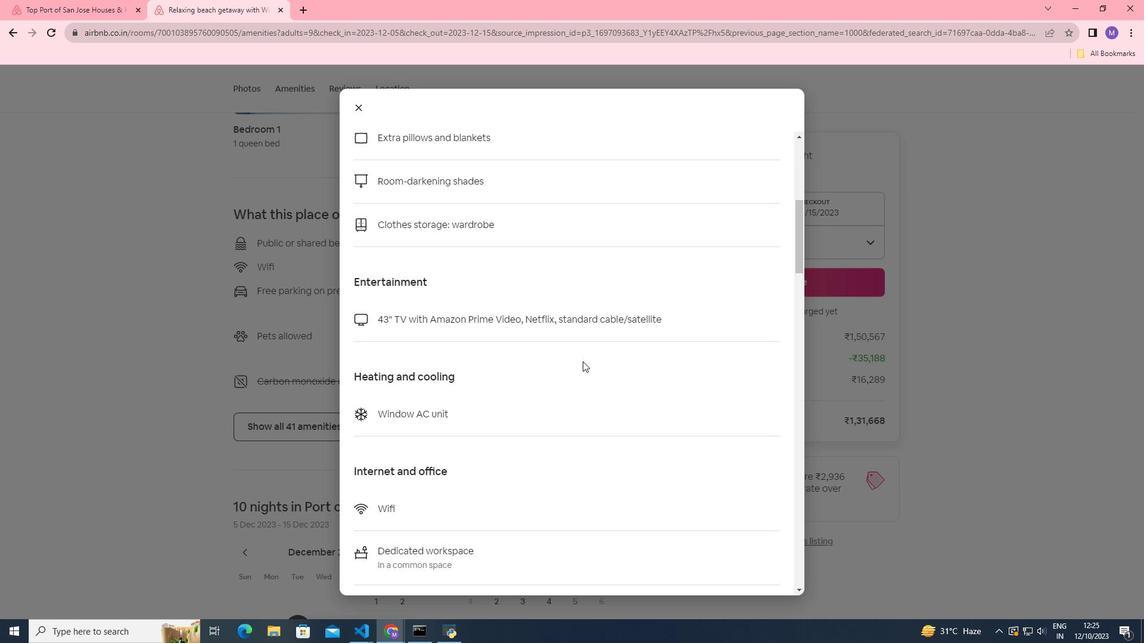 
Action: Mouse scrolled (583, 361) with delta (0, 0)
Screenshot: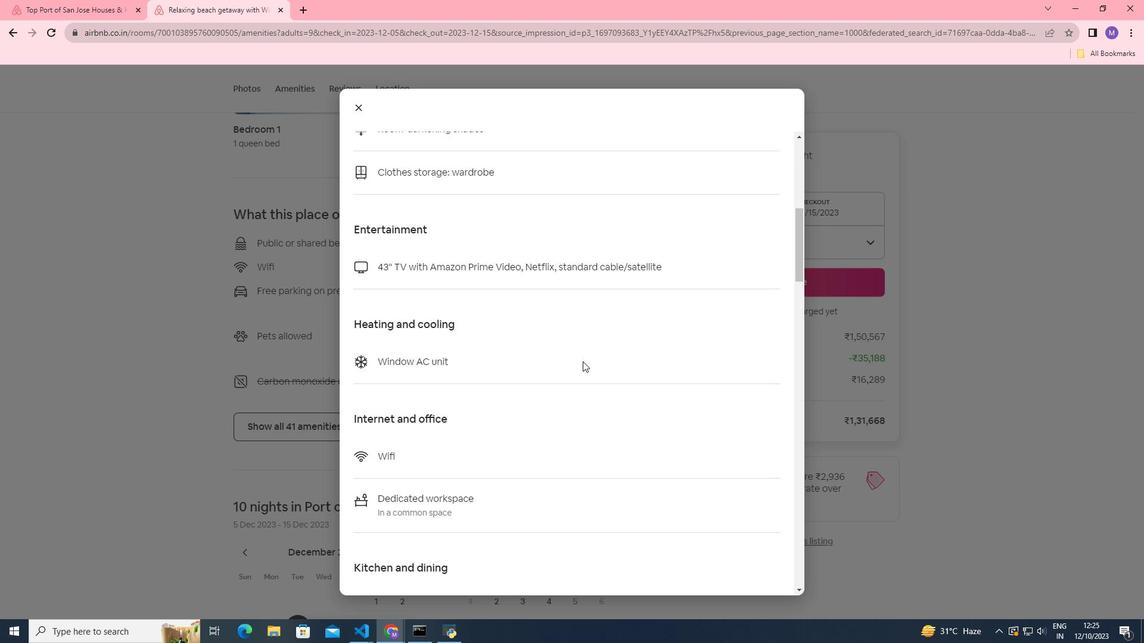 
Action: Mouse scrolled (583, 361) with delta (0, 0)
Screenshot: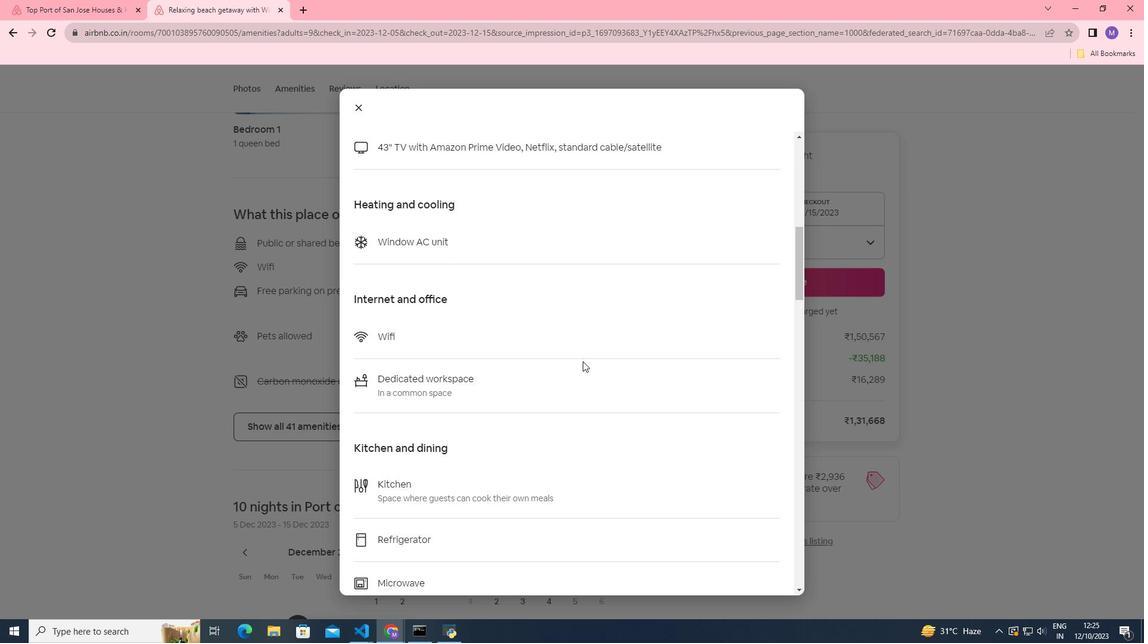 
Action: Mouse scrolled (583, 361) with delta (0, 0)
Screenshot: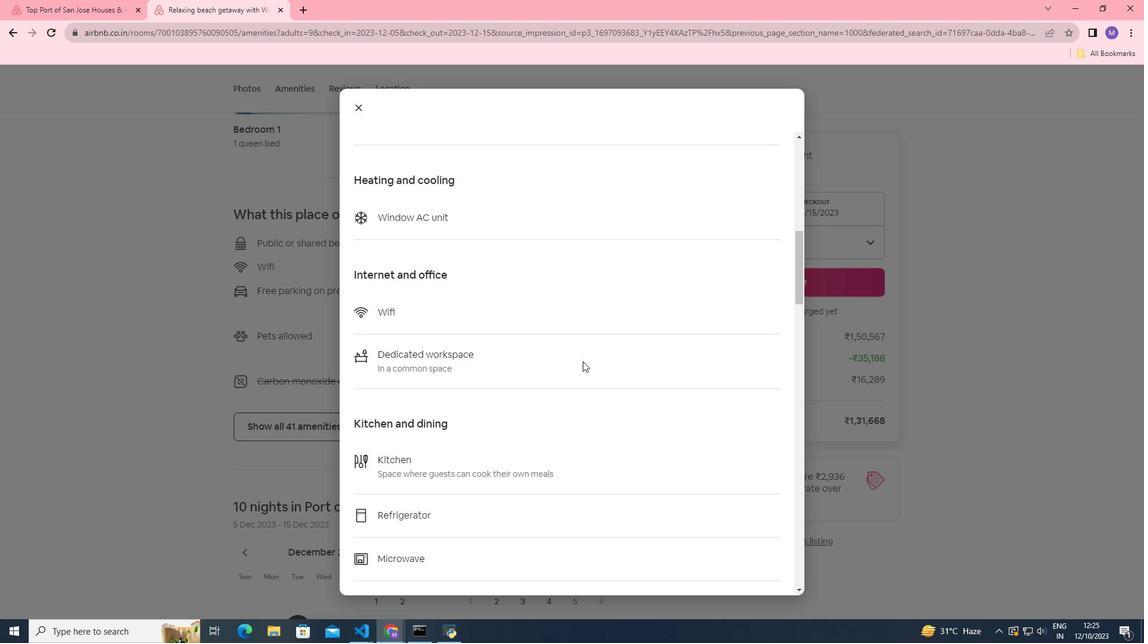 
Action: Mouse scrolled (583, 361) with delta (0, 0)
Screenshot: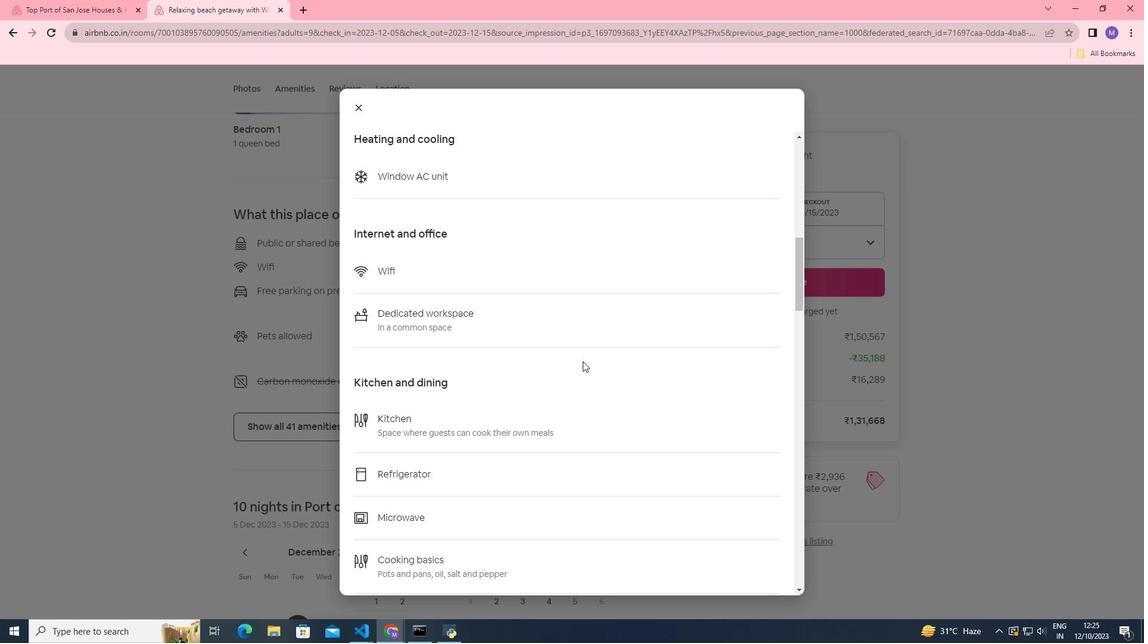 
Action: Mouse scrolled (583, 361) with delta (0, 0)
Screenshot: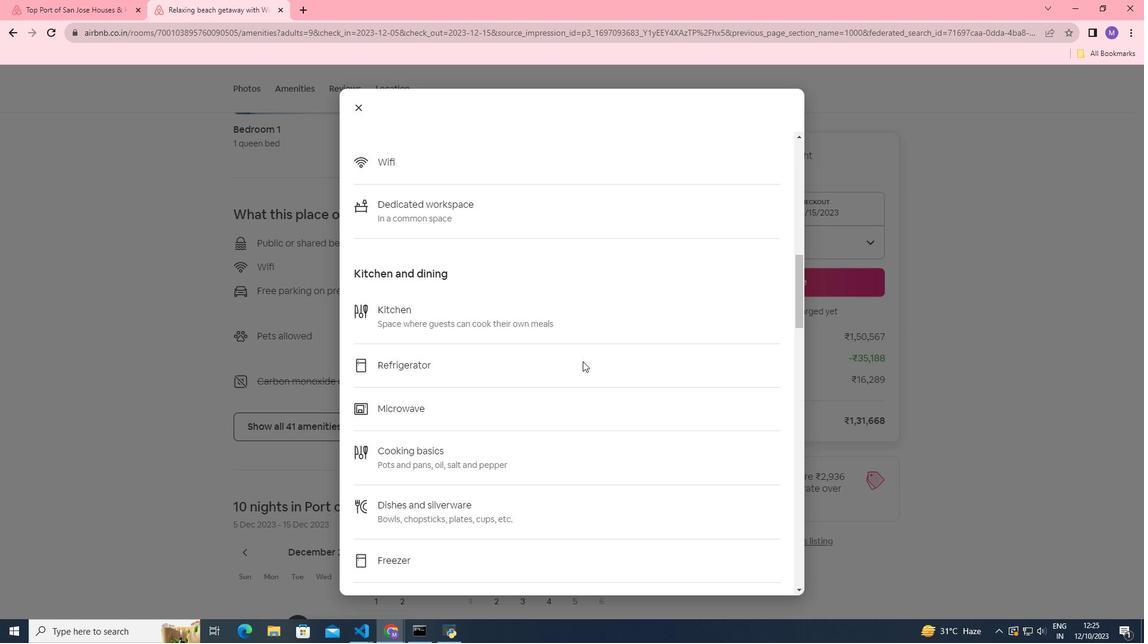 
Action: Mouse scrolled (583, 361) with delta (0, 0)
Screenshot: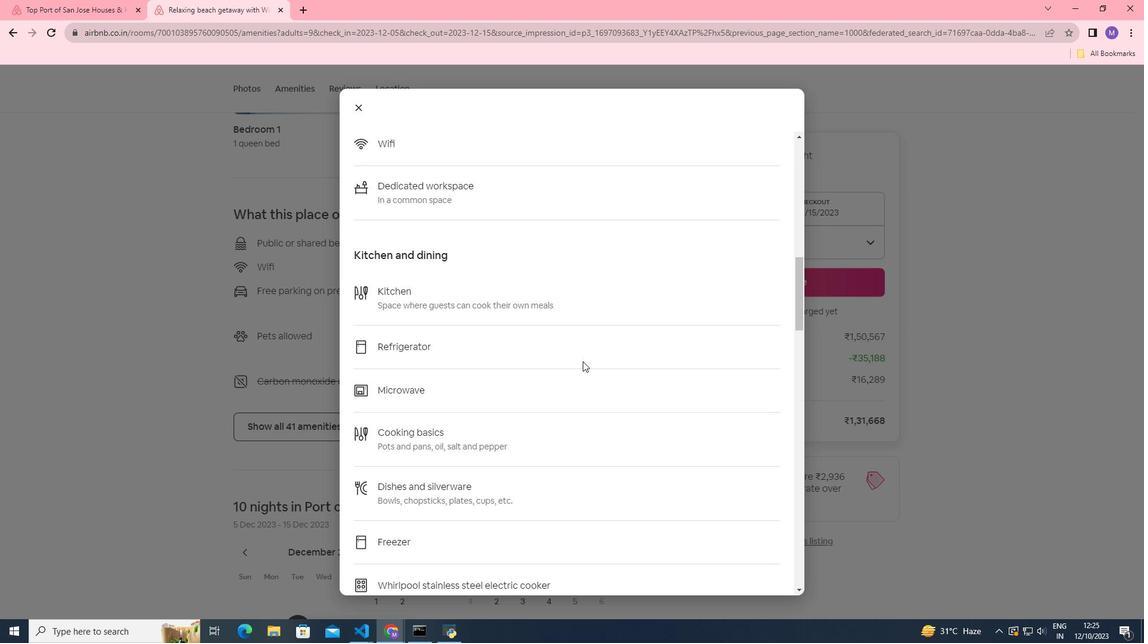 
Action: Mouse scrolled (583, 361) with delta (0, 0)
Screenshot: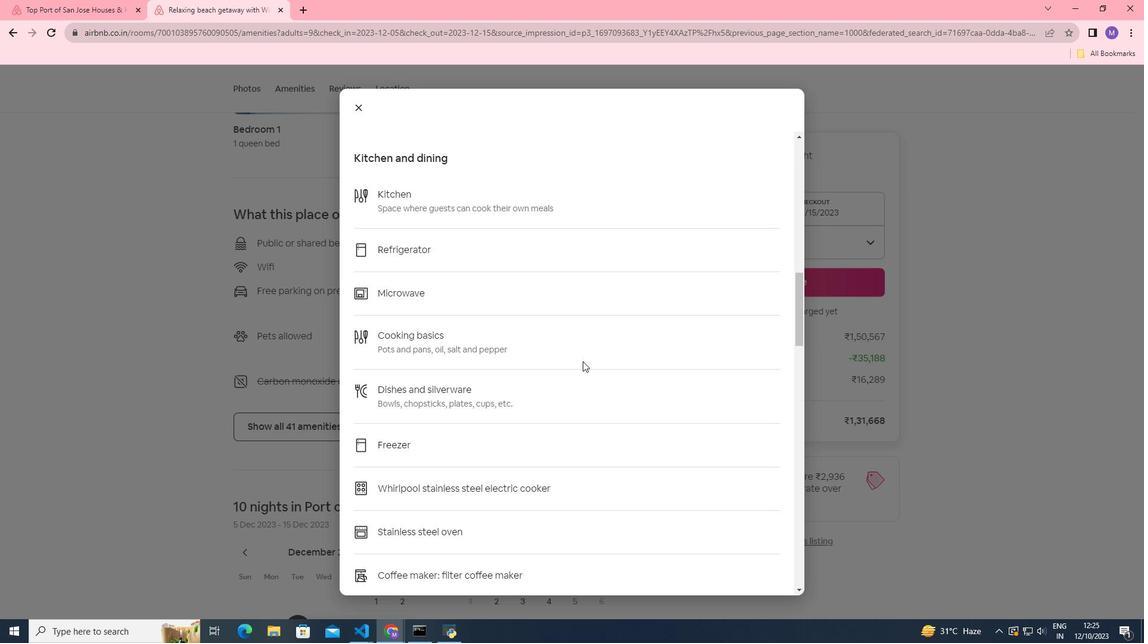 
Action: Mouse scrolled (583, 361) with delta (0, 0)
Screenshot: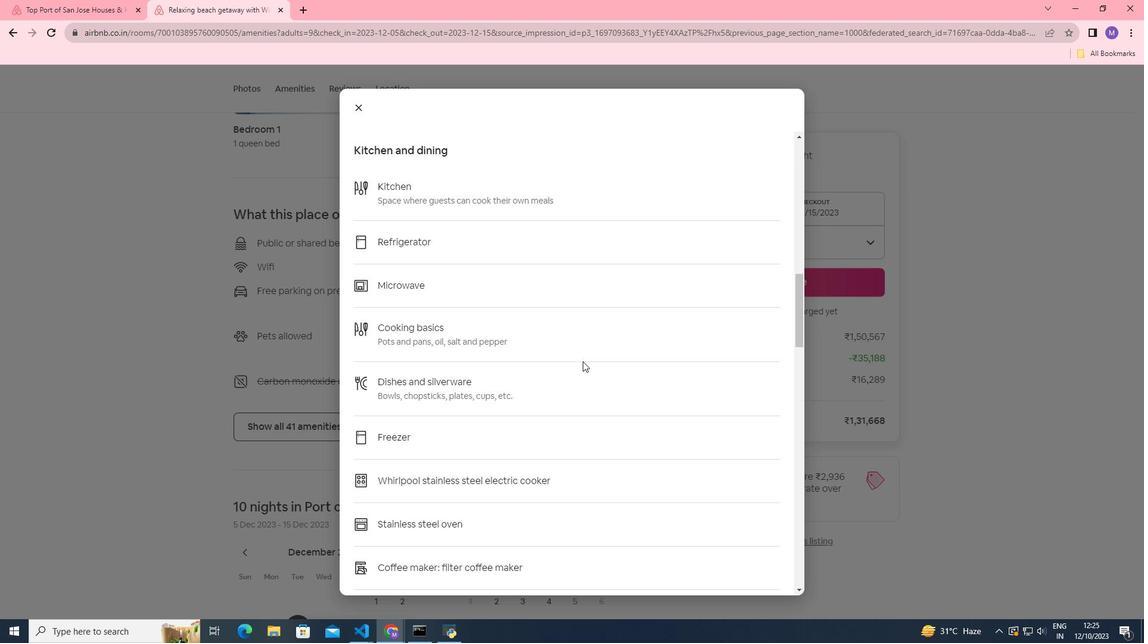 
Action: Mouse scrolled (583, 361) with delta (0, 0)
Screenshot: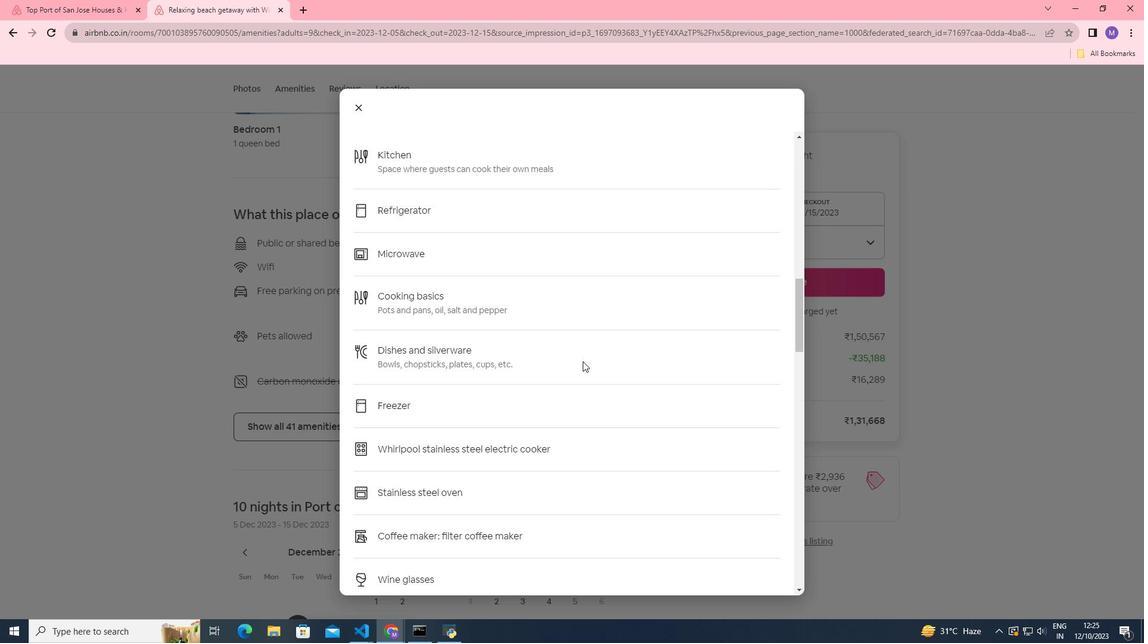 
Action: Mouse scrolled (583, 361) with delta (0, 0)
Screenshot: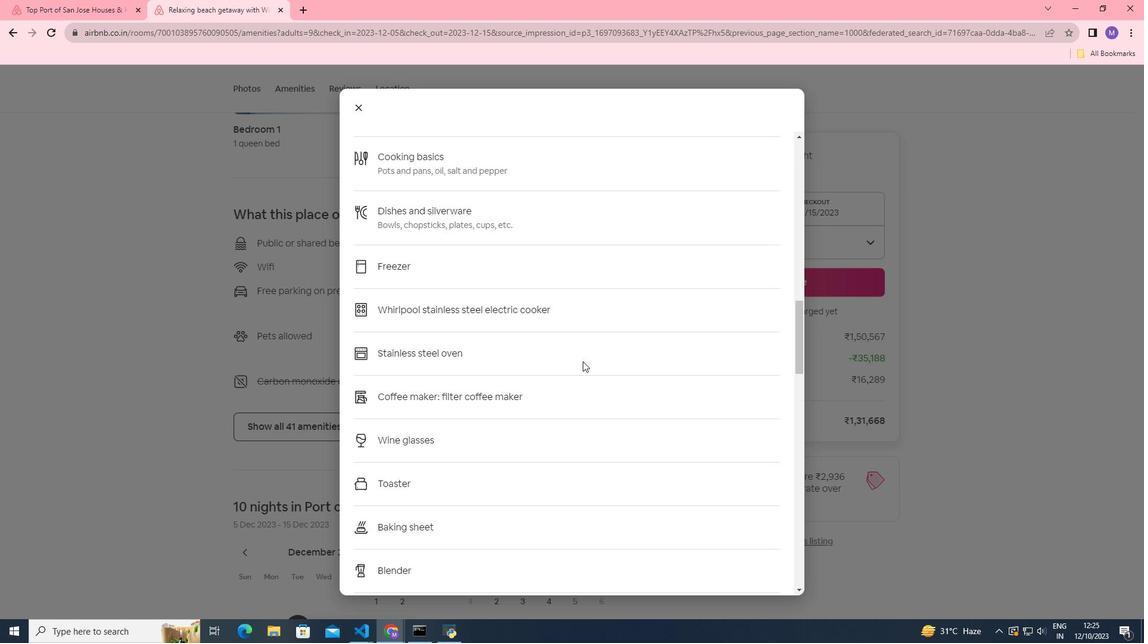 
Action: Mouse scrolled (583, 361) with delta (0, 0)
Screenshot: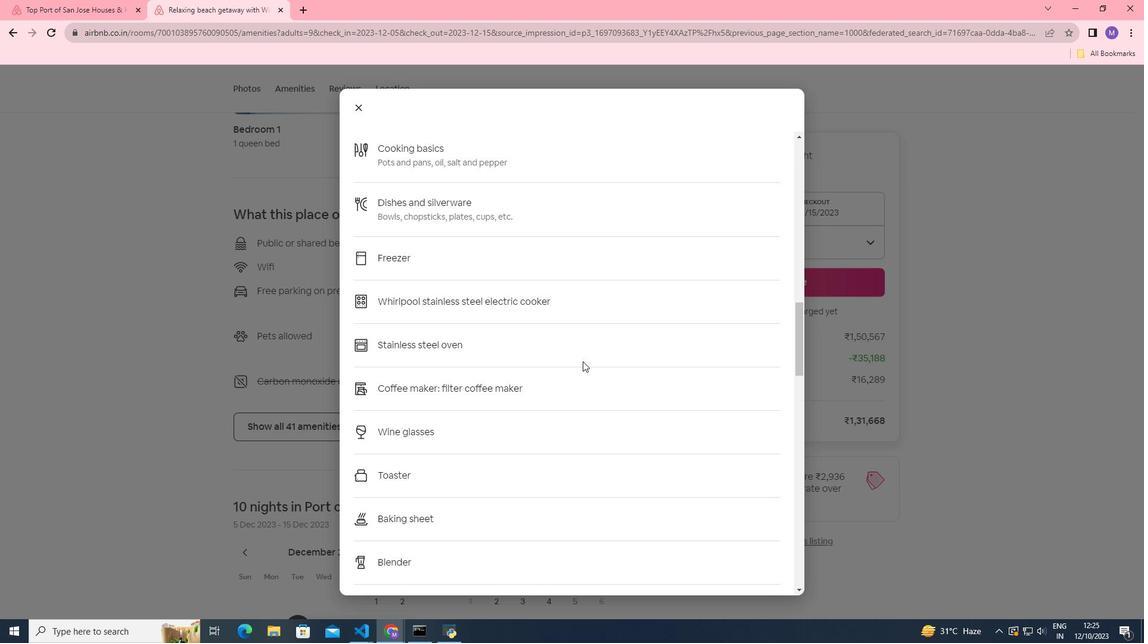 
Action: Mouse scrolled (583, 361) with delta (0, 0)
Screenshot: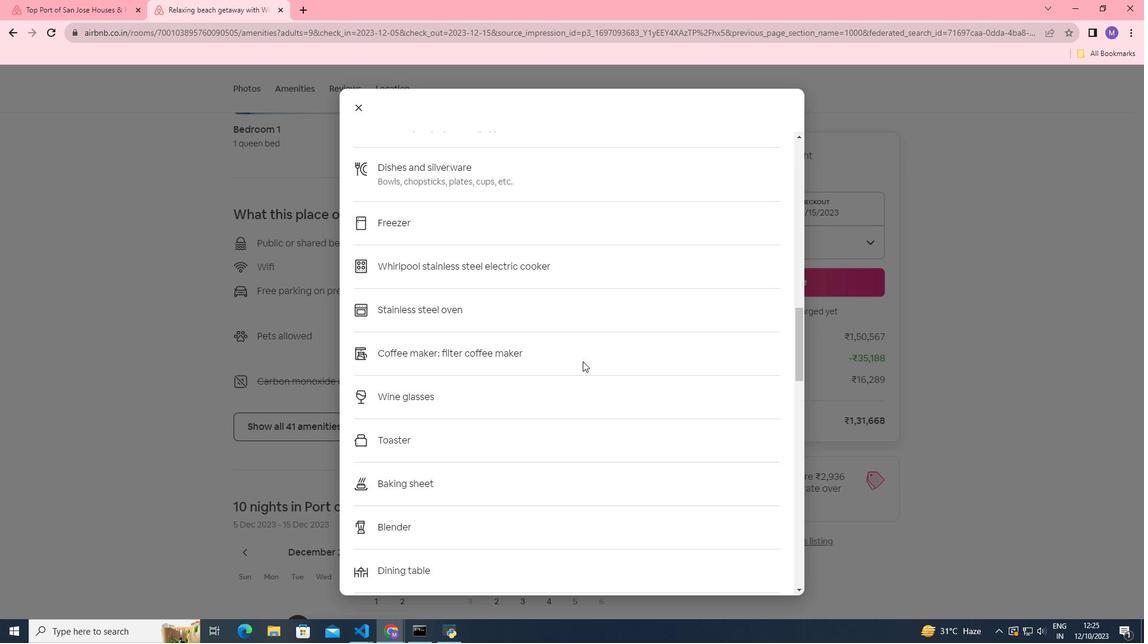 
Action: Mouse scrolled (583, 361) with delta (0, 0)
Screenshot: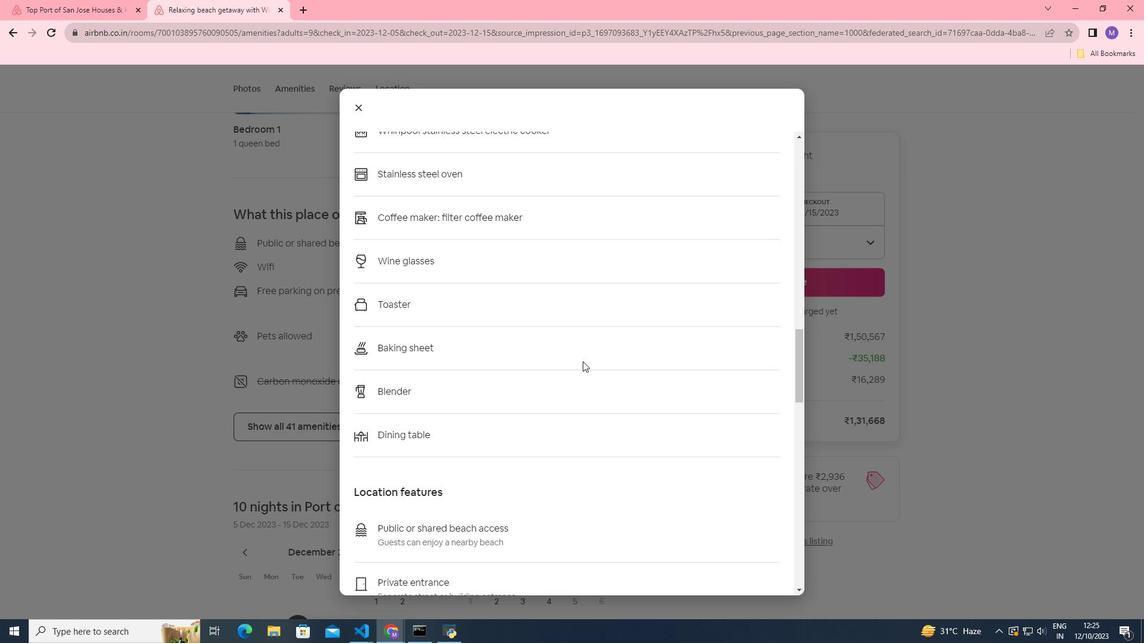 
Action: Mouse scrolled (583, 361) with delta (0, 0)
Screenshot: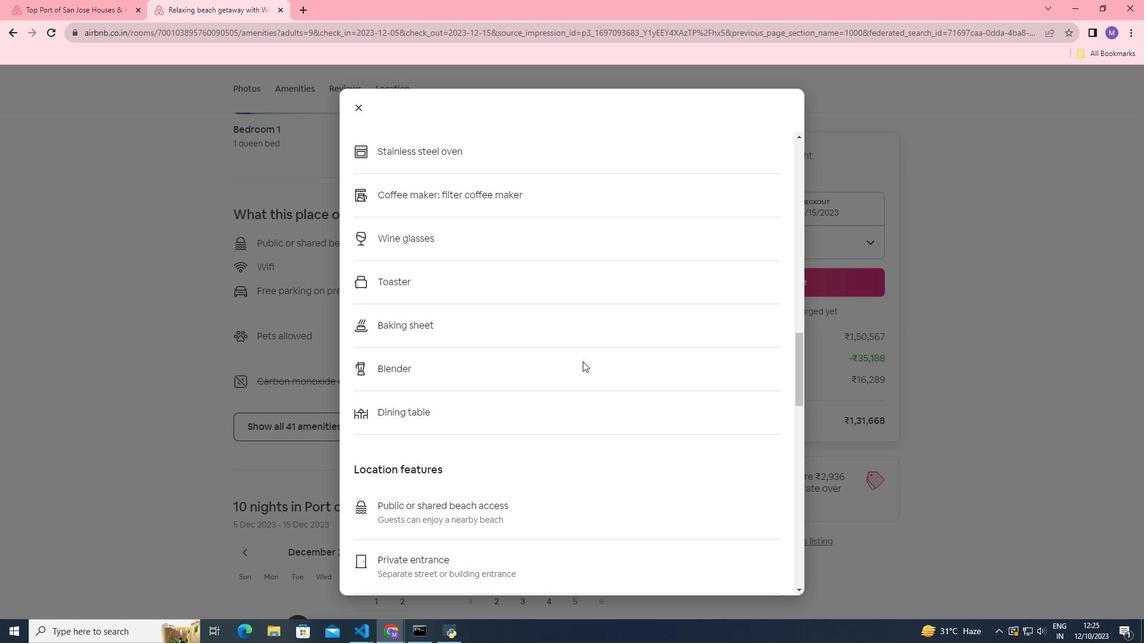 
Action: Mouse scrolled (583, 361) with delta (0, 0)
Screenshot: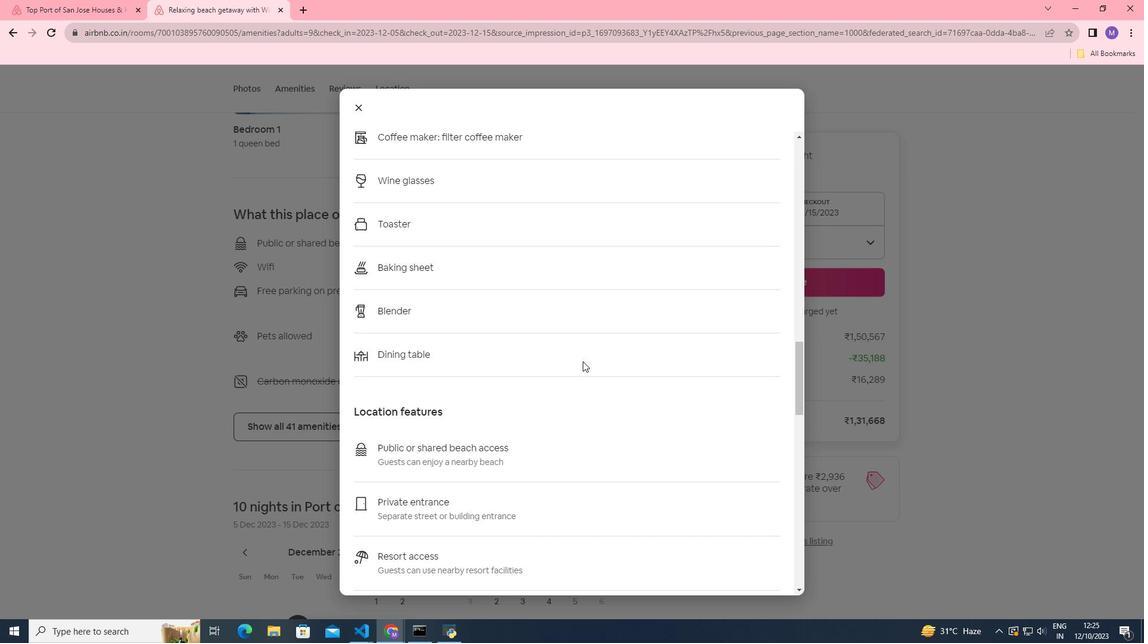 
Action: Mouse scrolled (583, 361) with delta (0, 0)
Screenshot: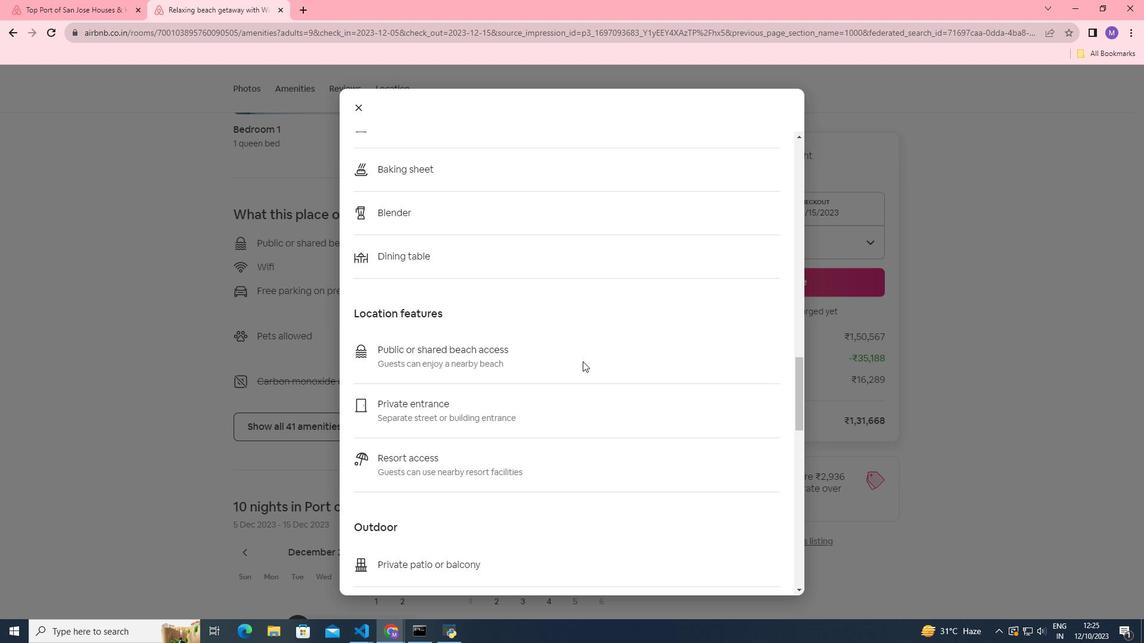
Action: Mouse scrolled (583, 361) with delta (0, 0)
Screenshot: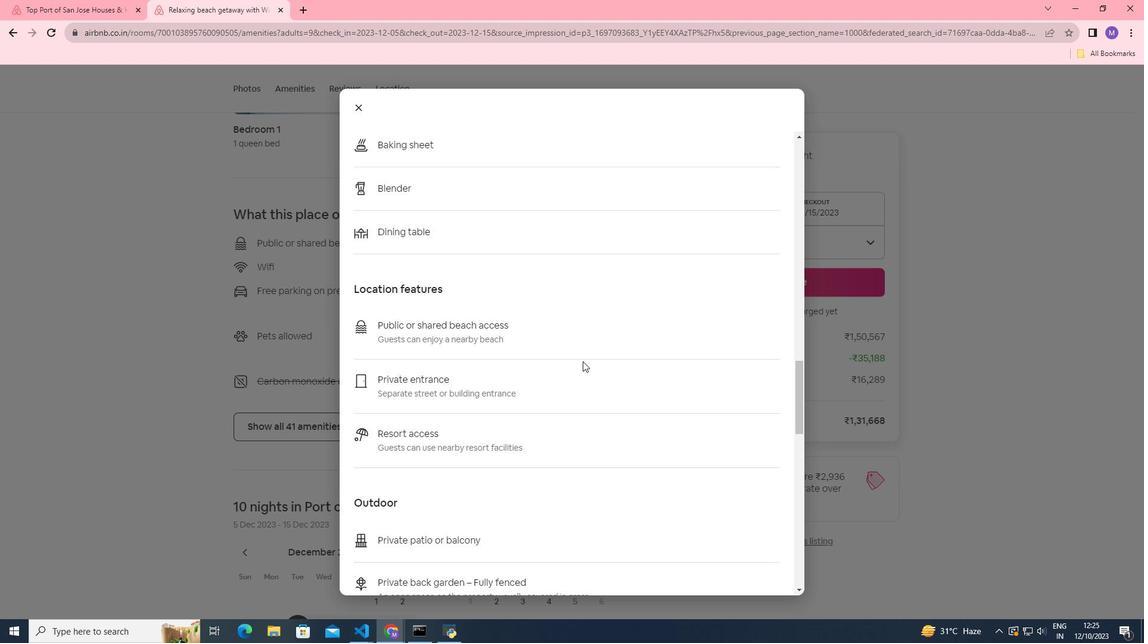 
Action: Mouse scrolled (583, 361) with delta (0, 0)
Screenshot: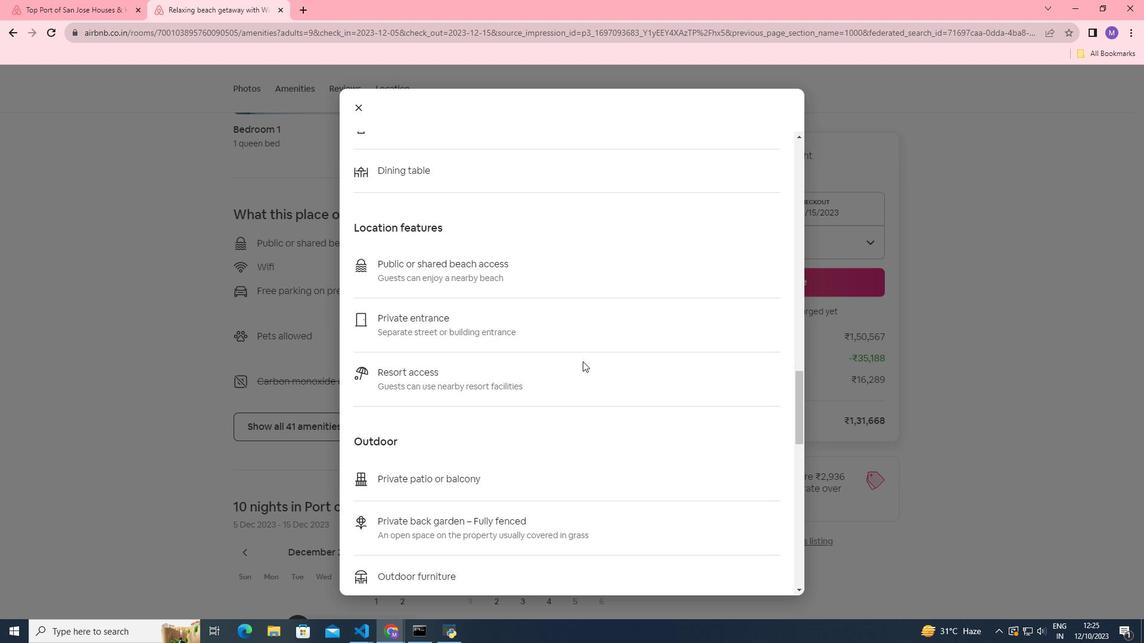 
Action: Mouse scrolled (583, 361) with delta (0, 0)
Screenshot: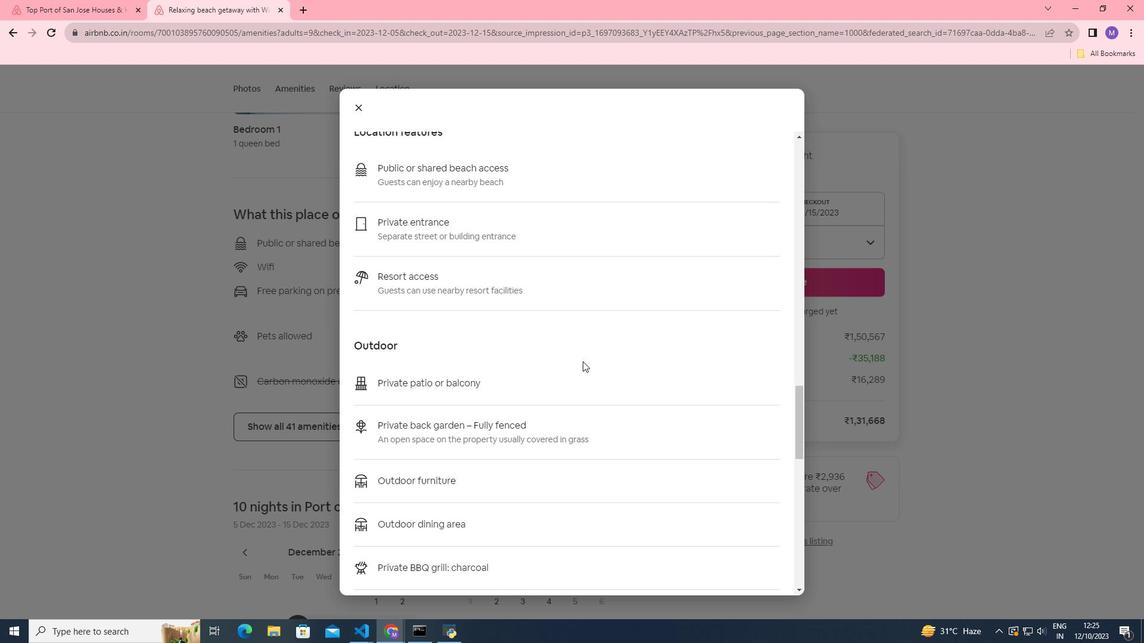 
Action: Mouse scrolled (583, 361) with delta (0, 0)
Screenshot: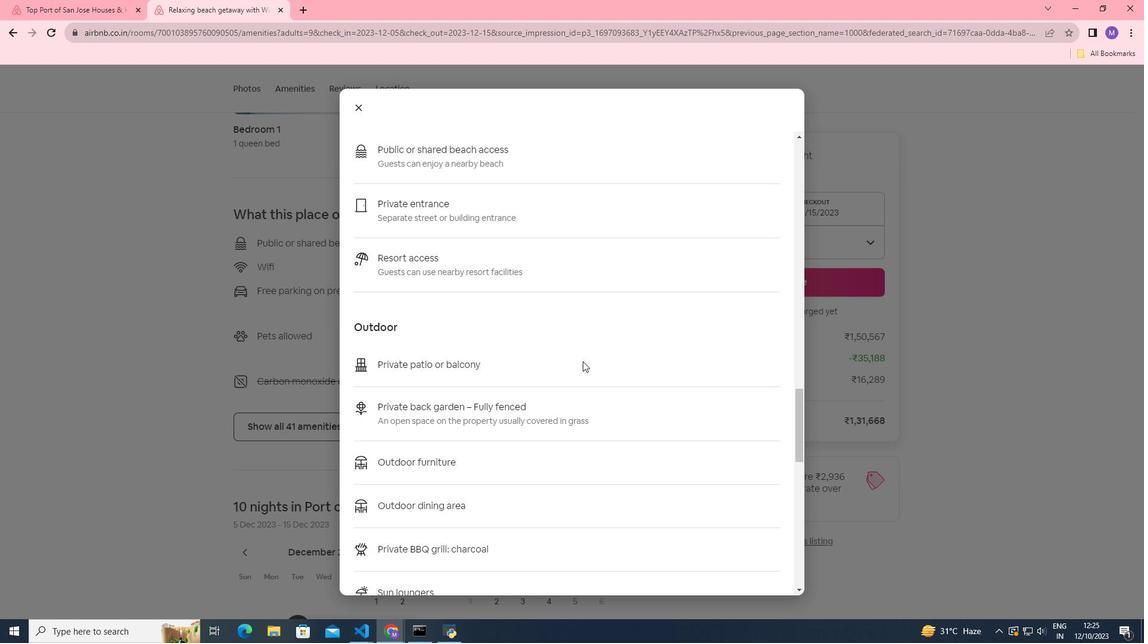 
Action: Mouse scrolled (583, 361) with delta (0, 0)
Screenshot: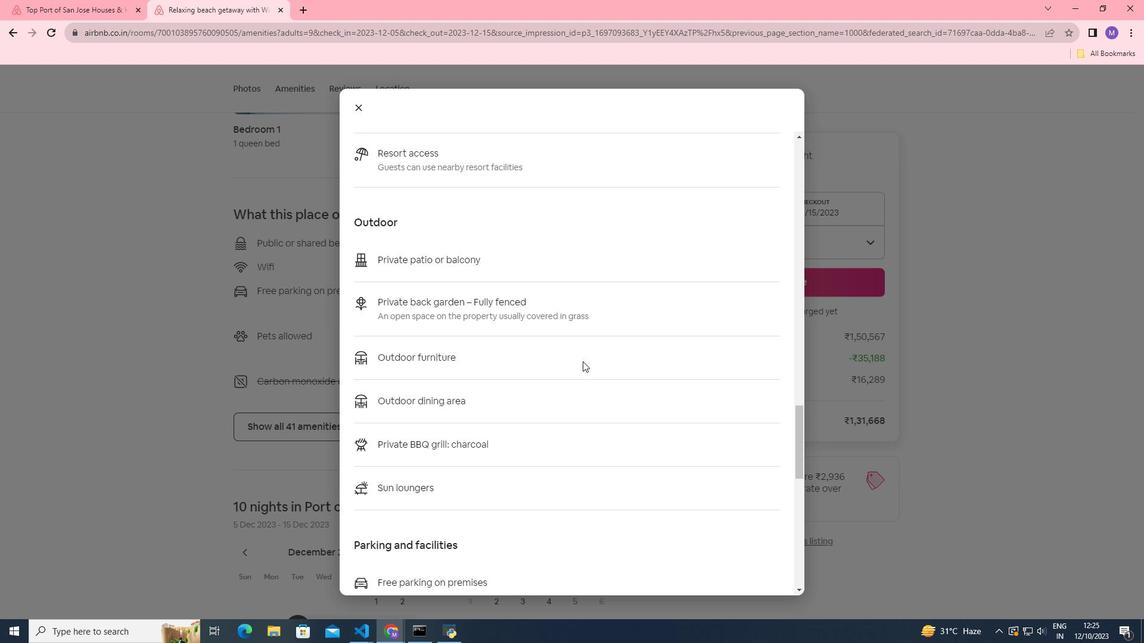 
Action: Mouse scrolled (583, 361) with delta (0, 0)
Screenshot: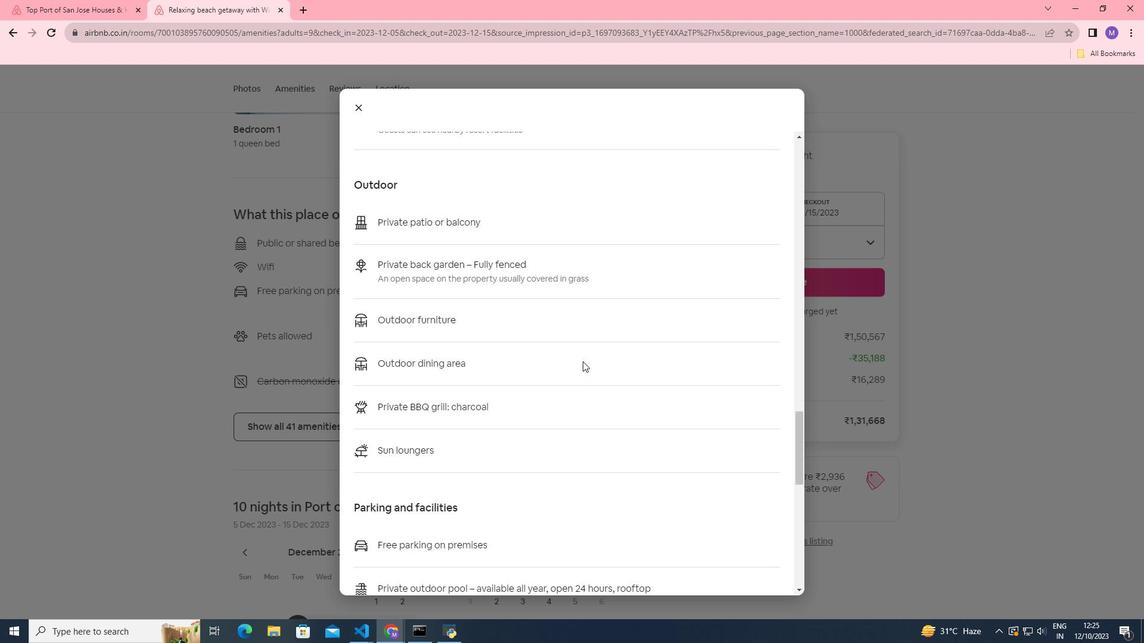 
Action: Mouse moved to (583, 361)
Screenshot: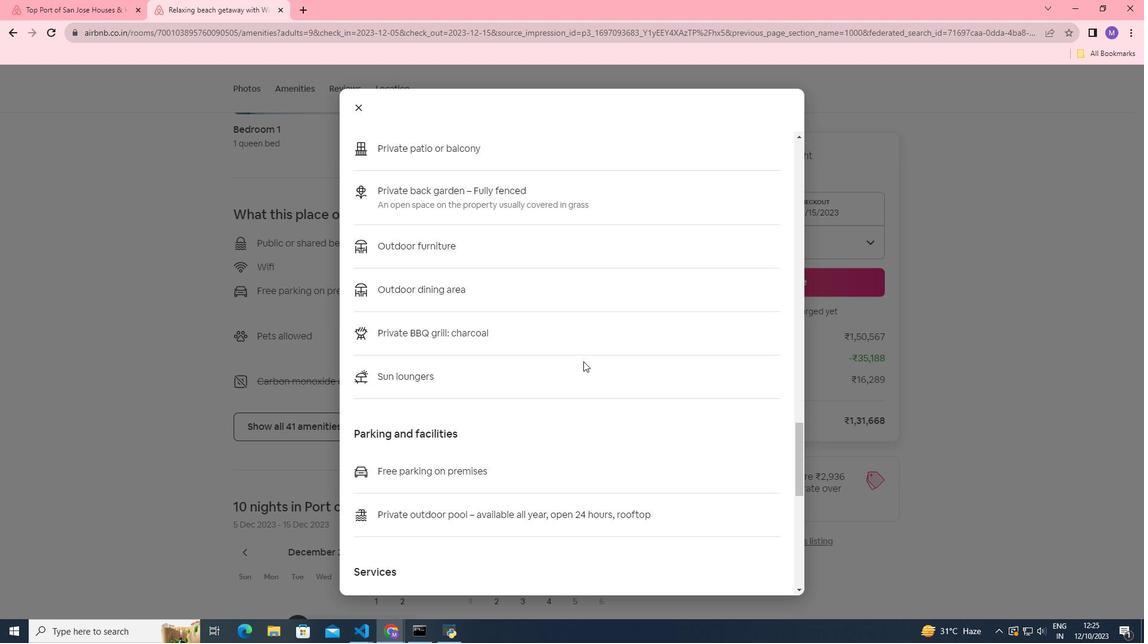 
Action: Mouse scrolled (583, 361) with delta (0, 0)
Screenshot: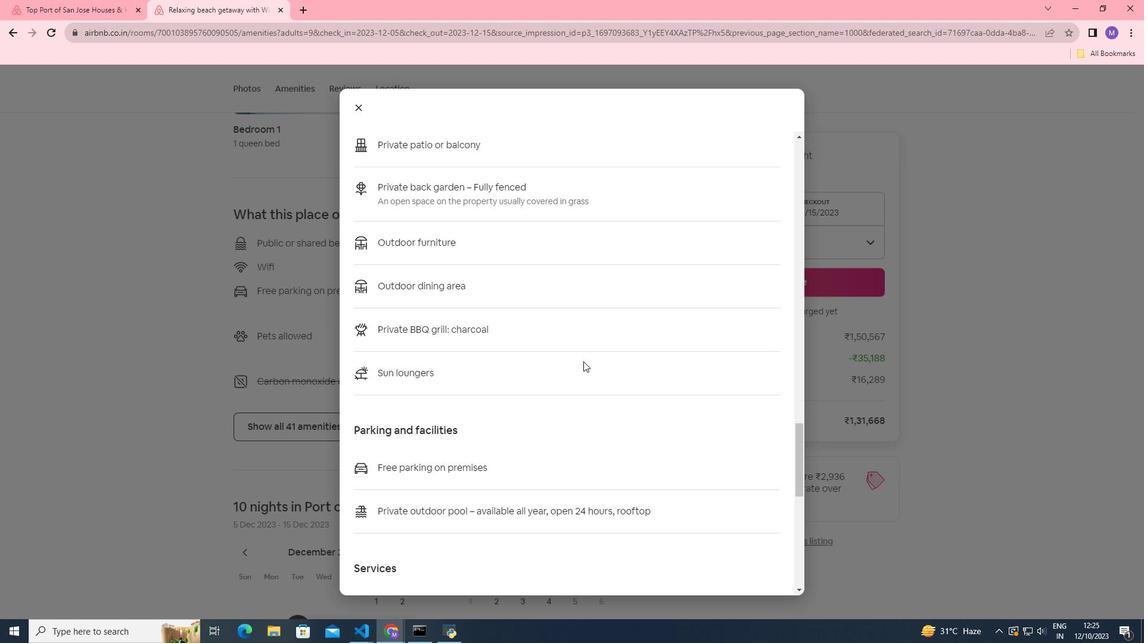 
Action: Mouse scrolled (583, 361) with delta (0, 0)
Screenshot: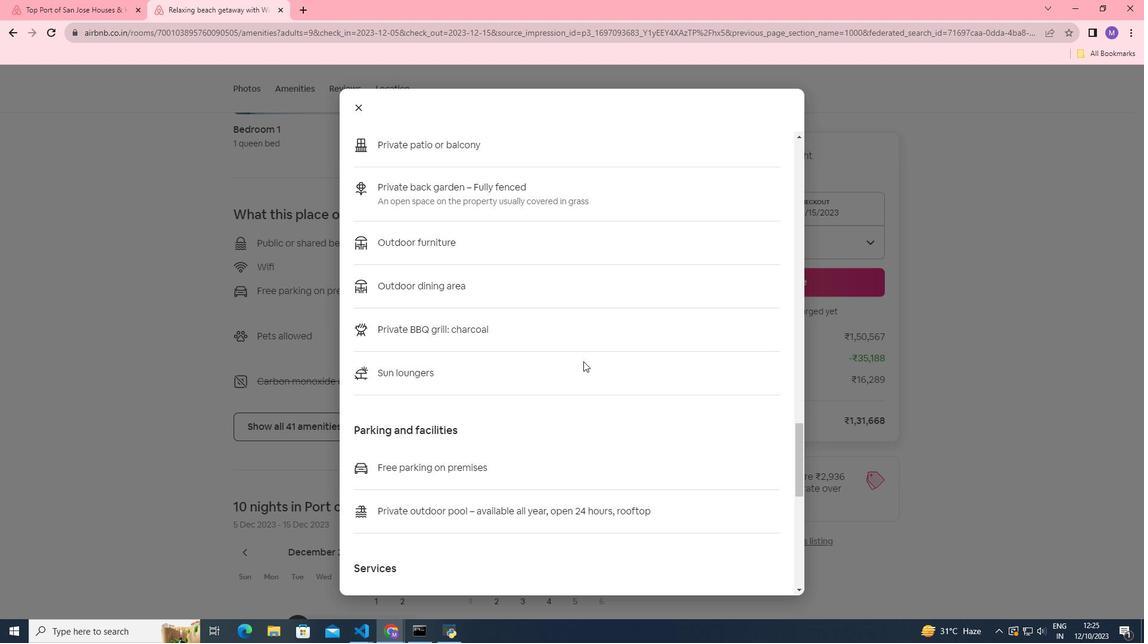
Action: Mouse scrolled (583, 361) with delta (0, 0)
Screenshot: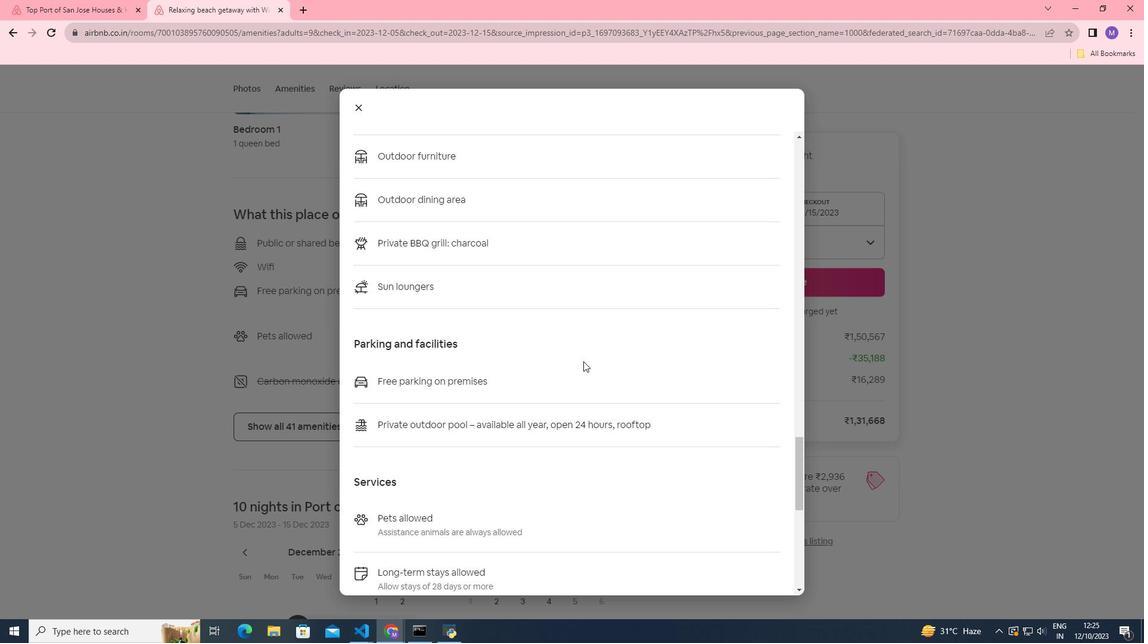 
Action: Mouse scrolled (583, 361) with delta (0, 0)
Screenshot: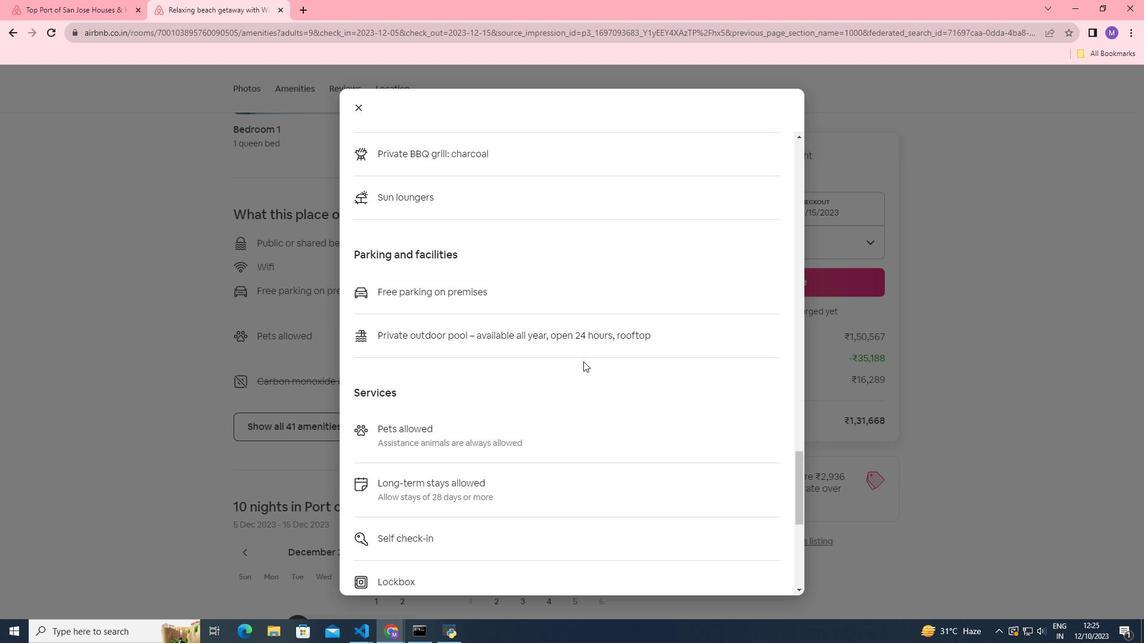 
Action: Mouse scrolled (583, 361) with delta (0, 0)
Screenshot: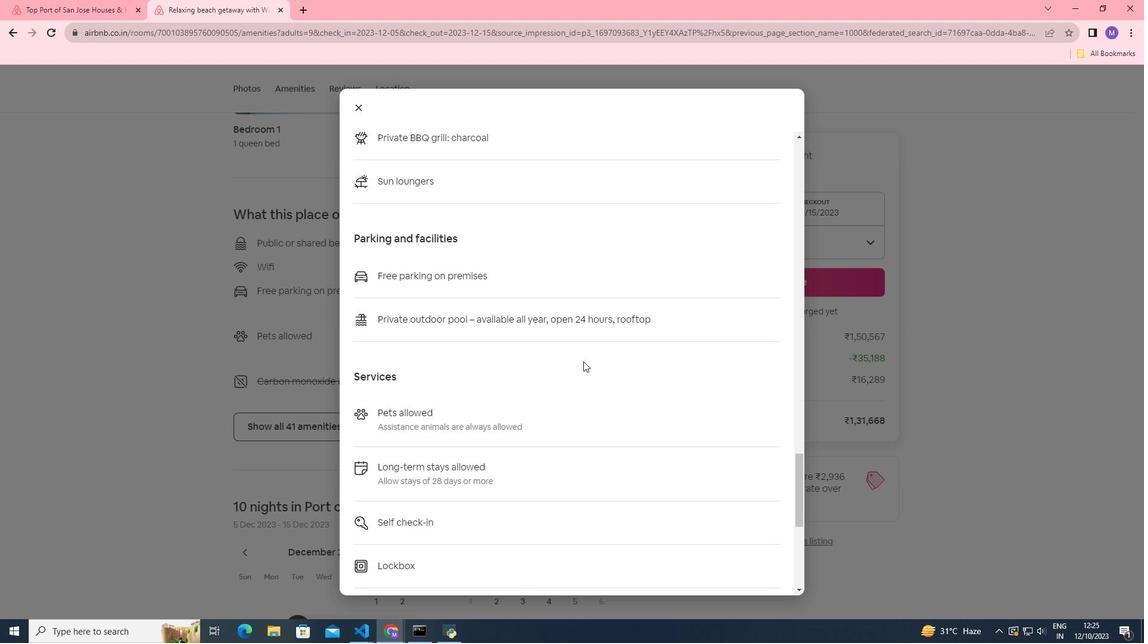 
Action: Mouse scrolled (583, 361) with delta (0, 0)
Screenshot: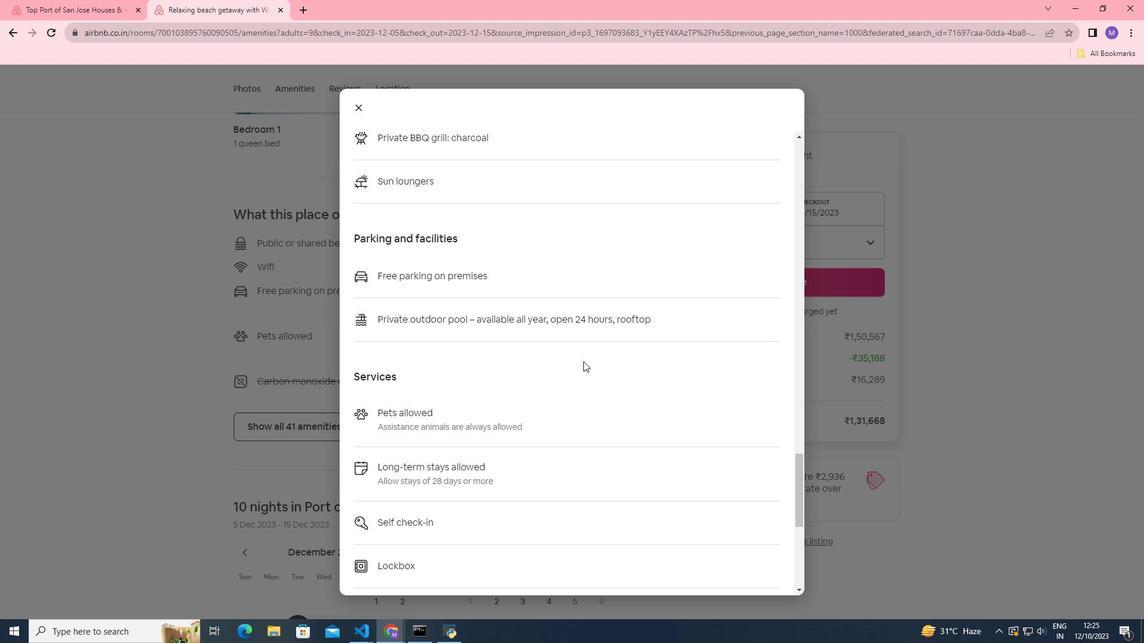 
Action: Mouse scrolled (583, 361) with delta (0, 0)
Screenshot: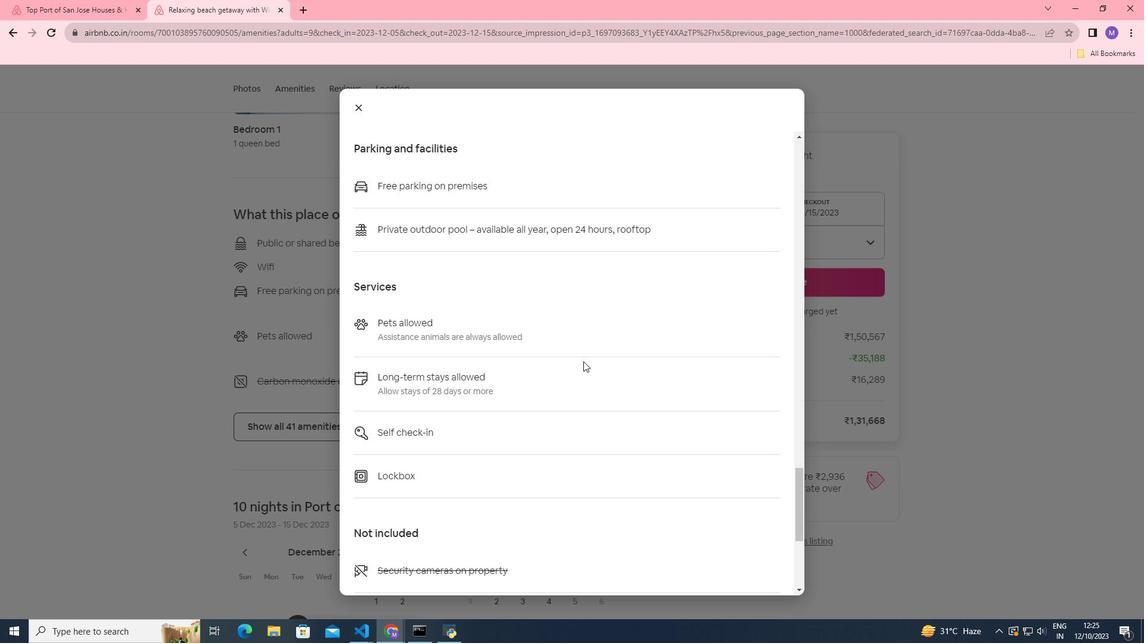
Action: Mouse scrolled (583, 361) with delta (0, 0)
Screenshot: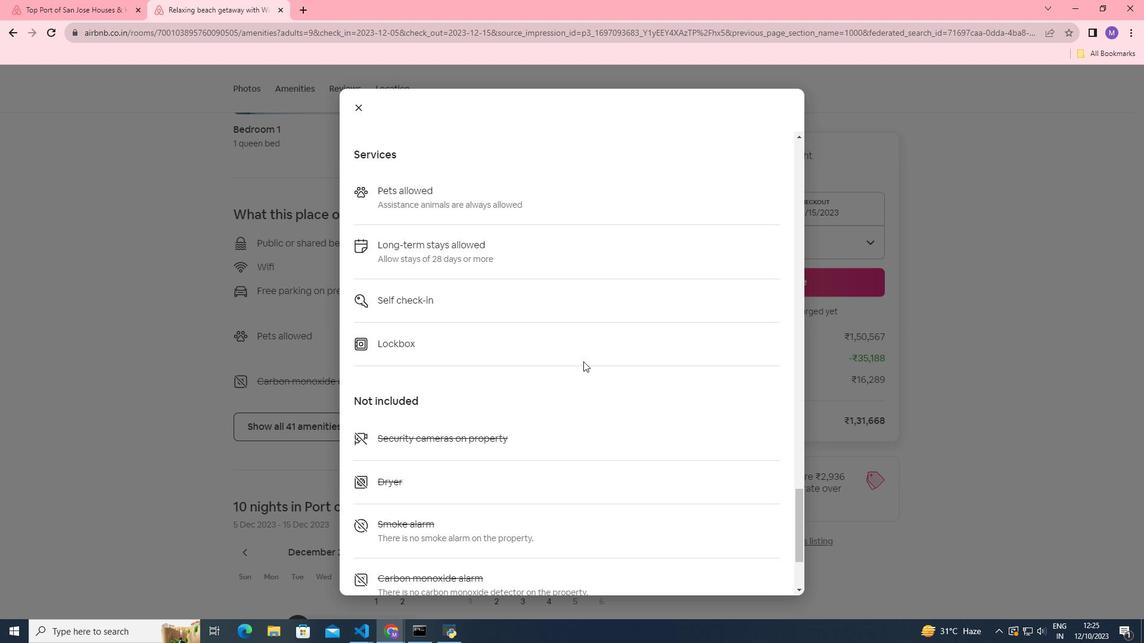 
Action: Mouse scrolled (583, 361) with delta (0, 0)
Screenshot: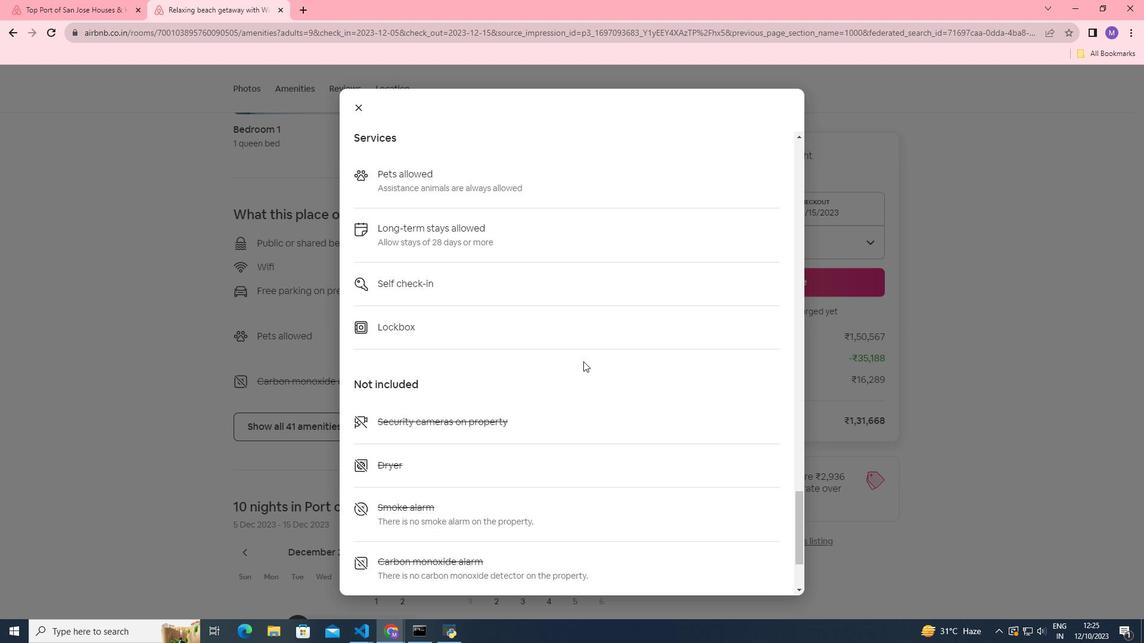 
Action: Mouse scrolled (583, 361) with delta (0, 0)
Screenshot: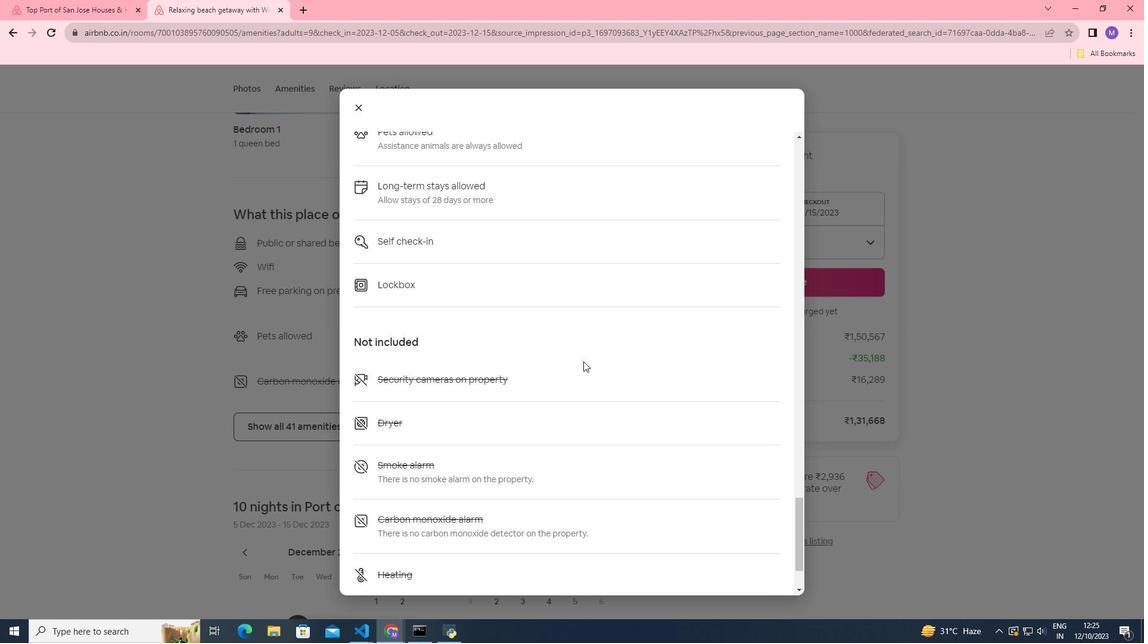 
Action: Mouse moved to (360, 106)
Screenshot: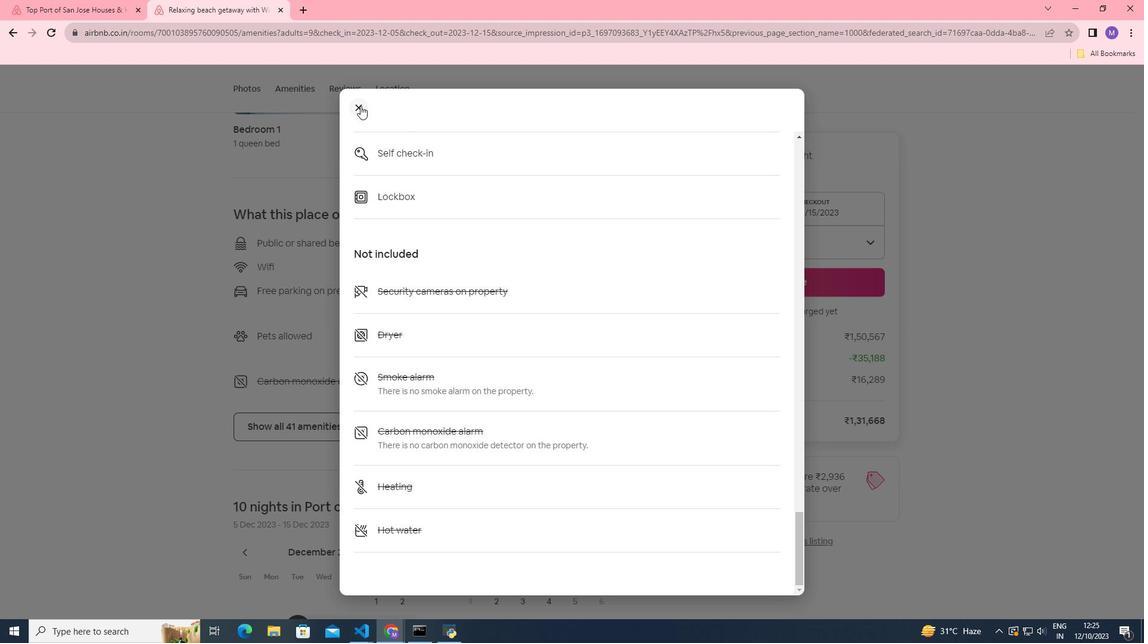 
Action: Mouse pressed left at (360, 106)
Screenshot: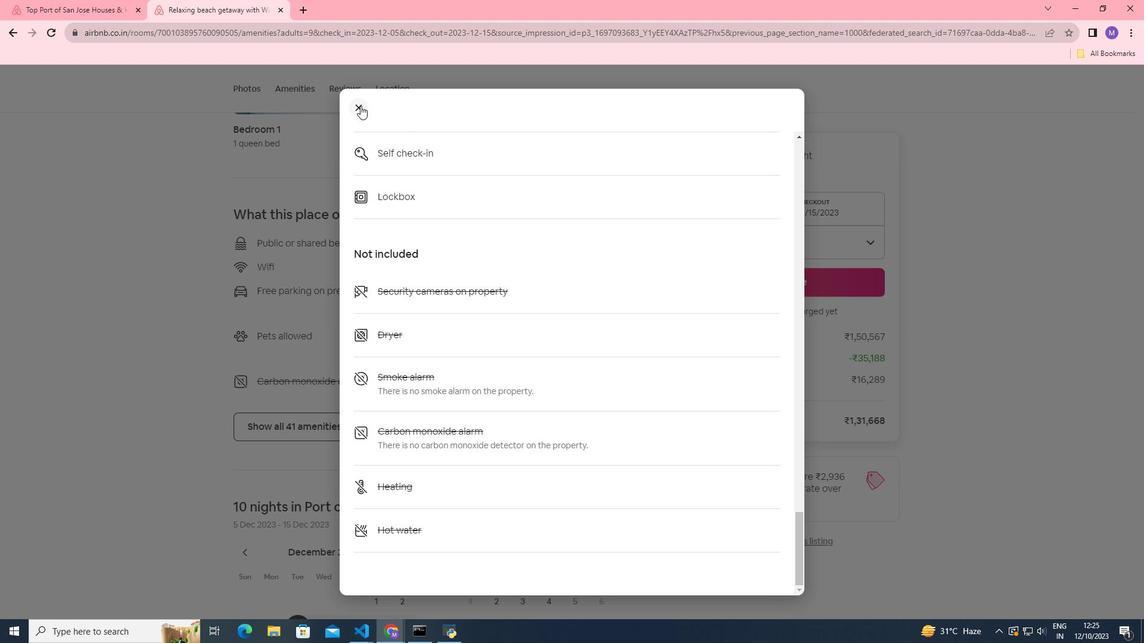 
Action: Mouse moved to (369, 276)
Screenshot: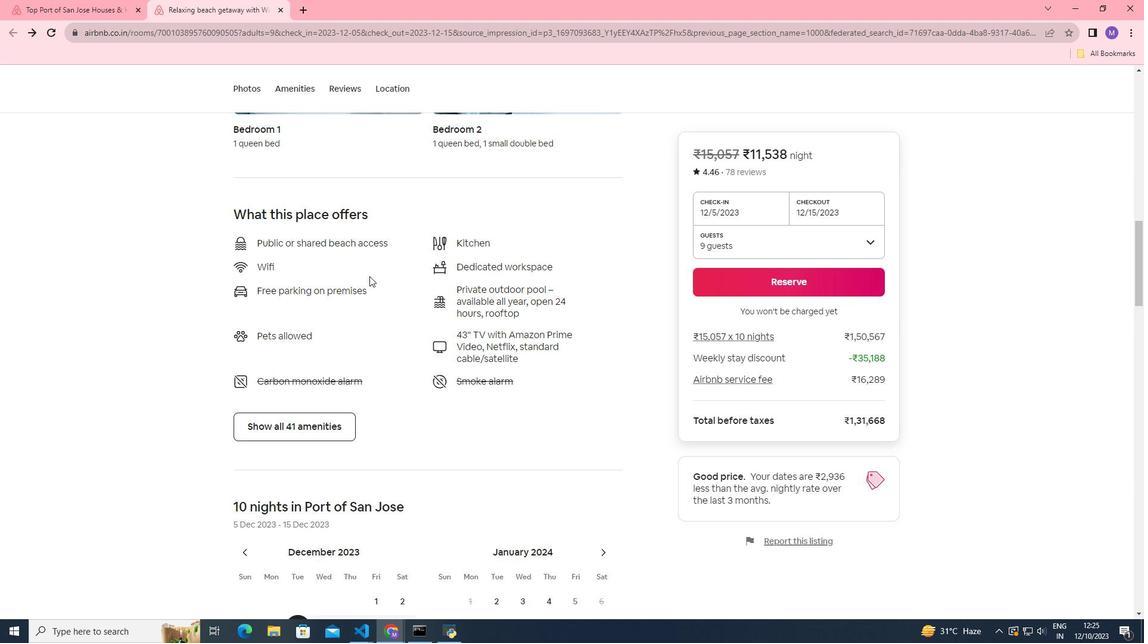 
Action: Mouse scrolled (369, 276) with delta (0, 0)
Screenshot: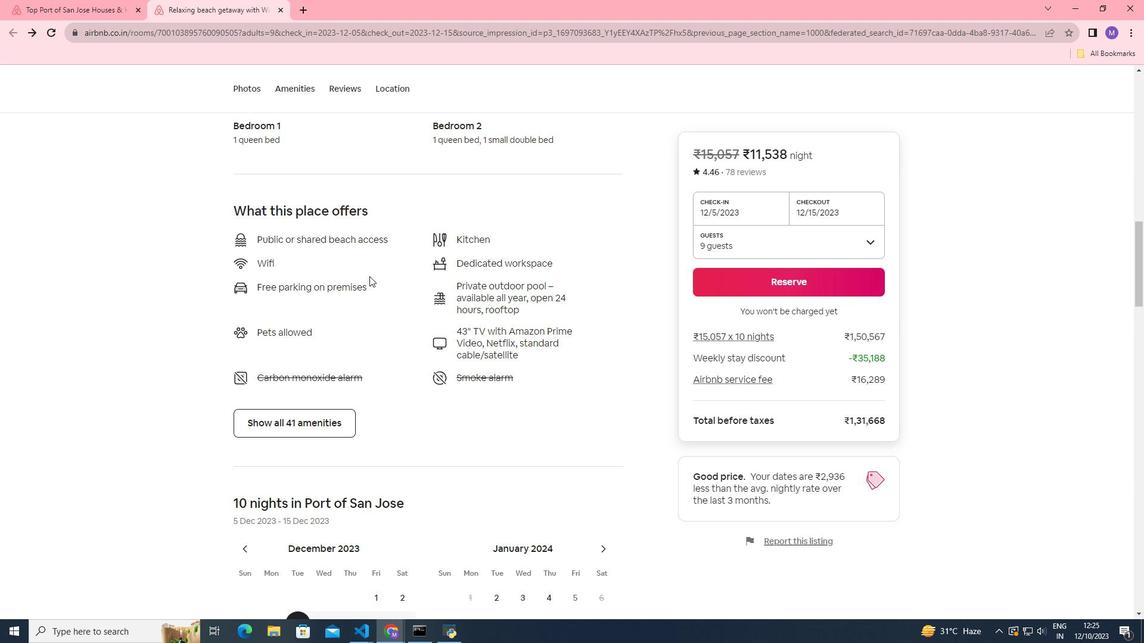 
Action: Mouse scrolled (369, 276) with delta (0, 0)
Screenshot: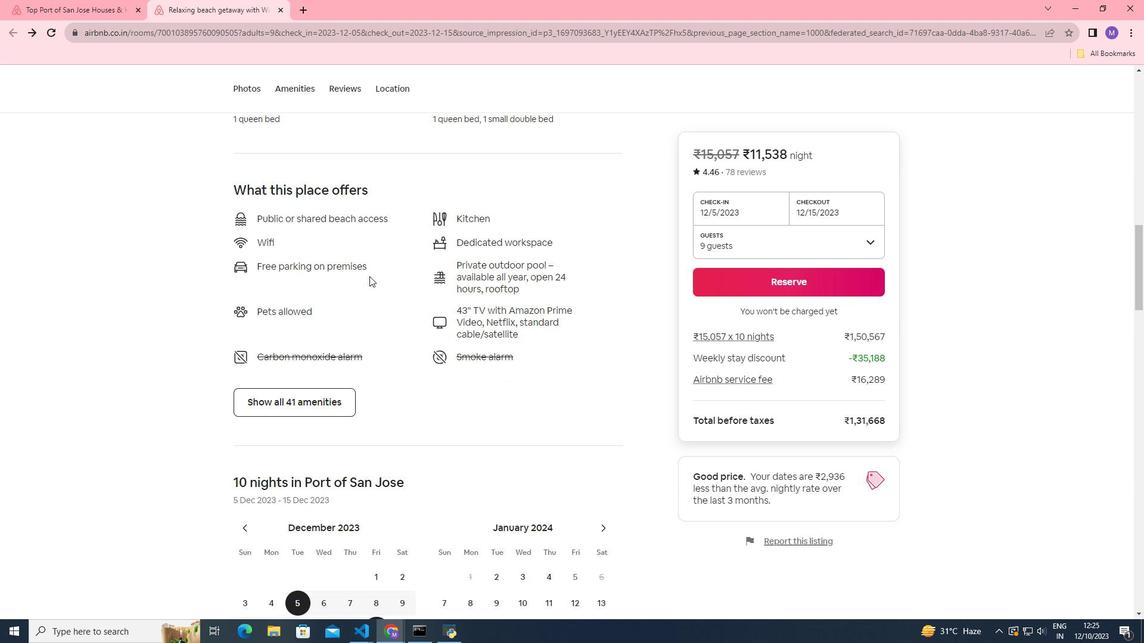 
Action: Mouse scrolled (369, 276) with delta (0, 0)
Screenshot: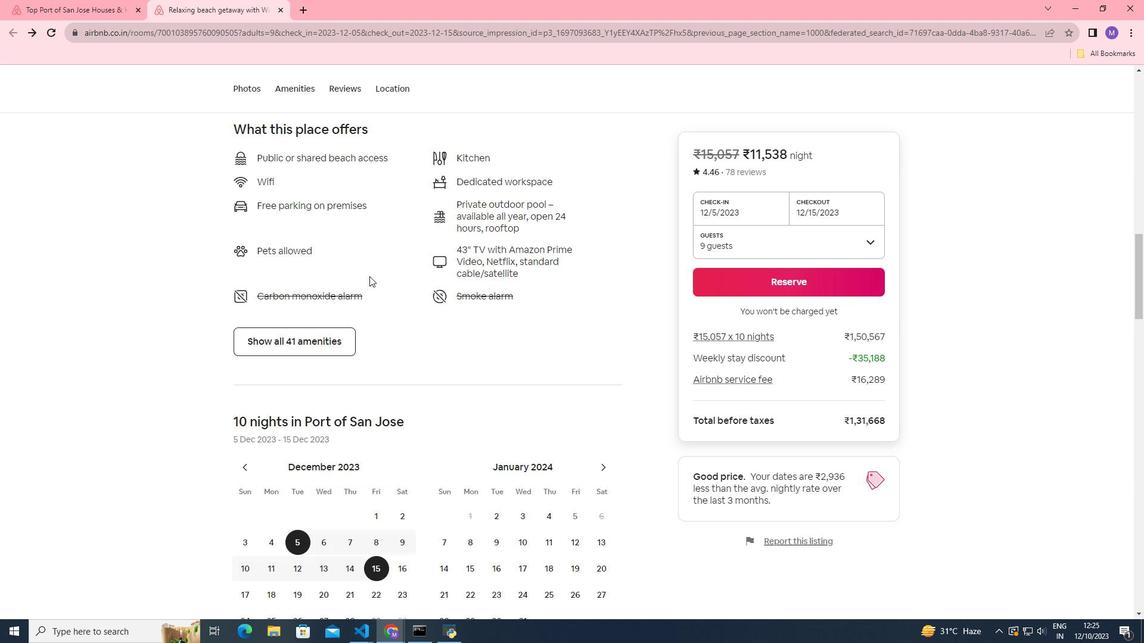 
Action: Mouse scrolled (369, 276) with delta (0, 0)
Screenshot: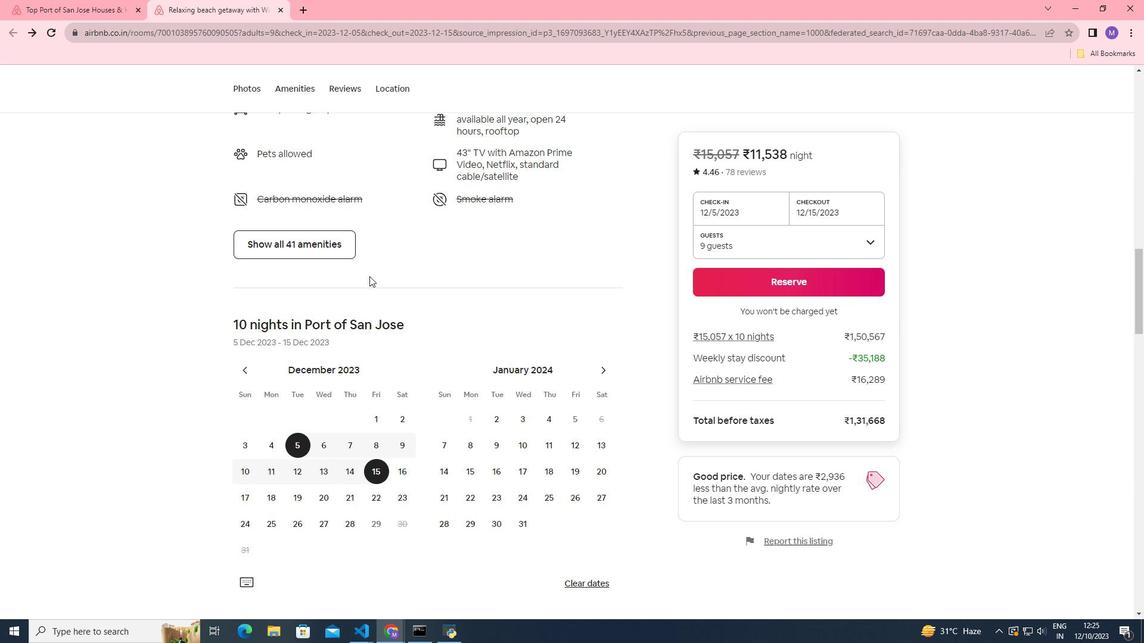 
Action: Mouse scrolled (369, 276) with delta (0, 0)
Screenshot: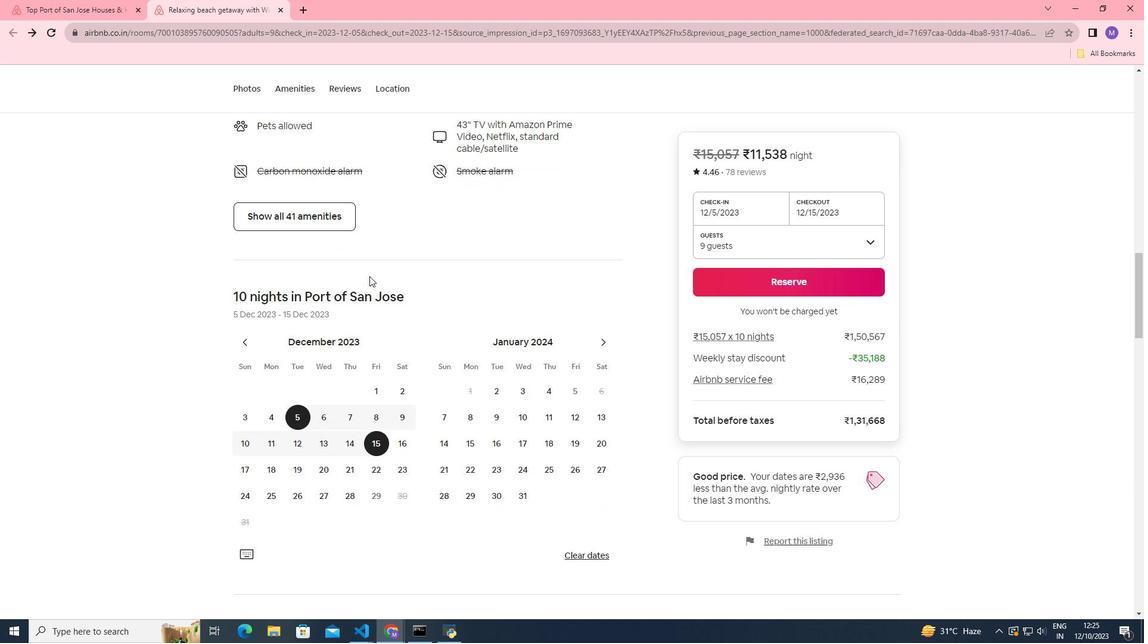 
Action: Mouse scrolled (369, 276) with delta (0, 0)
Screenshot: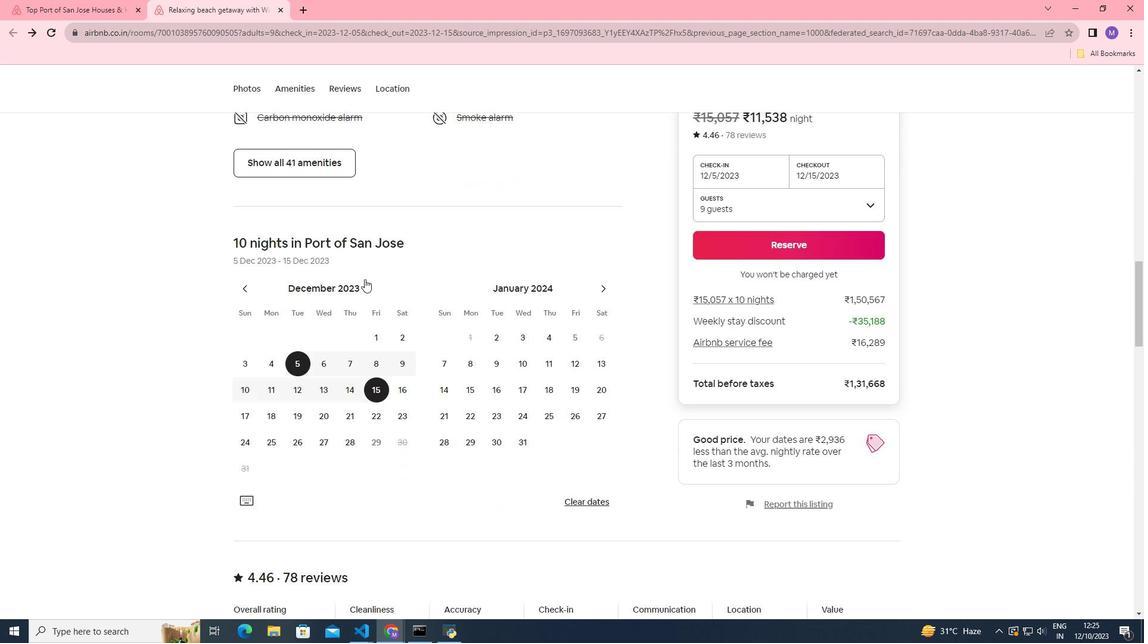 
Action: Mouse moved to (356, 292)
Screenshot: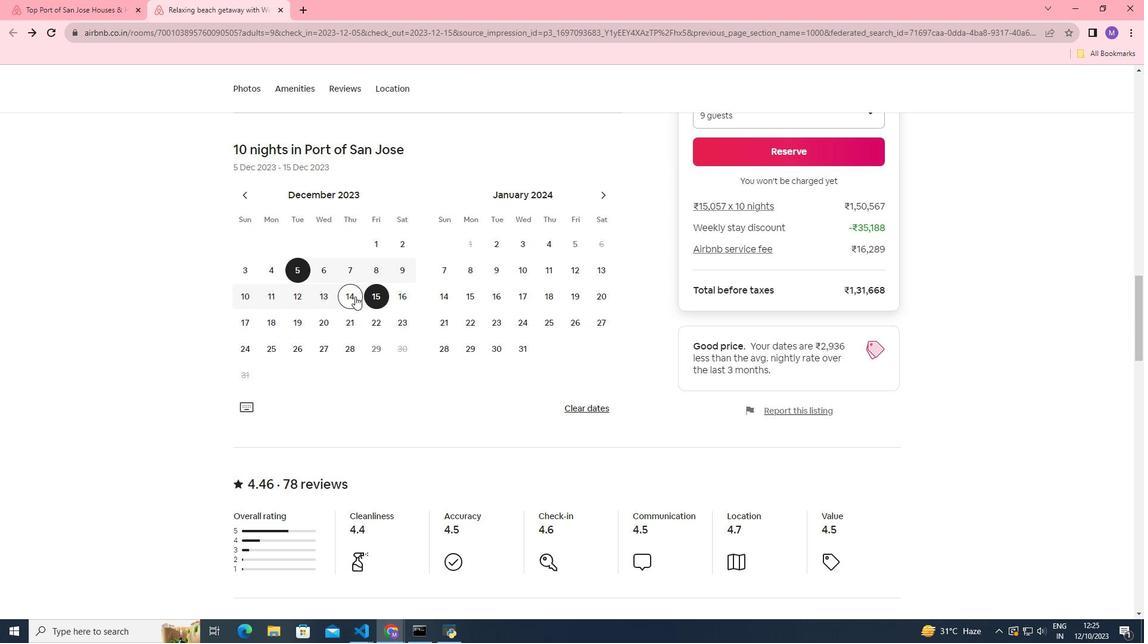 
Action: Mouse scrolled (356, 292) with delta (0, 0)
Screenshot: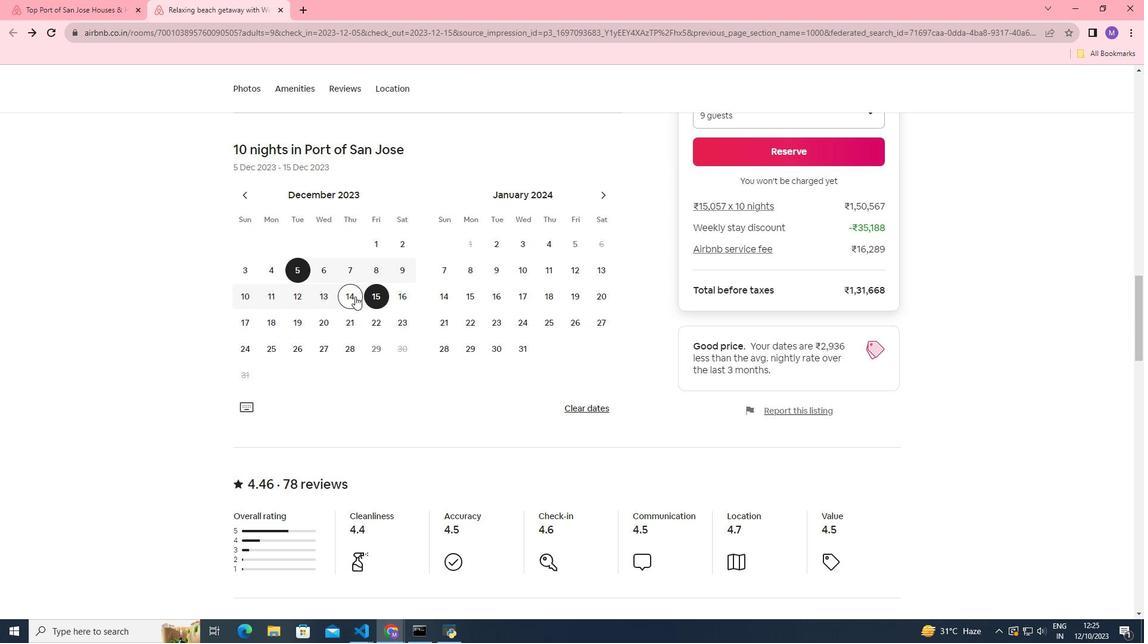
Action: Mouse moved to (355, 297)
Screenshot: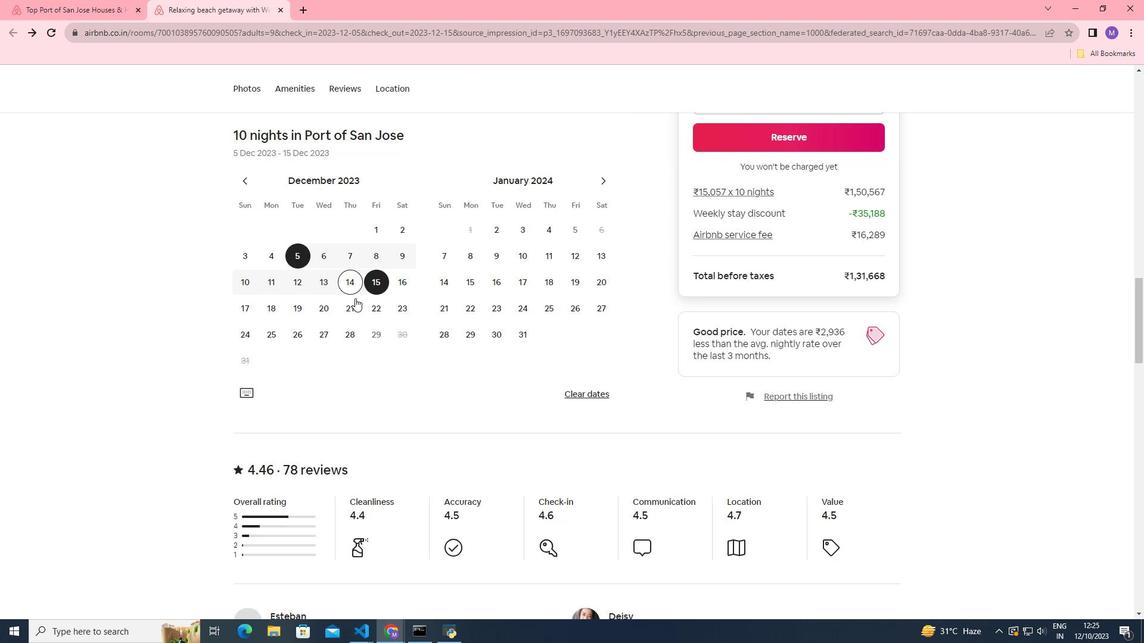 
Action: Mouse scrolled (355, 296) with delta (0, 0)
Screenshot: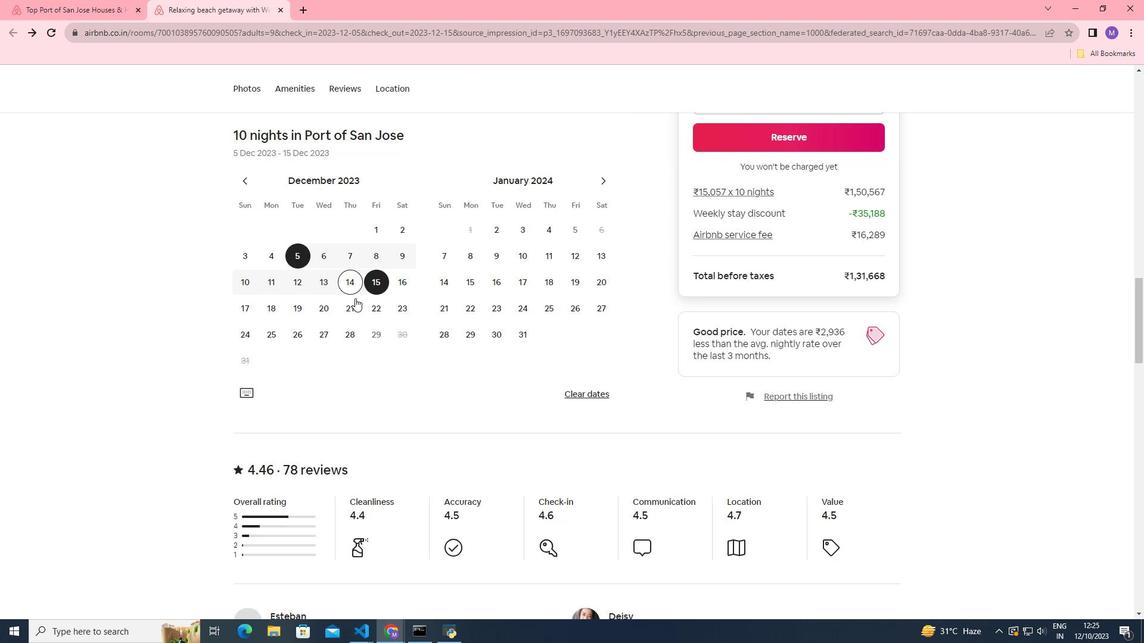 
Action: Mouse moved to (355, 298)
Screenshot: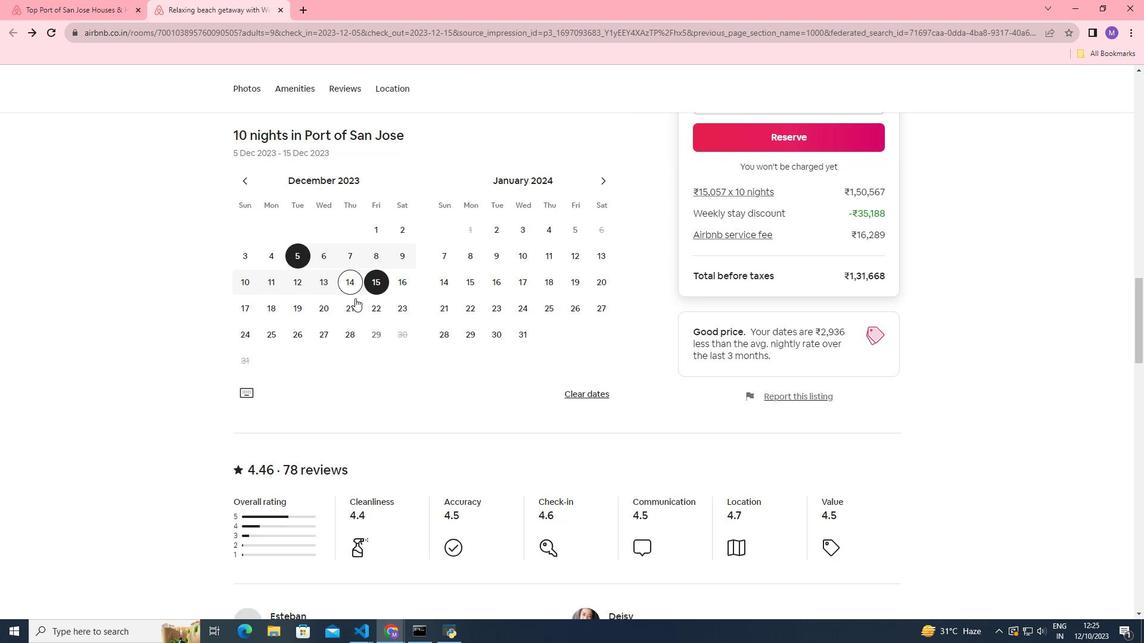 
Action: Mouse scrolled (355, 298) with delta (0, 0)
Screenshot: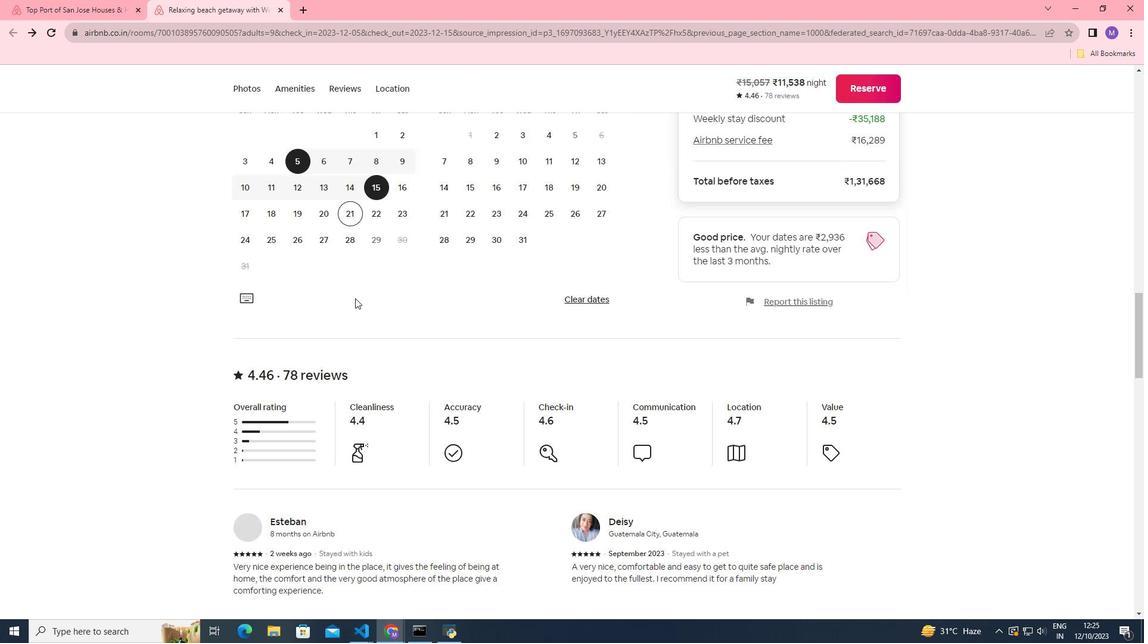 
Action: Mouse scrolled (355, 298) with delta (0, 0)
Screenshot: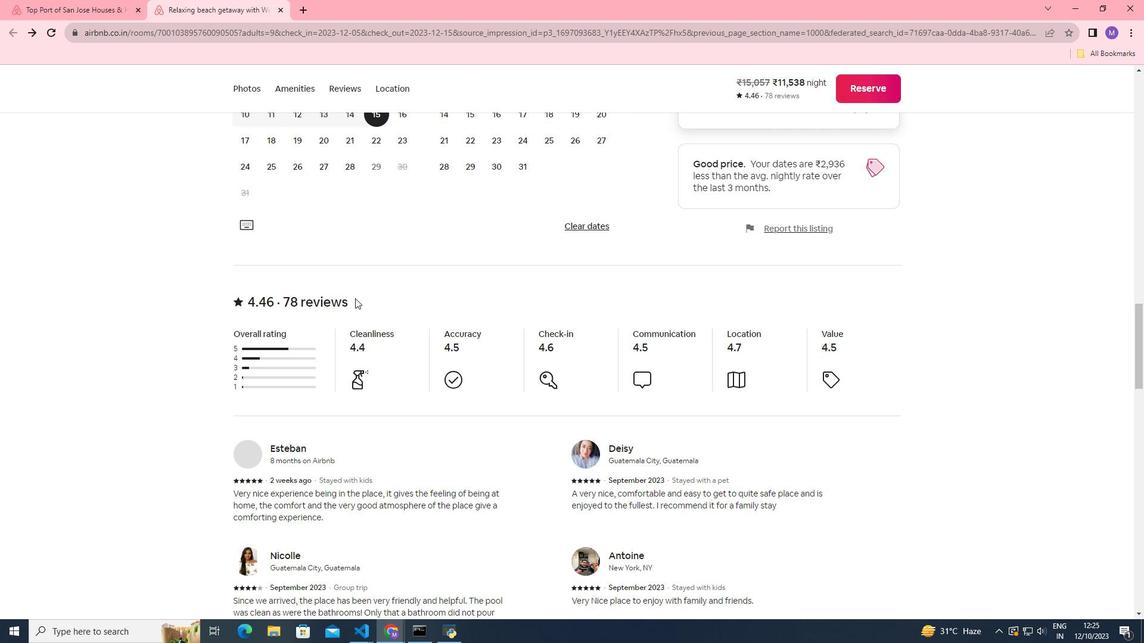 
Action: Mouse scrolled (355, 298) with delta (0, 0)
Screenshot: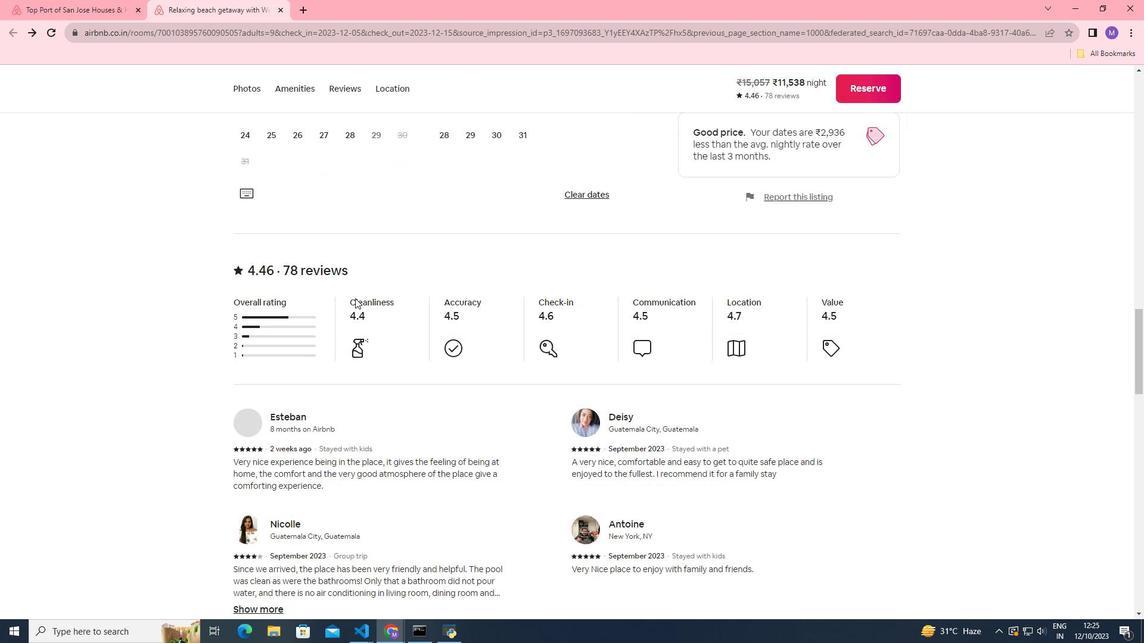 
Action: Mouse moved to (355, 298)
Screenshot: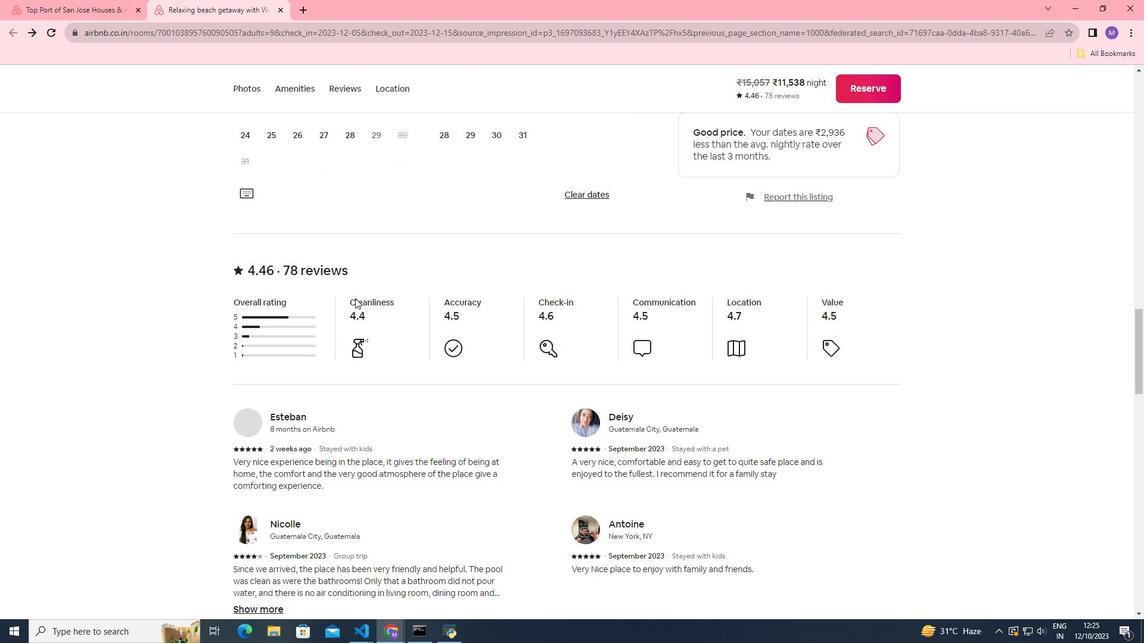 
Action: Mouse scrolled (355, 298) with delta (0, 0)
Screenshot: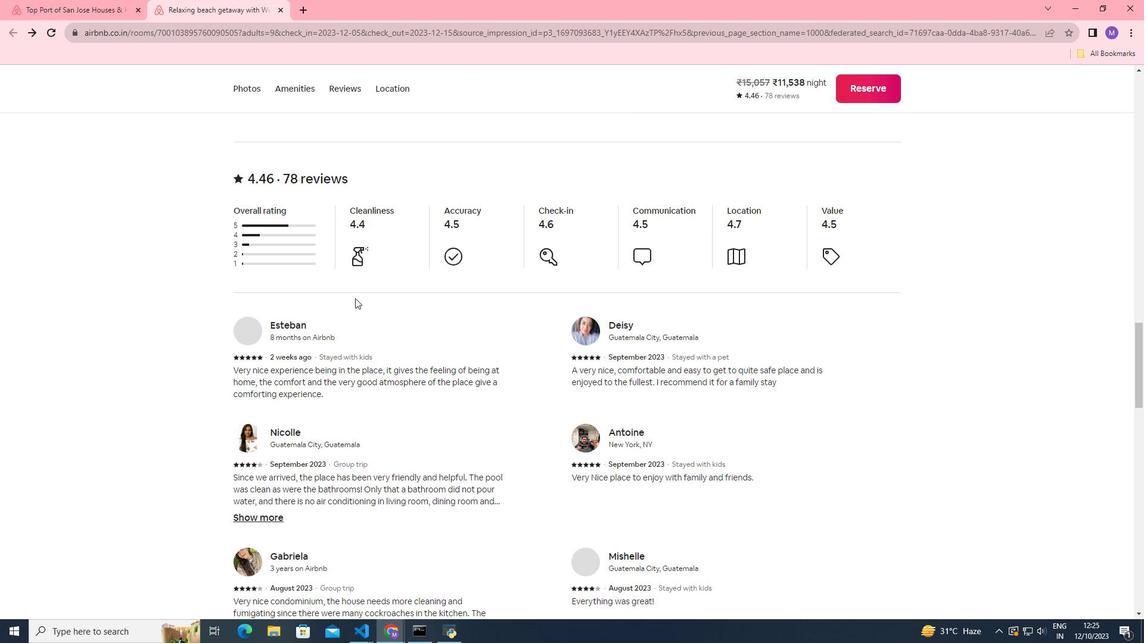 
Action: Mouse scrolled (355, 298) with delta (0, 0)
Screenshot: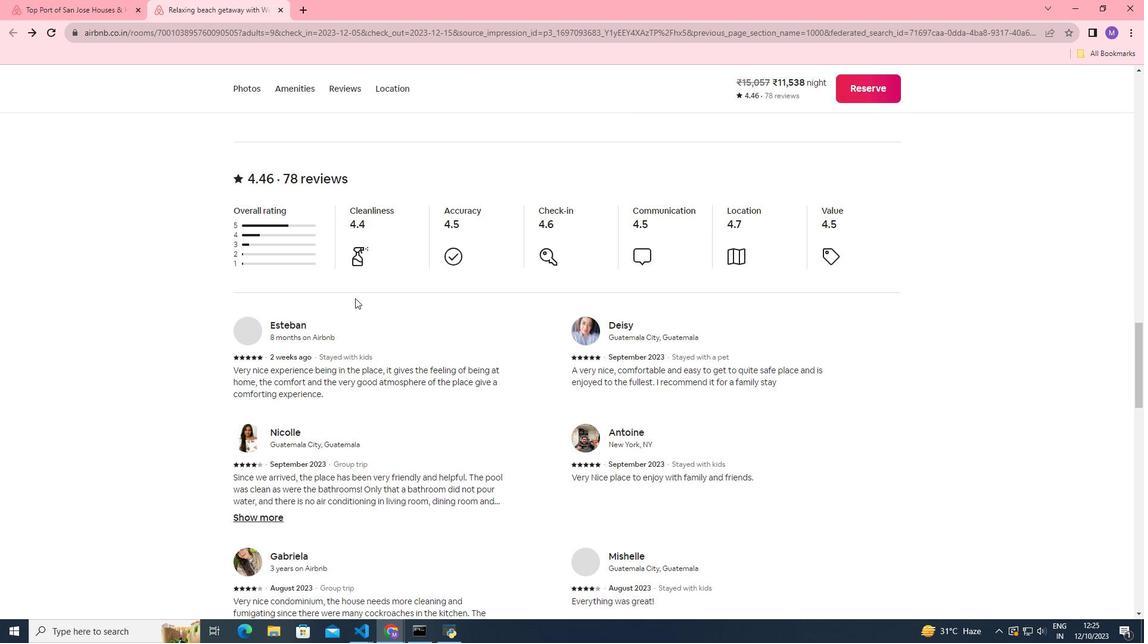 
Action: Mouse scrolled (355, 298) with delta (0, 0)
Screenshot: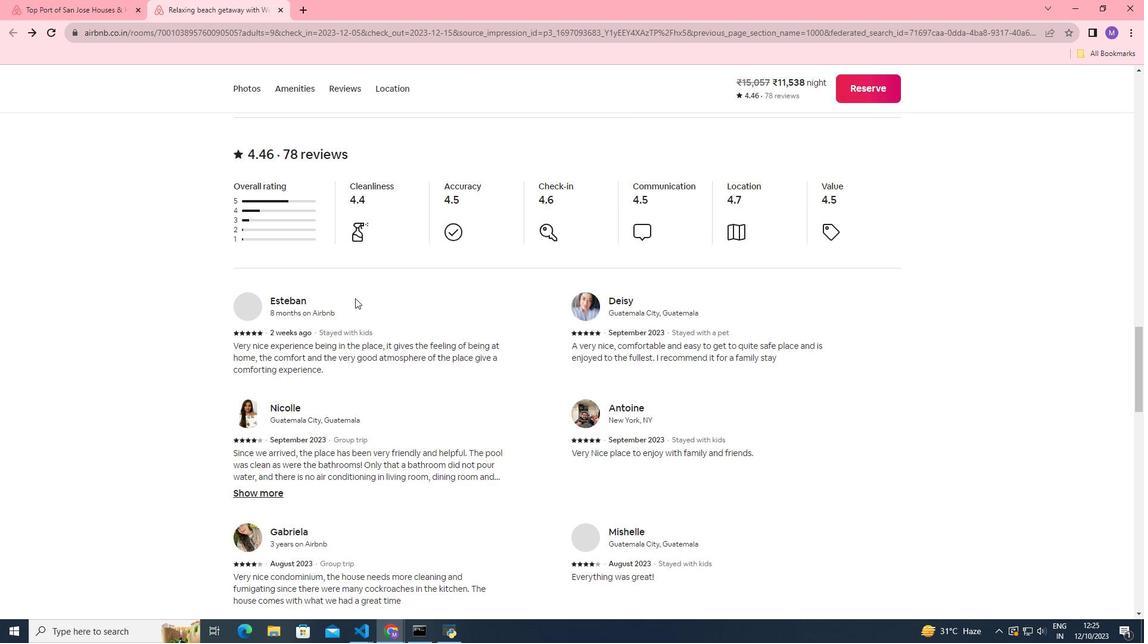 
Action: Mouse scrolled (355, 298) with delta (0, 0)
Screenshot: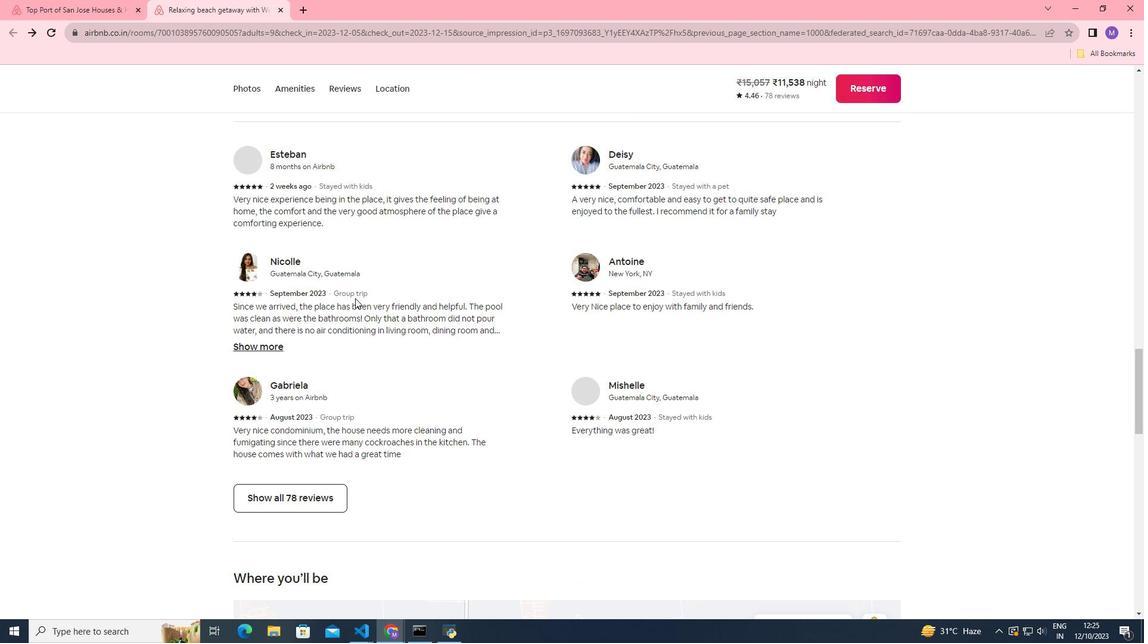 
Action: Mouse scrolled (355, 298) with delta (0, 0)
Screenshot: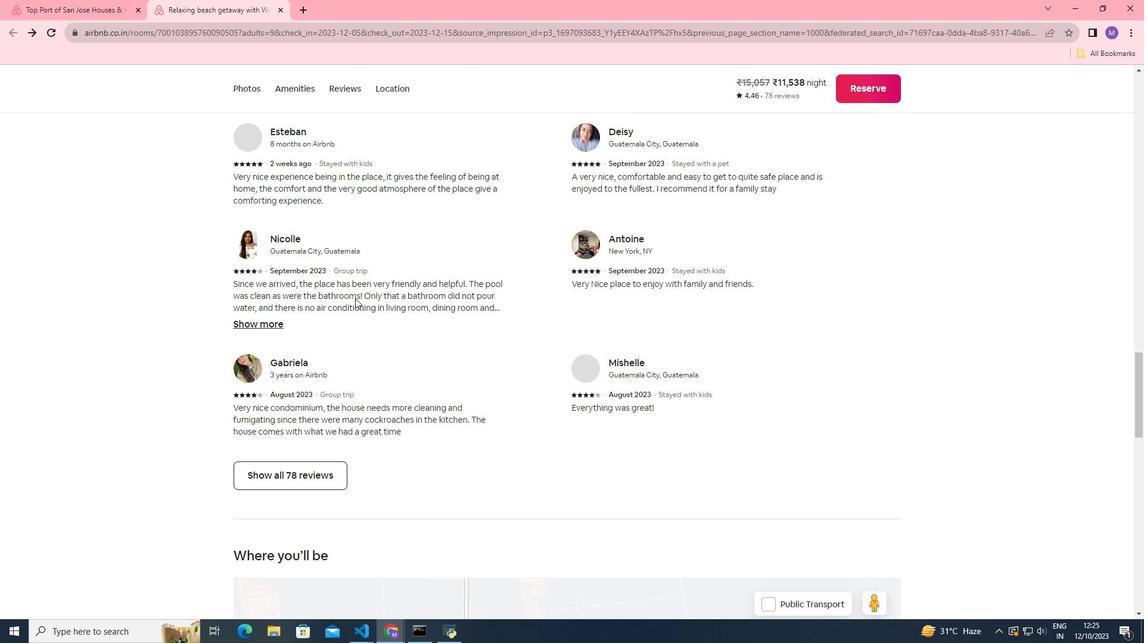 
Action: Mouse scrolled (355, 298) with delta (0, 0)
Screenshot: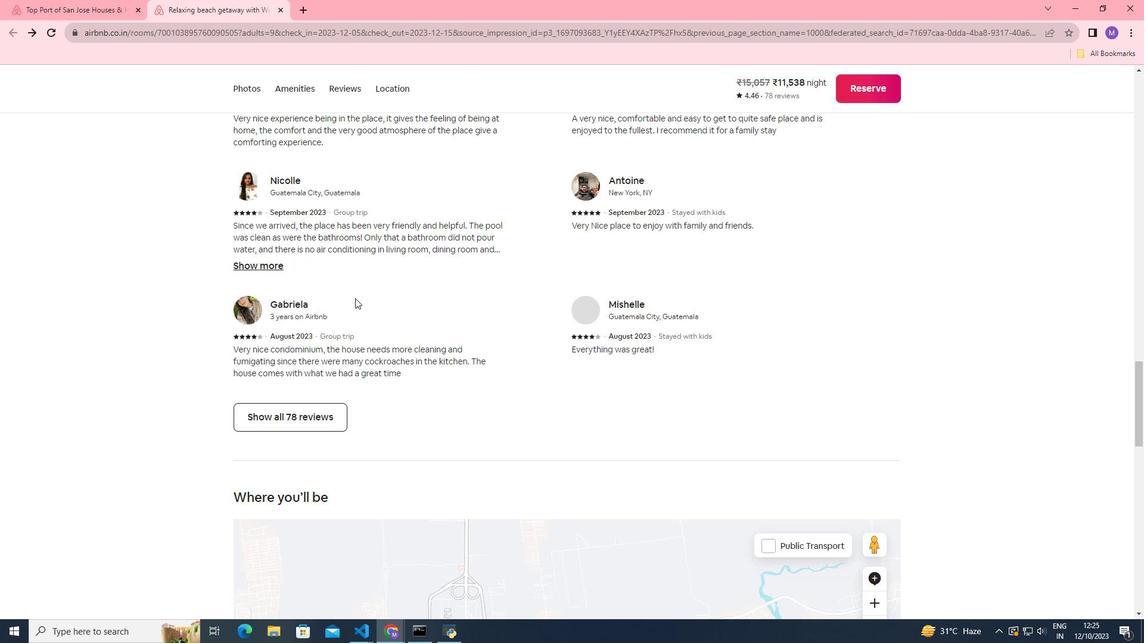 
Action: Mouse scrolled (355, 298) with delta (0, 0)
Screenshot: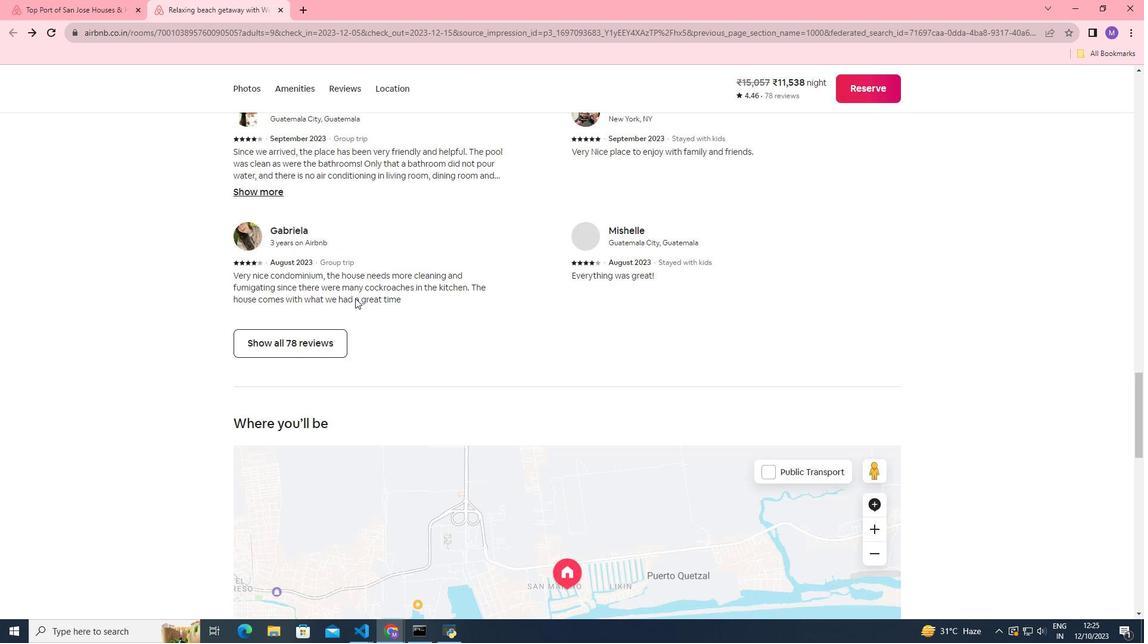 
Action: Mouse moved to (329, 270)
Screenshot: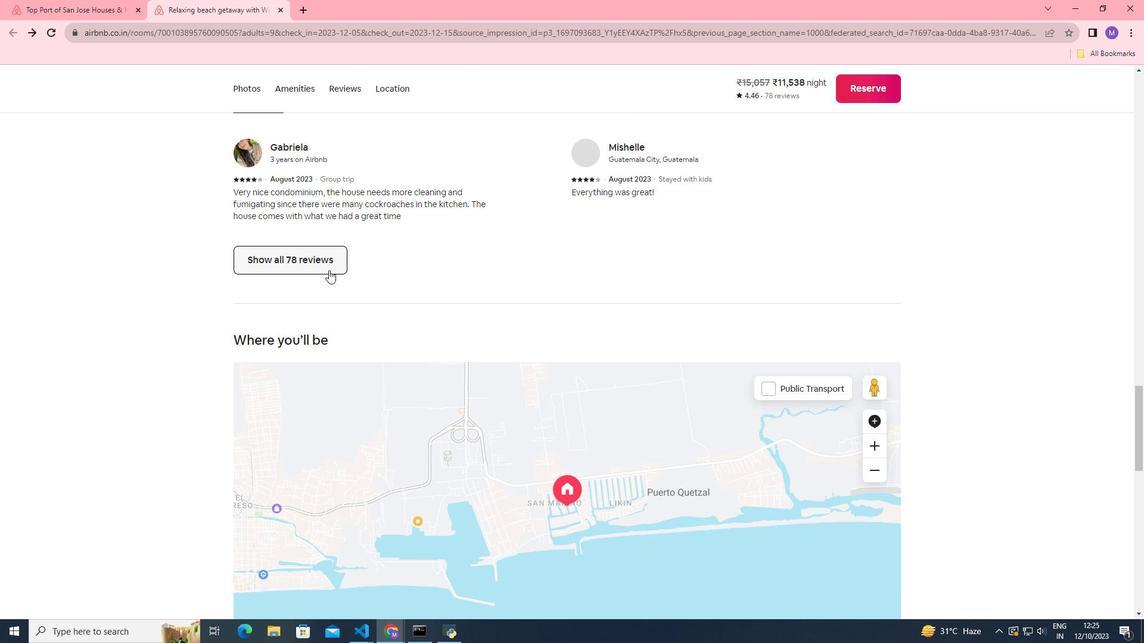 
Action: Mouse pressed left at (329, 270)
Screenshot: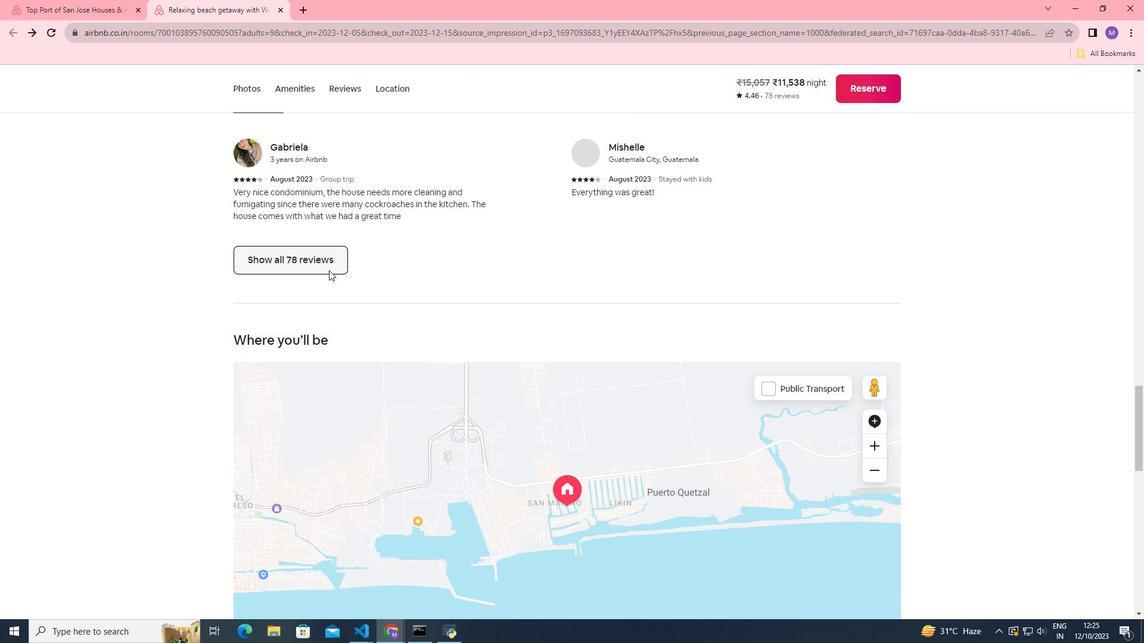 
Action: Mouse moved to (560, 391)
Screenshot: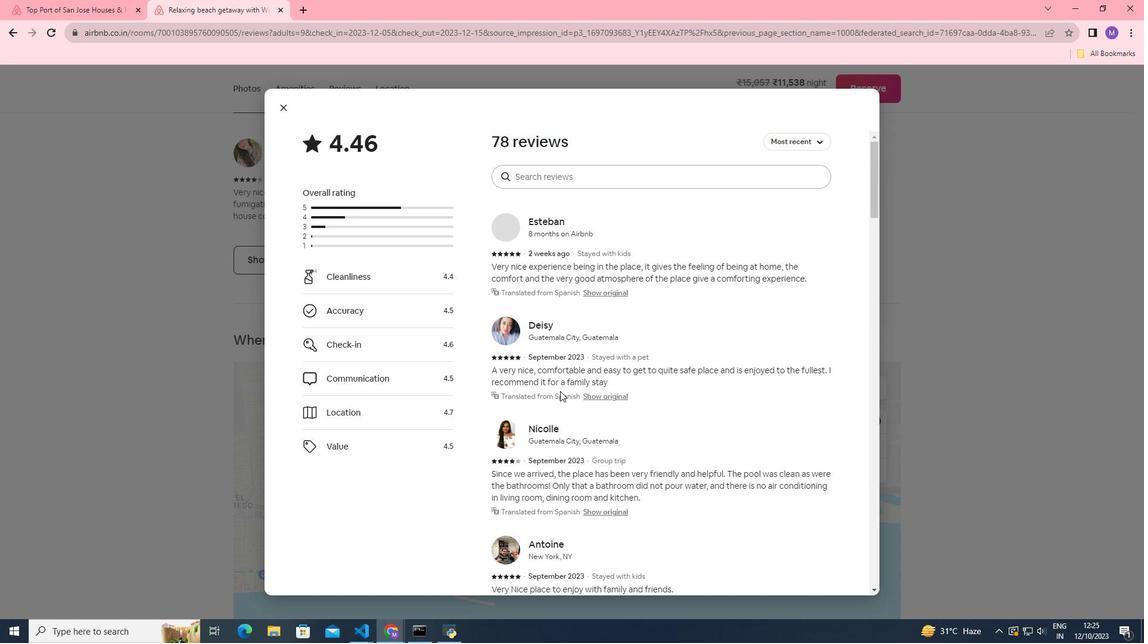 
Action: Mouse scrolled (560, 391) with delta (0, 0)
Screenshot: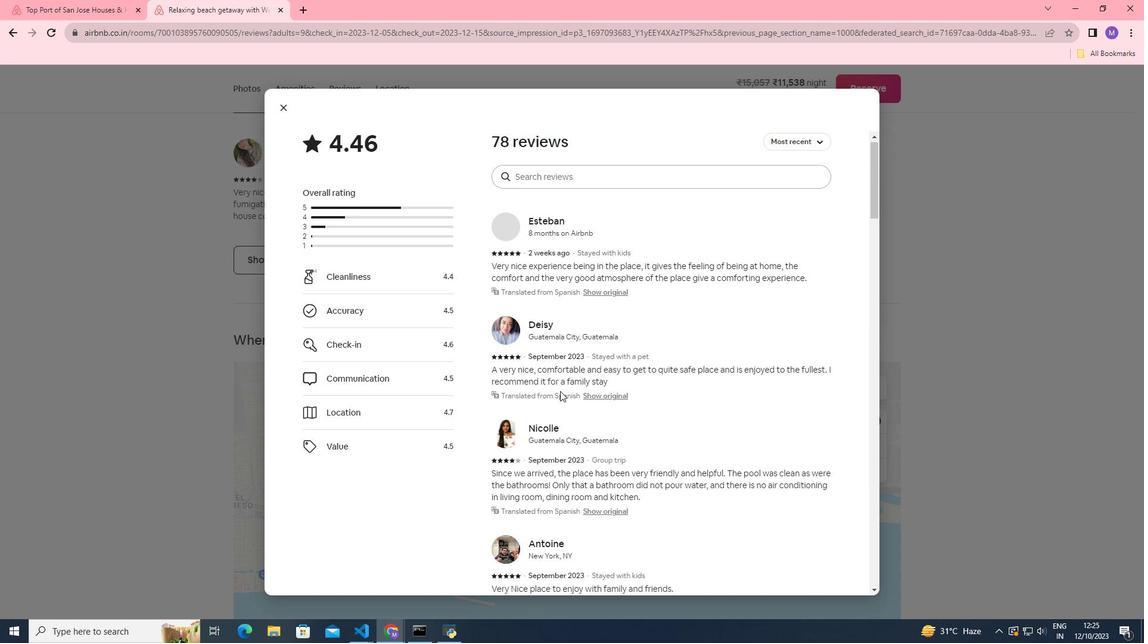 
Action: Mouse scrolled (560, 391) with delta (0, 0)
Screenshot: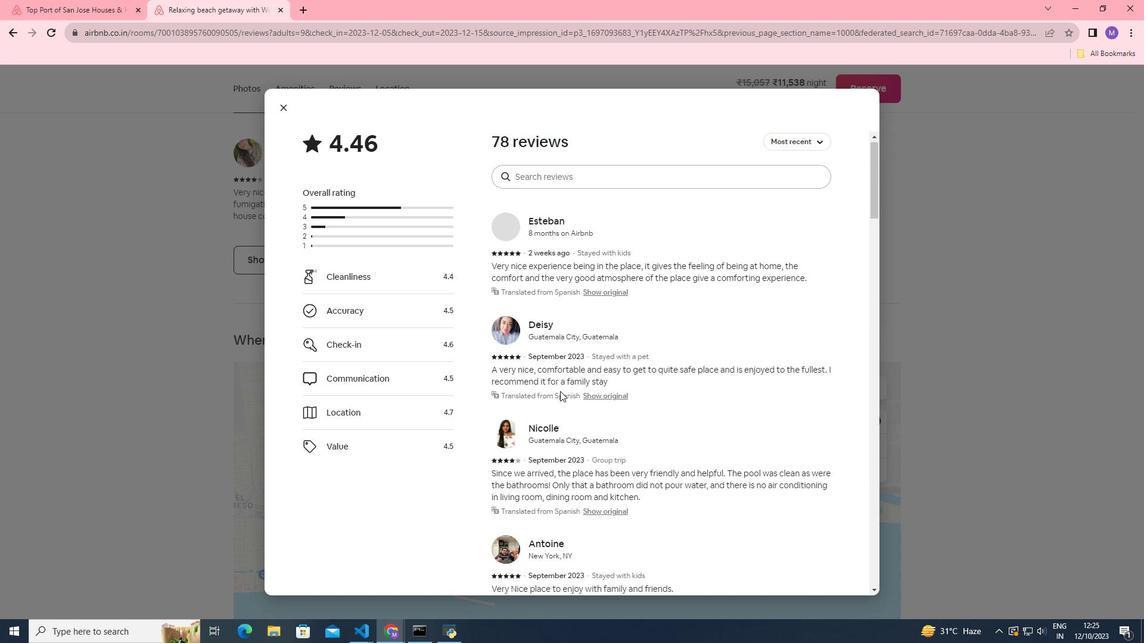
Action: Mouse scrolled (560, 391) with delta (0, 0)
Screenshot: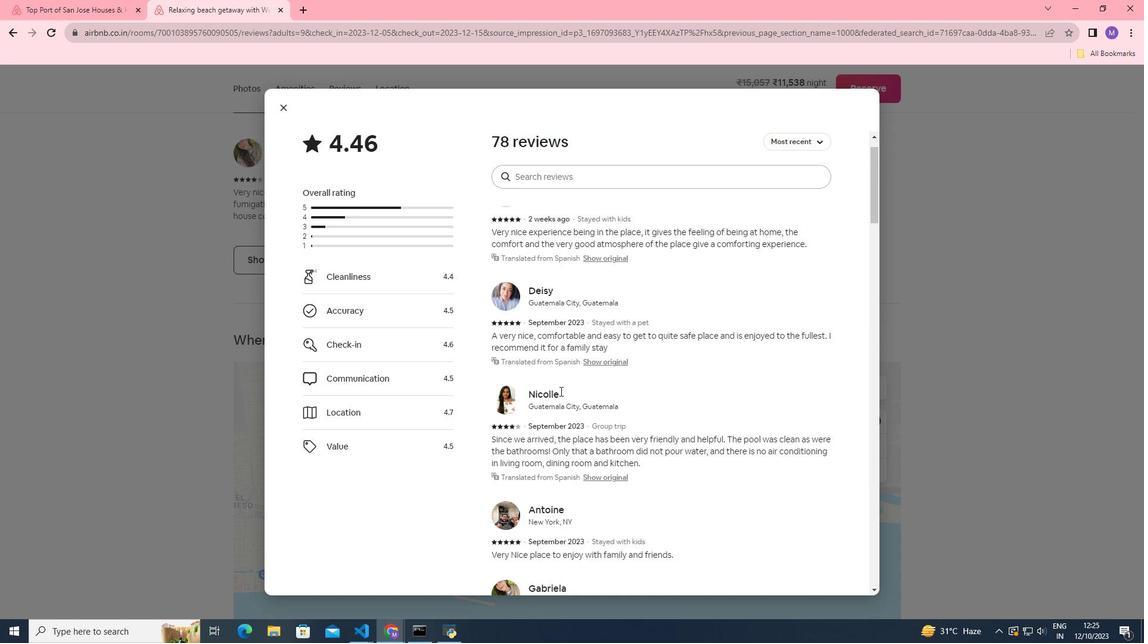 
Action: Mouse scrolled (560, 391) with delta (0, 0)
Screenshot: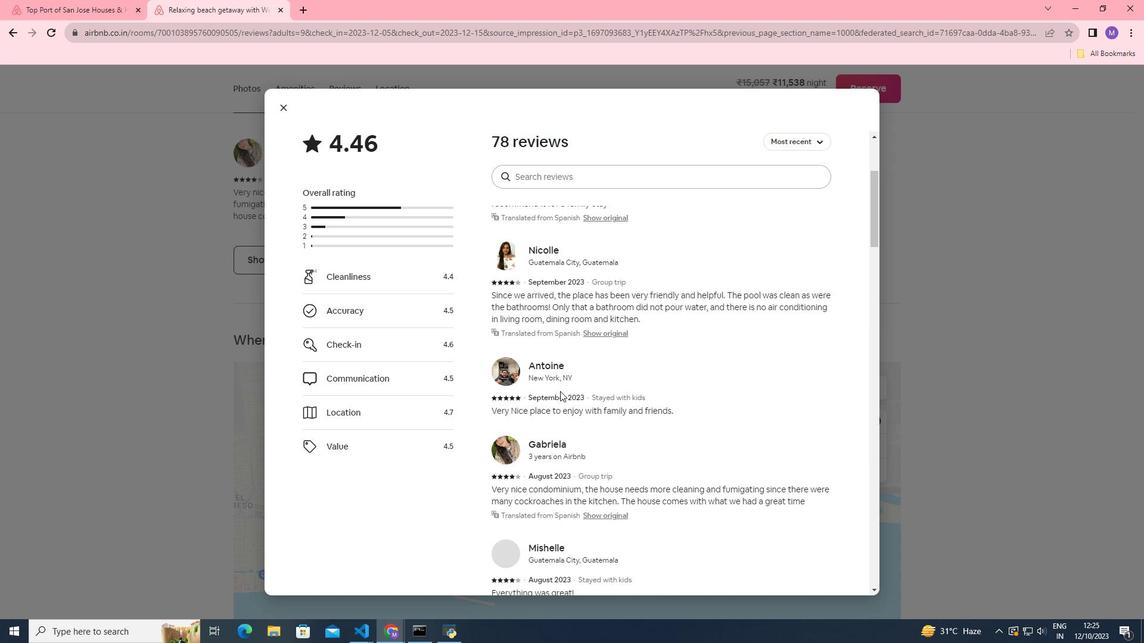 
Action: Mouse scrolled (560, 391) with delta (0, 0)
Screenshot: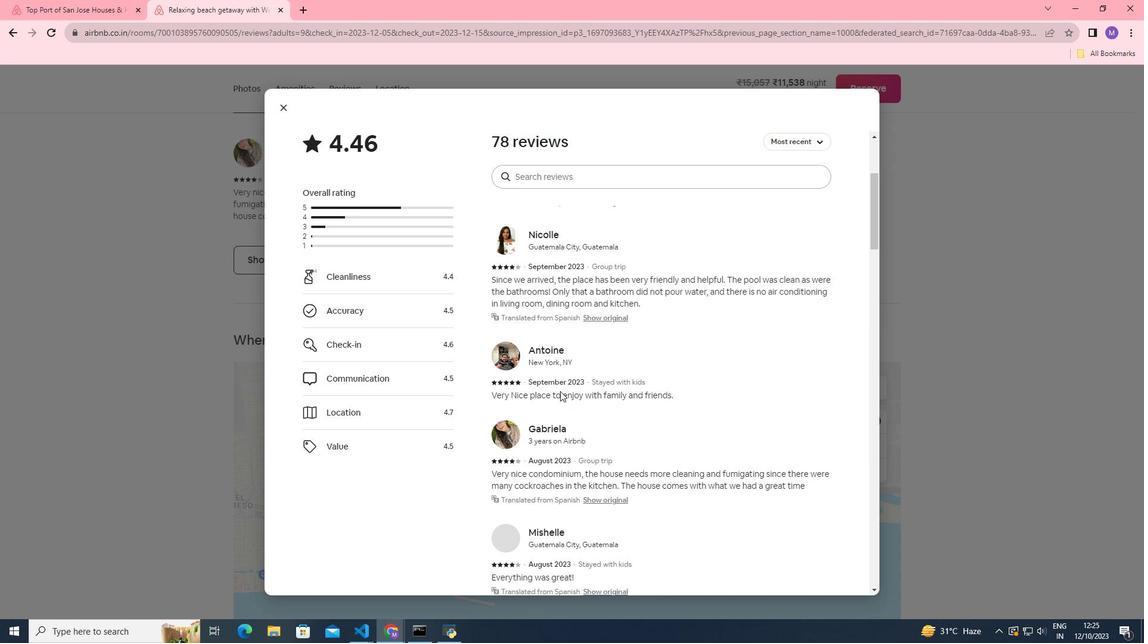 
Action: Mouse scrolled (560, 391) with delta (0, 0)
Screenshot: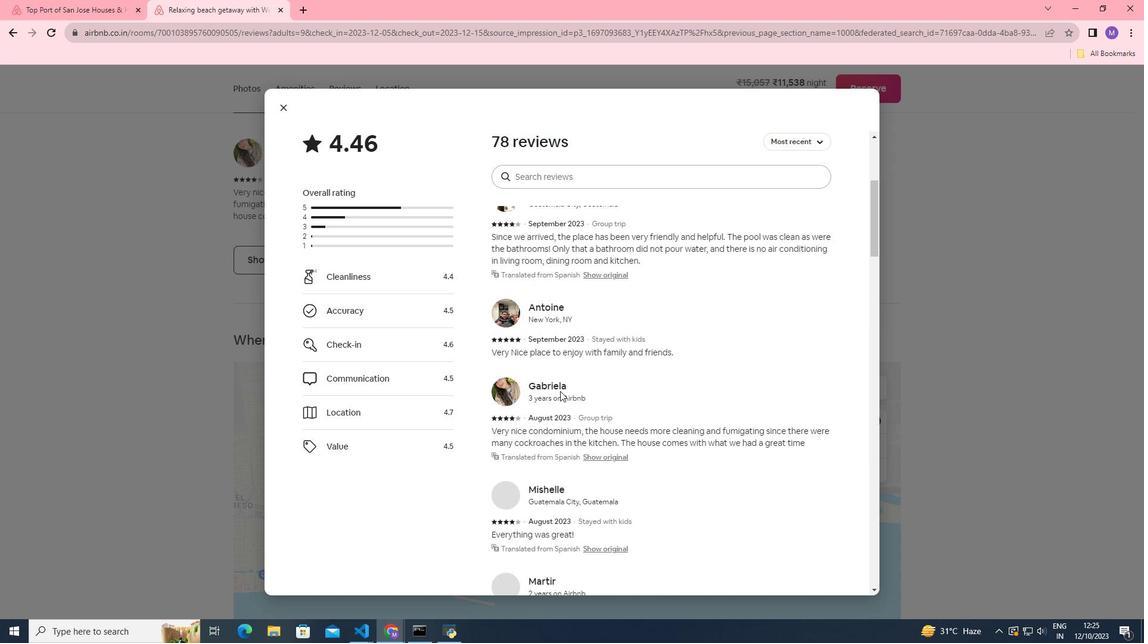 
Action: Mouse scrolled (560, 391) with delta (0, 0)
Screenshot: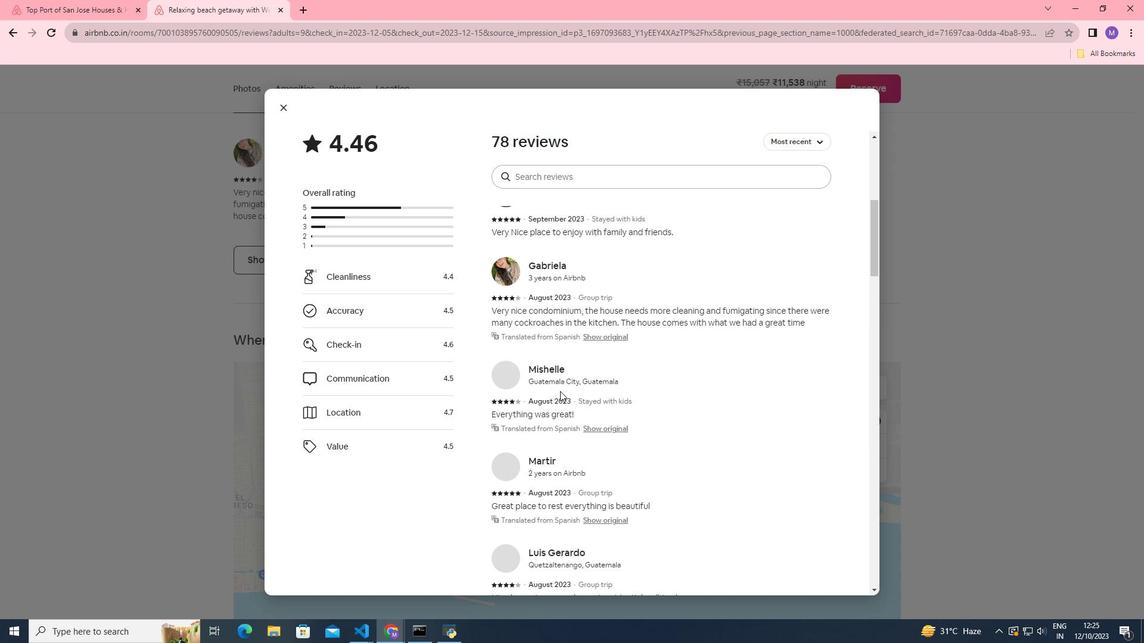 
Action: Mouse scrolled (560, 391) with delta (0, 0)
